 Task: Organize a travel photography portfolio for capturing adventure sports and activities.
Action: Mouse pressed left at (954, 405)
Screenshot: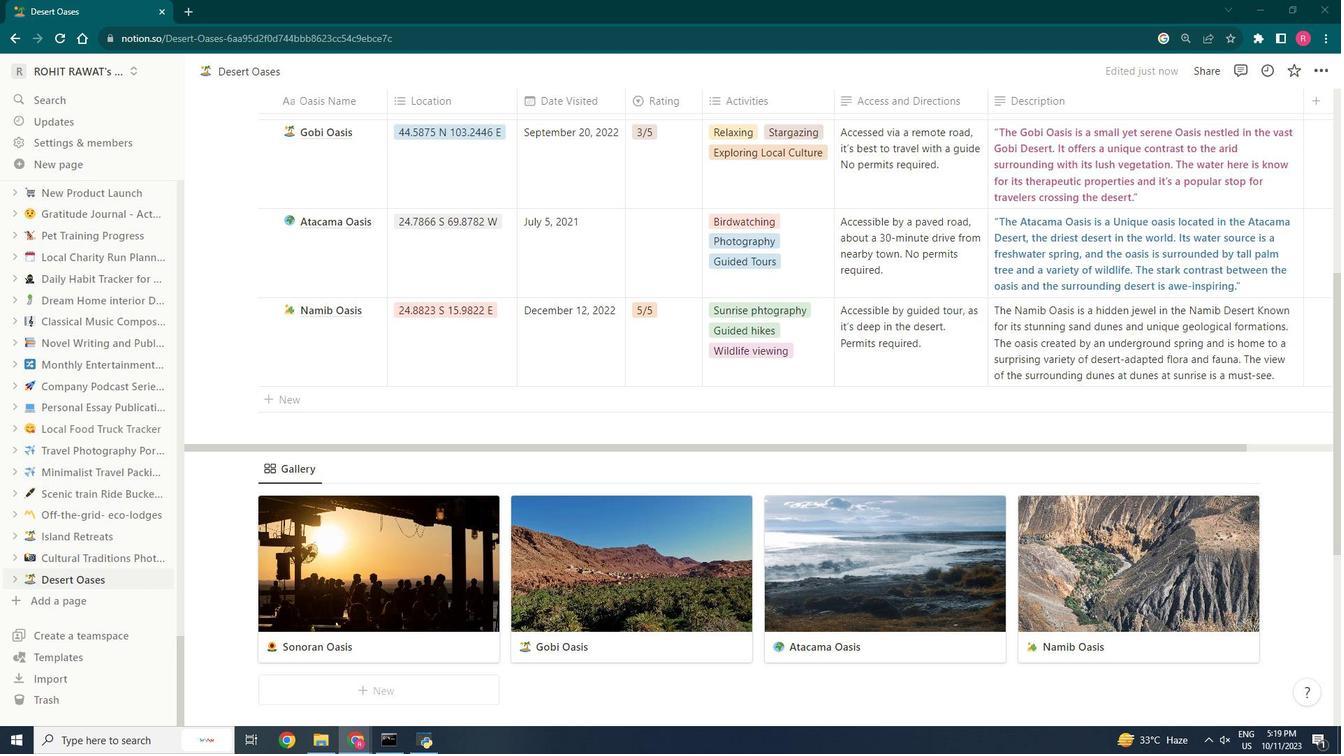 
Action: Mouse moved to (954, 405)
Screenshot: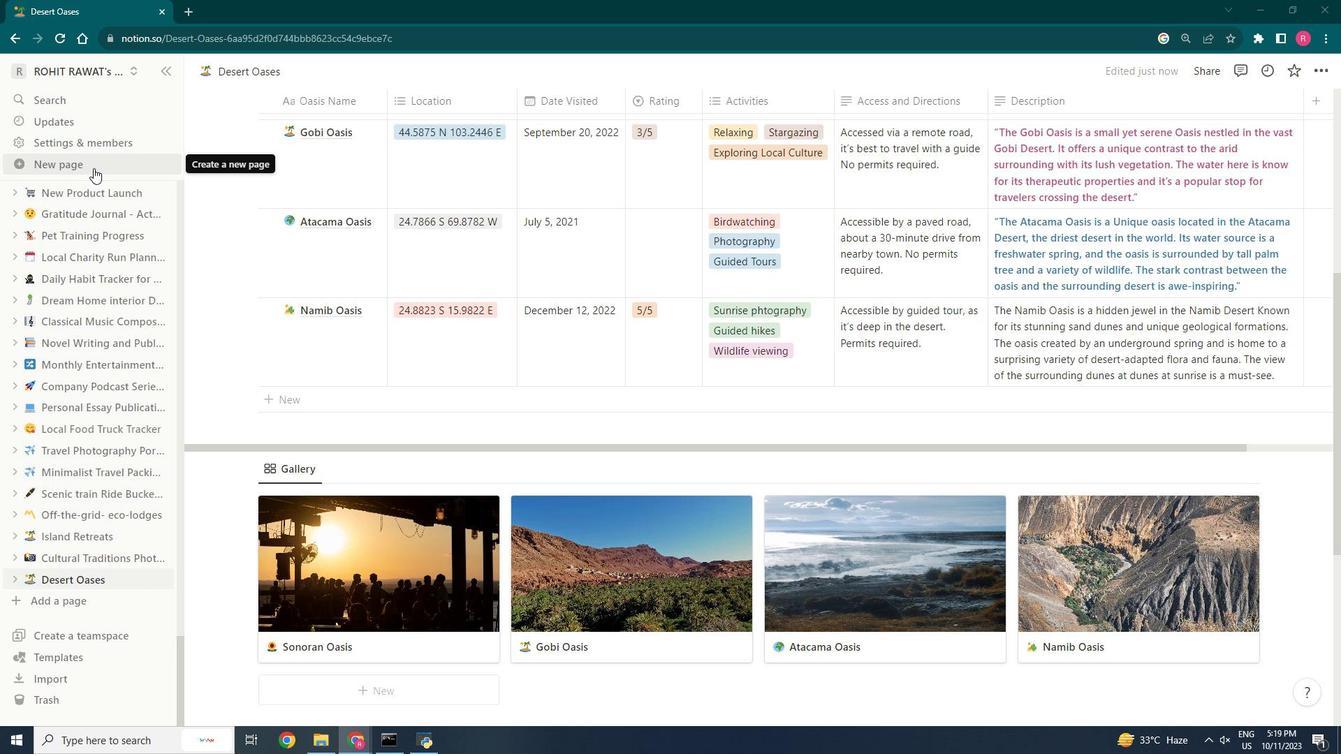 
Action: Mouse pressed left at (954, 405)
Screenshot: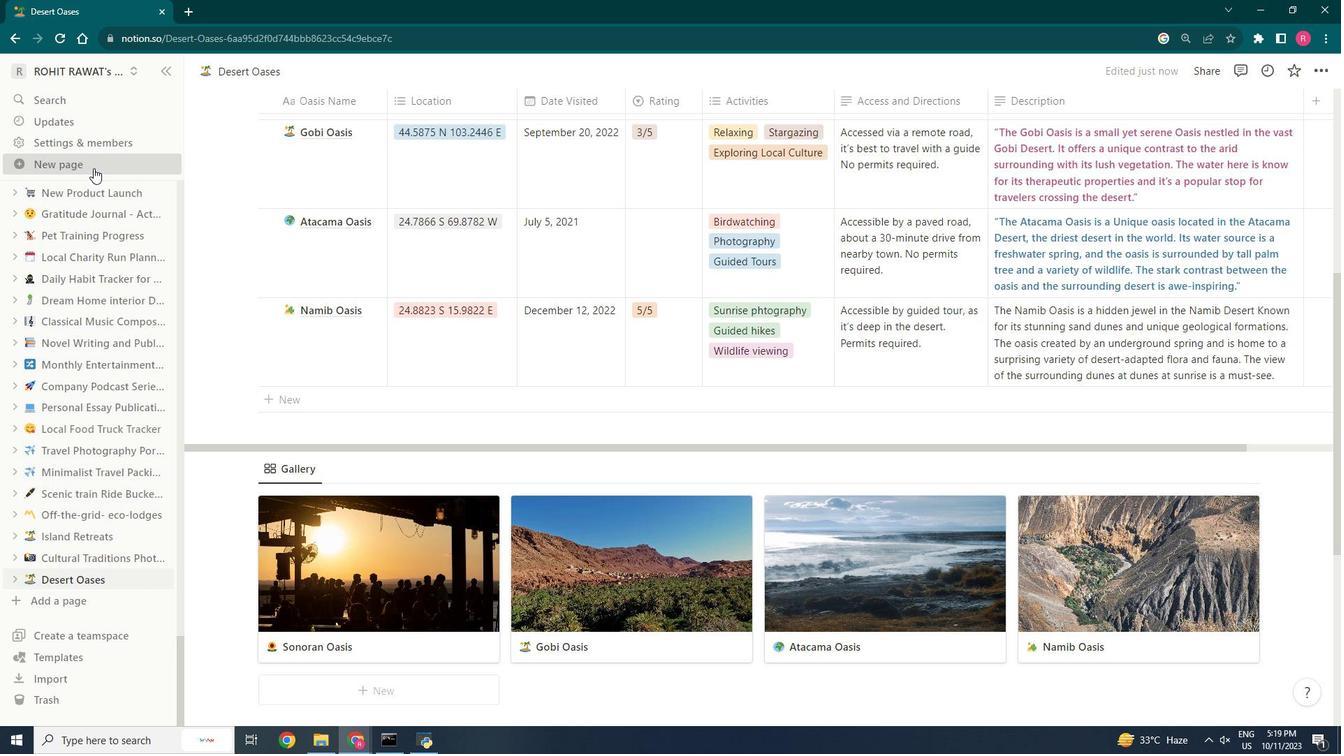 
Action: Mouse moved to (955, 405)
Screenshot: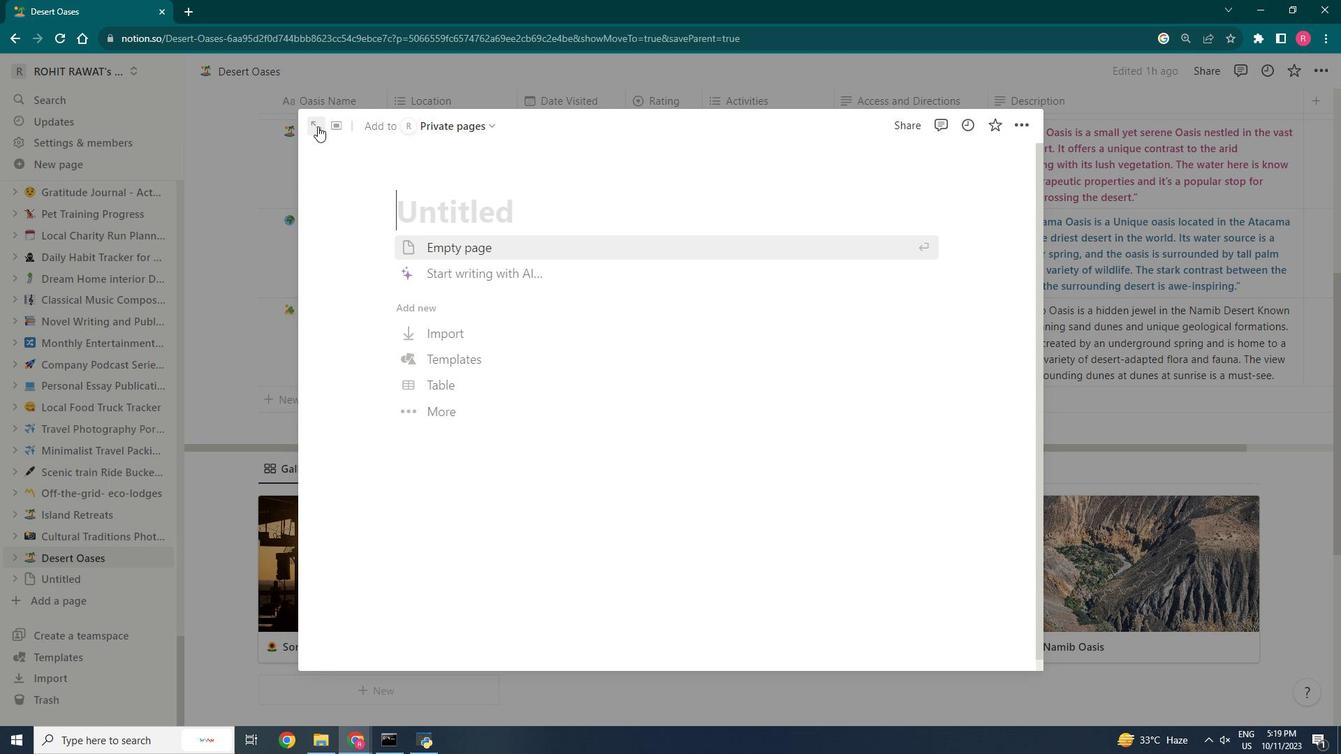 
Action: Mouse pressed left at (955, 405)
Screenshot: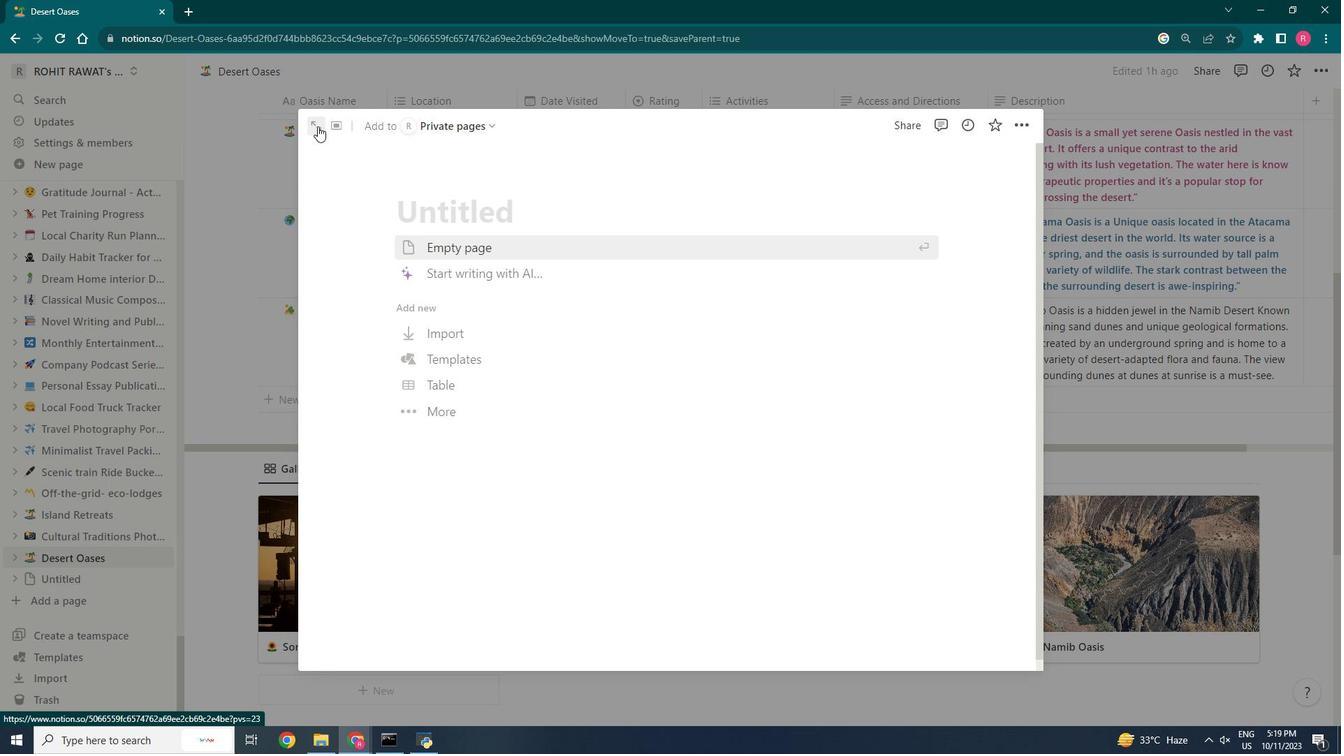 
Action: Mouse moved to (958, 405)
Screenshot: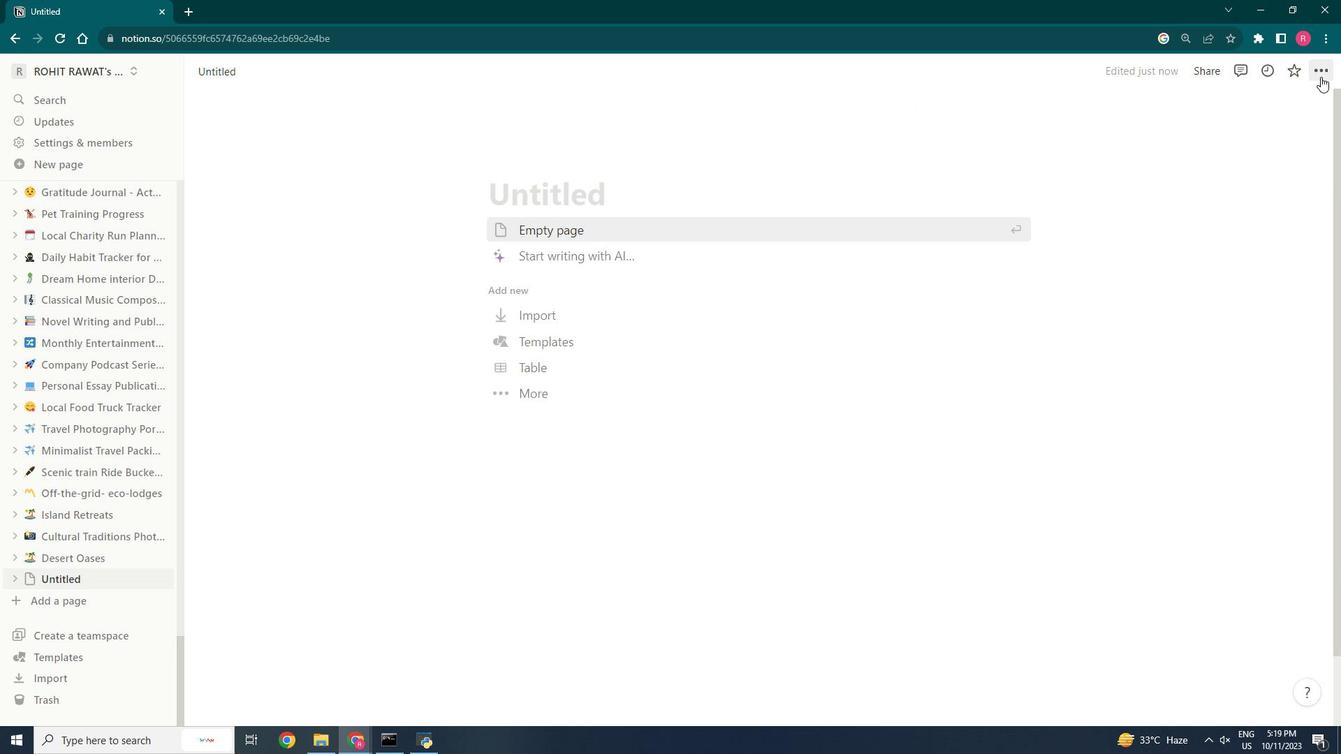 
Action: Mouse pressed left at (958, 405)
Screenshot: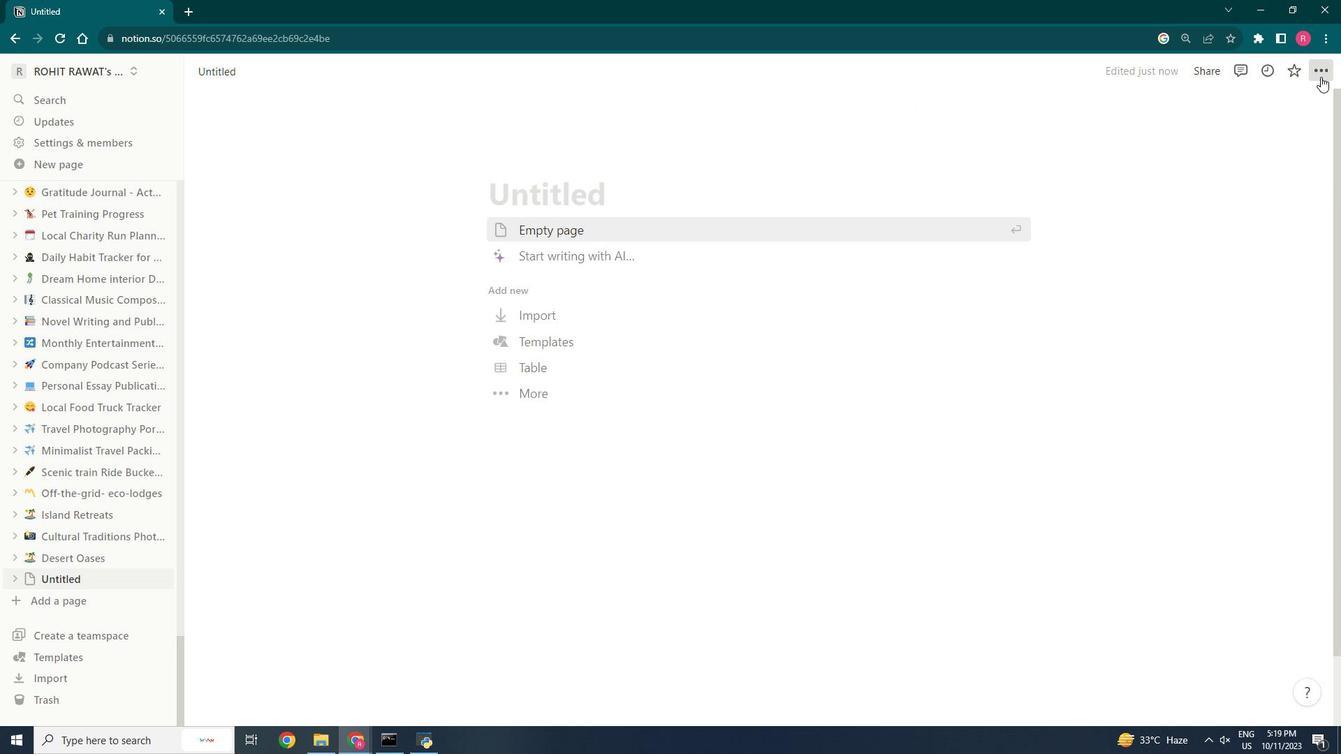 
Action: Mouse moved to (958, 405)
Screenshot: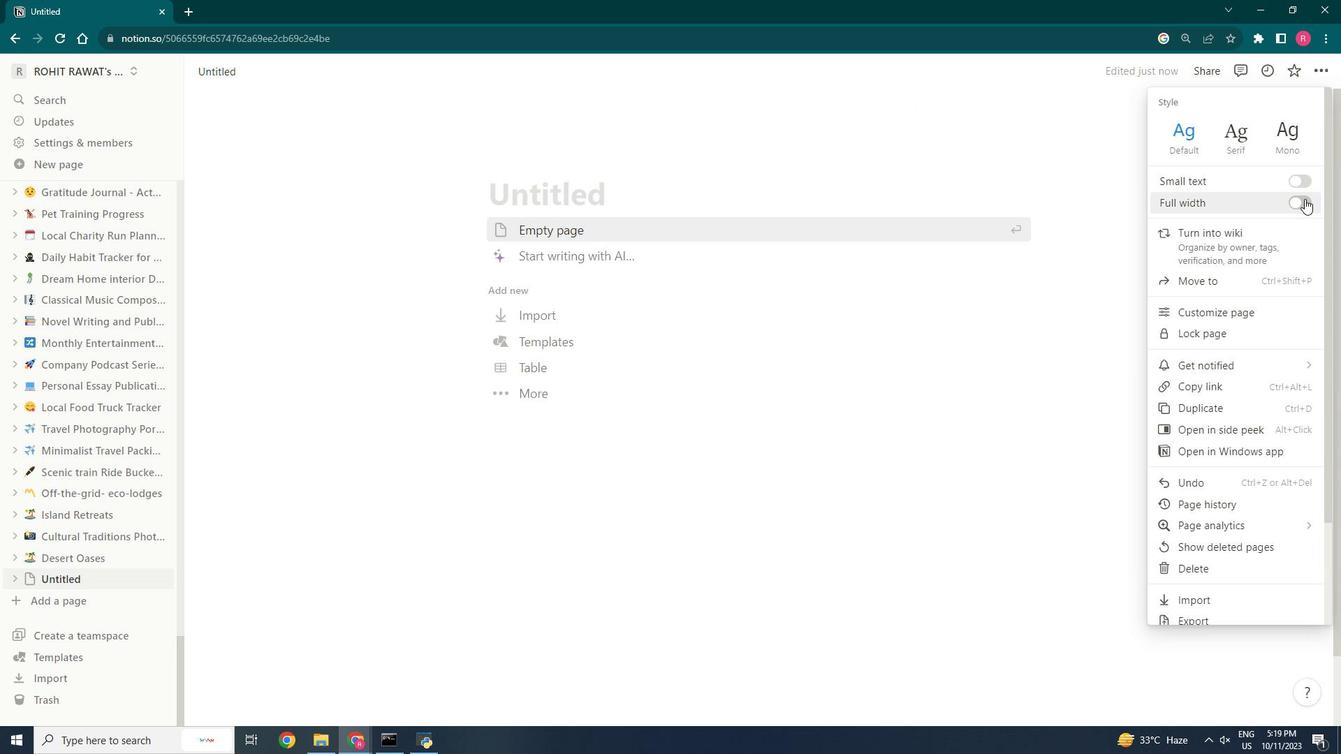 
Action: Mouse pressed left at (958, 405)
Screenshot: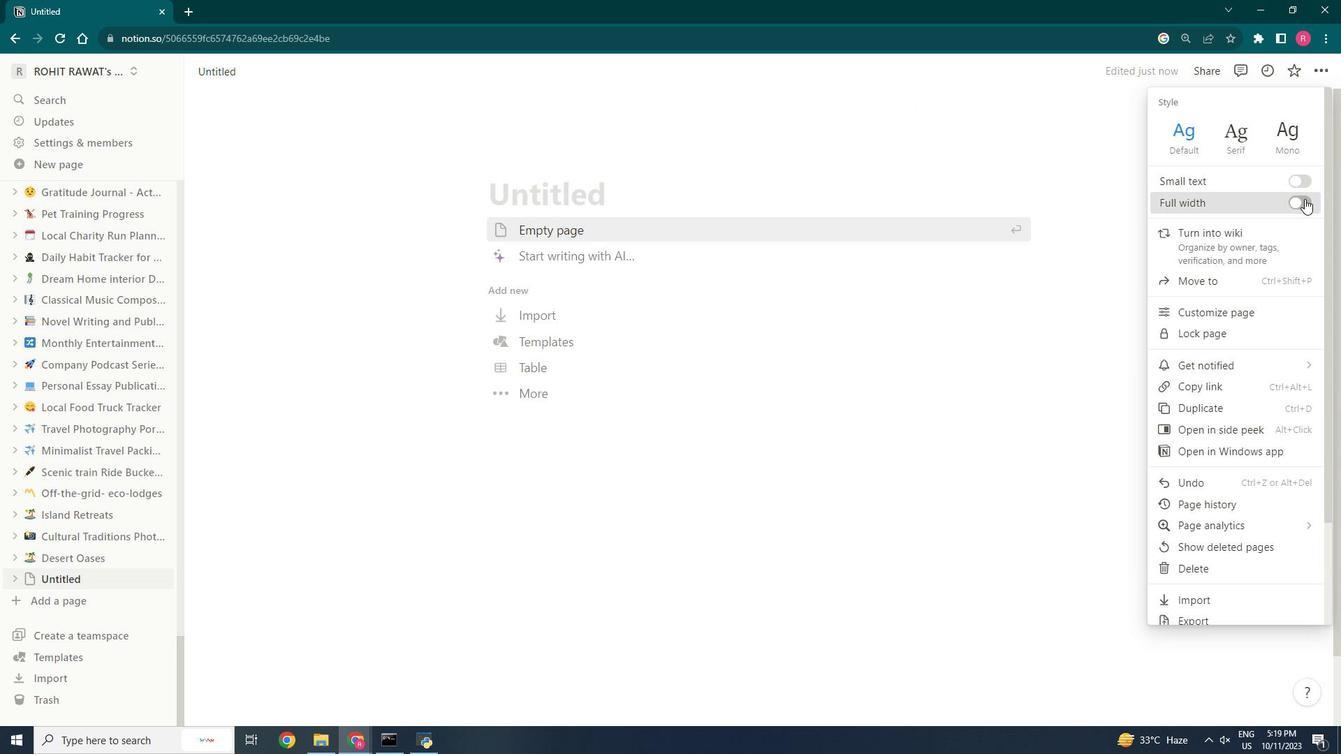 
Action: Mouse moved to (955, 405)
Screenshot: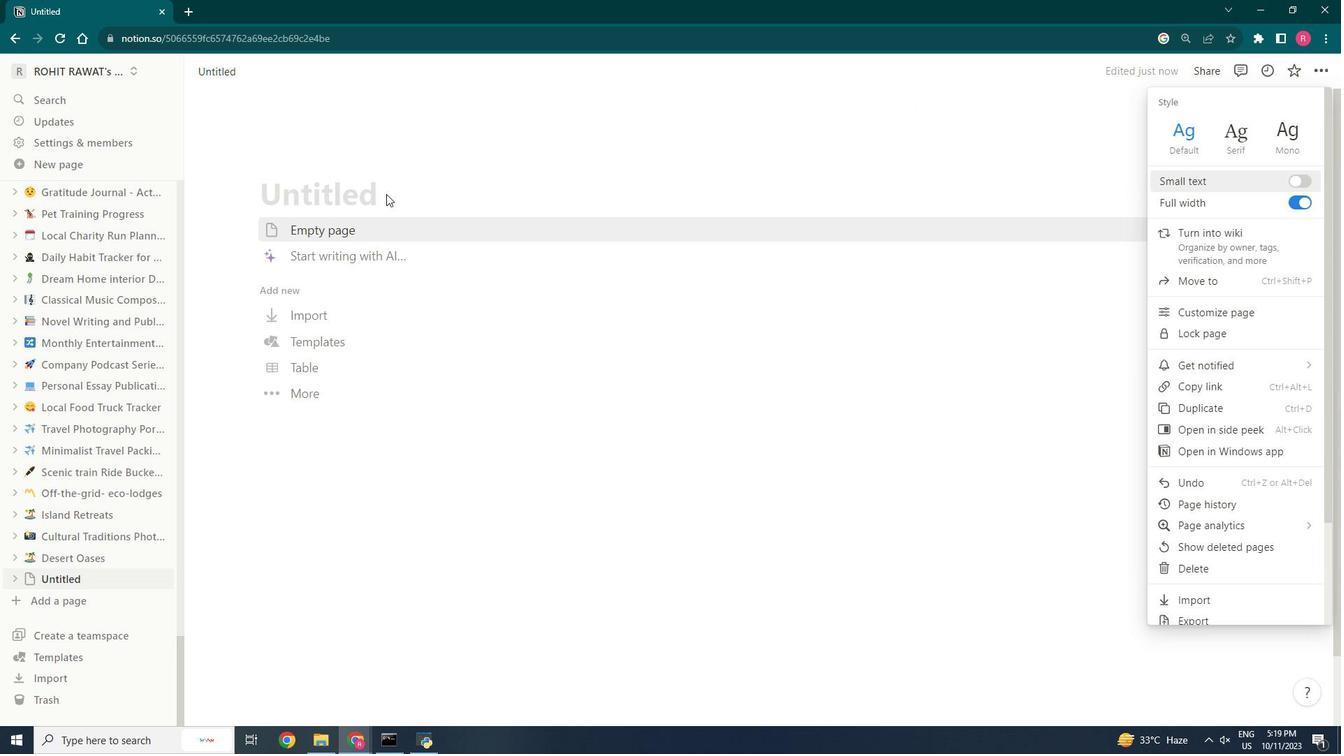 
Action: Mouse pressed left at (955, 405)
Screenshot: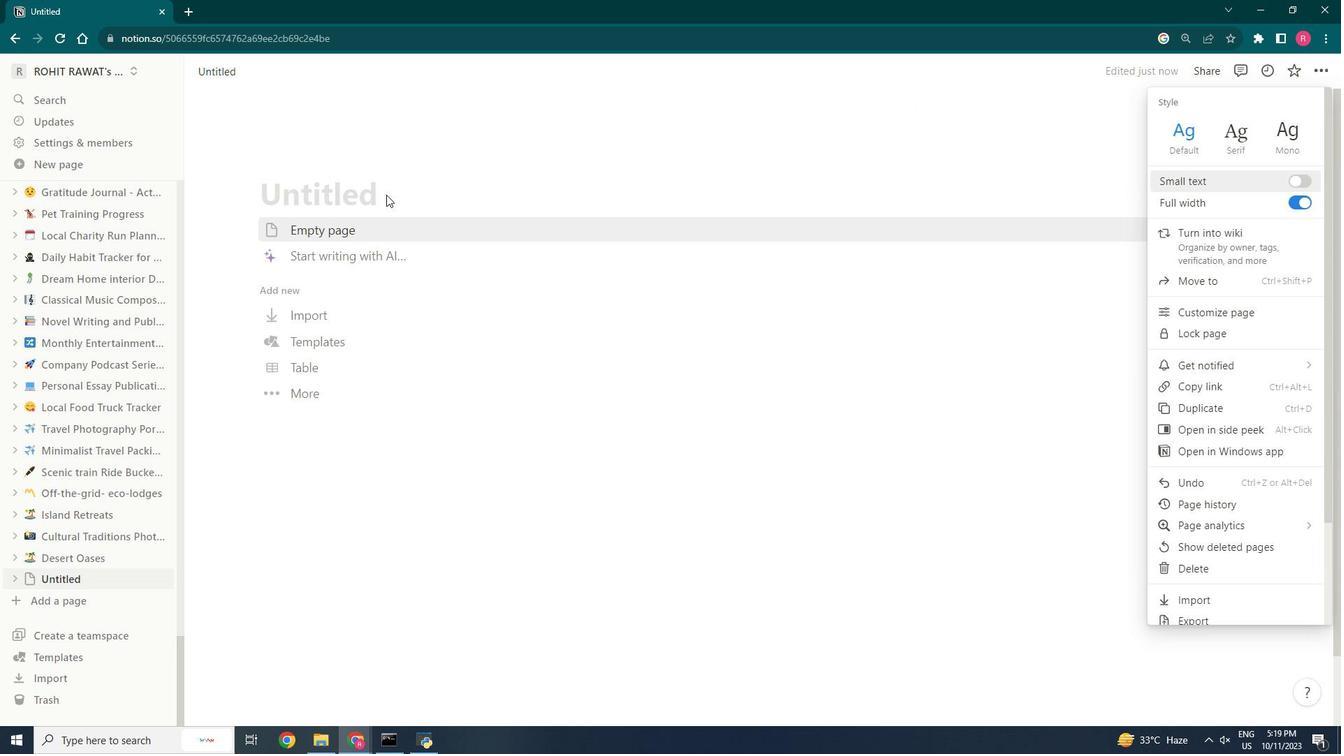 
Action: Mouse moved to (953, 405)
Screenshot: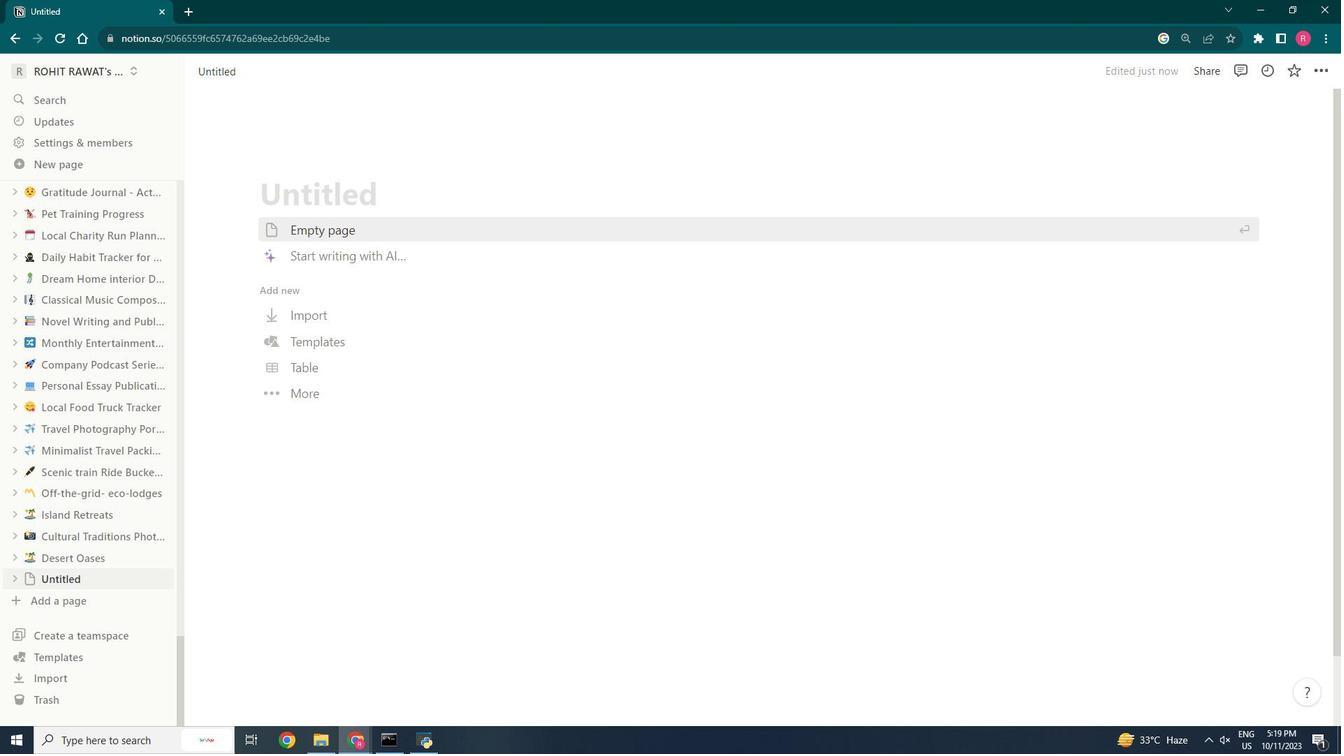 
Action: Mouse scrolled (953, 405) with delta (0, 0)
Screenshot: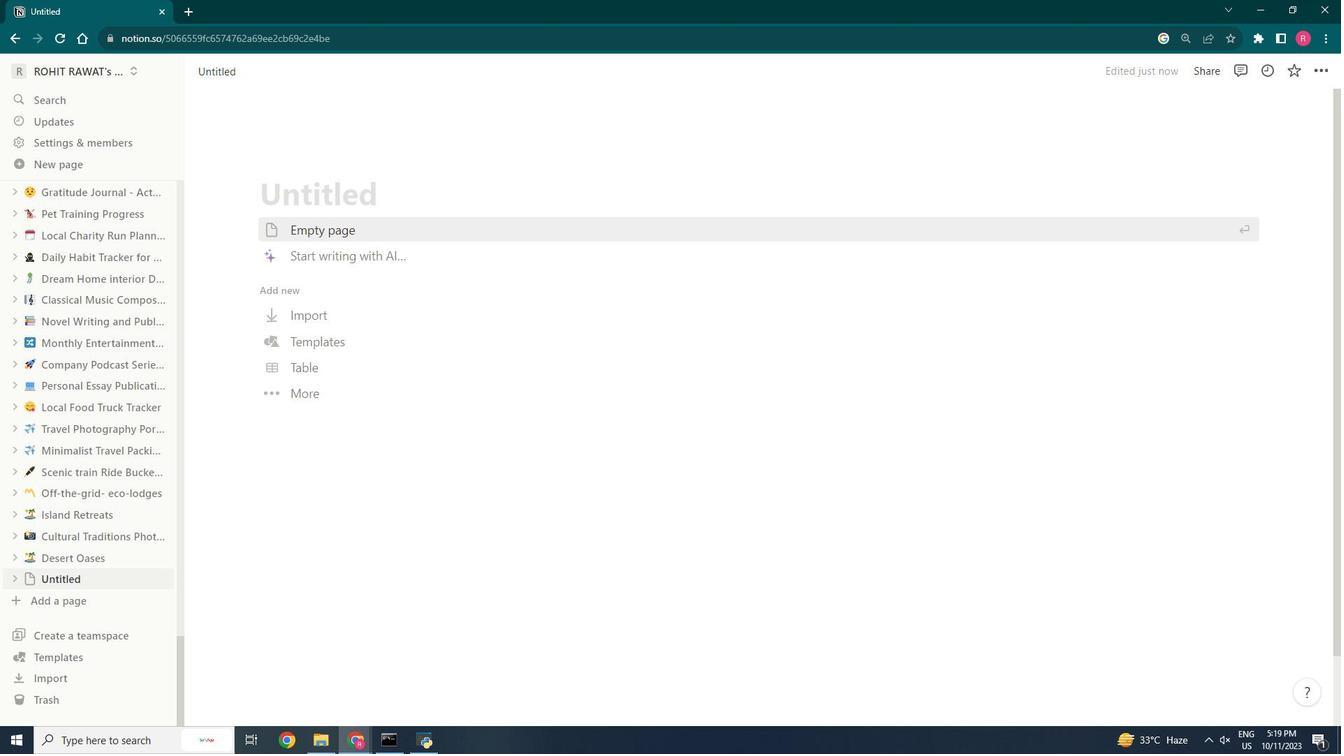 
Action: Mouse moved to (953, 405)
Screenshot: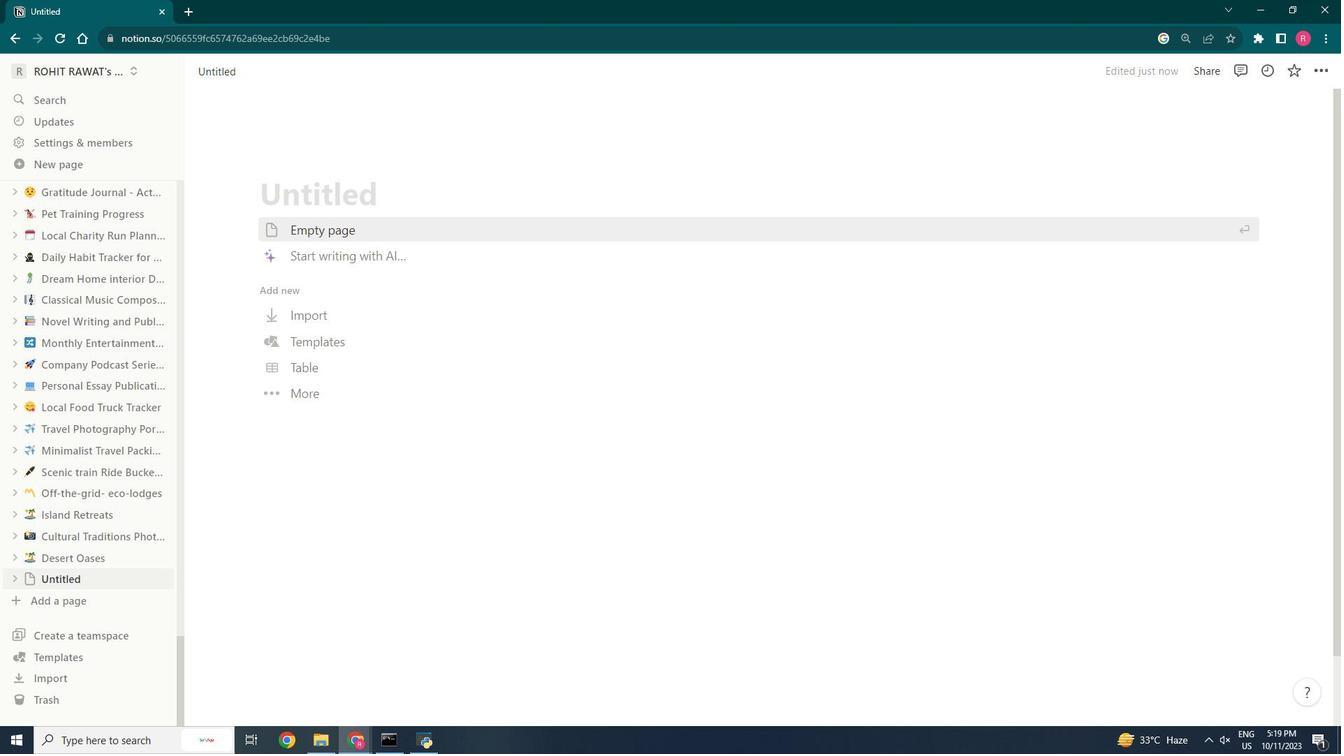 
Action: Mouse scrolled (953, 405) with delta (0, 0)
Screenshot: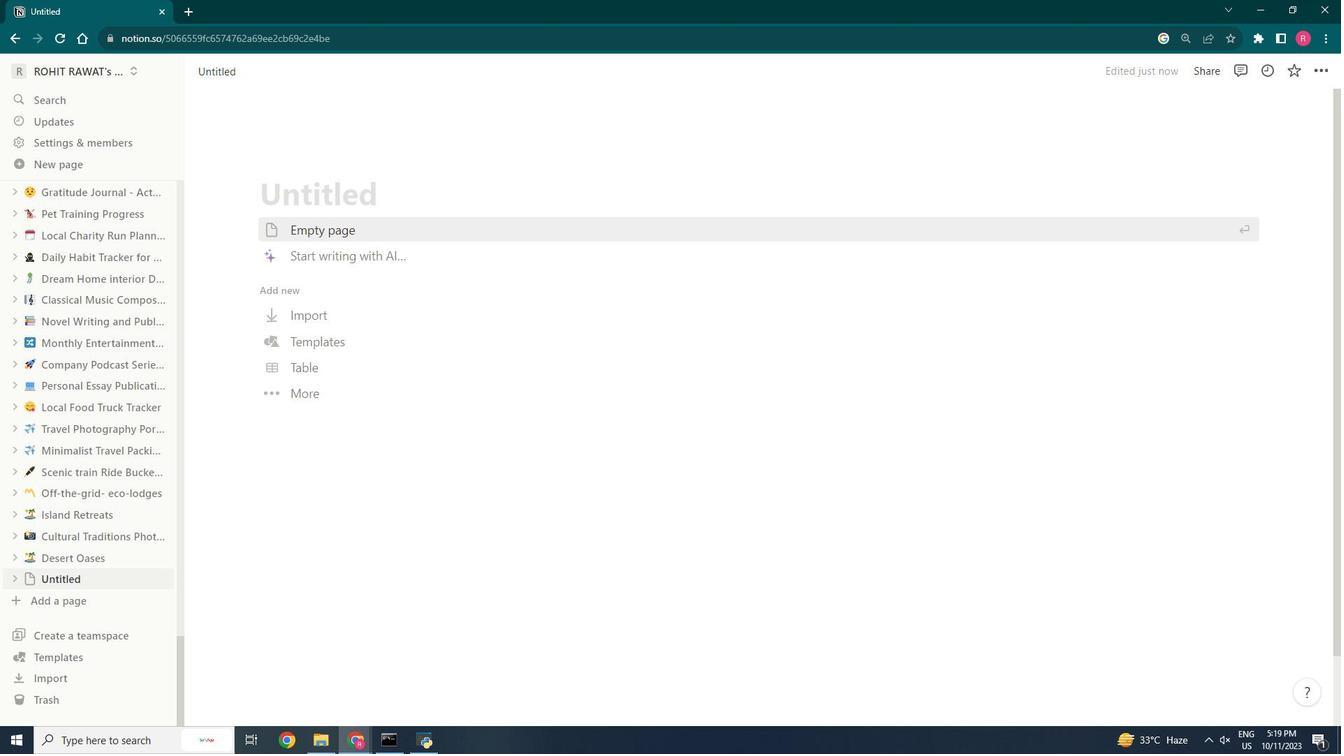 
Action: Mouse scrolled (953, 405) with delta (0, 0)
Screenshot: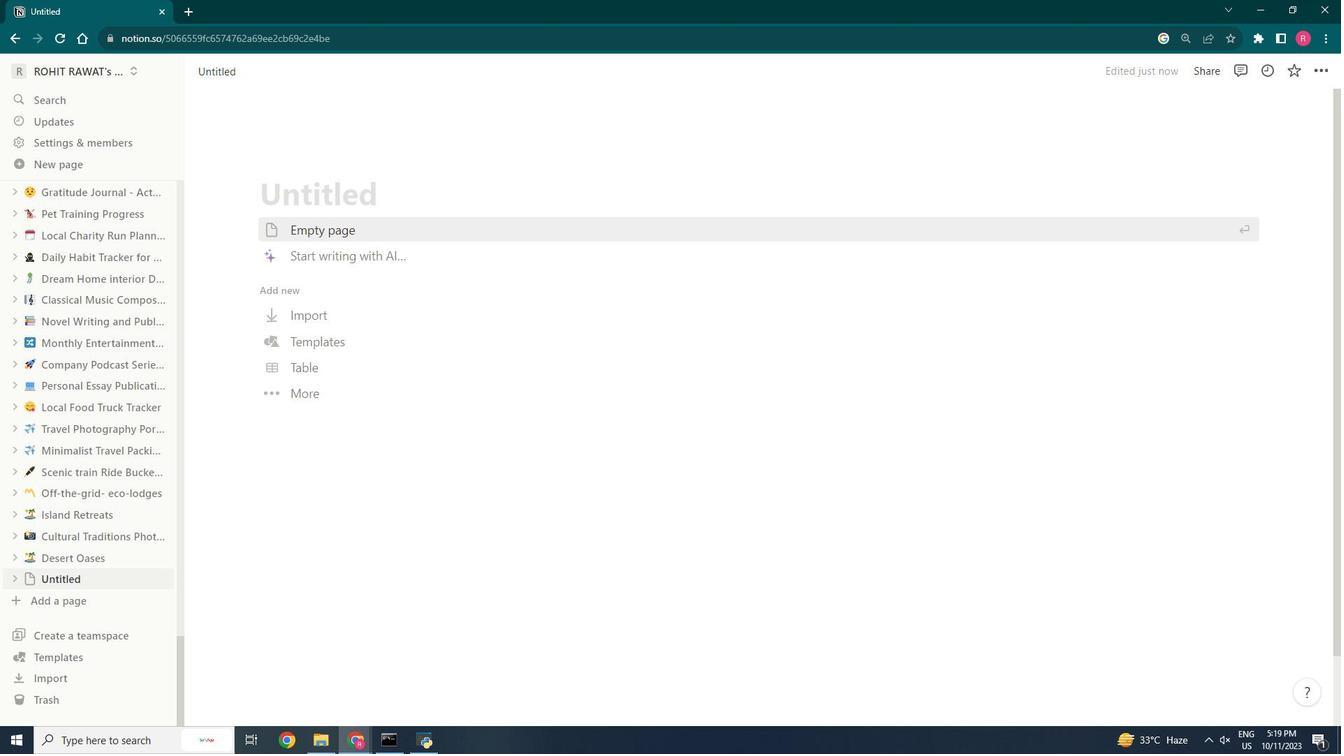 
Action: Mouse scrolled (953, 405) with delta (0, 0)
Screenshot: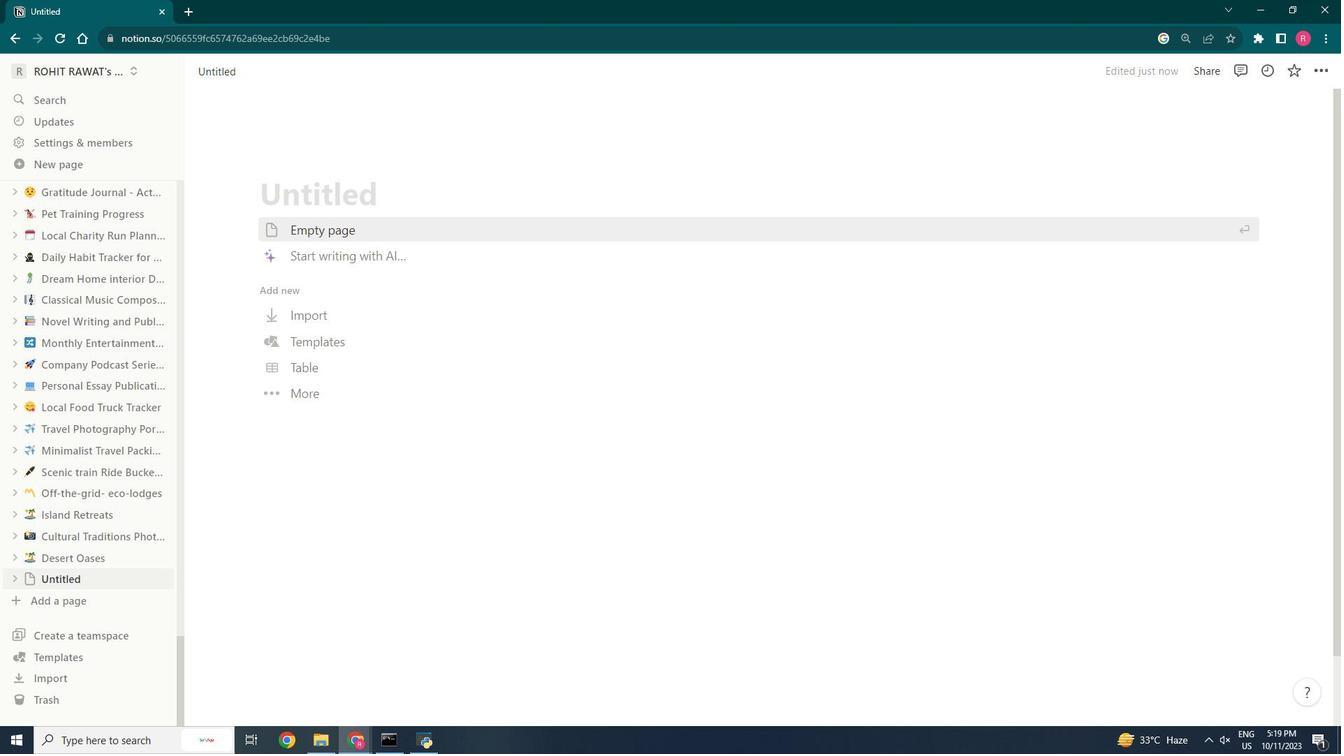 
Action: Mouse scrolled (953, 405) with delta (0, 0)
Screenshot: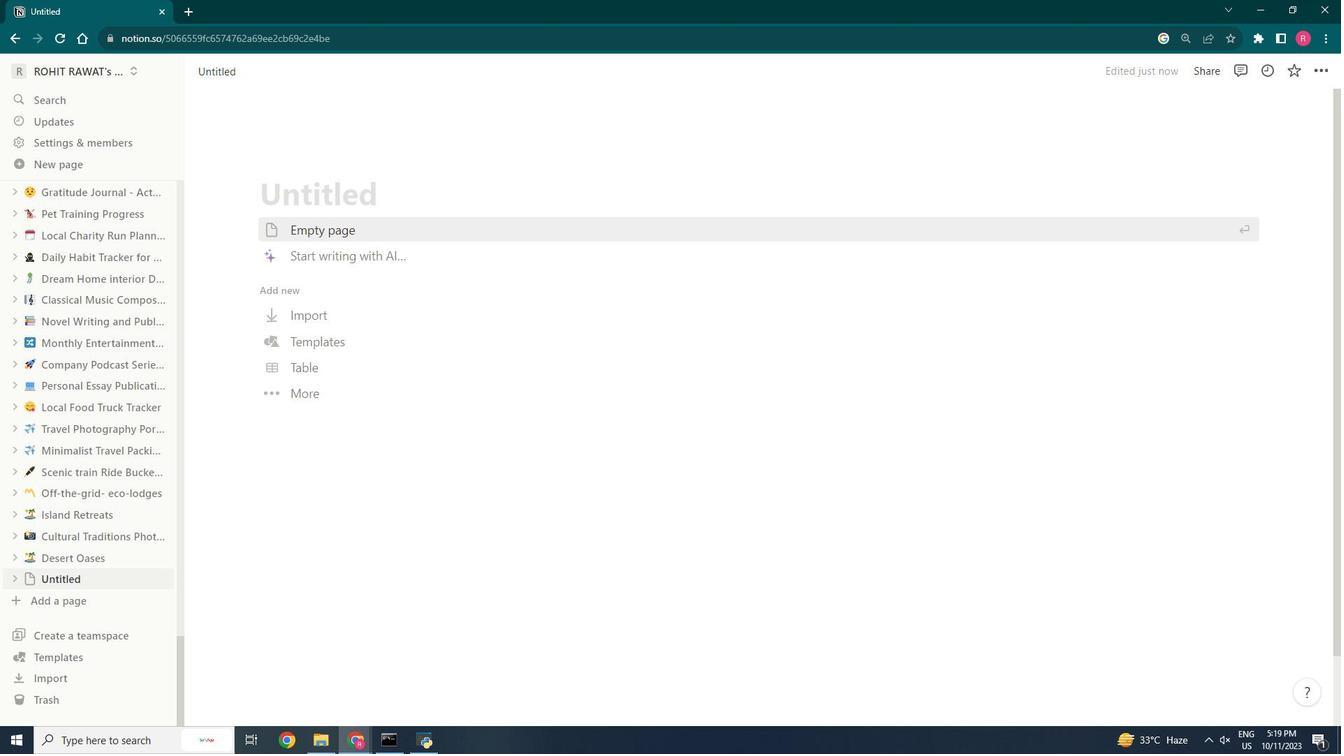 
Action: Mouse moved to (953, 405)
Screenshot: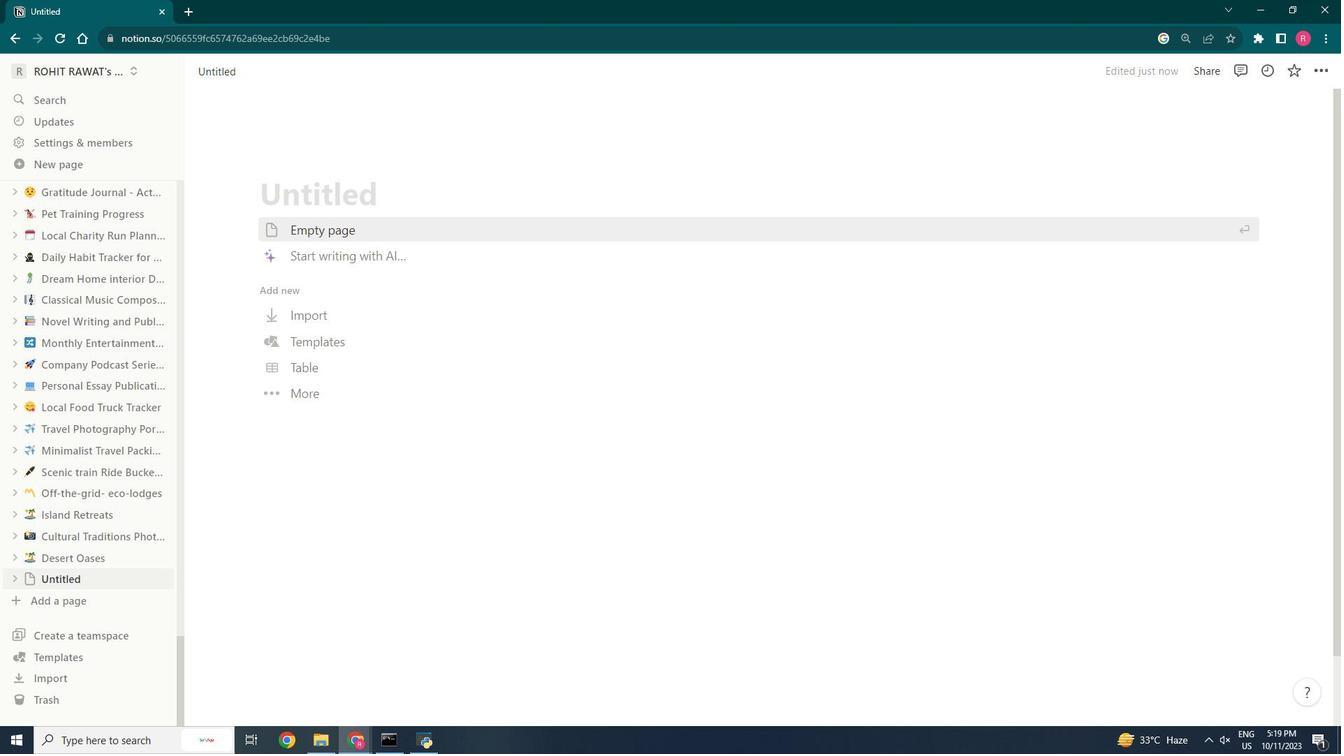 
Action: Mouse scrolled (953, 405) with delta (0, 0)
Screenshot: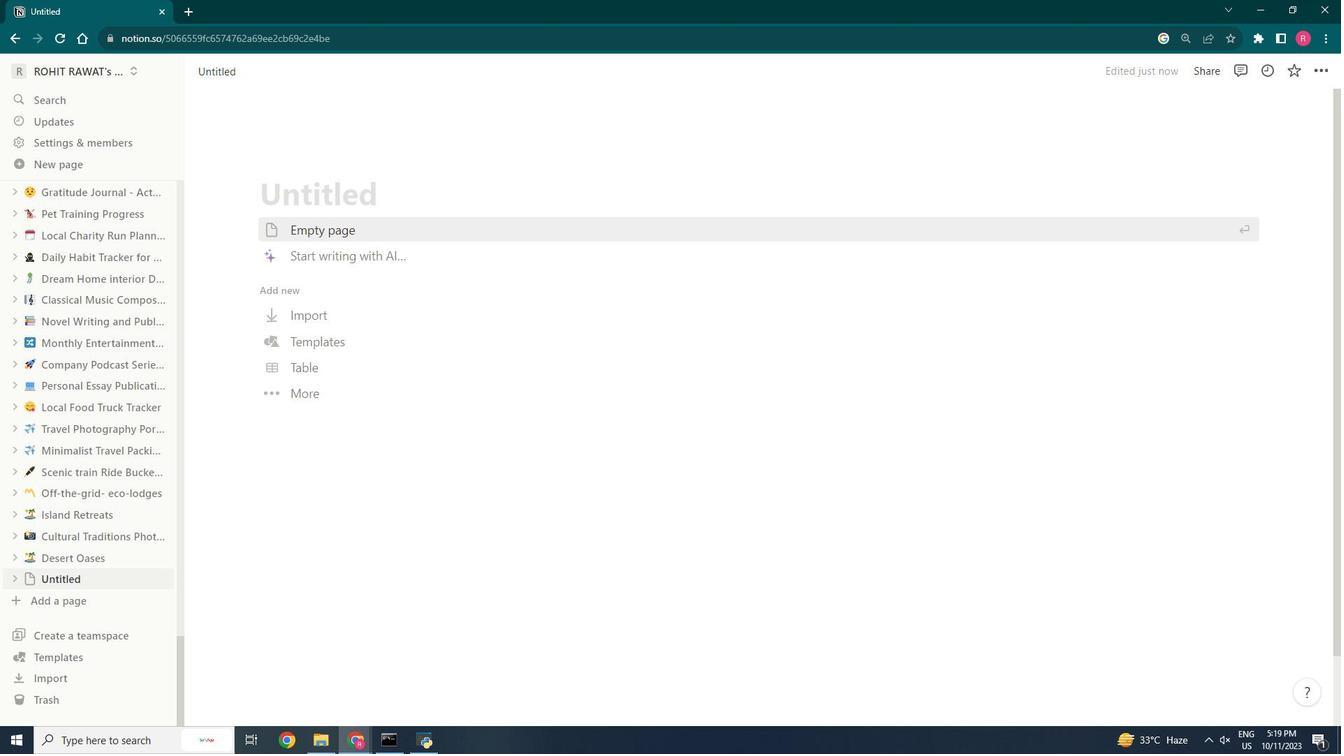 
Action: Mouse moved to (953, 405)
Screenshot: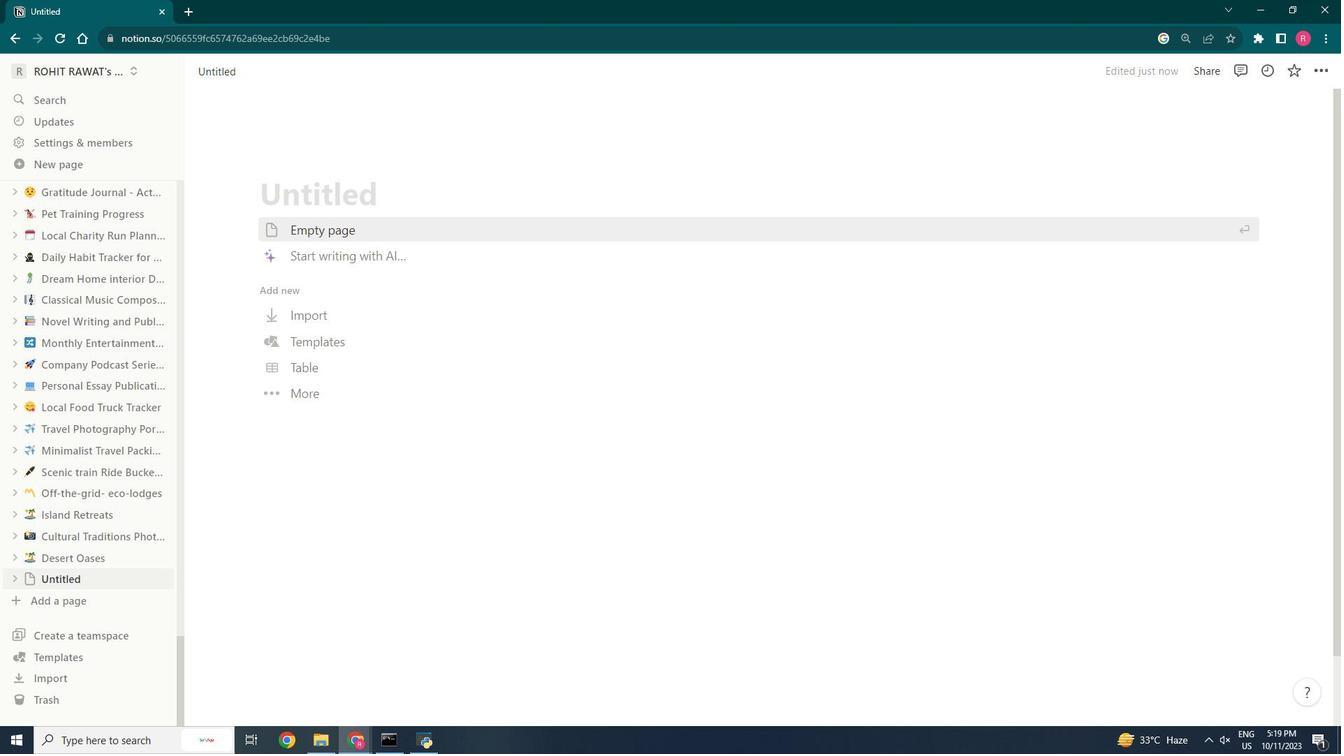 
Action: Mouse scrolled (953, 405) with delta (0, 0)
Screenshot: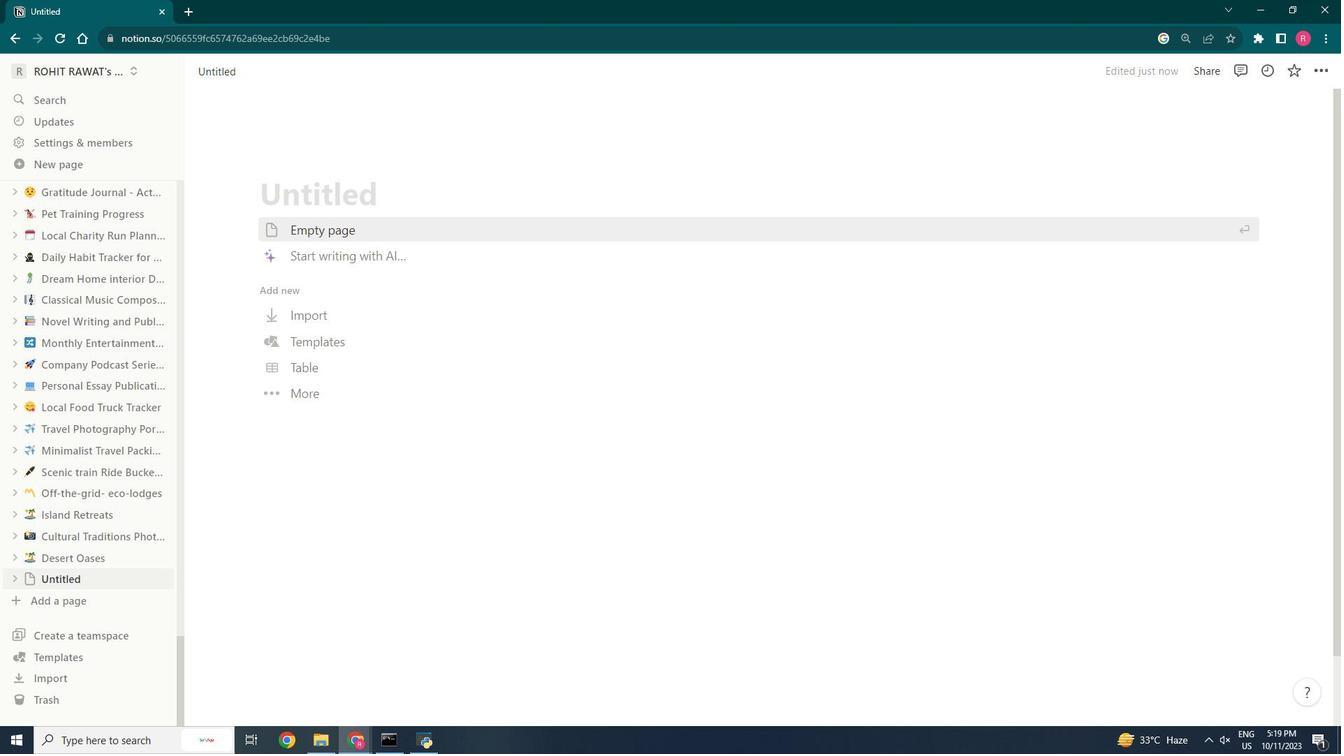 
Action: Mouse scrolled (953, 405) with delta (0, 0)
Screenshot: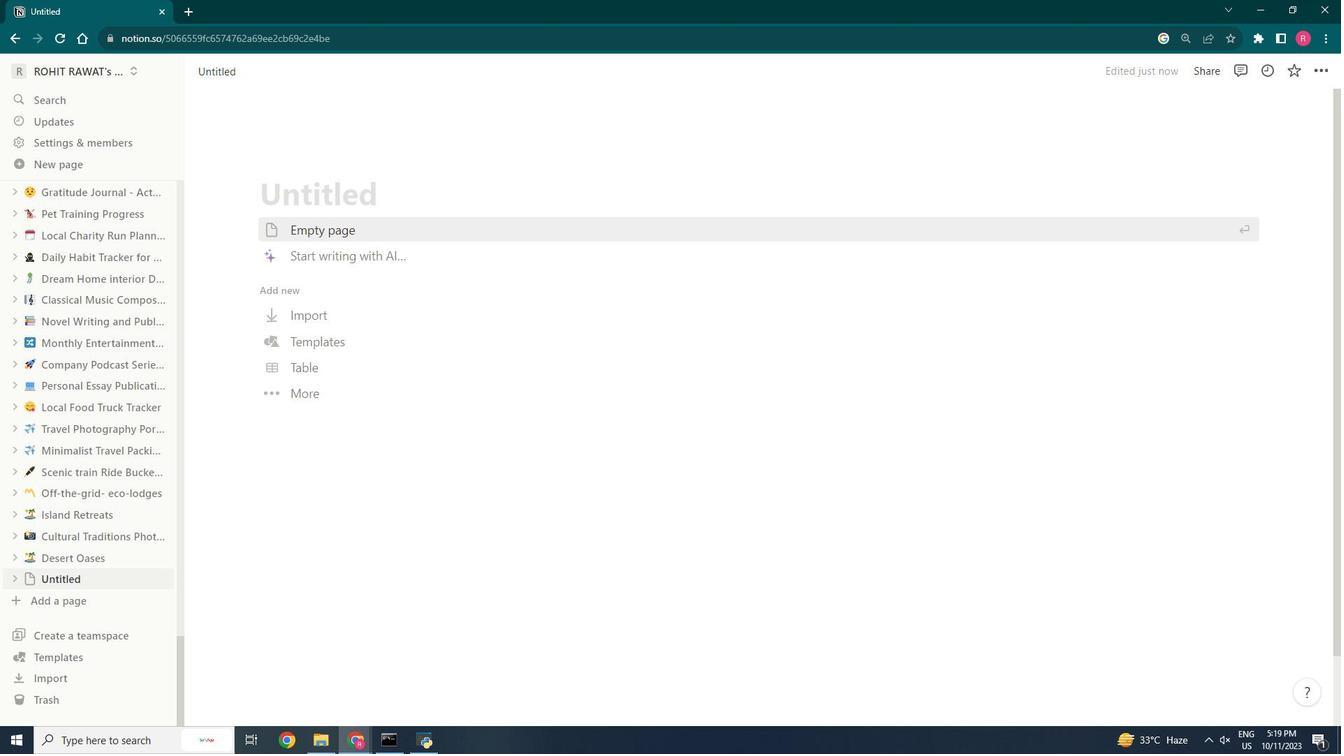 
Action: Mouse scrolled (953, 405) with delta (0, 0)
Screenshot: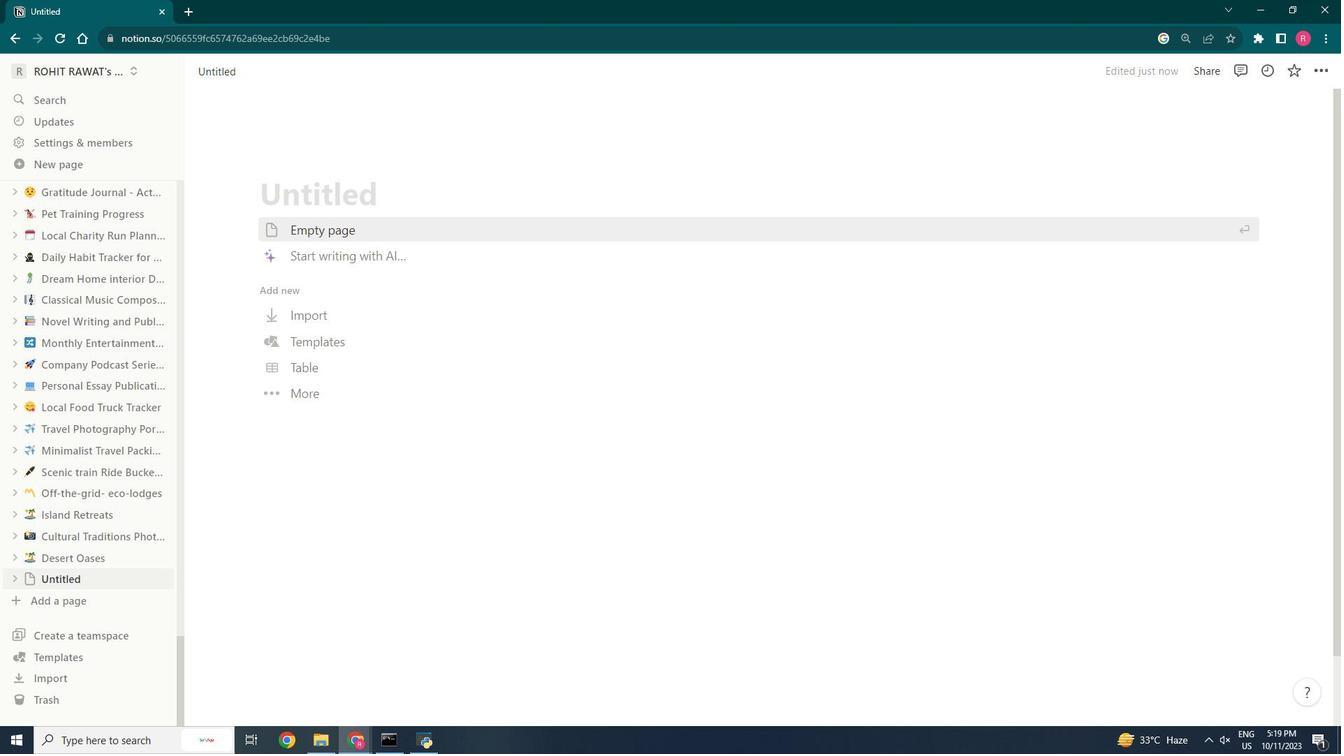 
Action: Mouse scrolled (953, 405) with delta (0, 0)
Screenshot: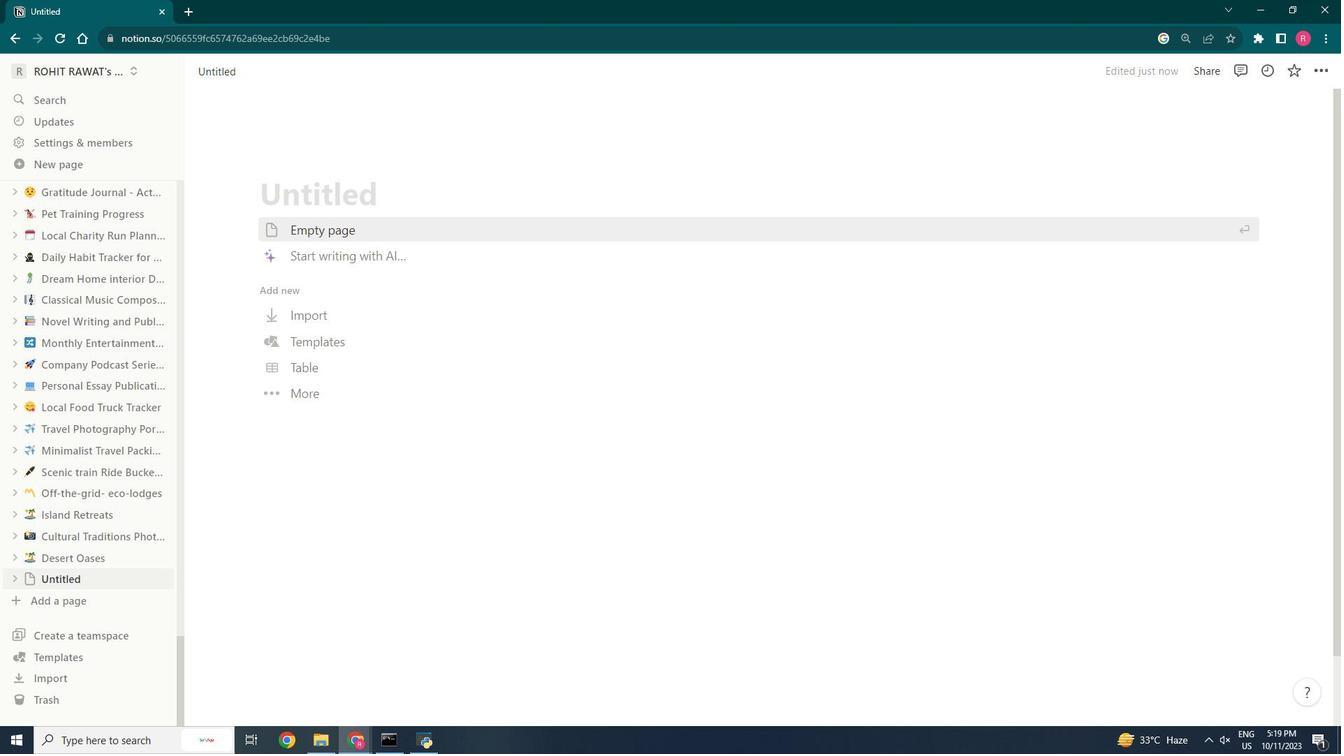
Action: Mouse scrolled (953, 405) with delta (0, 0)
Screenshot: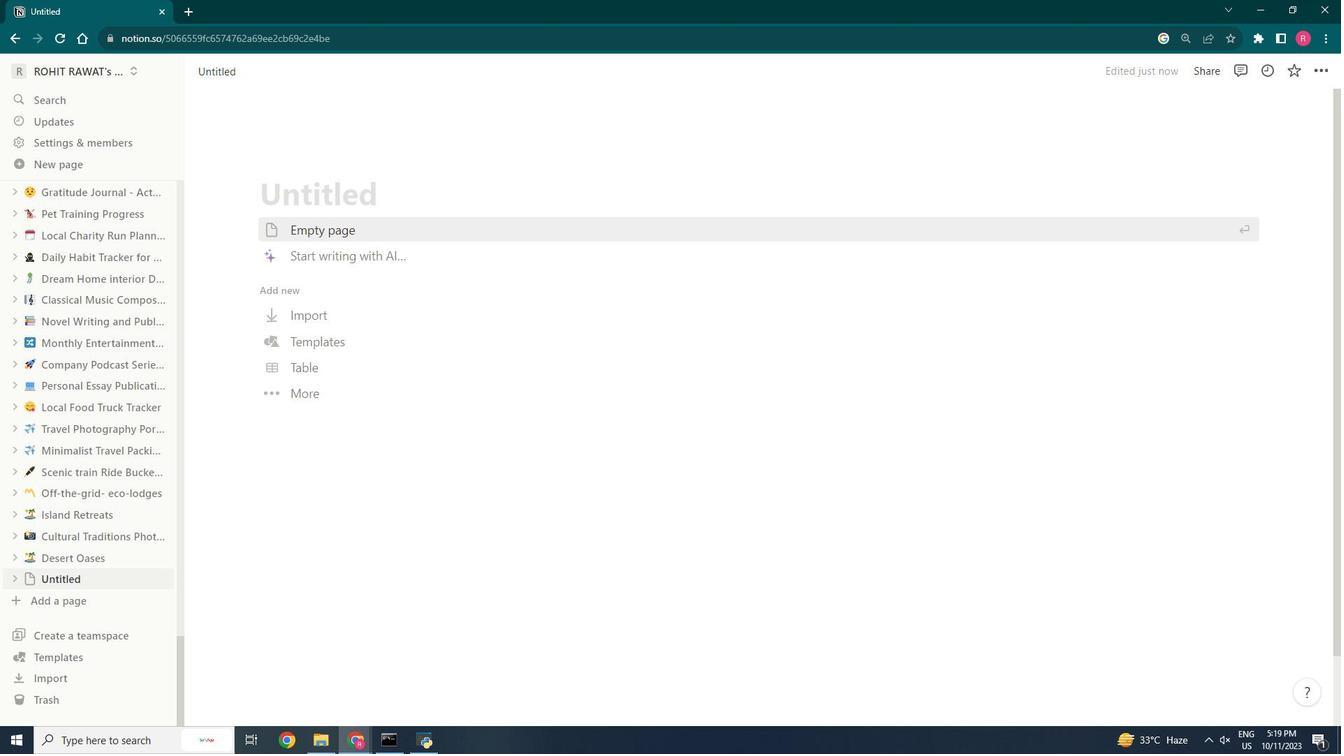 
Action: Mouse scrolled (953, 405) with delta (0, 0)
Screenshot: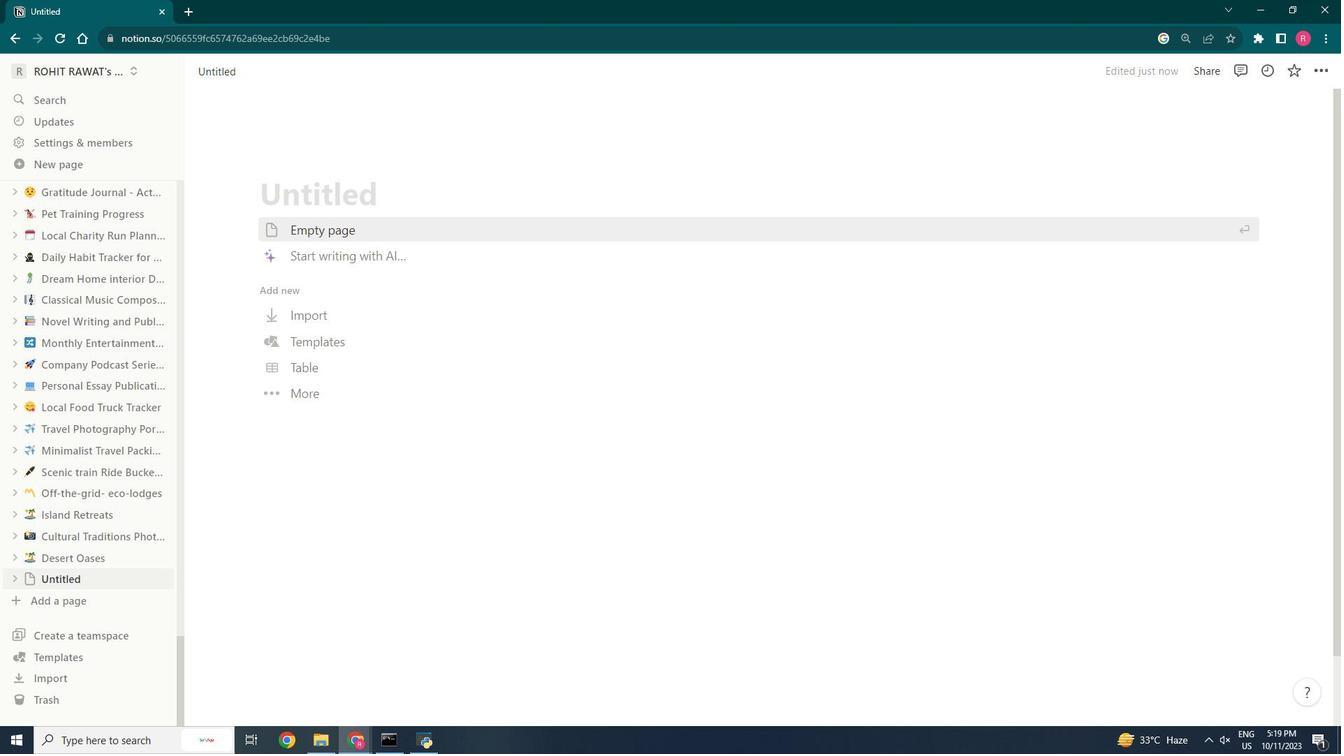 
Action: Mouse scrolled (953, 405) with delta (0, 0)
Screenshot: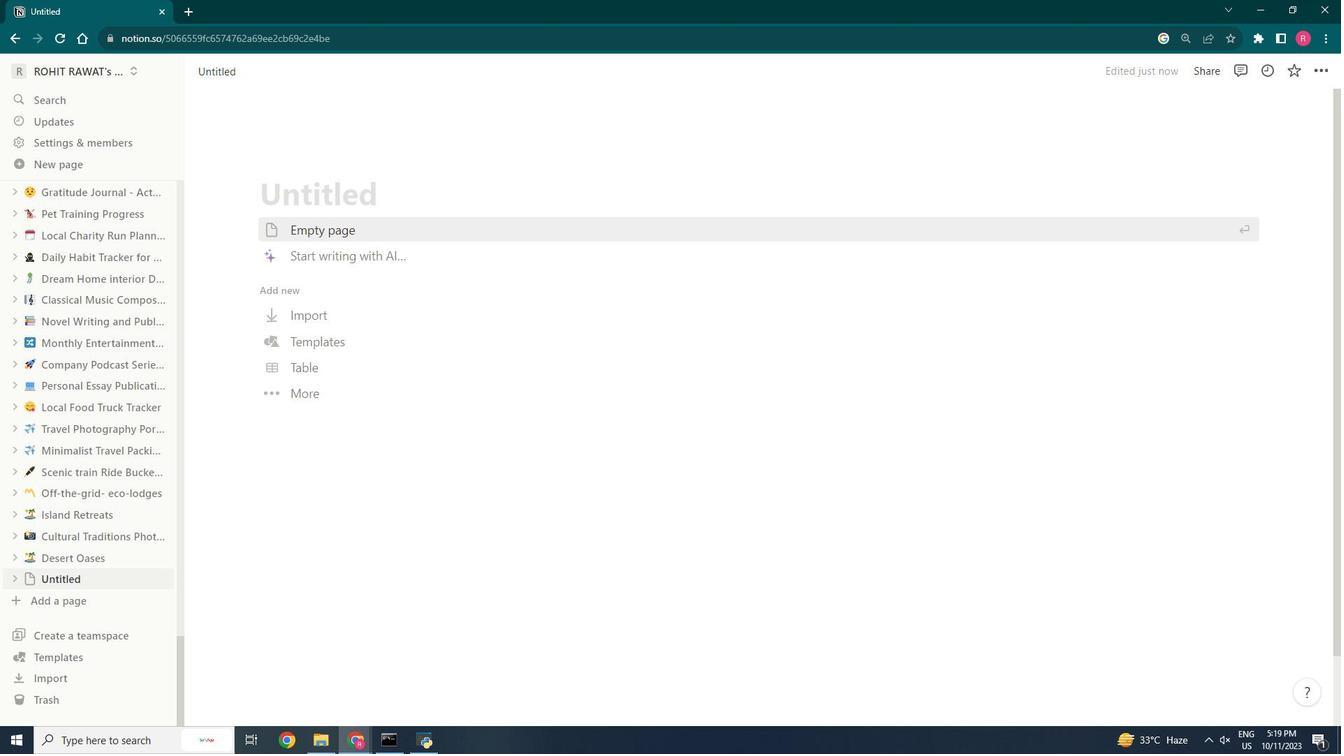 
Action: Mouse scrolled (953, 405) with delta (0, 0)
Screenshot: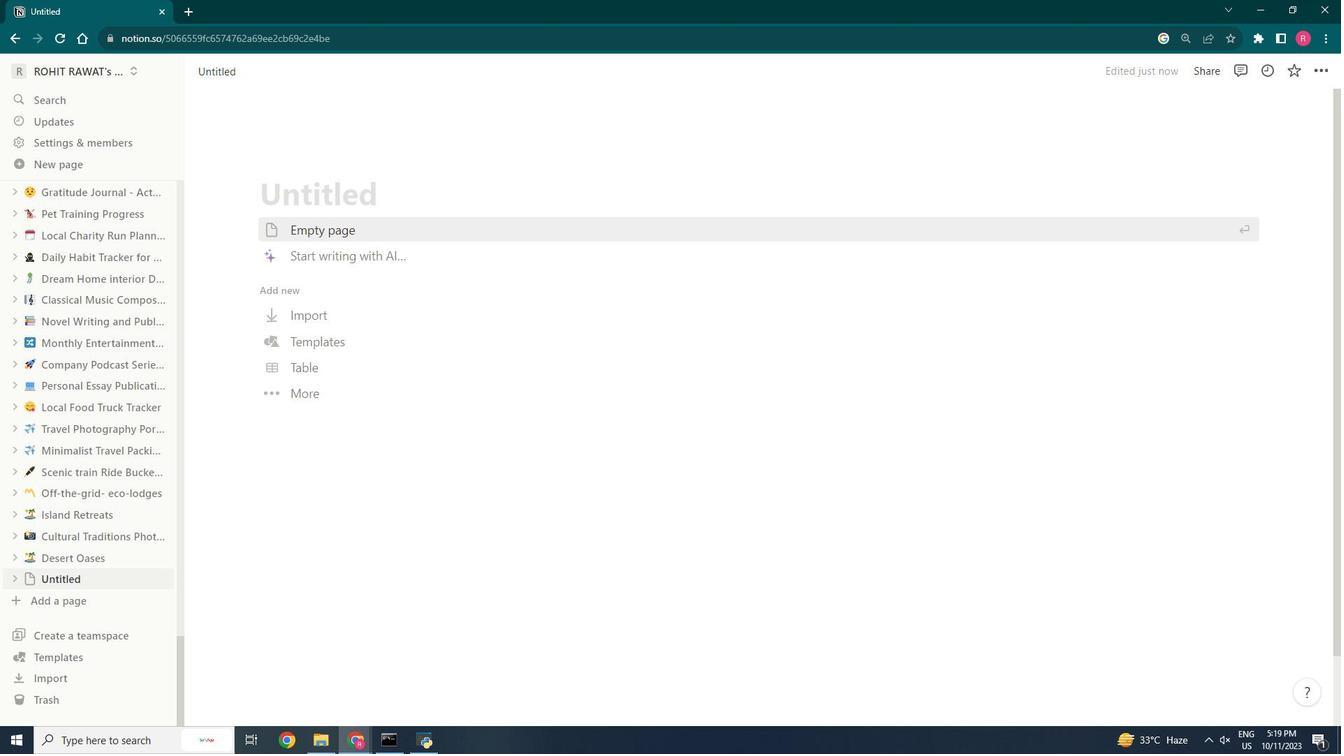 
Action: Mouse scrolled (953, 405) with delta (0, 0)
Screenshot: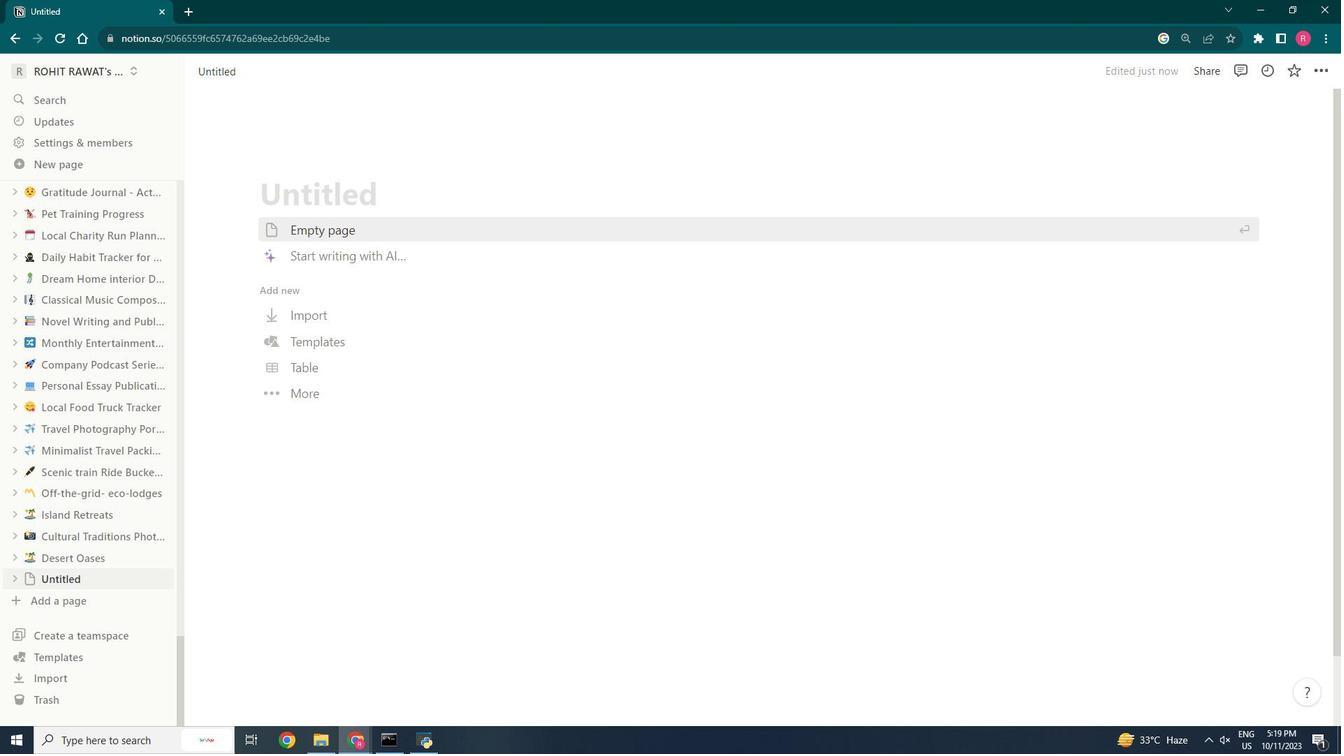 
Action: Mouse scrolled (953, 405) with delta (0, 0)
Screenshot: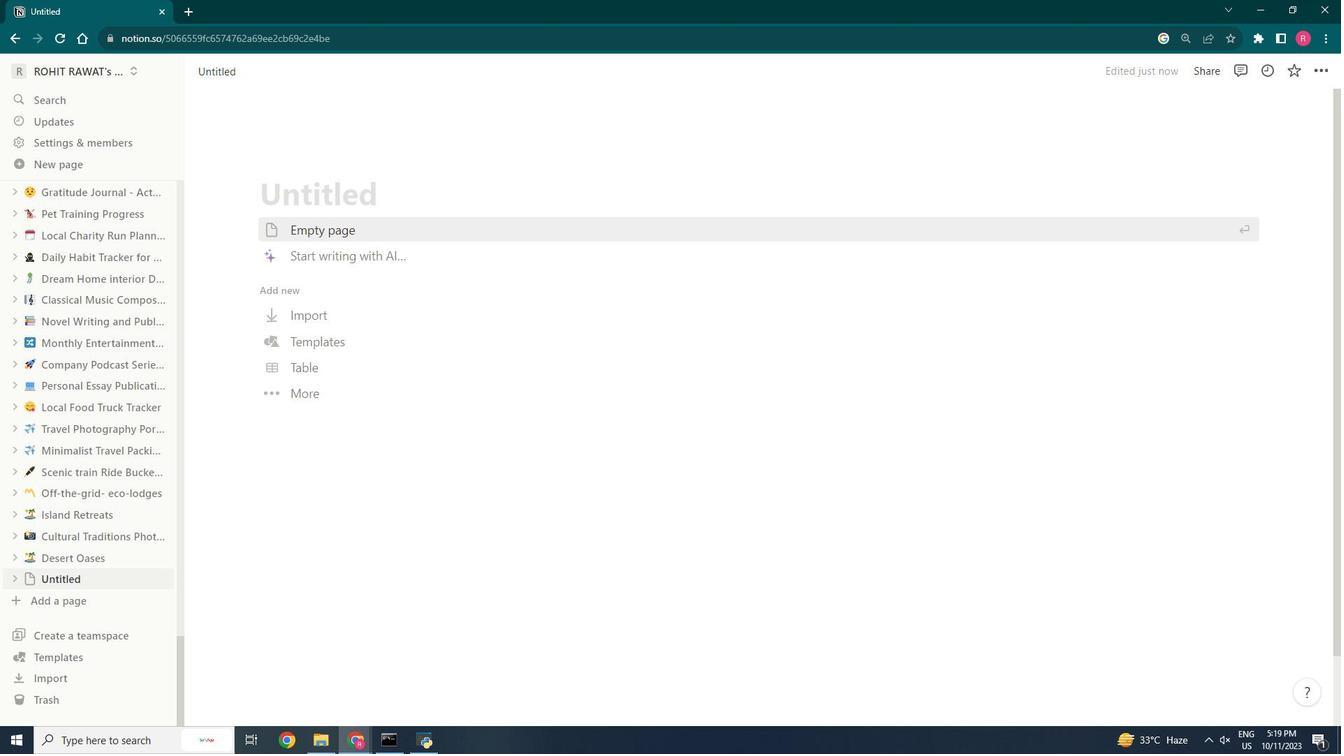 
Action: Mouse scrolled (953, 405) with delta (0, 0)
Screenshot: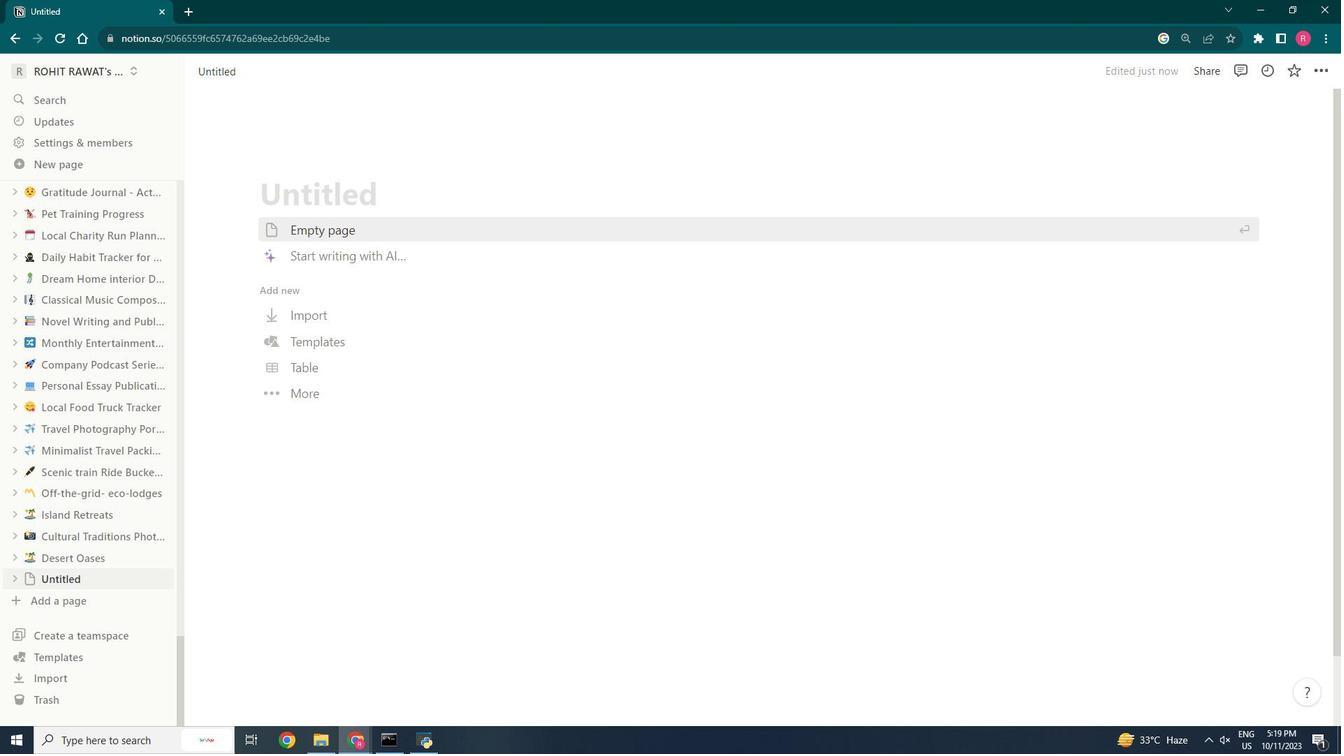 
Action: Mouse scrolled (953, 405) with delta (0, 0)
Screenshot: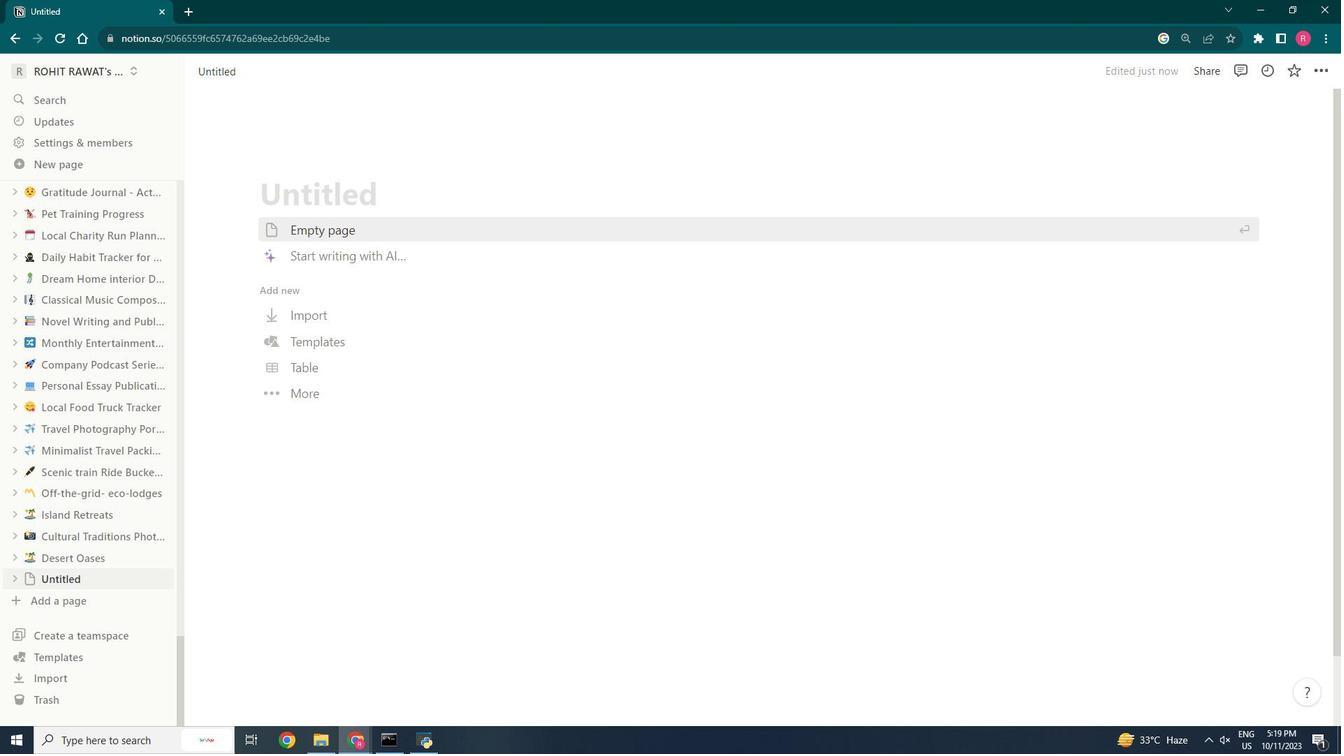 
Action: Mouse scrolled (953, 405) with delta (0, 0)
Screenshot: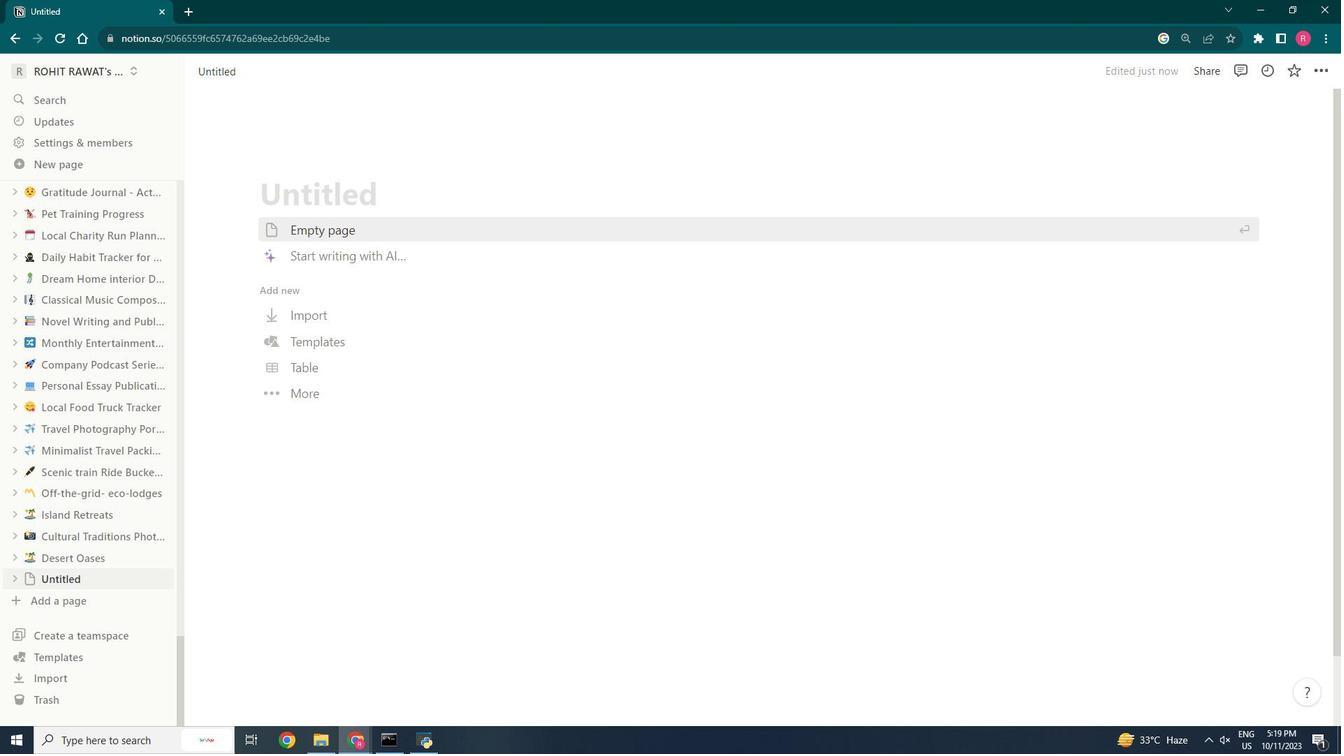 
Action: Mouse scrolled (953, 405) with delta (0, 0)
Screenshot: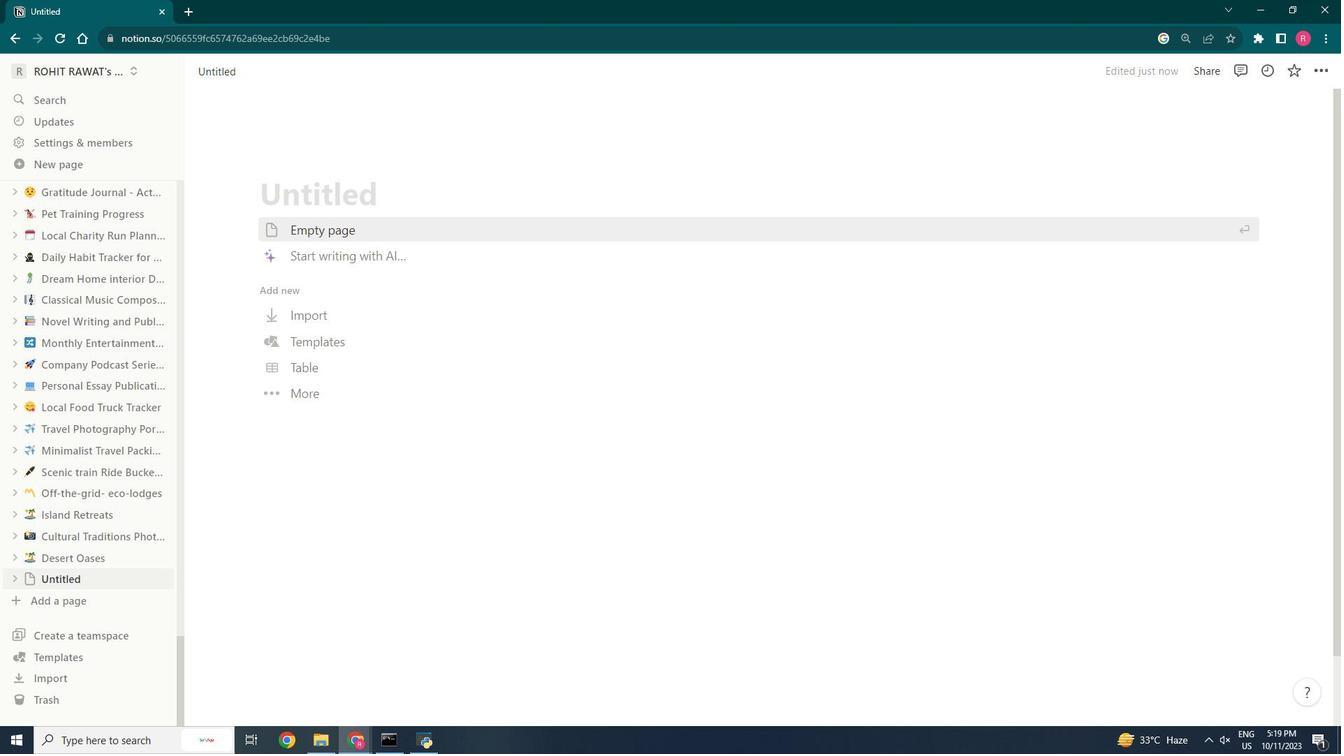 
Action: Mouse moved to (952, 405)
Screenshot: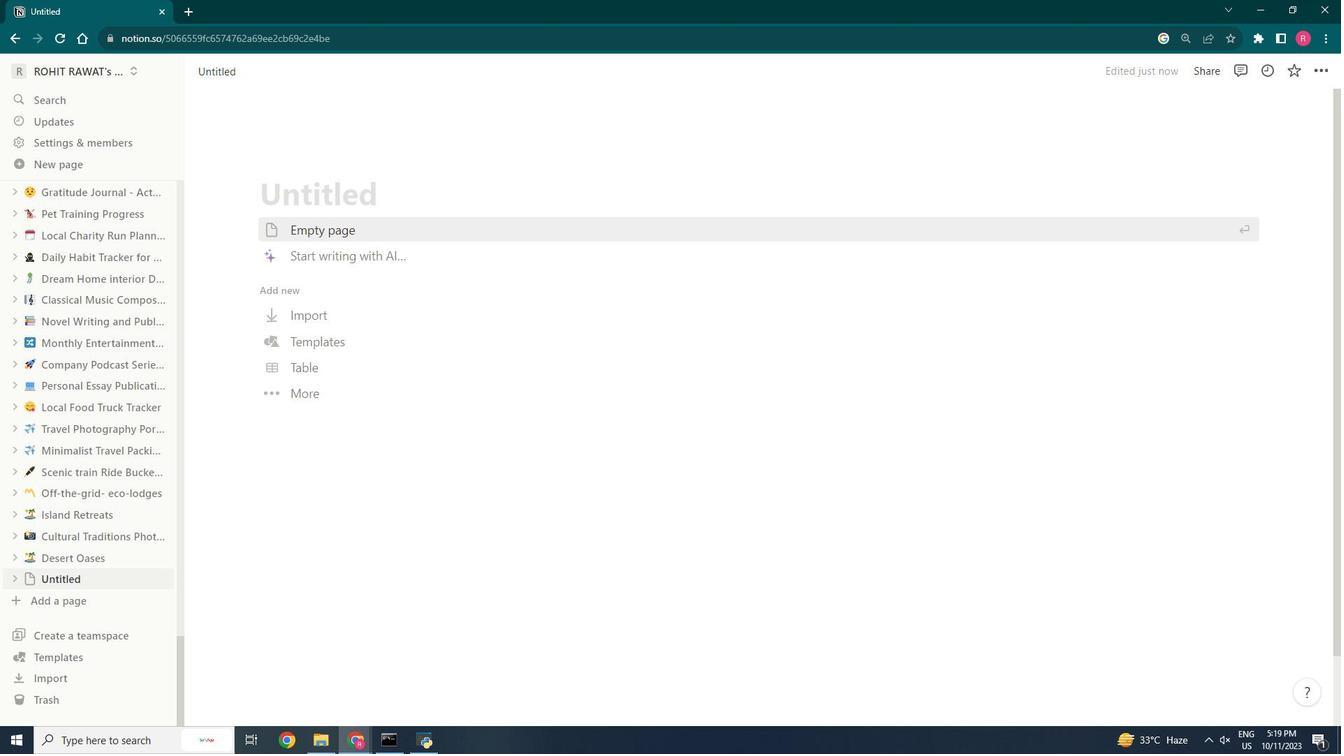 
Action: Mouse pressed left at (952, 405)
Screenshot: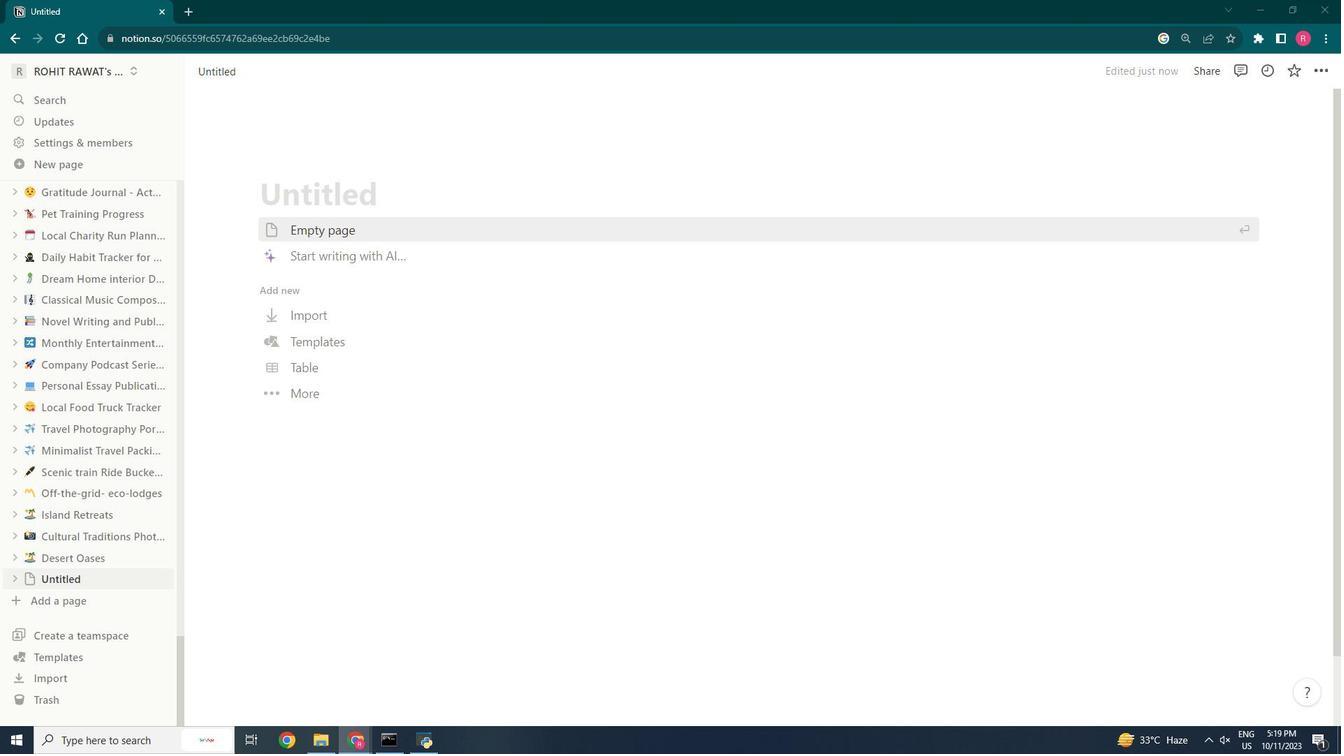 
Action: Mouse moved to (952, 405)
Screenshot: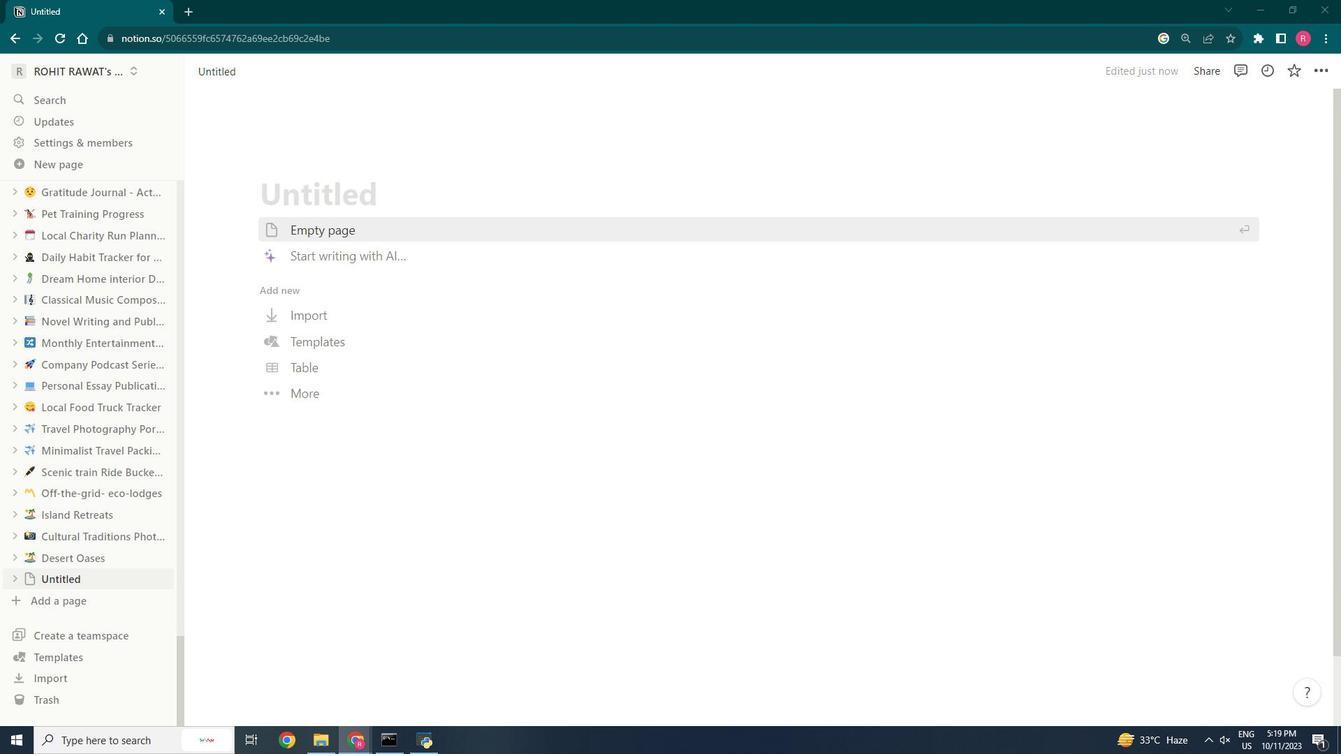 
Action: Mouse pressed left at (952, 405)
Screenshot: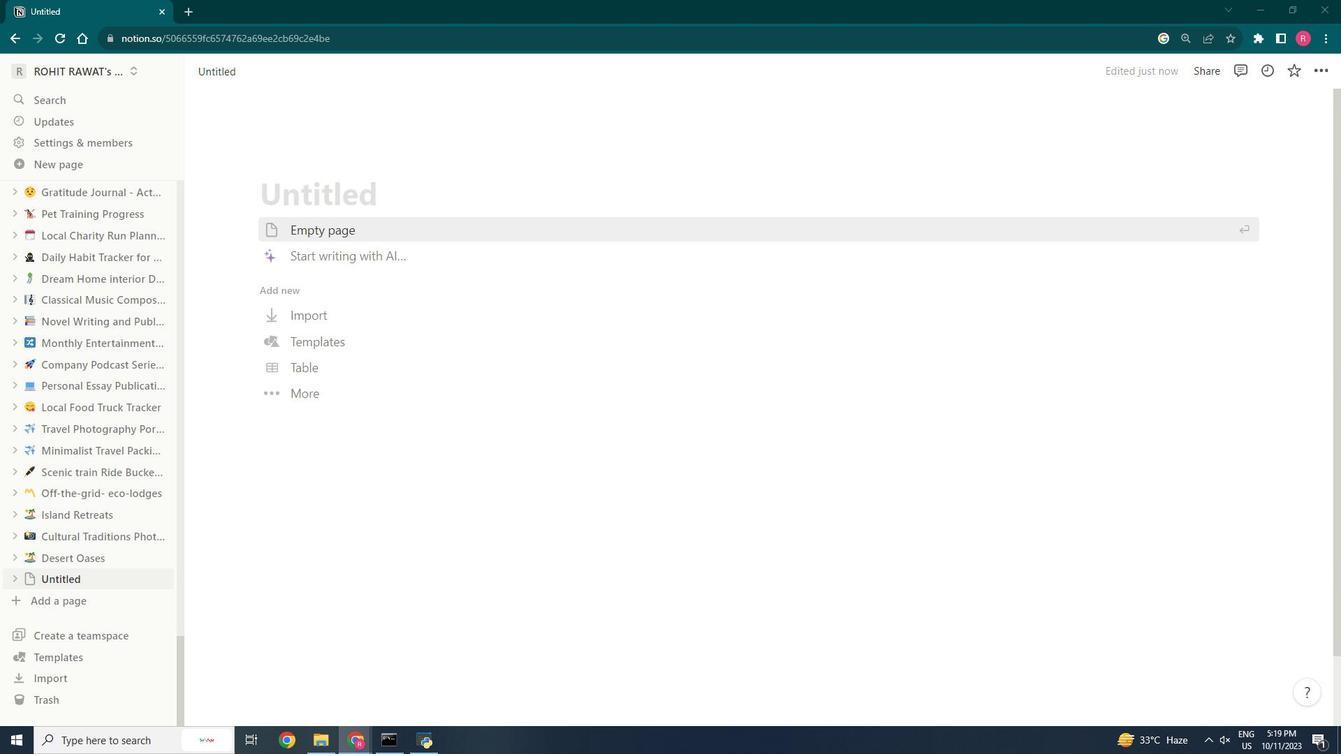 
Action: Mouse moved to (952, 405)
Screenshot: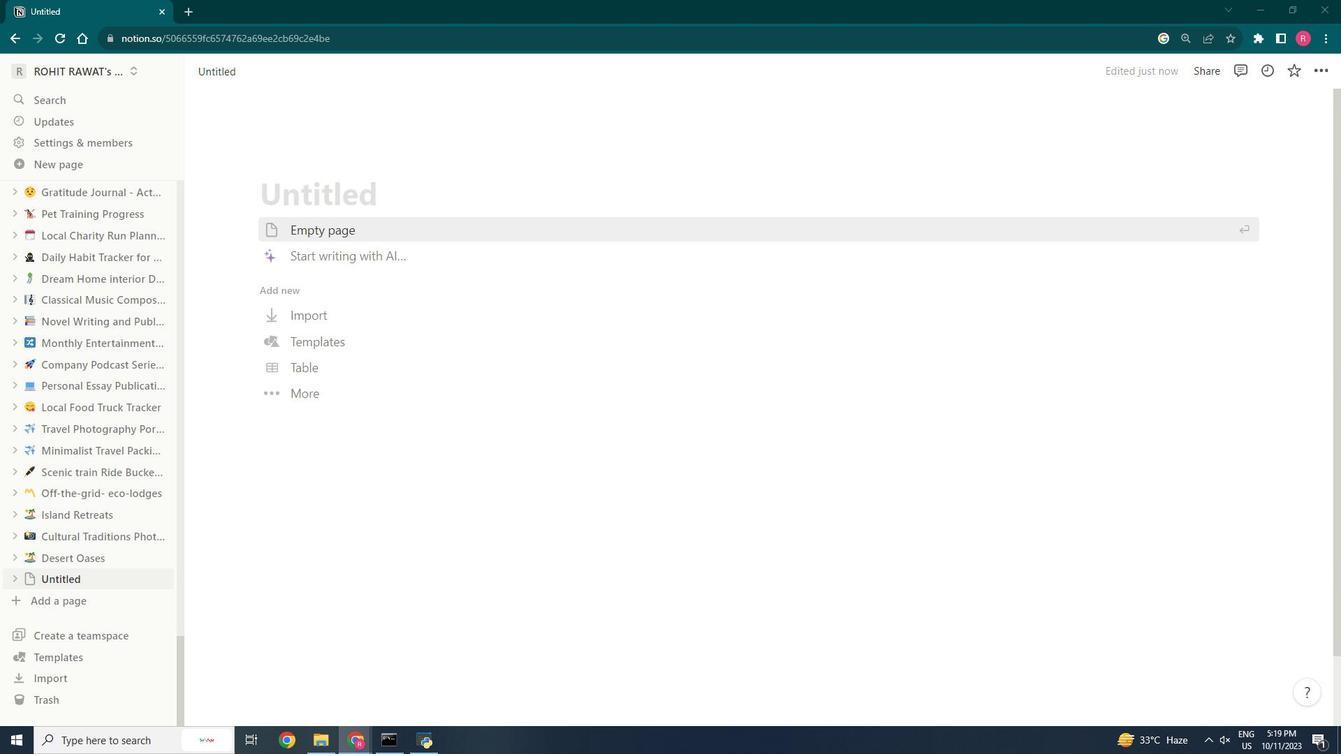 
Action: Key pressed t
Screenshot: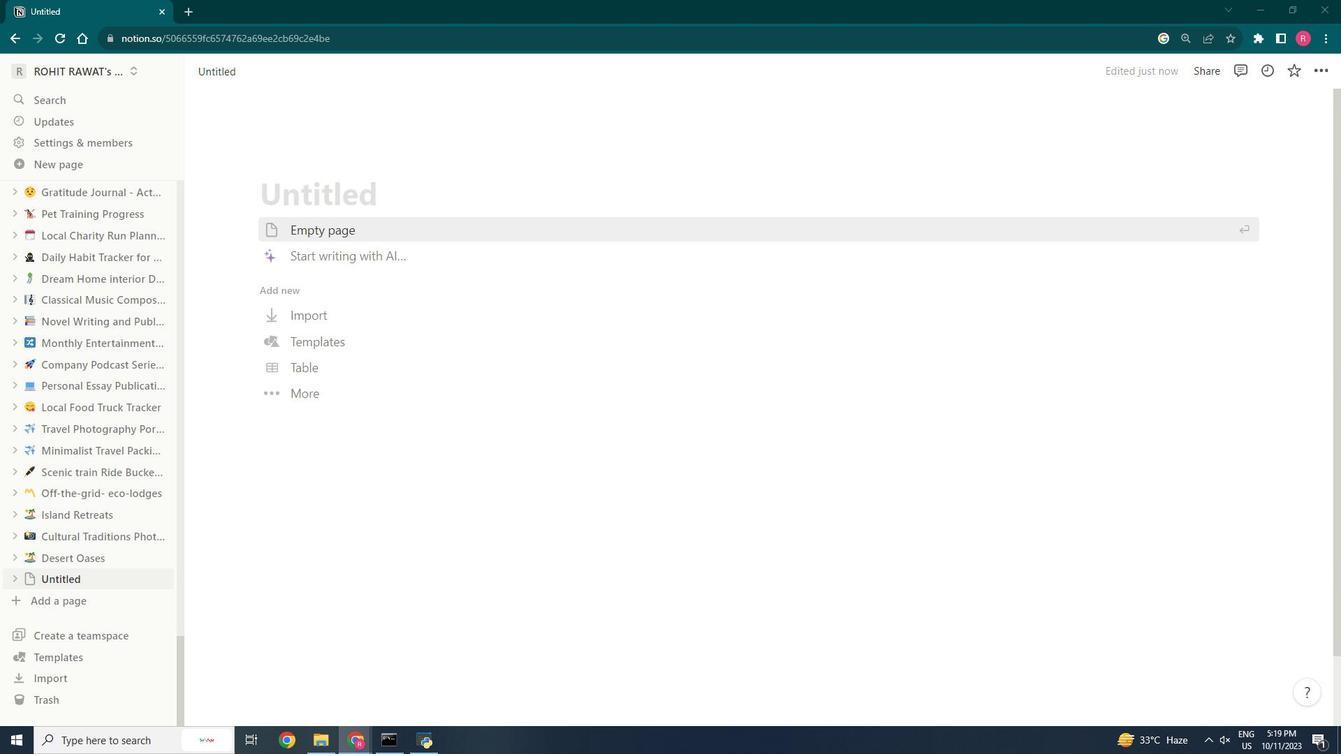 
Action: Mouse moved to (952, 405)
Screenshot: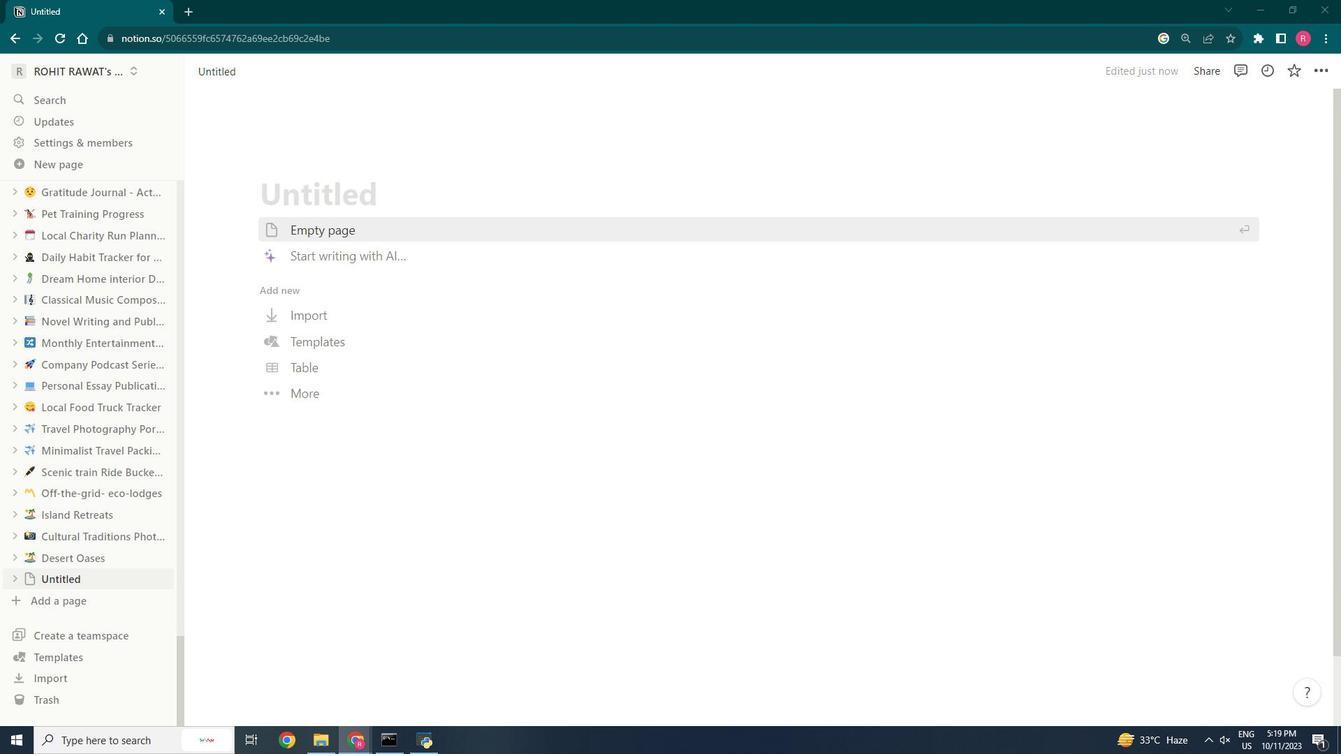 
Action: Key pressed r
Screenshot: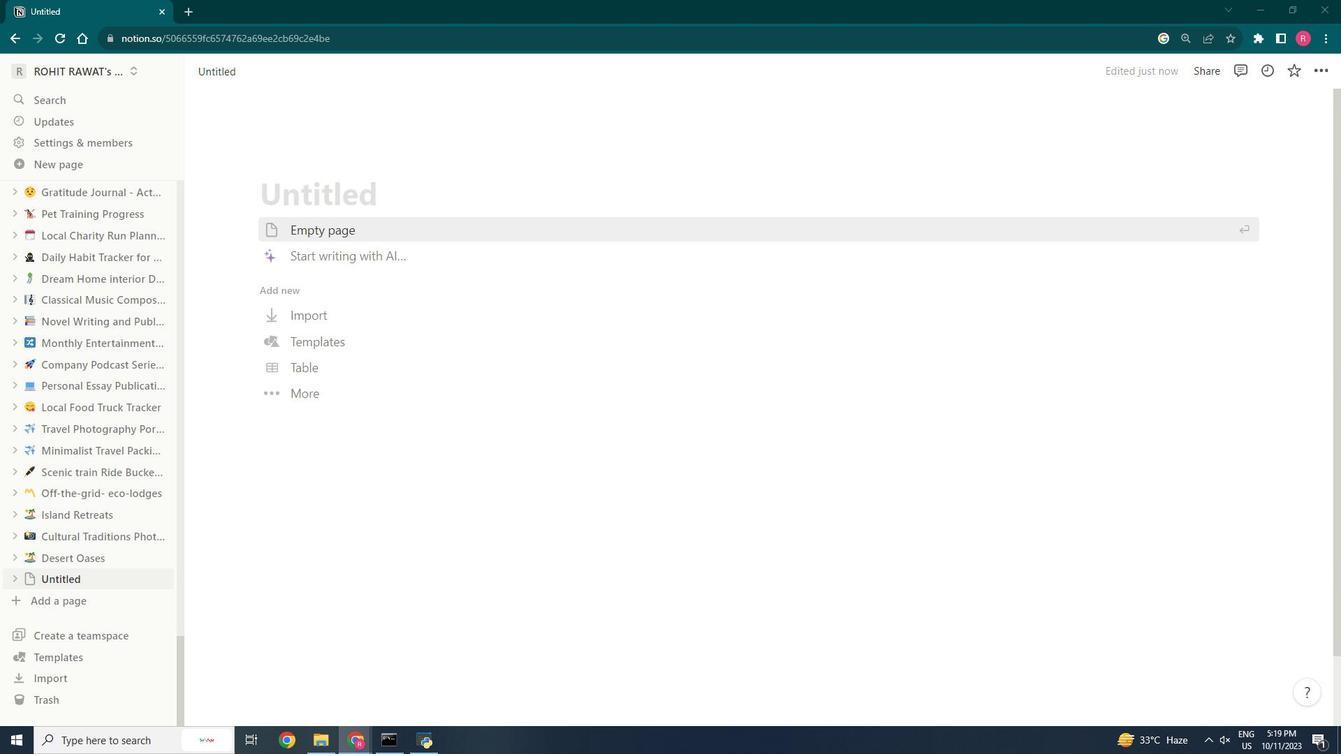 
Action: Mouse moved to (952, 405)
Screenshot: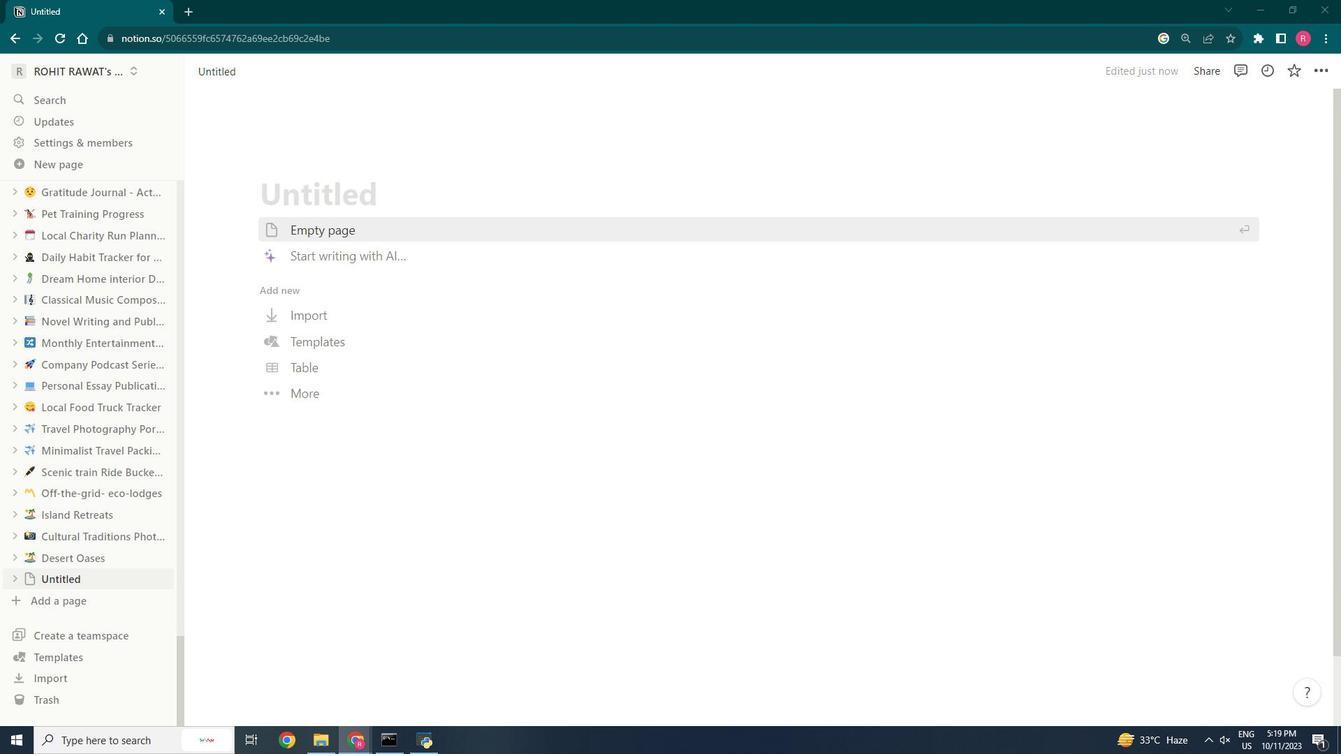 
Action: Mouse pressed left at (952, 405)
Screenshot: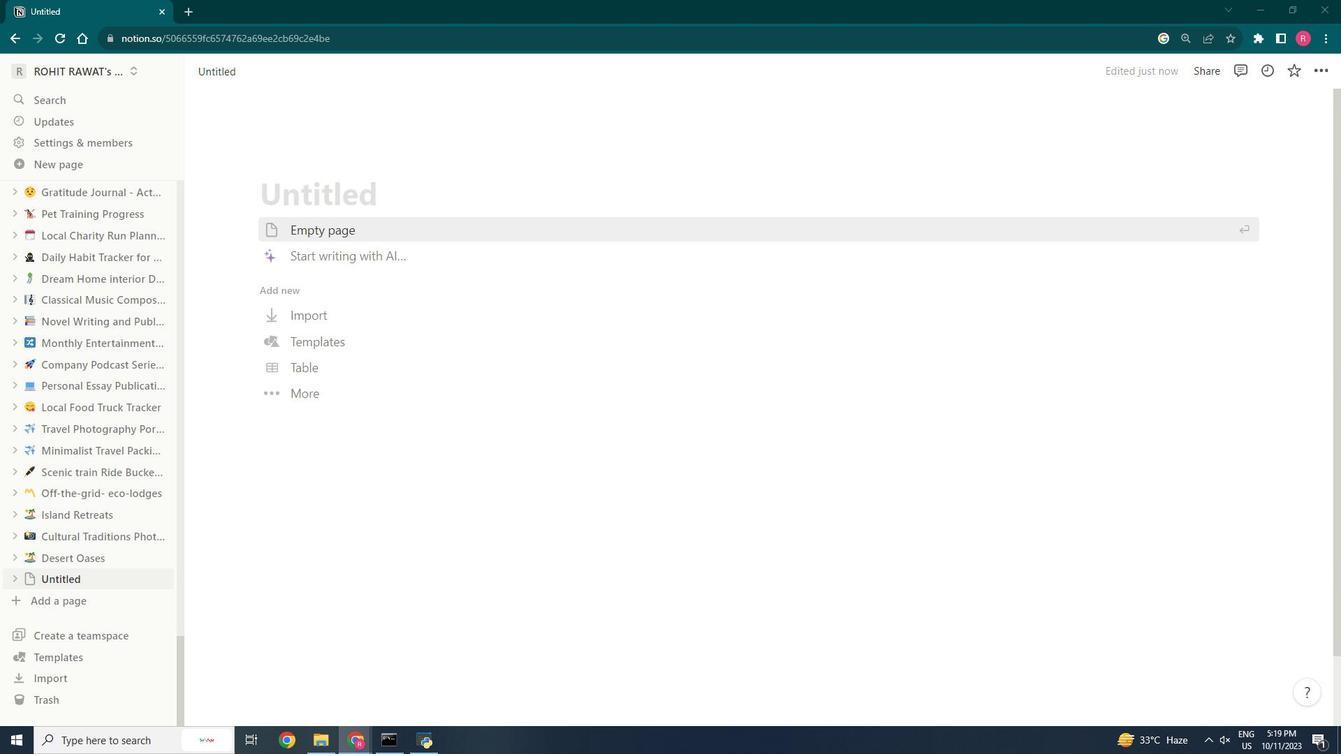 
Action: Mouse moved to (952, 405)
Screenshot: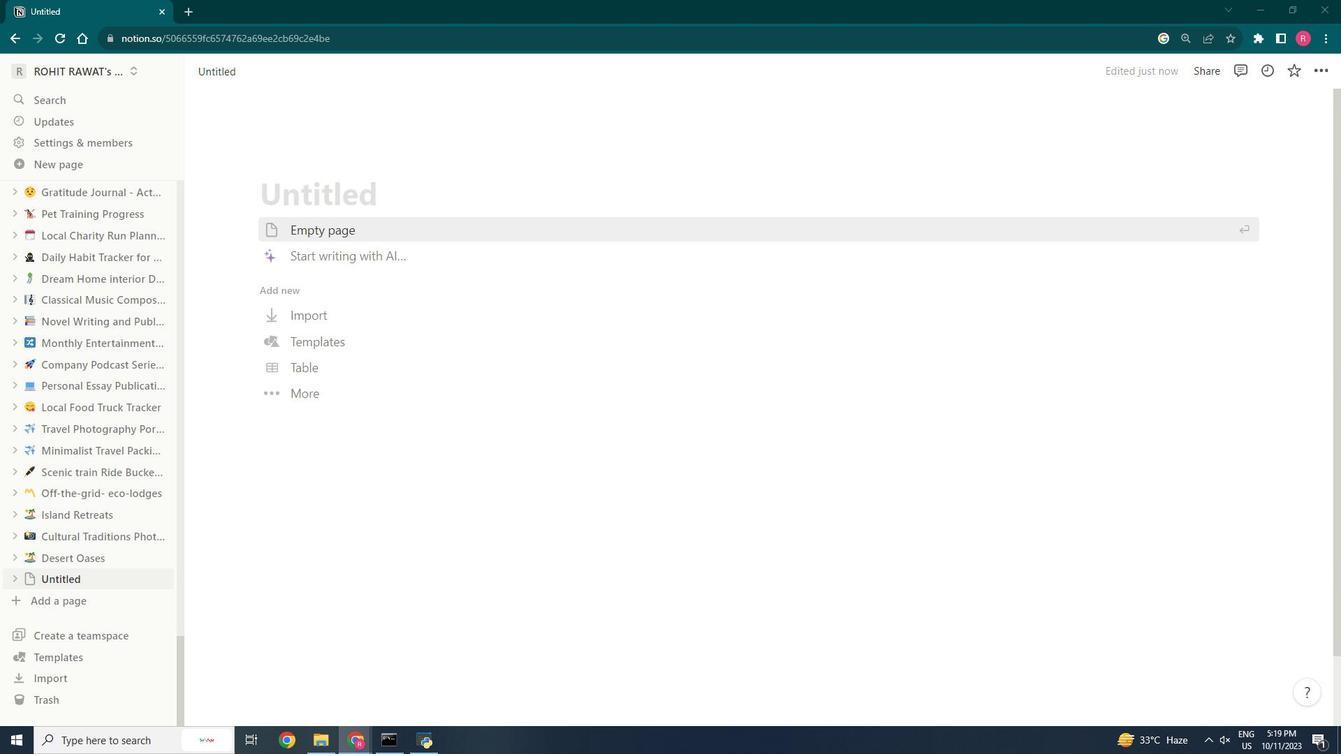
Action: Mouse pressed left at (952, 405)
Screenshot: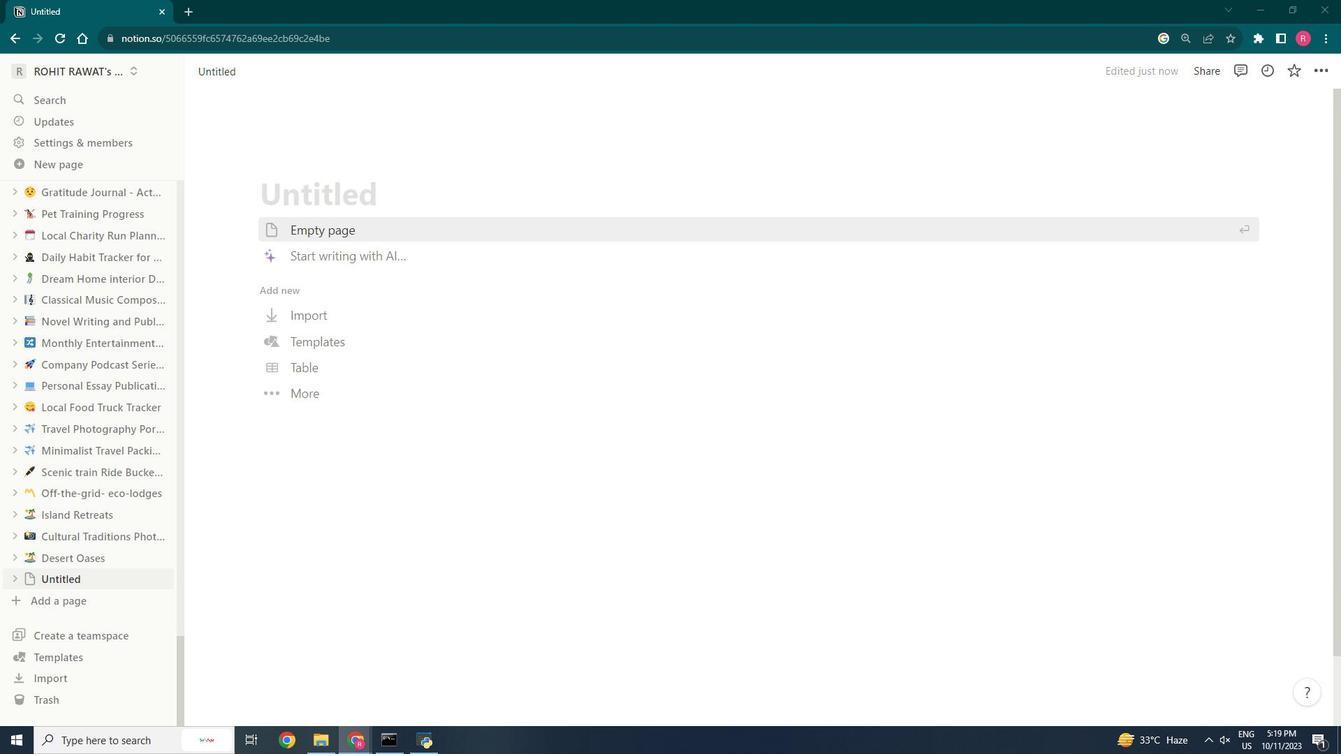 
Action: Mouse moved to (952, 405)
Screenshot: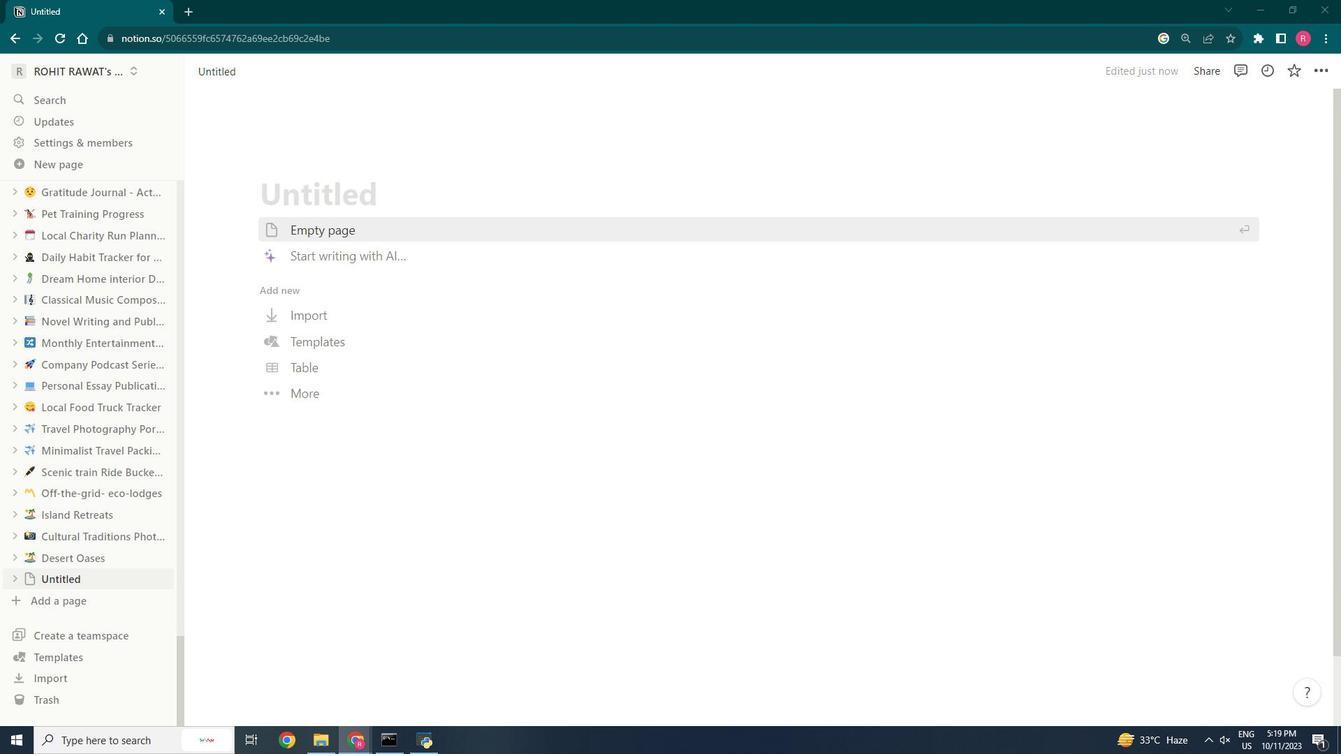 
Action: Mouse pressed left at (952, 405)
Screenshot: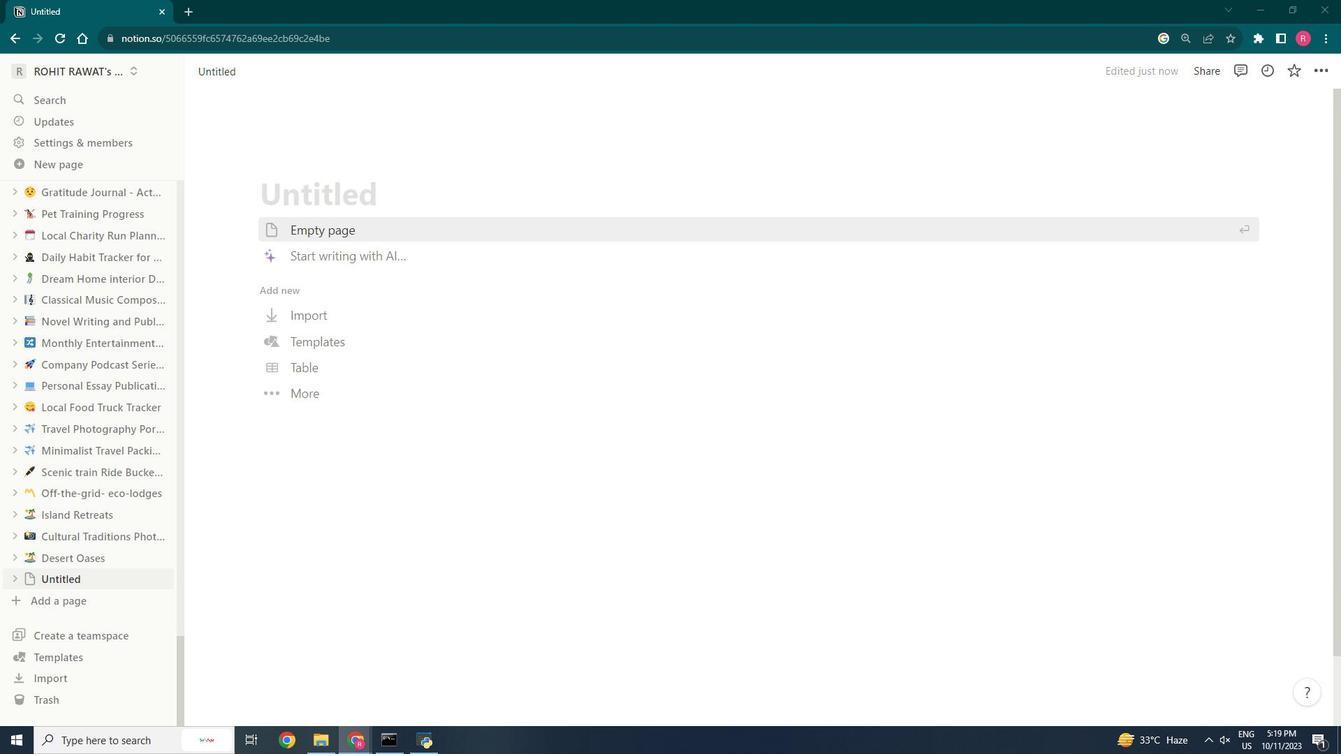 
Action: Mouse moved to (952, 405)
Screenshot: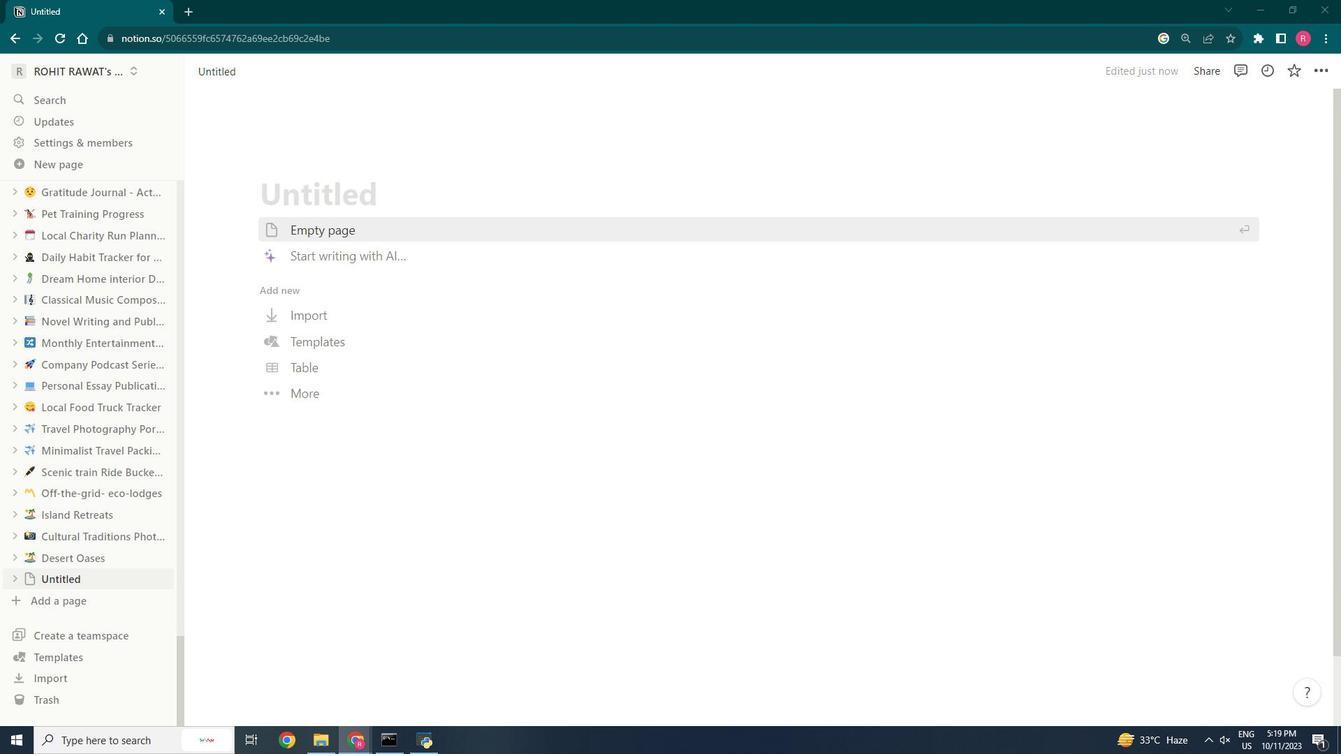 
Action: Key pressed ctrl+V
Screenshot: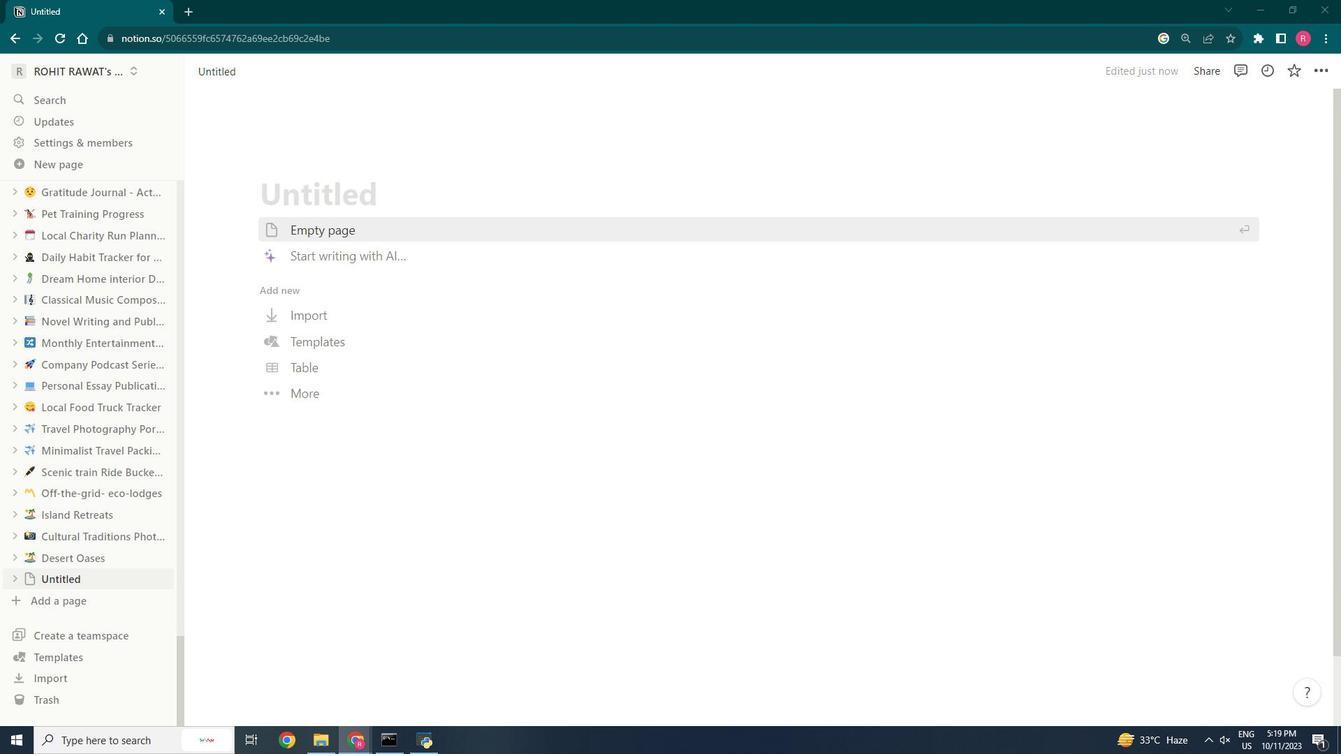 
Action: Mouse moved to (952, 405)
Screenshot: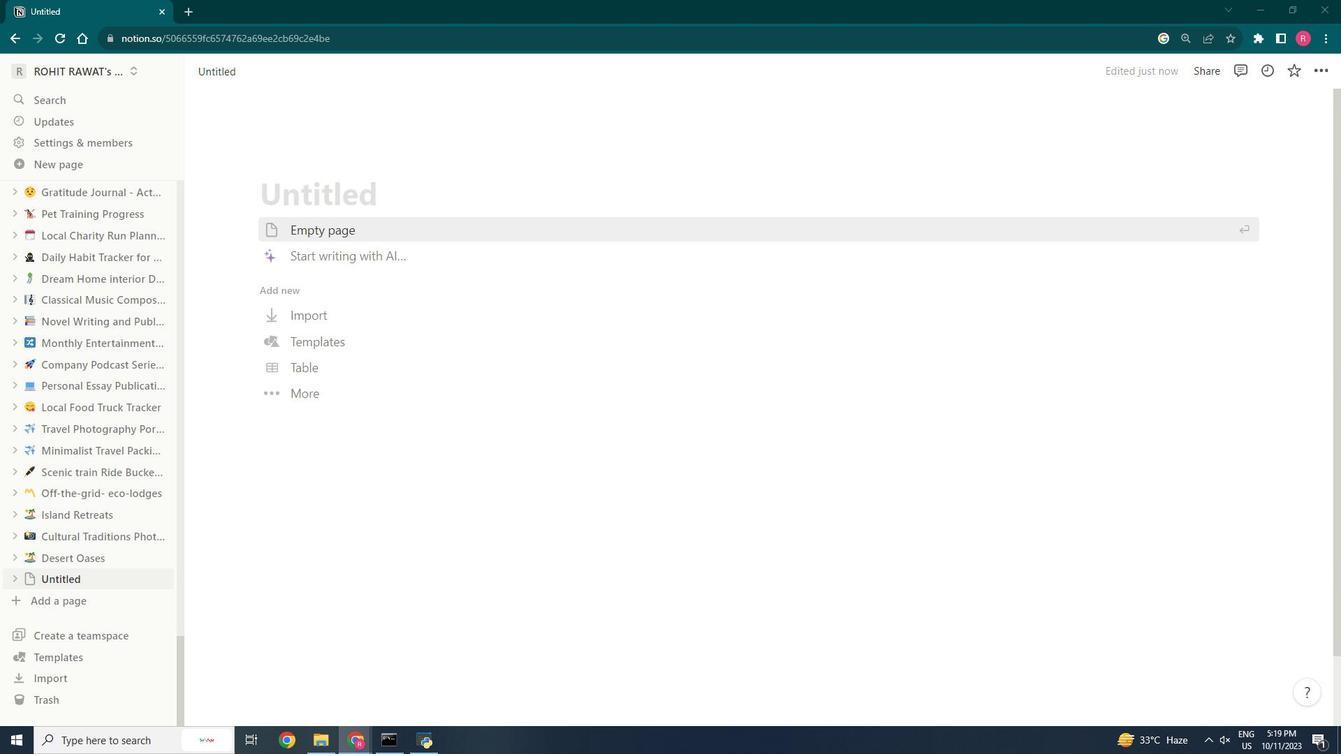 
Action: Mouse pressed left at (952, 405)
Screenshot: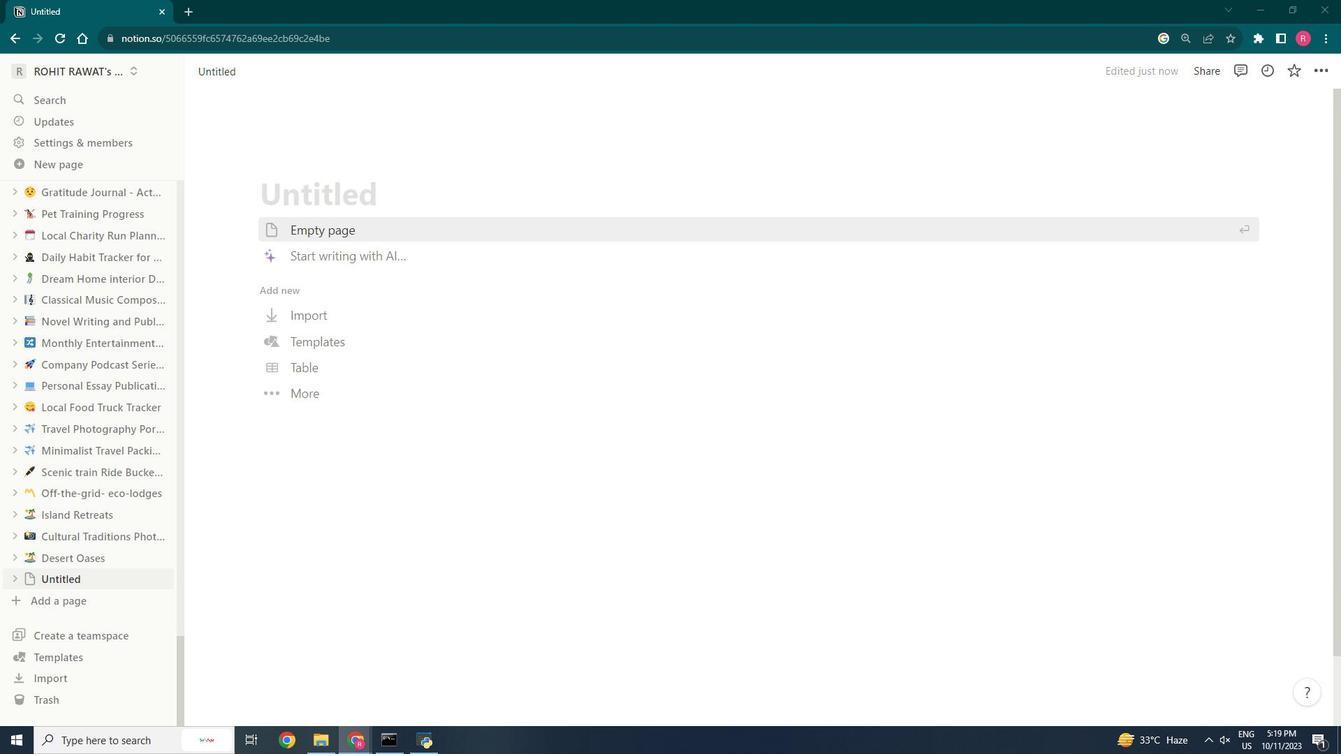 
Action: Mouse moved to (952, 405)
Screenshot: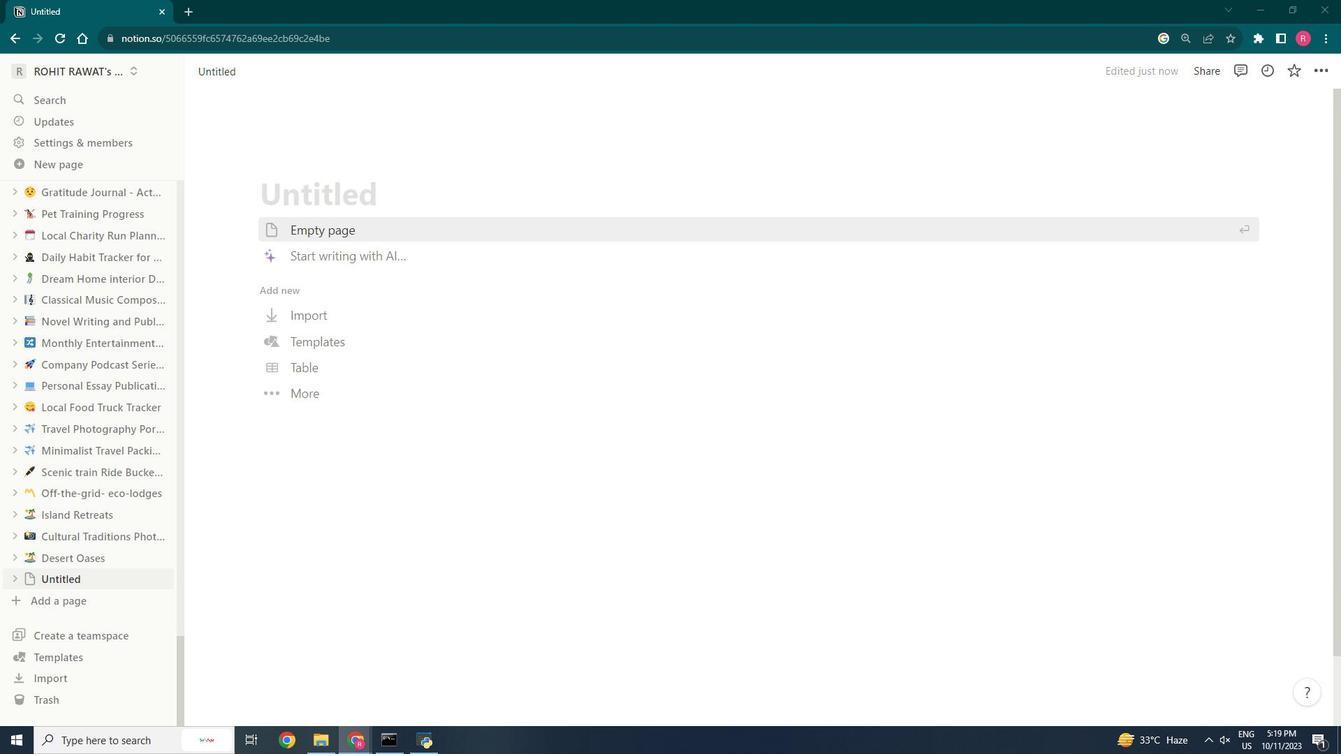 
Action: Key pressed <Key.backspace>
Screenshot: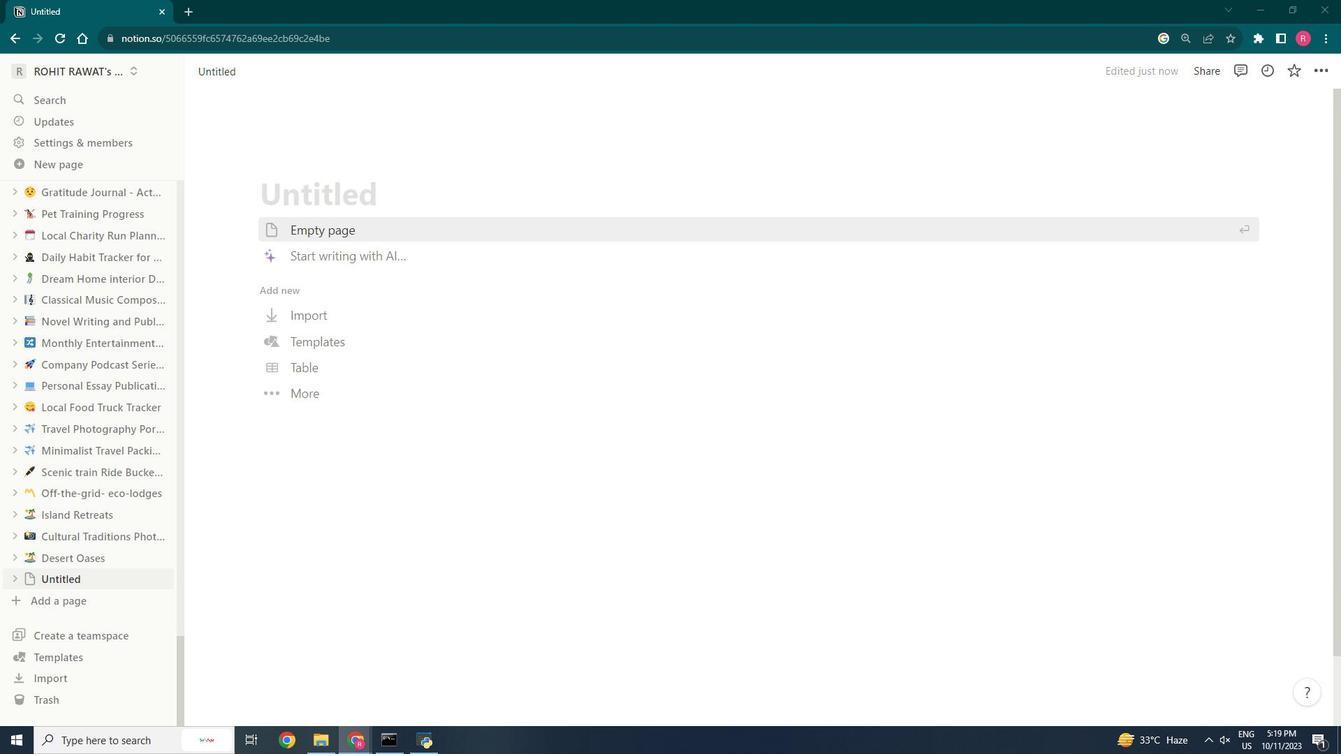 
Action: Mouse moved to (952, 405)
Screenshot: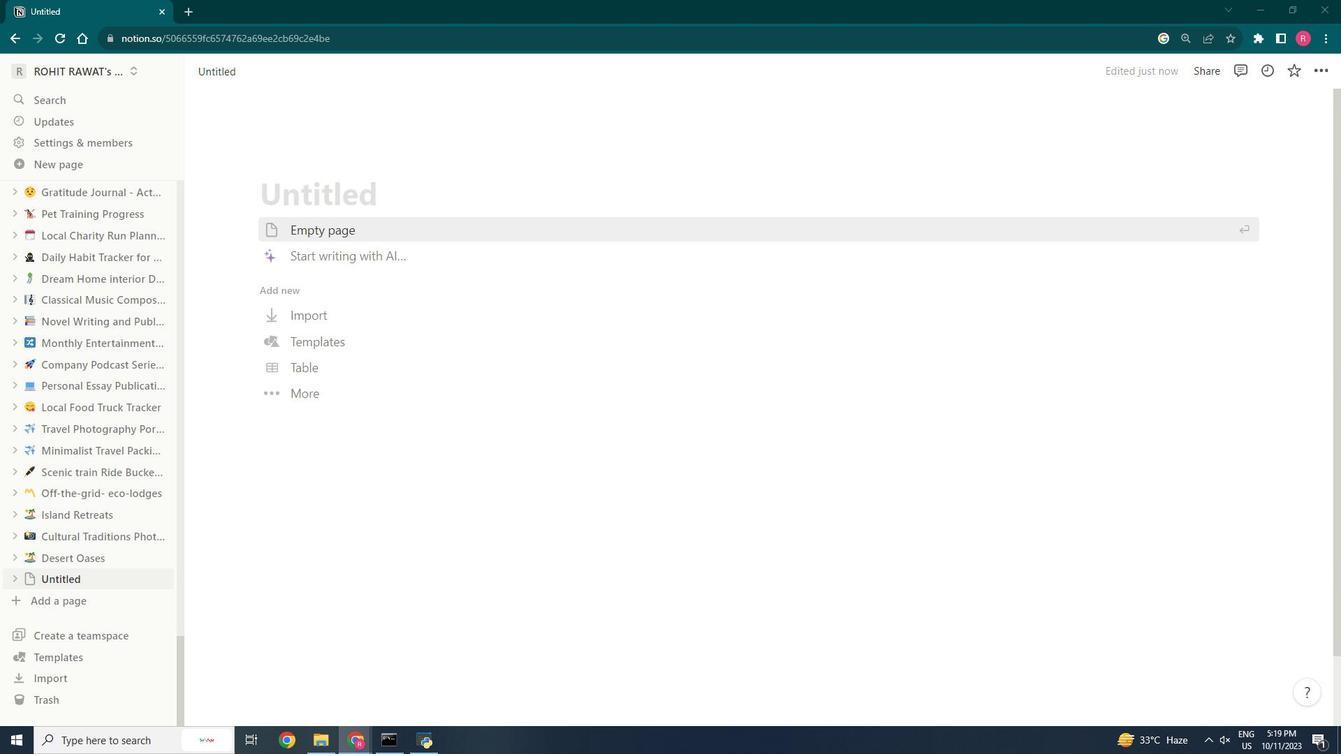 
Action: Mouse pressed left at (952, 405)
Screenshot: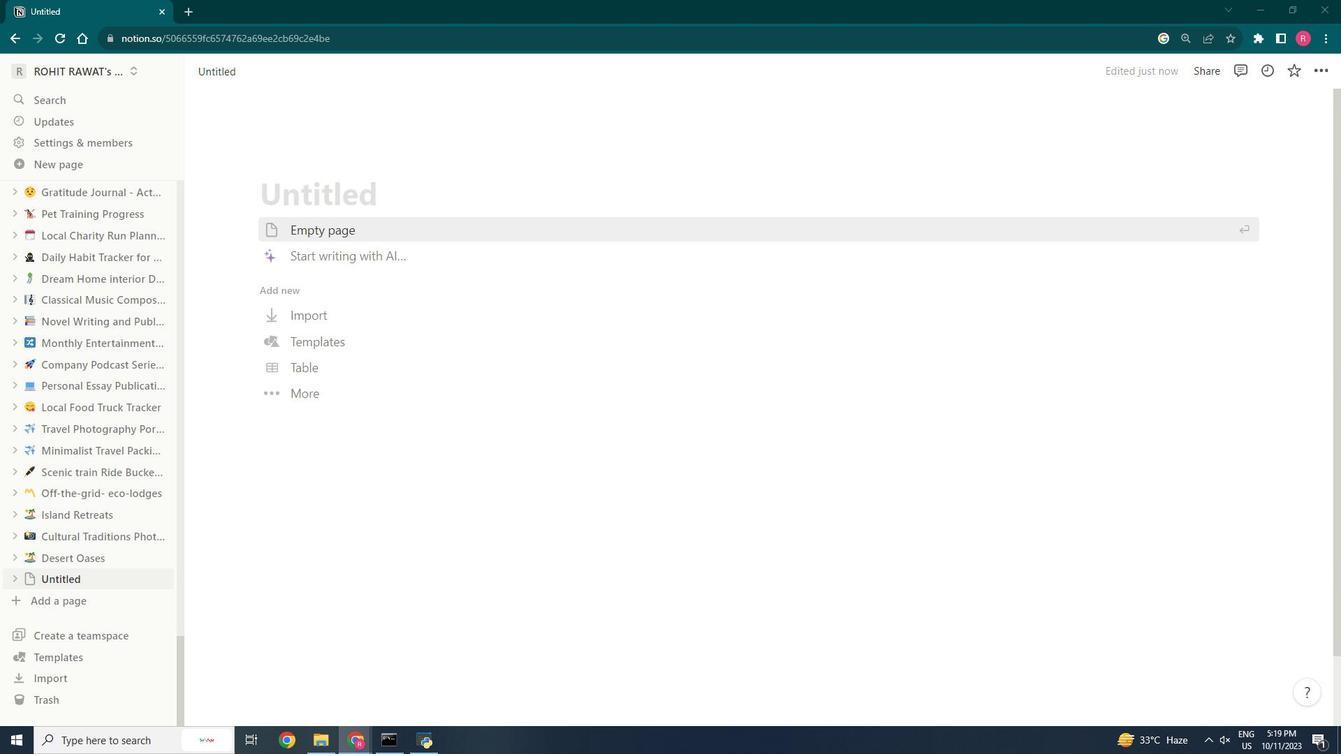
Action: Mouse moved to (954, 405)
Screenshot: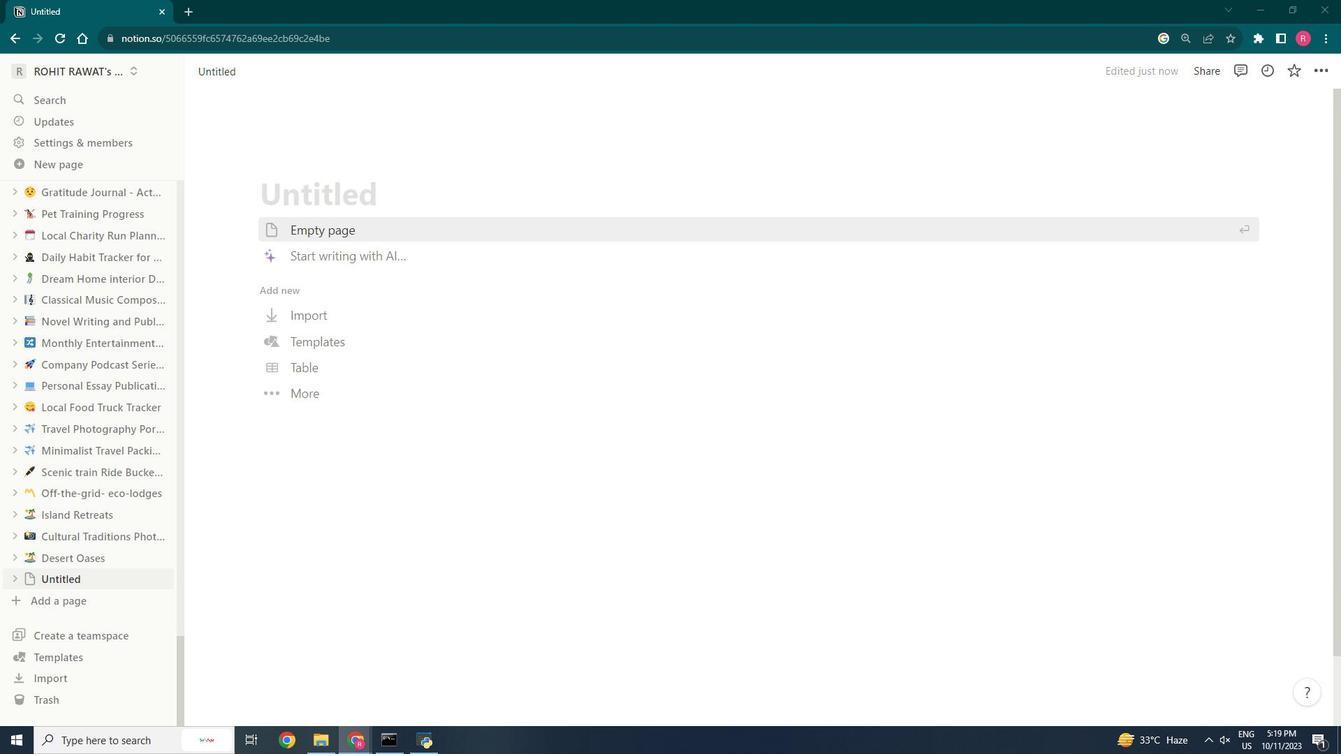 
Action: Mouse pressed left at (954, 405)
Screenshot: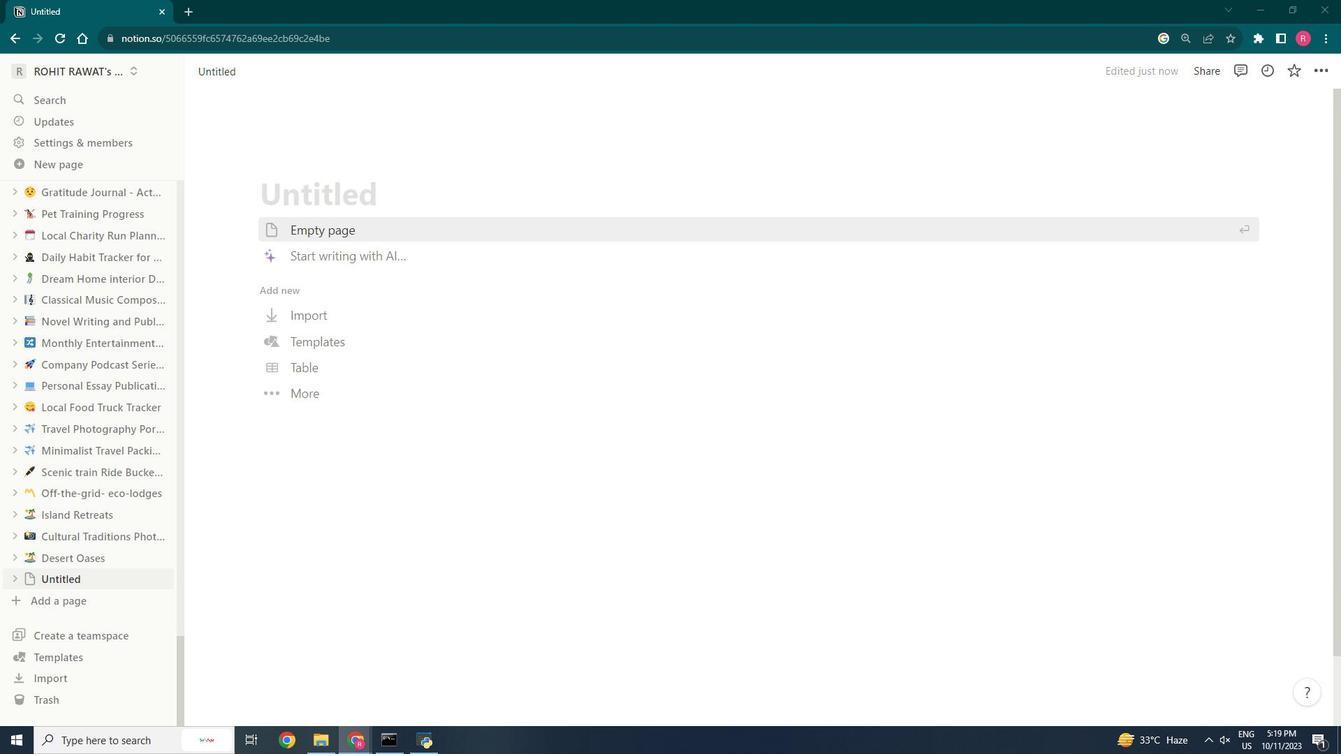 
Action: Mouse moved to (954, 405)
Screenshot: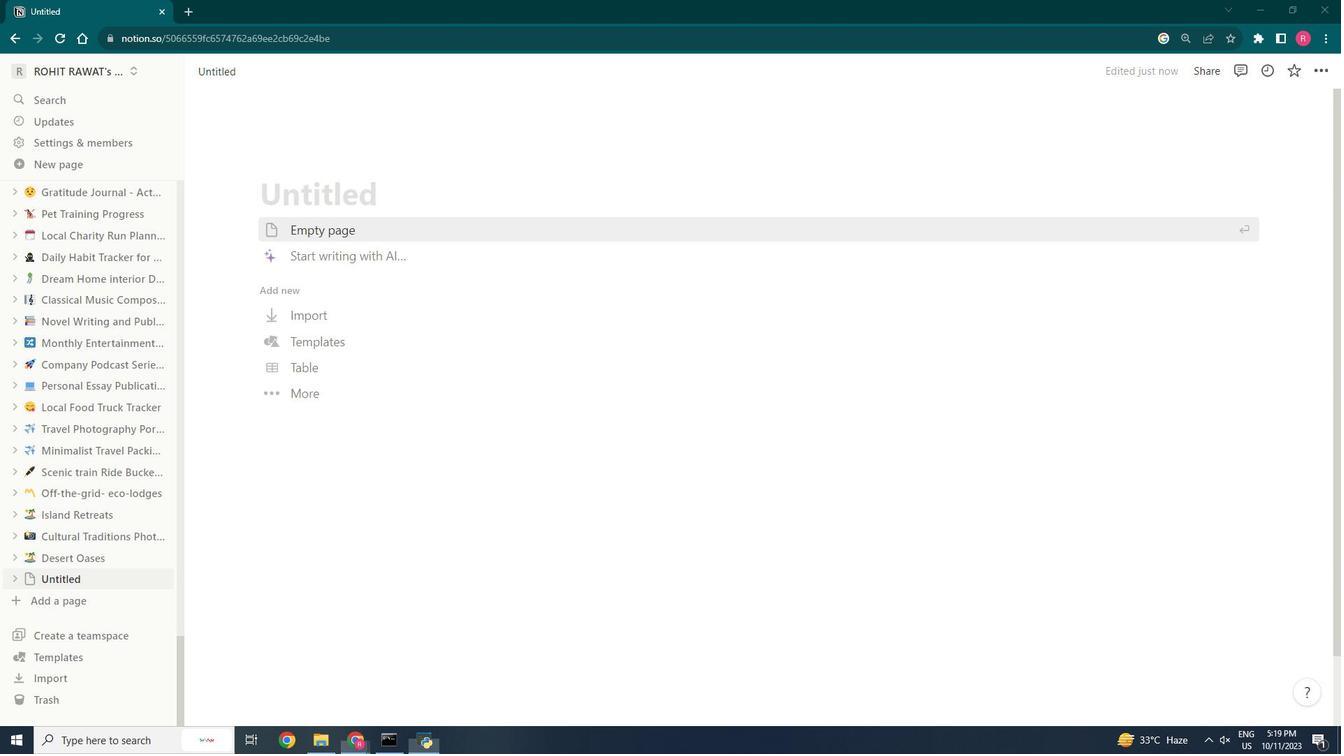 
Action: Mouse pressed left at (954, 405)
Screenshot: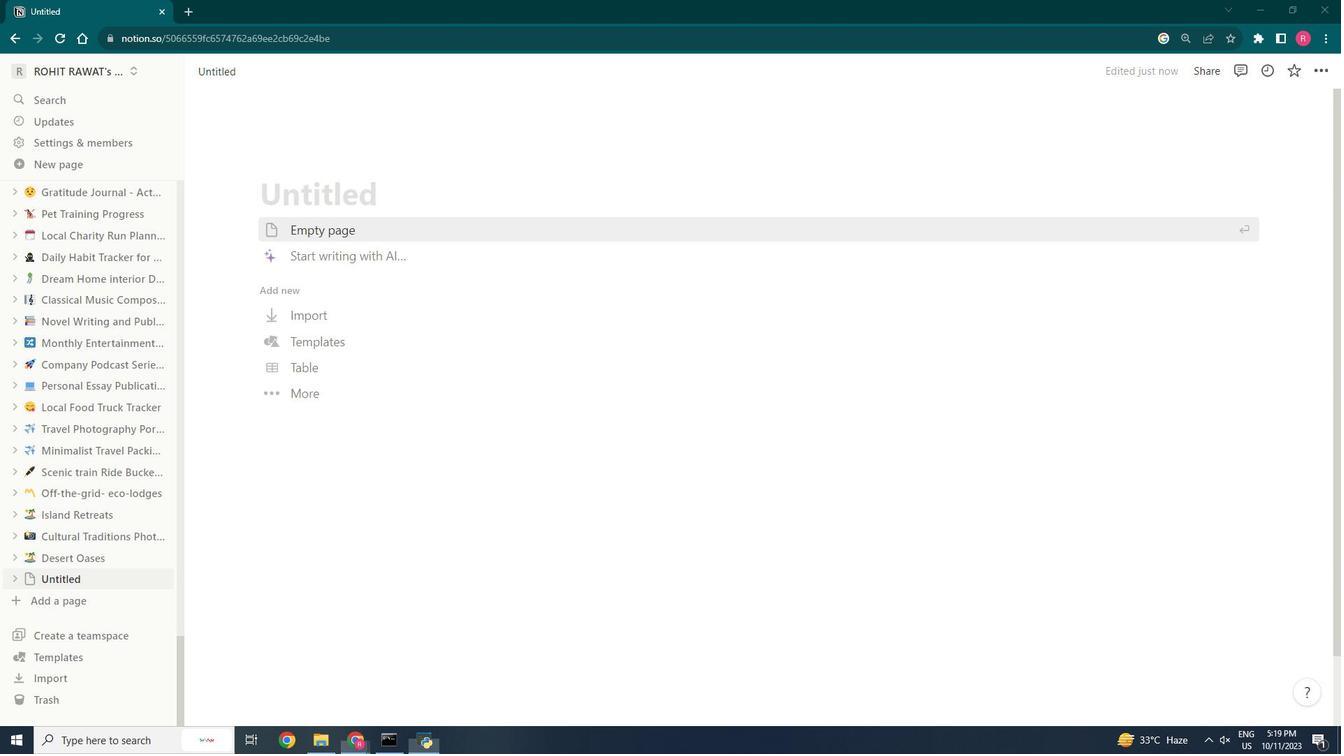 
Action: Mouse moved to (953, 405)
Screenshot: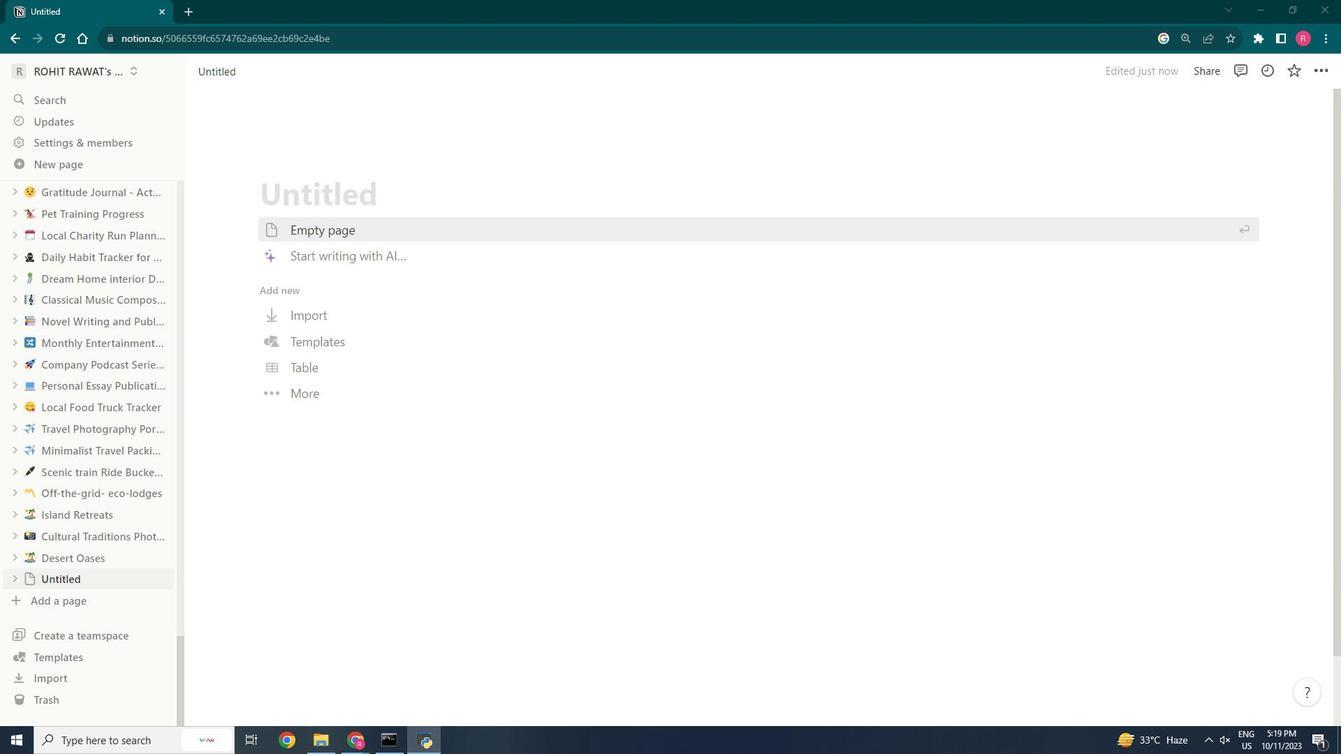 
Action: Key pressed ctrl+C
Screenshot: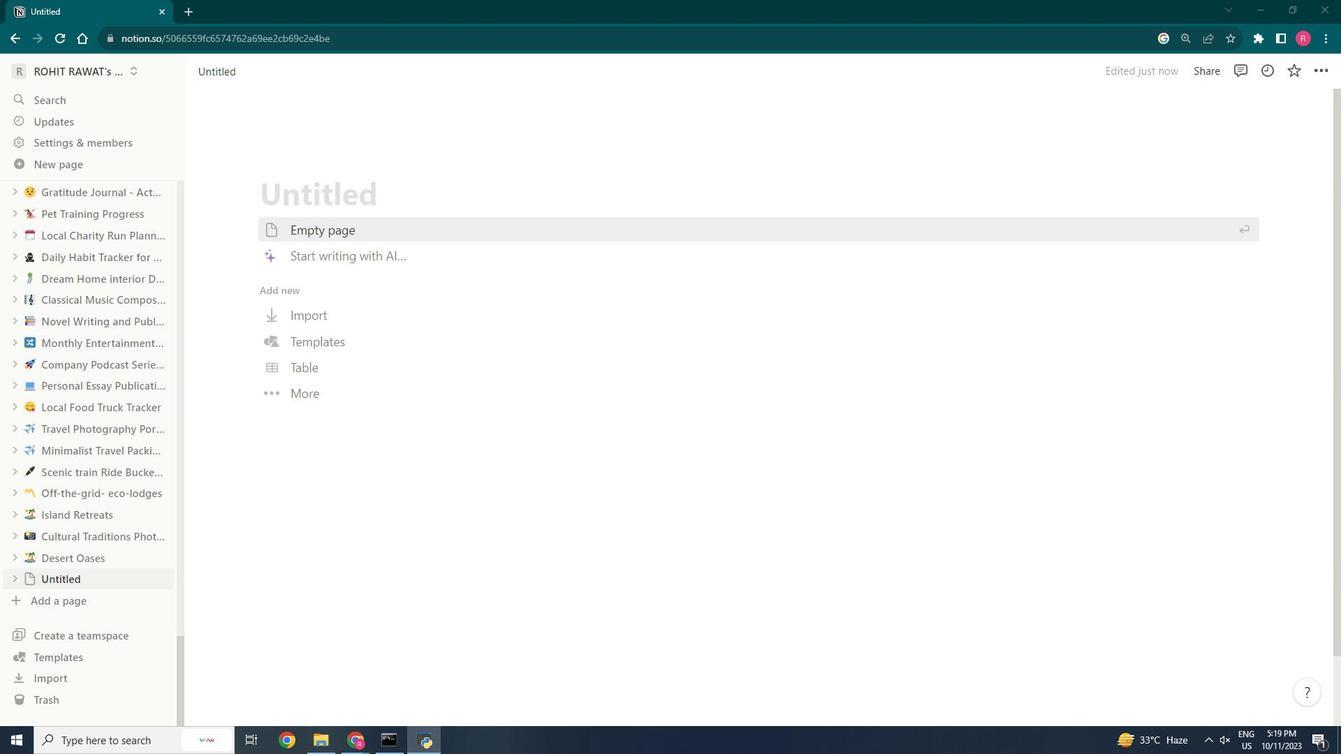 
Action: Mouse moved to (952, 405)
Screenshot: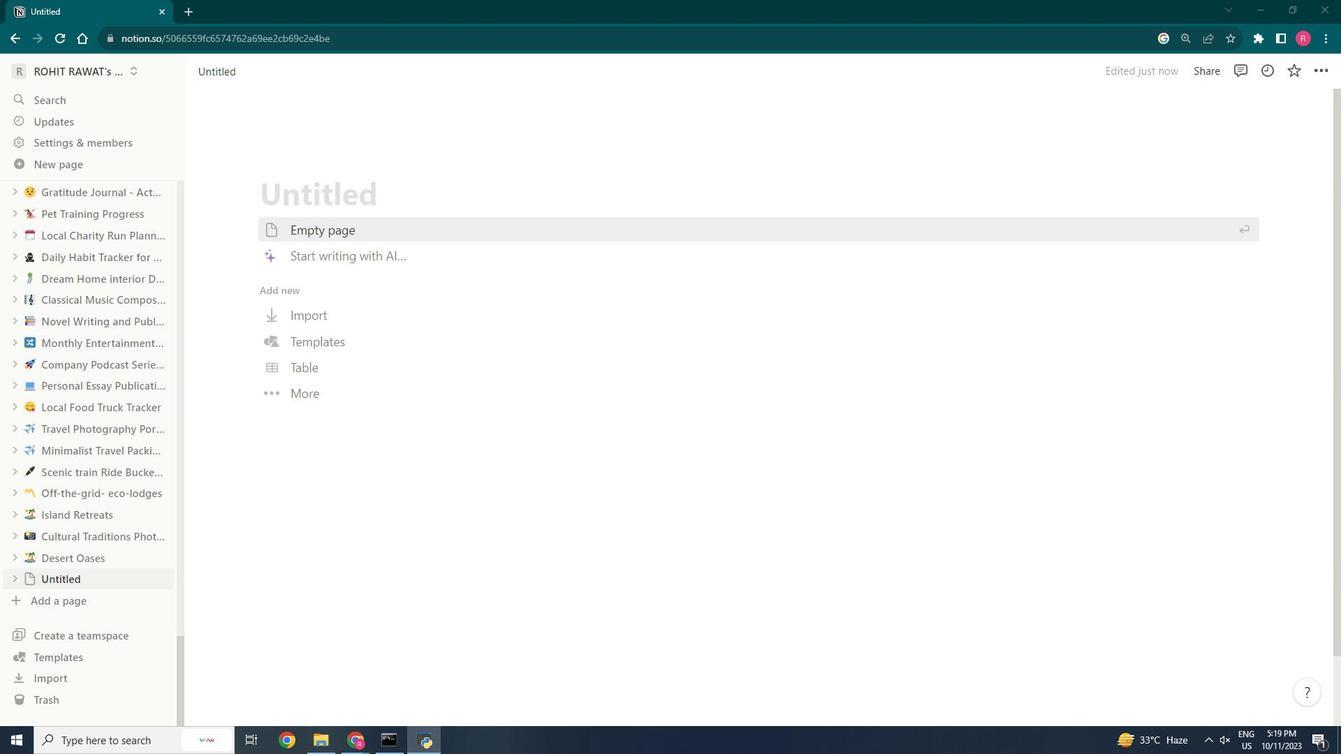 
Action: Mouse pressed left at (952, 405)
Screenshot: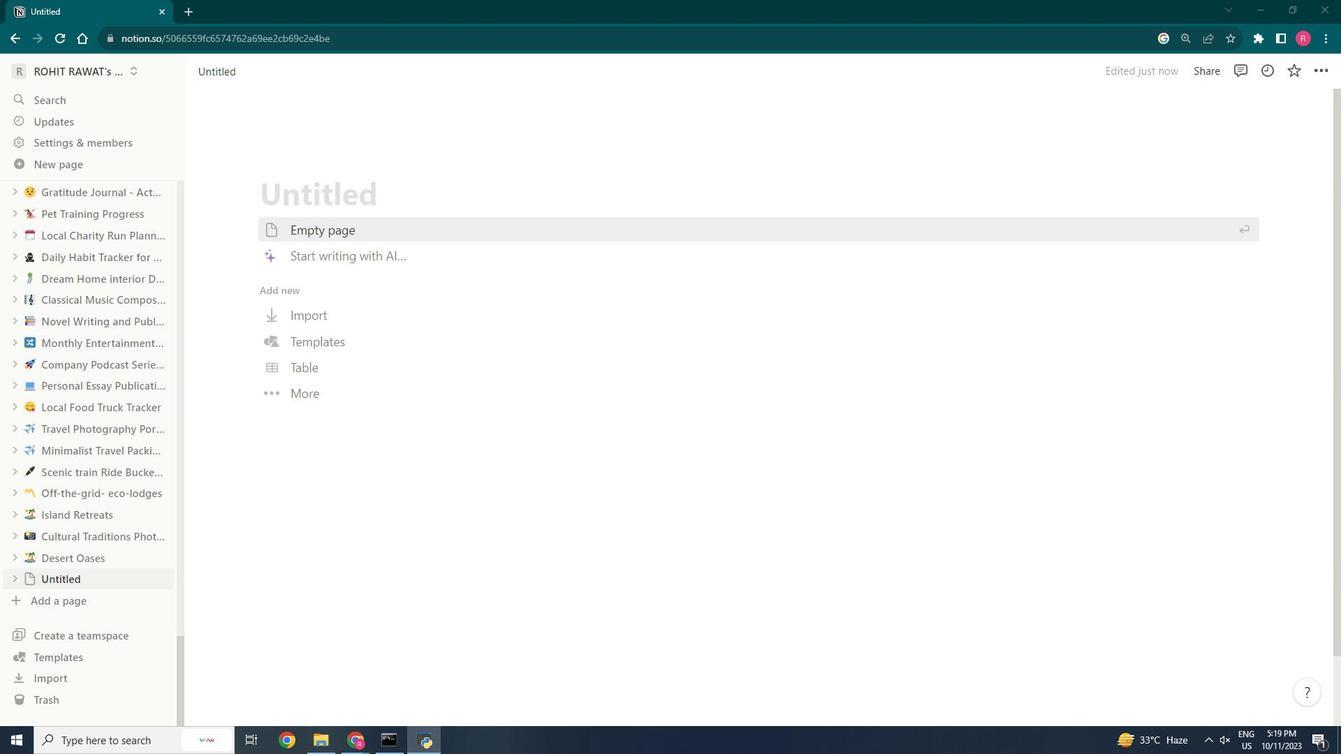 
Action: Mouse moved to (952, 405)
Screenshot: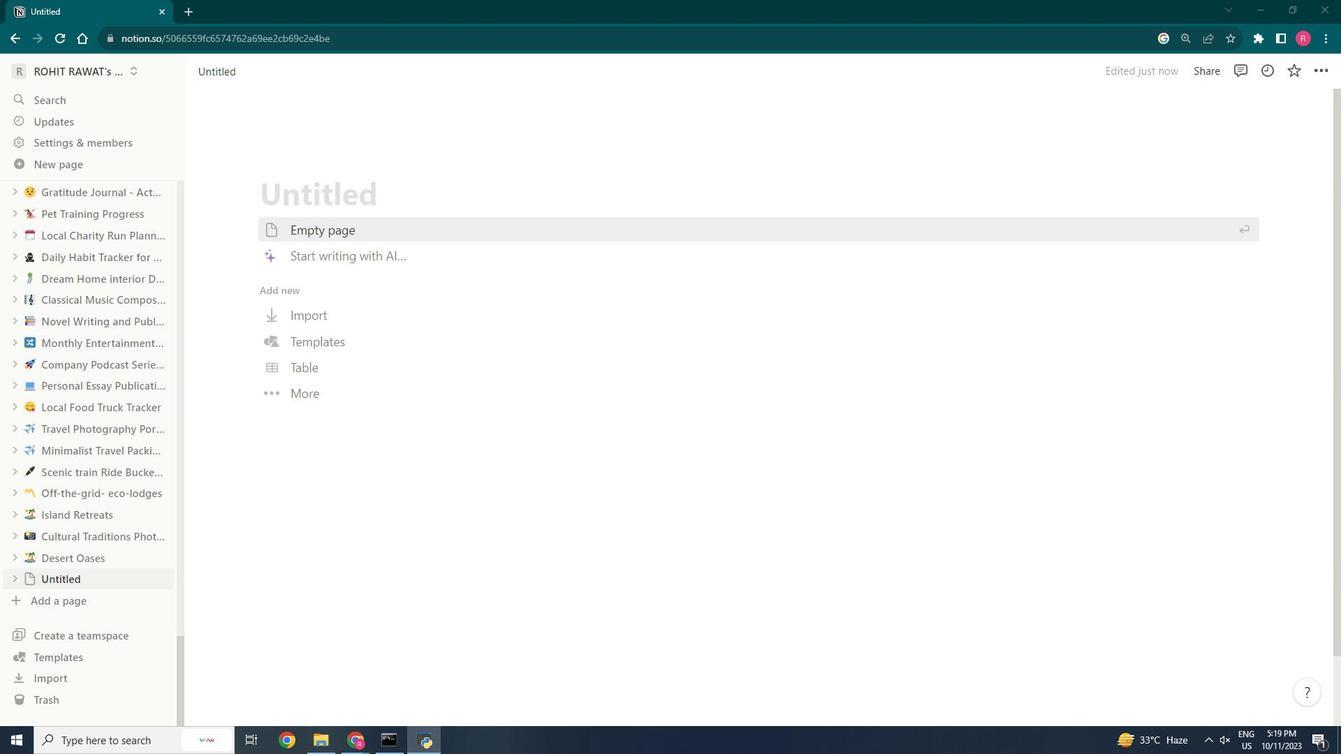 
Action: Mouse pressed left at (952, 405)
Screenshot: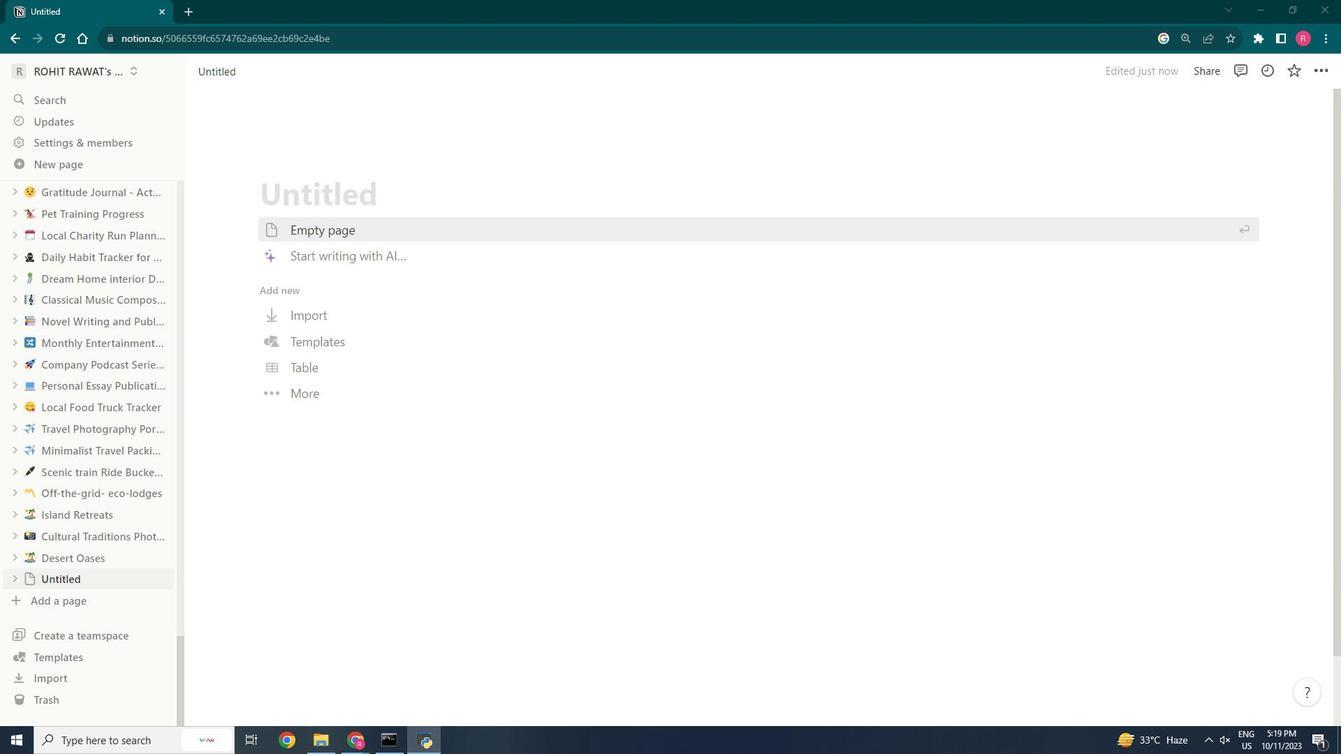 
Action: Mouse moved to (952, 405)
Screenshot: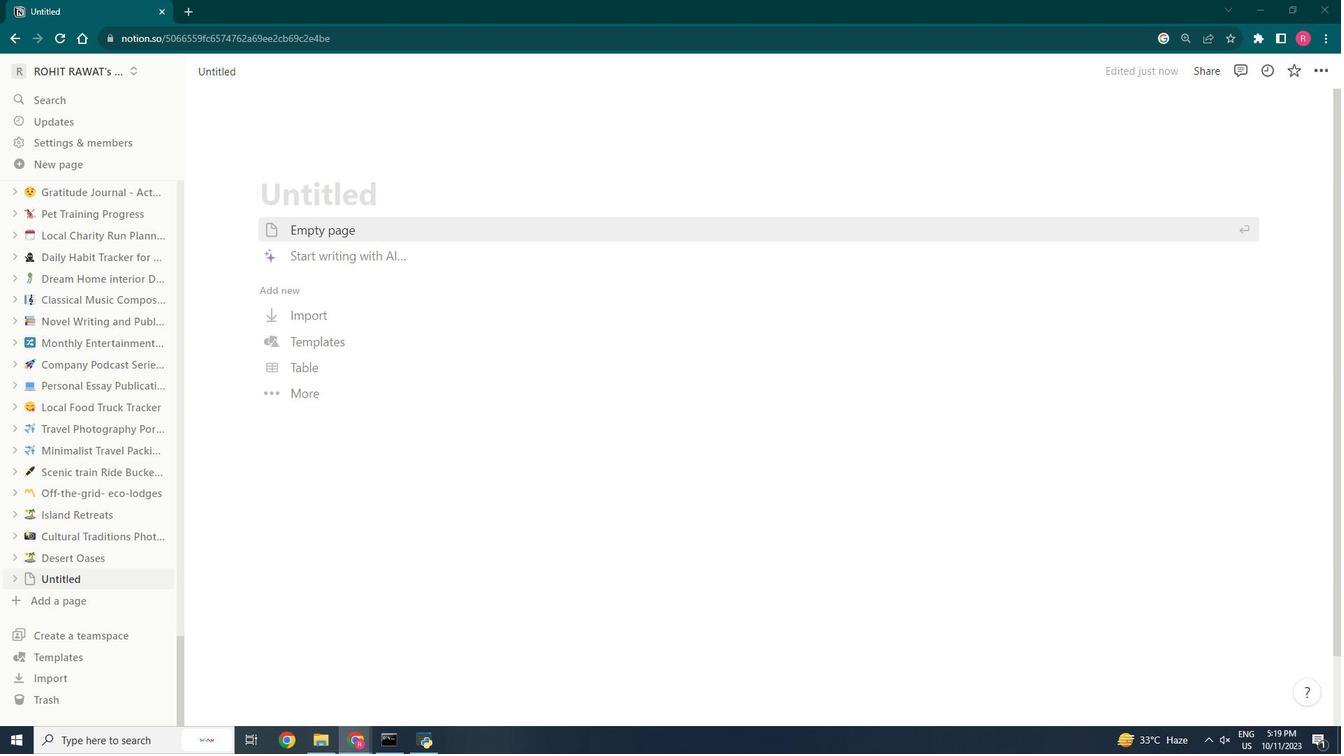 
Action: Mouse pressed left at (952, 405)
Screenshot: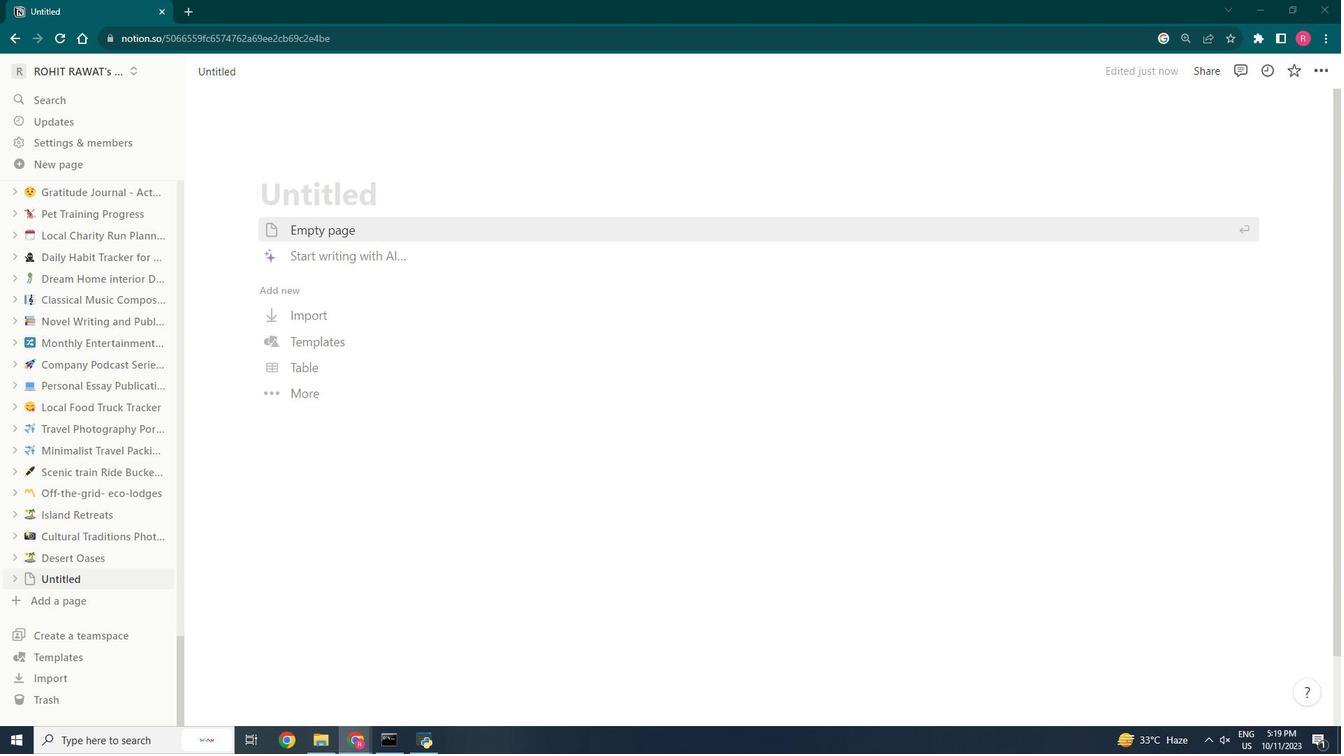 
Action: Mouse moved to (952, 405)
Screenshot: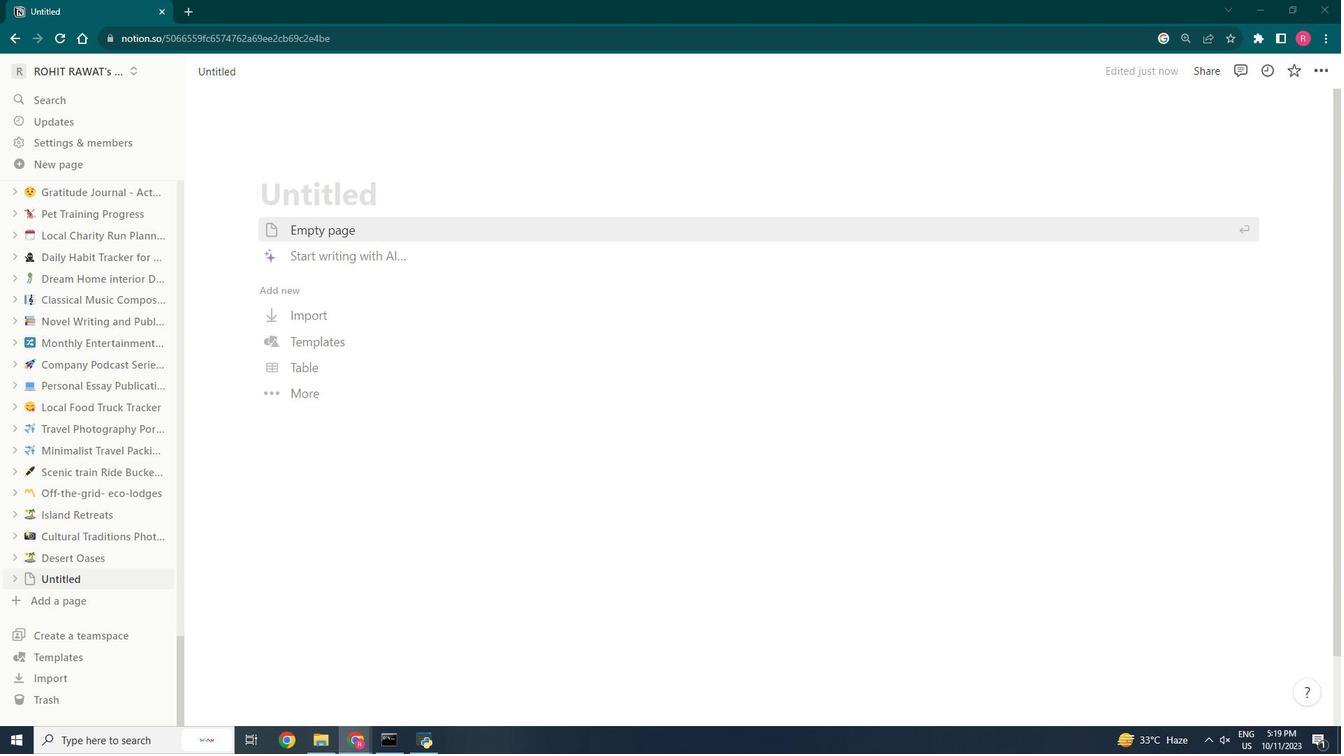 
Action: Key pressed ctrl+V
Screenshot: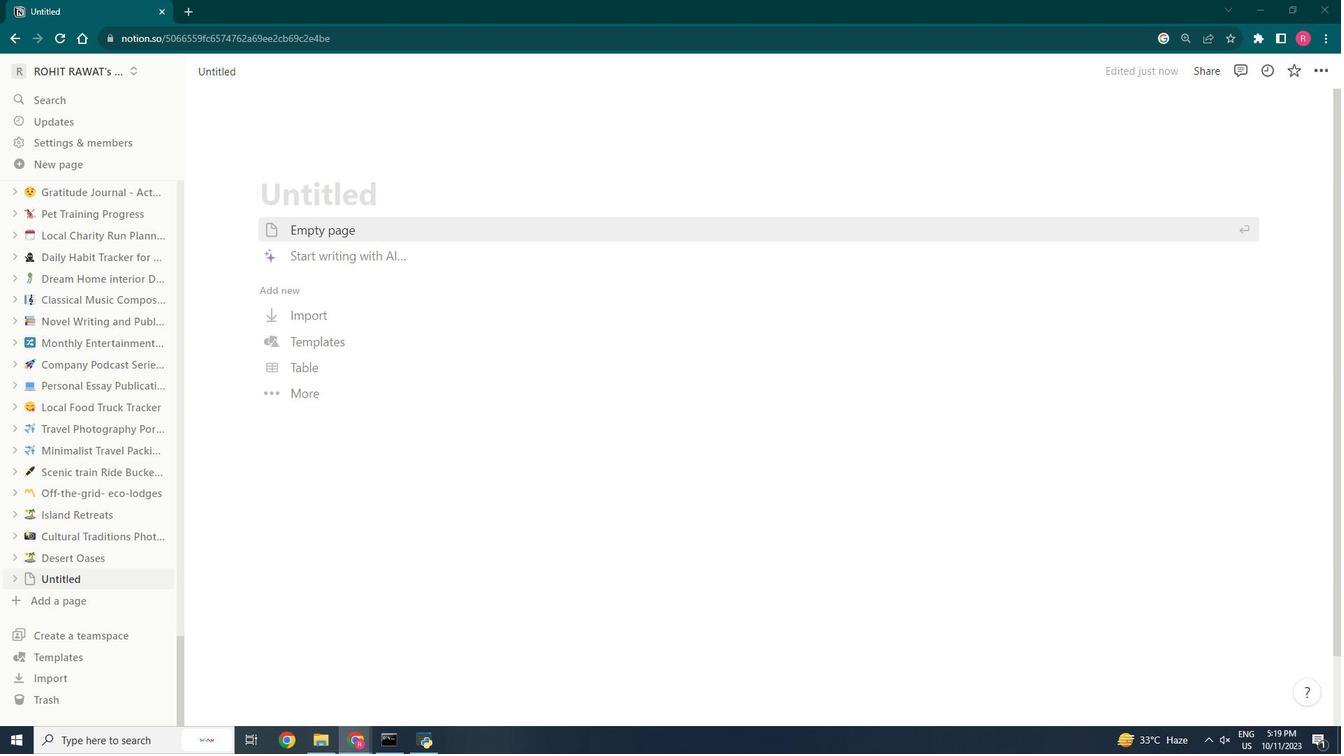 
Action: Mouse moved to (952, 405)
Screenshot: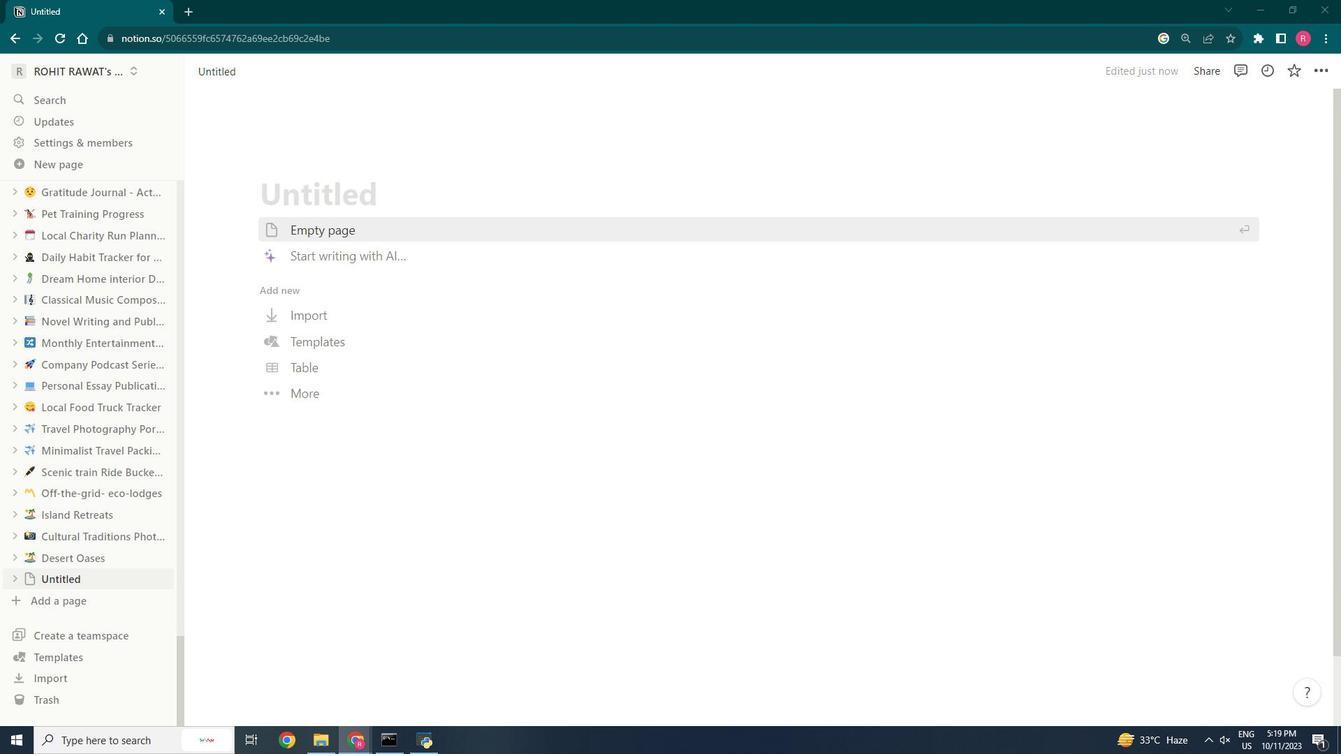 
Action: Mouse pressed left at (952, 405)
Screenshot: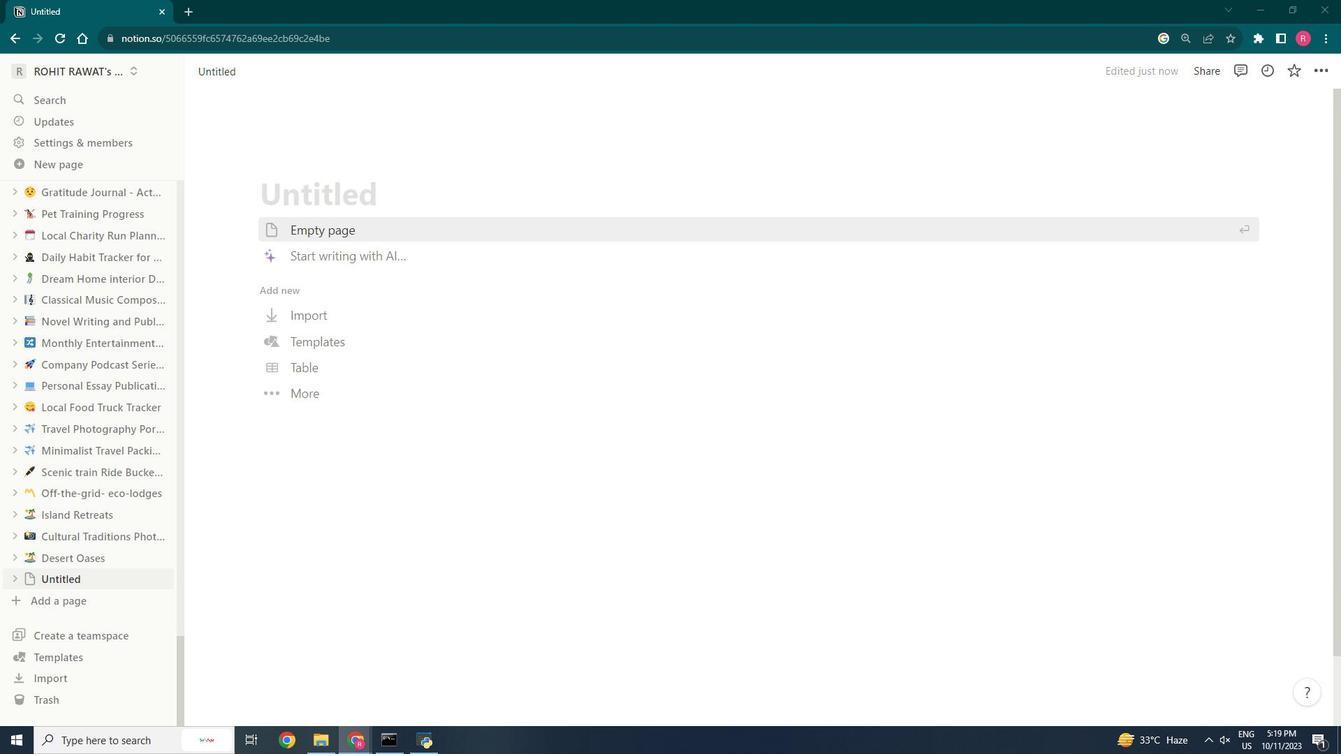 
Action: Mouse moved to (955, 405)
Screenshot: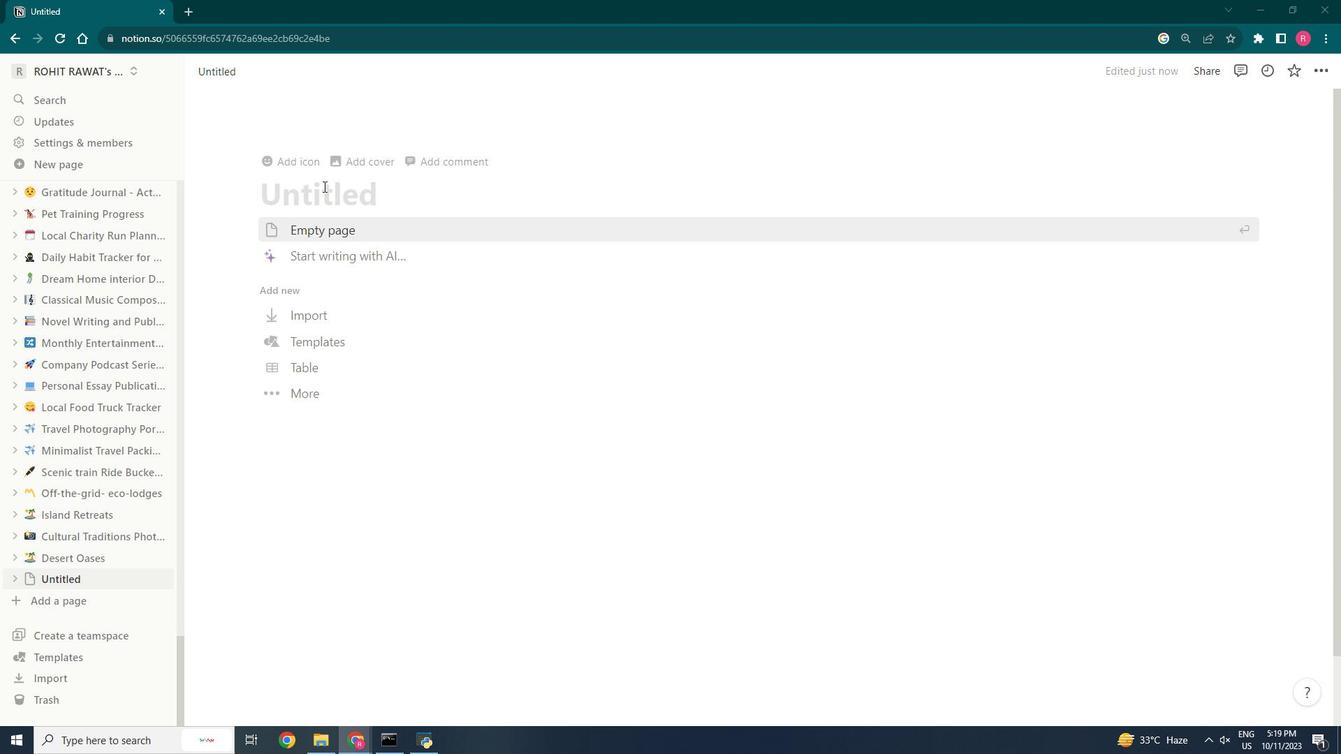 
Action: Mouse pressed left at (955, 405)
Screenshot: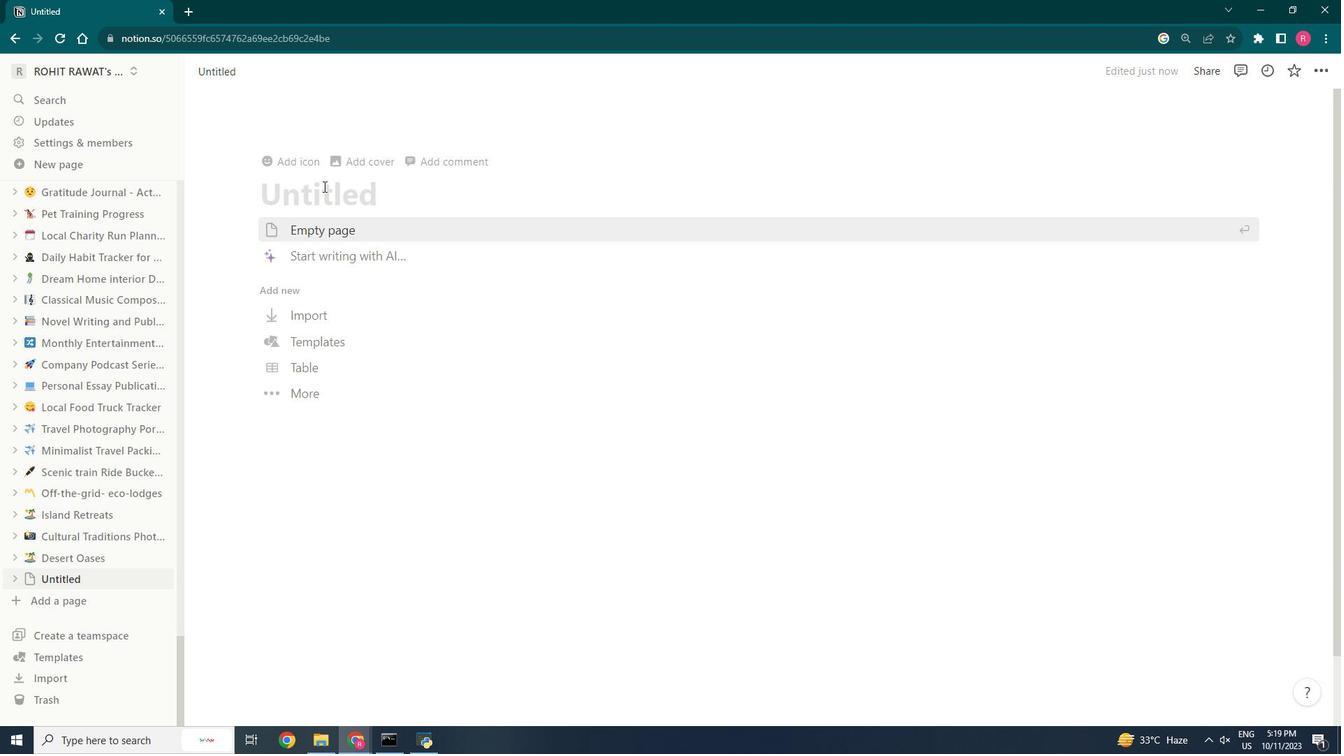 
Action: Mouse moved to (952, 405)
Screenshot: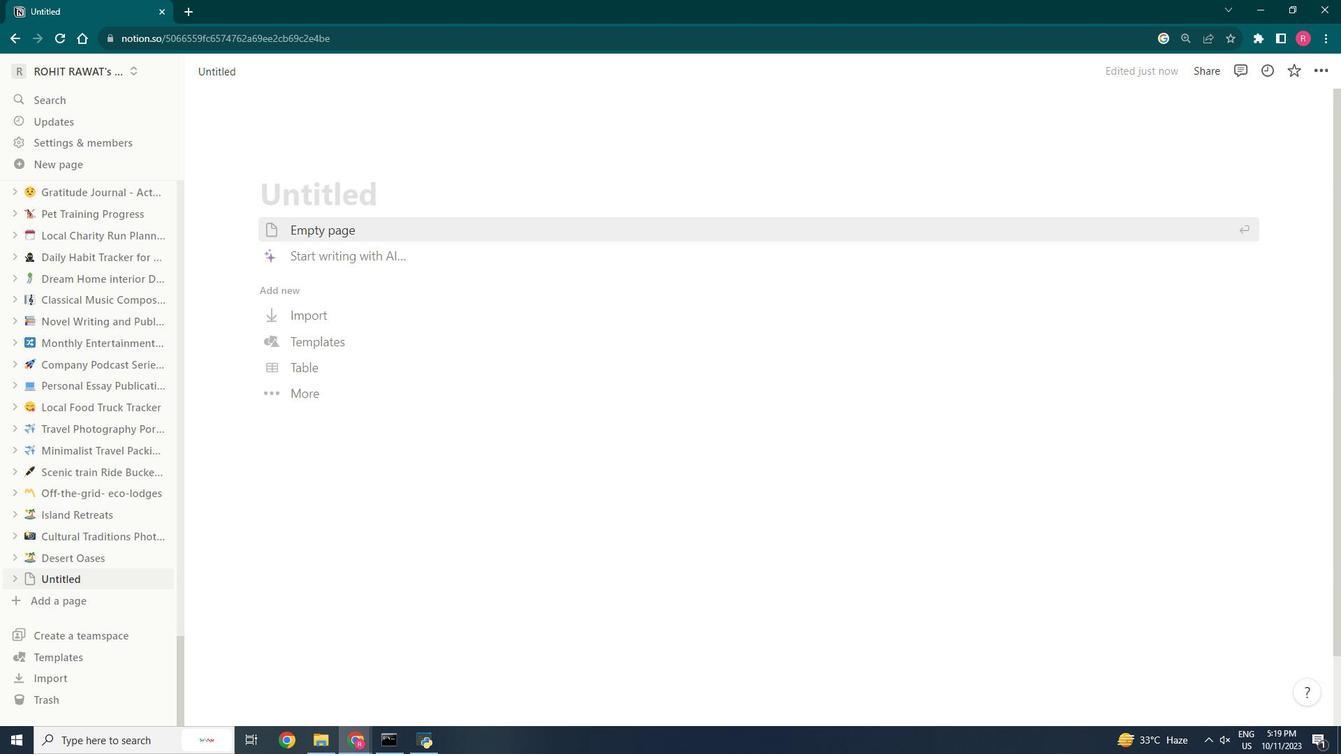 
Action: Mouse pressed left at (952, 405)
Screenshot: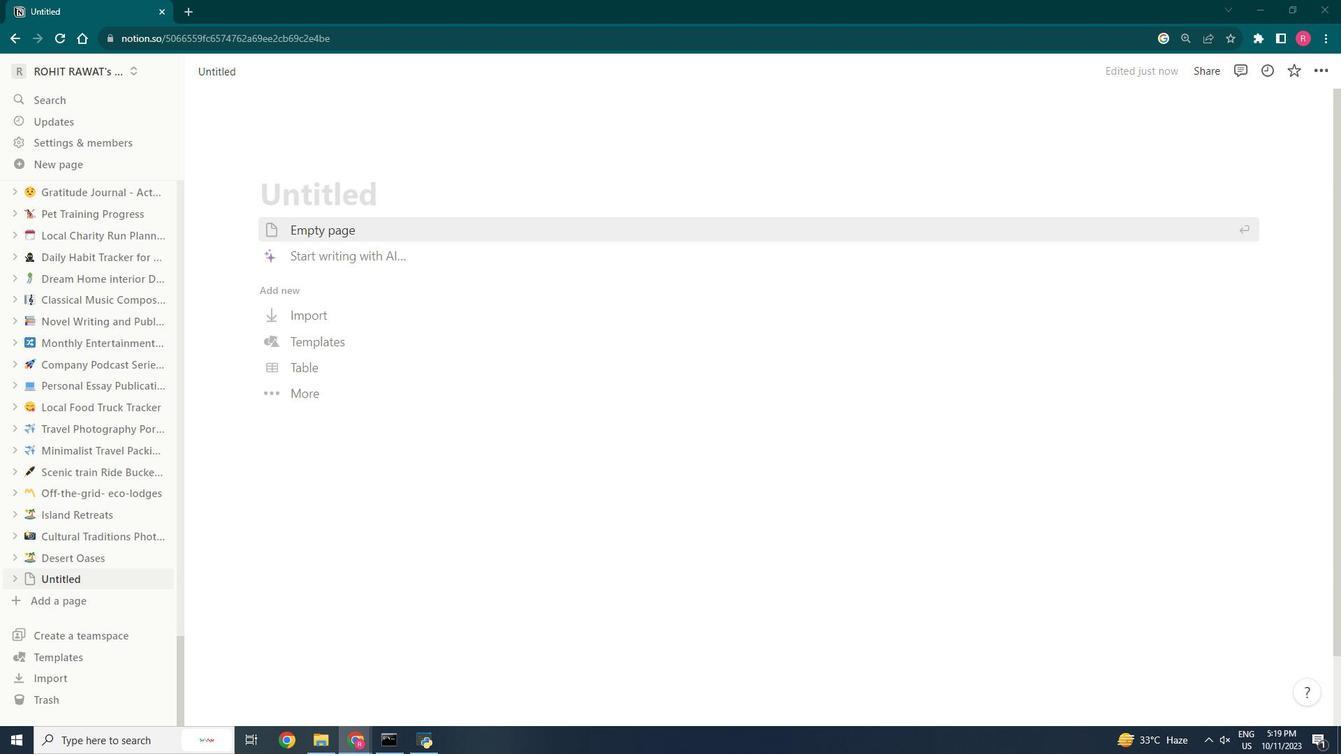 
Action: Mouse moved to (955, 405)
Screenshot: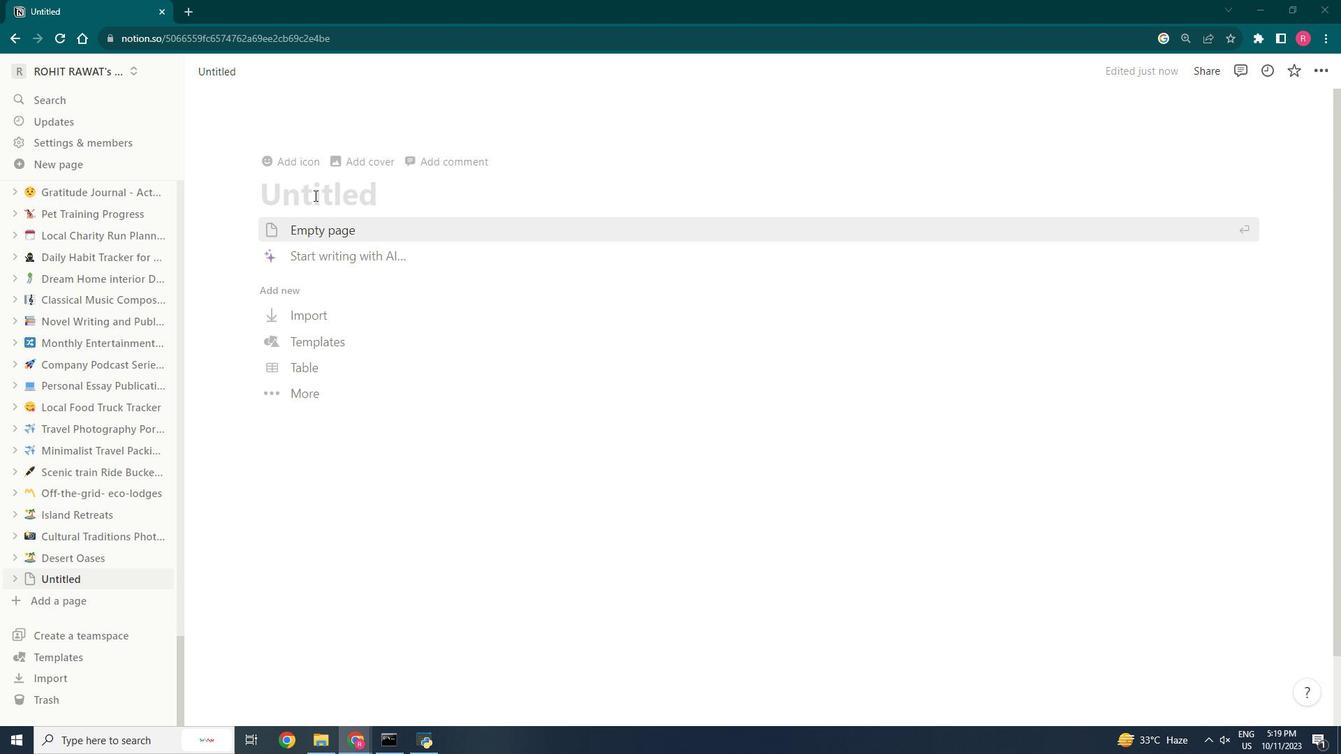 
Action: Mouse pressed left at (955, 405)
Screenshot: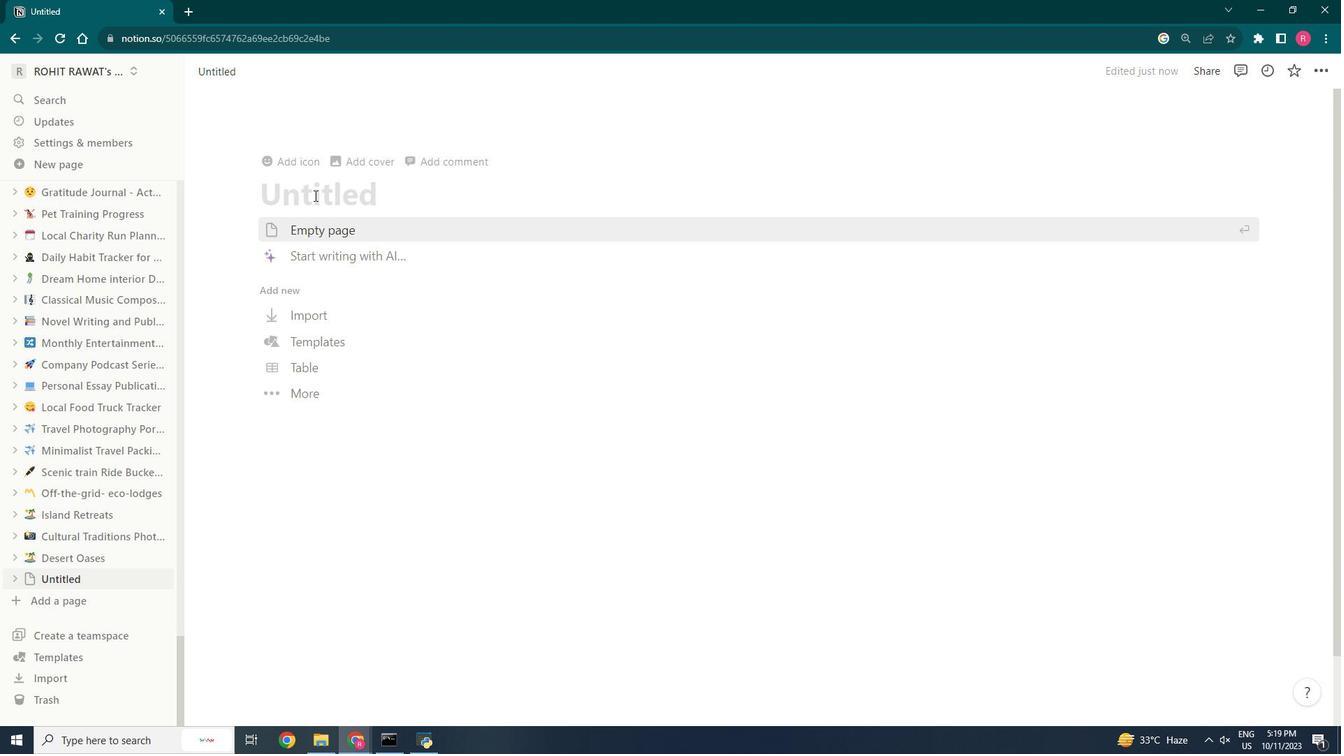 
Action: Mouse moved to (955, 405)
Screenshot: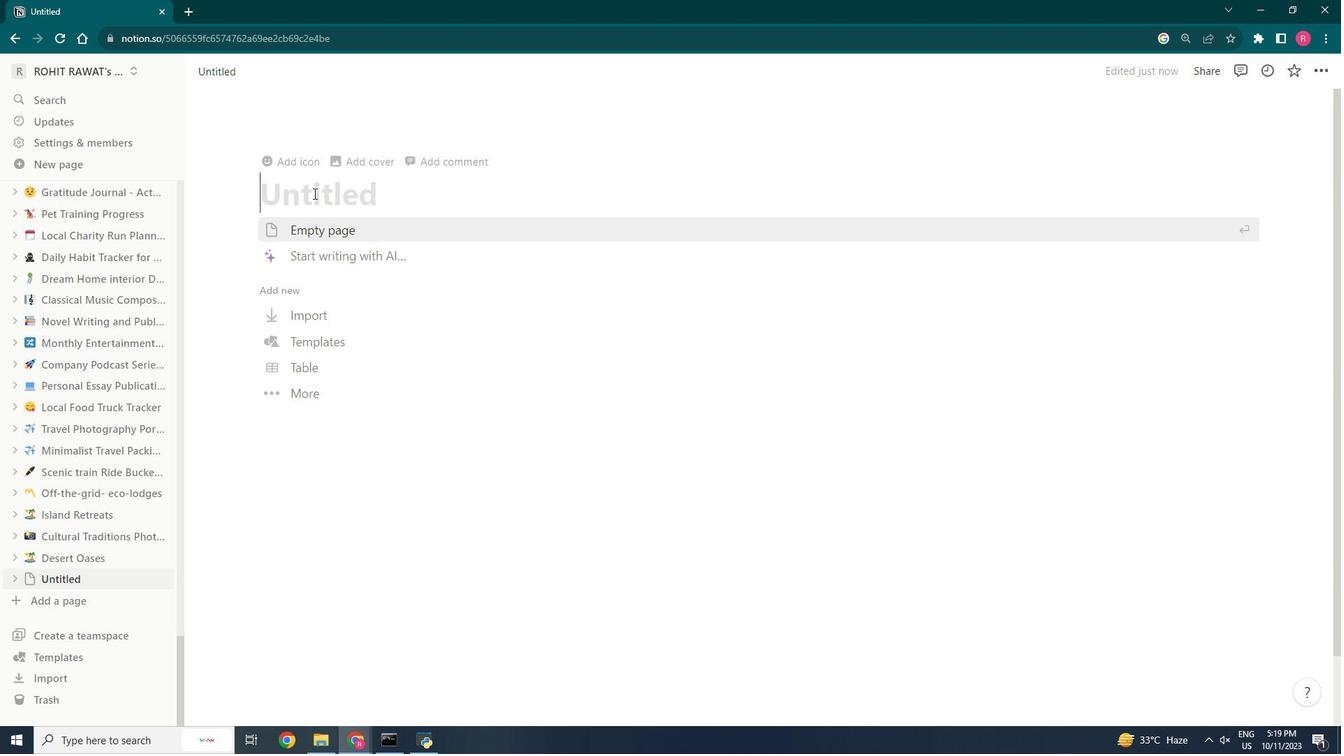 
Action: Key pressed <Key.shift><Key.shift><Key.shift><Key.shift><Key.shift><Key.shift><Key.shift><Key.shift><Key.shift><Key.shift><Key.shift><Key.shift><Key.shift><Key.shift><Key.shift><Key.shift><Key.shift><Key.shift><Key.shift><Key.shift><Key.shift><Key.shift><Key.shift><Key.shift><Key.shift><Key.shift><Key.shift><Key.shift><Key.shift><Key.shift><Key.shift><Key.shift><Key.shift><Key.shift><Key.shift><Key.shift><Key.shift><Key.shift><Key.shift><Key.shift><Key.shift><Key.shift><Key.shift><Key.shift><Key.shift><Key.shift><Key.shift><Key.shift><Key.shift><Key.shift><Key.shift><Key.shift><Key.shift><Key.shift><Key.shift>Travel<Key.space><Key.shift>Photography<Key.space><Key.shift><Key.shift><Key.shift><Key.shift><Key.shift><Key.shift><Key.shift><Key.shift><Key.shift><Key.shift><Key.shift><Key.shift><Key.shift><Key.shift><Key.shift><Key.shift><Key.shift><Key.shift><Key.shift>Portfolio<Key.space><Key.backspace><Key.backspace><Key.backspace><Key.backspace><Key.backspace><Key.backspace><Key.backspace><Key.backspace><Key.backspace><Key.backspace><Key.backspace><Key.backspace><Key.backspace><Key.backspace><Key.backspace><Key.backspace><Key.backspace><Key.backspace><Key.backspace><Key.backspace><Key.backspace><Key.backspace><Key.backspace><Key.backspace><Key.backspace><Key.backspace><Key.backspace><Key.backspace><Key.backspace><Key.backspace><Key.backspace><Key.backspace><Key.shift>Adventure<Key.space><Key.shift>Sports<Key.space>and<Key.space><Key.shift><Key.shift>Activir<Key.backspace>es
Screenshot: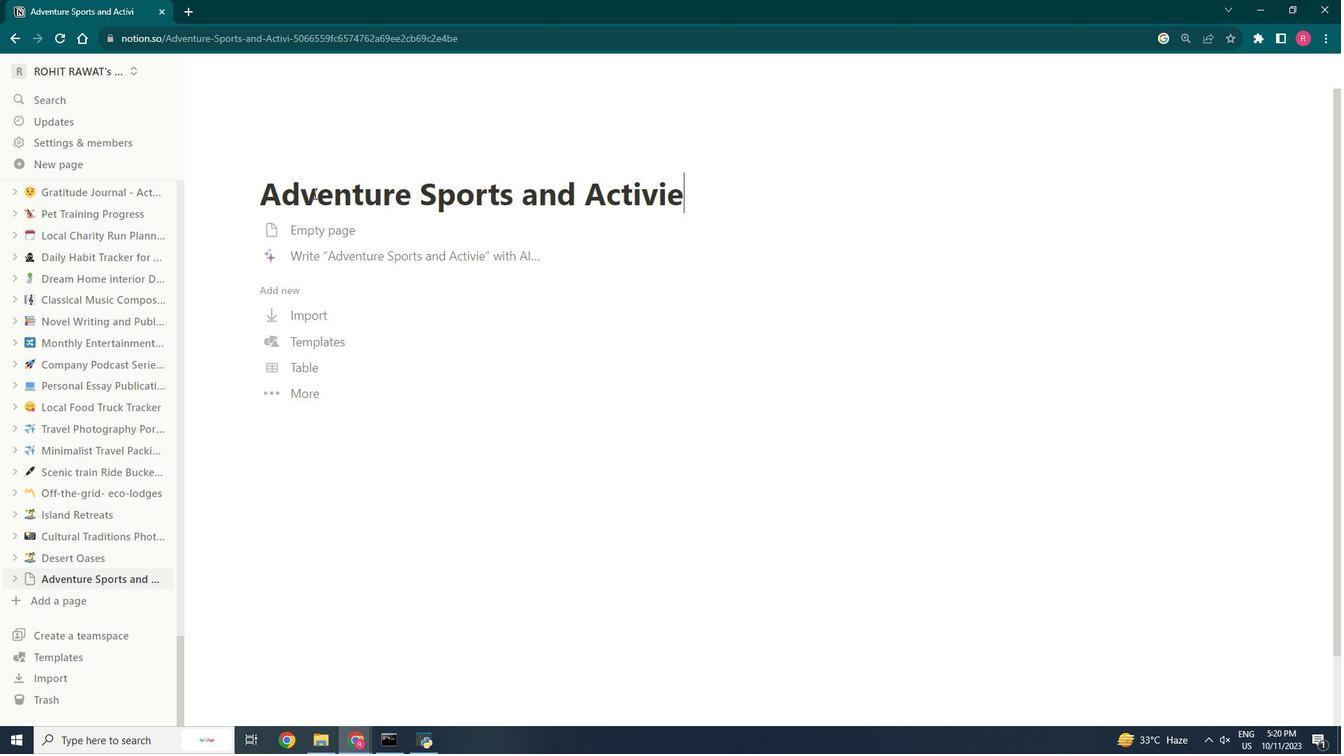 
Action: Mouse moved to (955, 405)
Screenshot: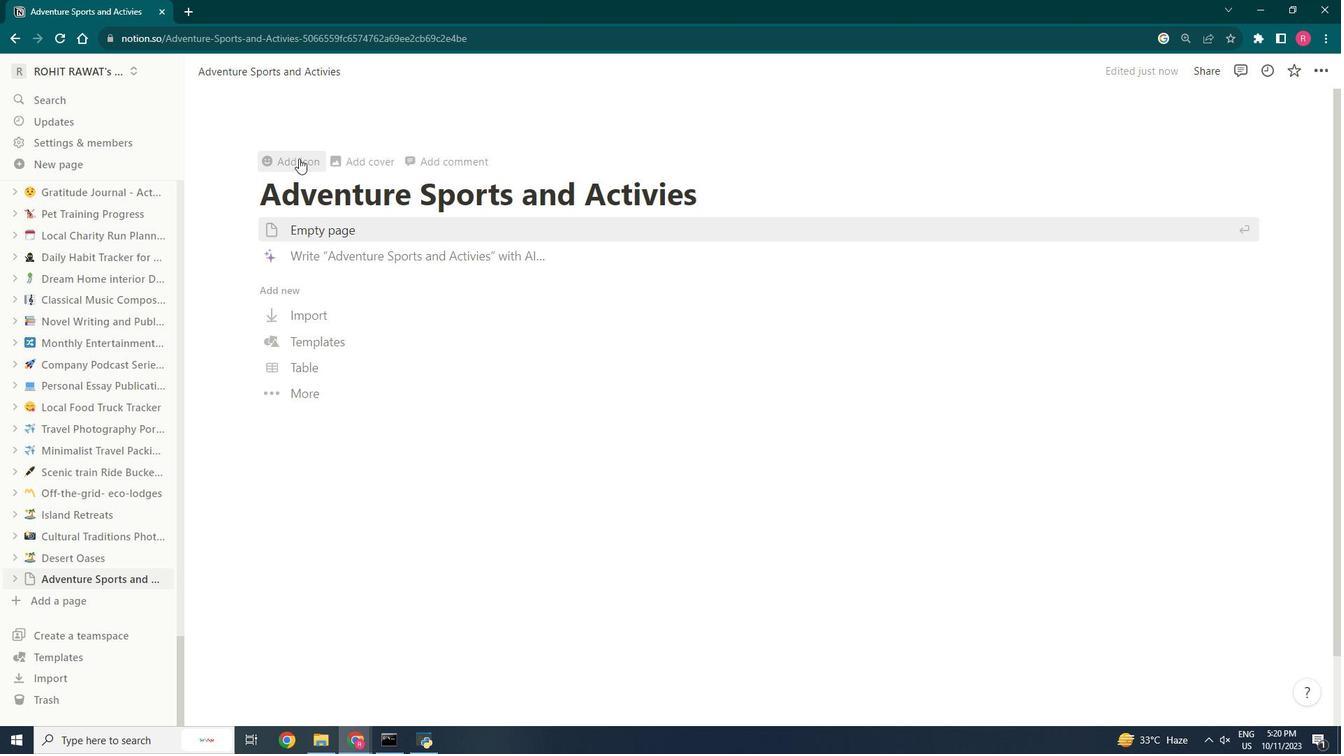 
Action: Mouse pressed left at (955, 405)
Screenshot: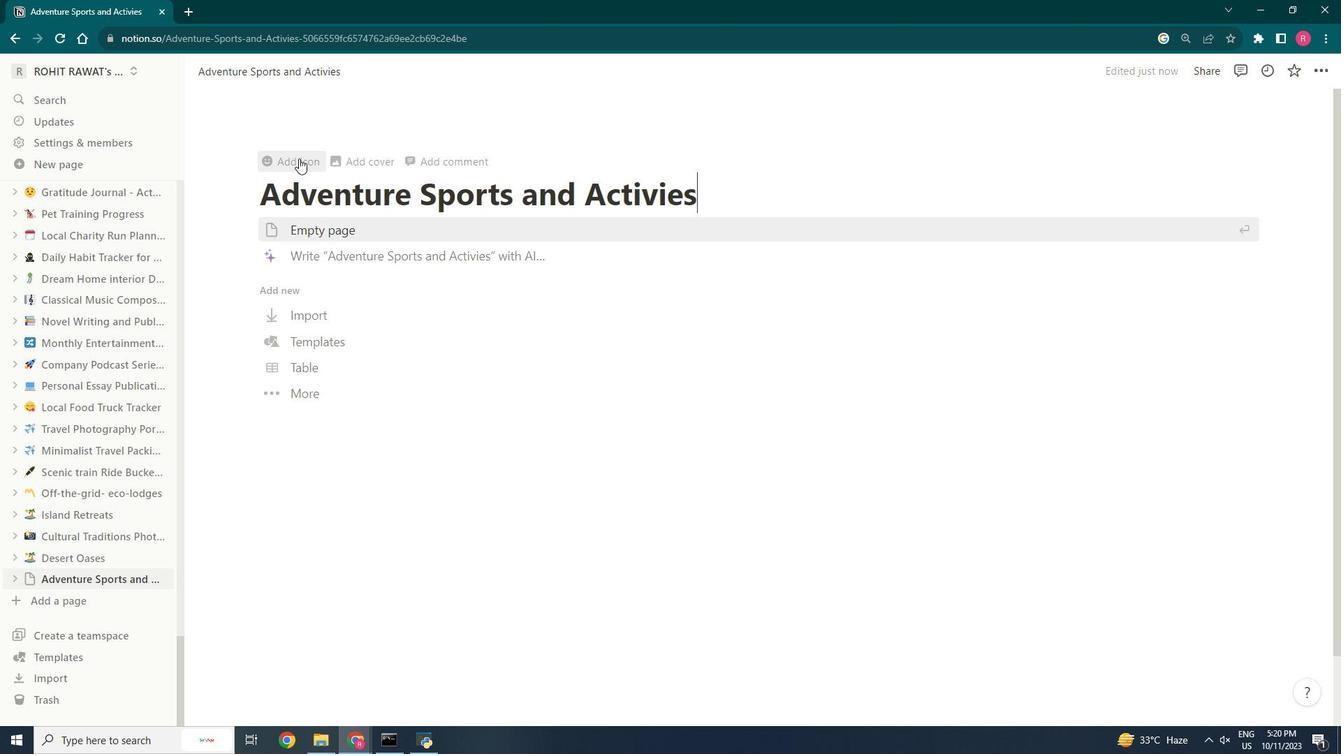 
Action: Mouse moved to (952, 405)
Screenshot: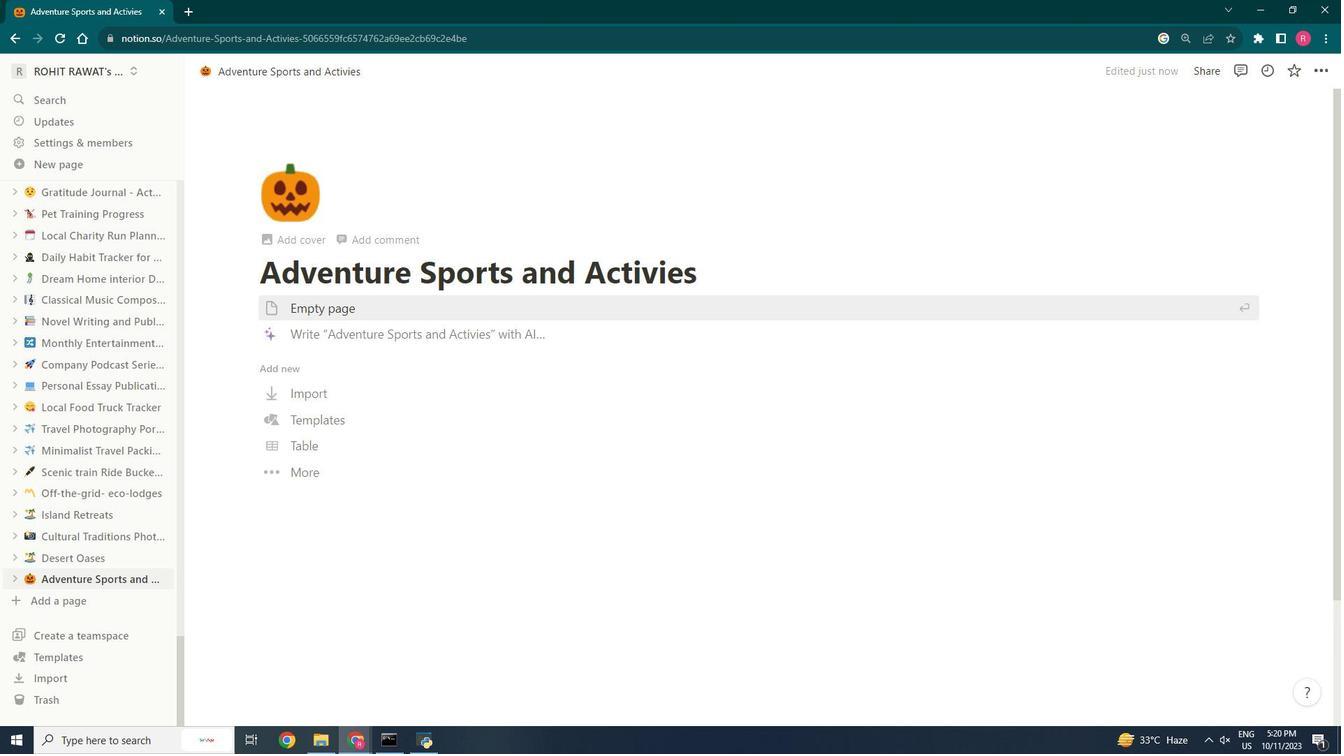 
Action: Mouse pressed left at (952, 405)
Screenshot: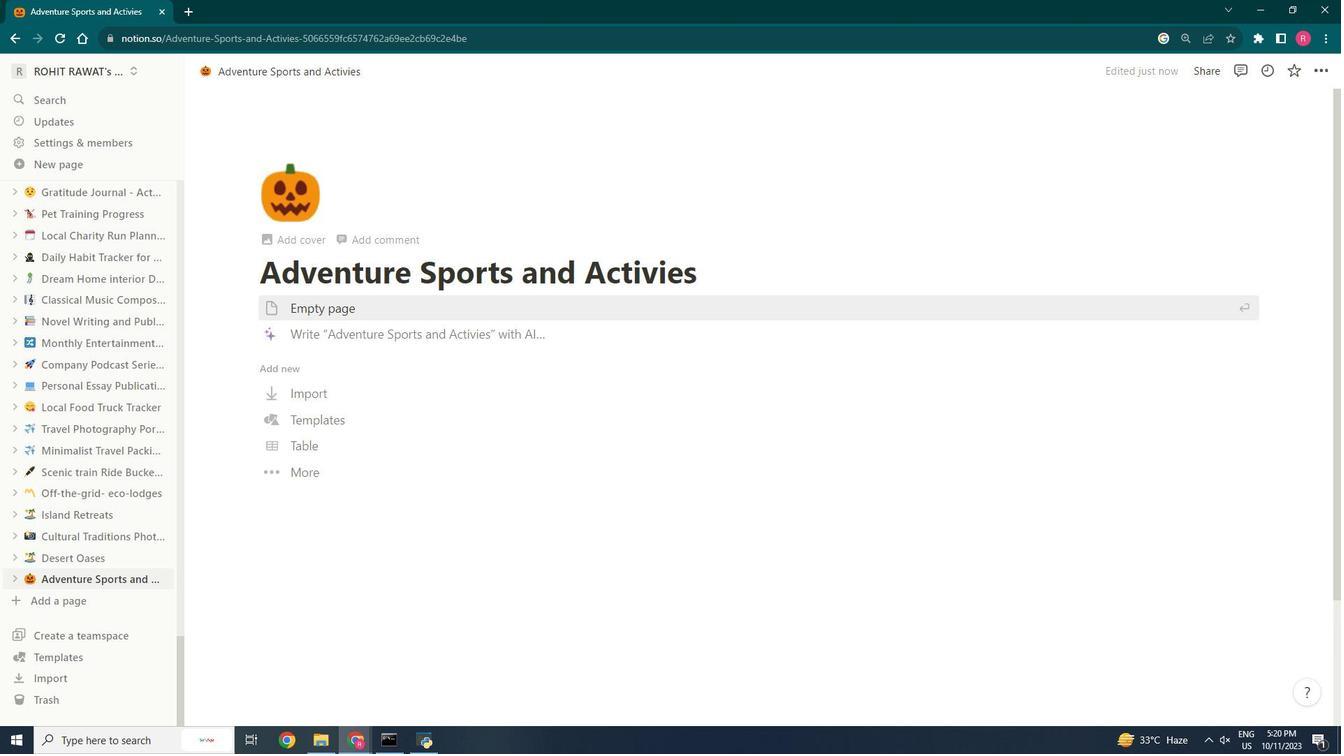 
Action: Mouse moved to (952, 405)
Screenshot: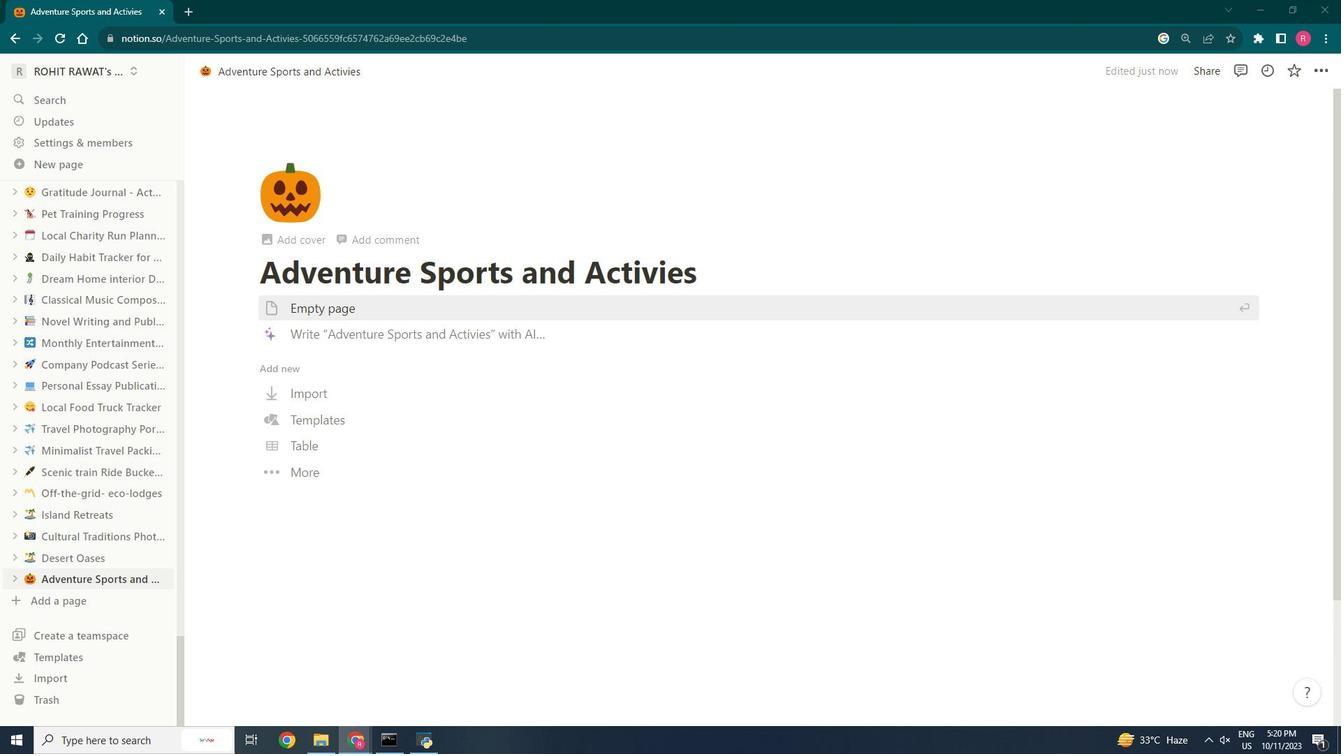 
Action: Mouse pressed left at (952, 405)
Screenshot: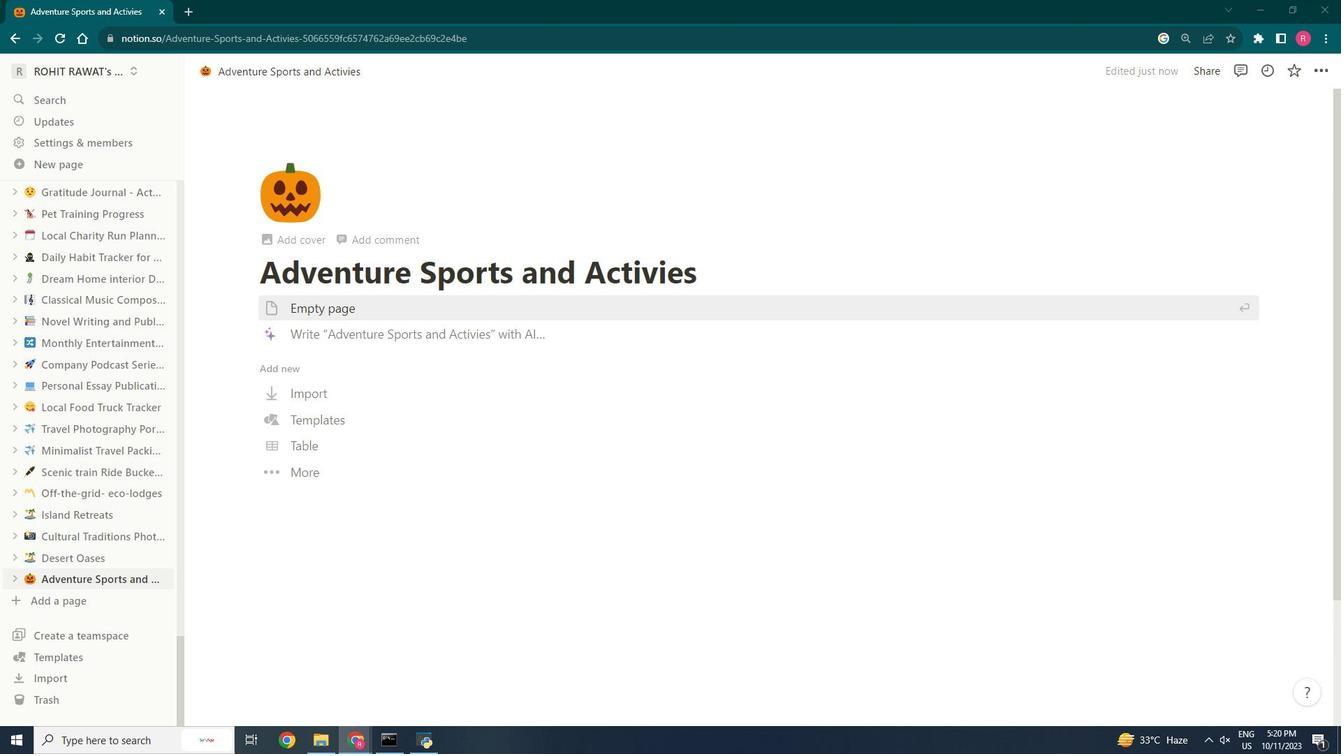 
Action: Mouse moved to (952, 405)
Screenshot: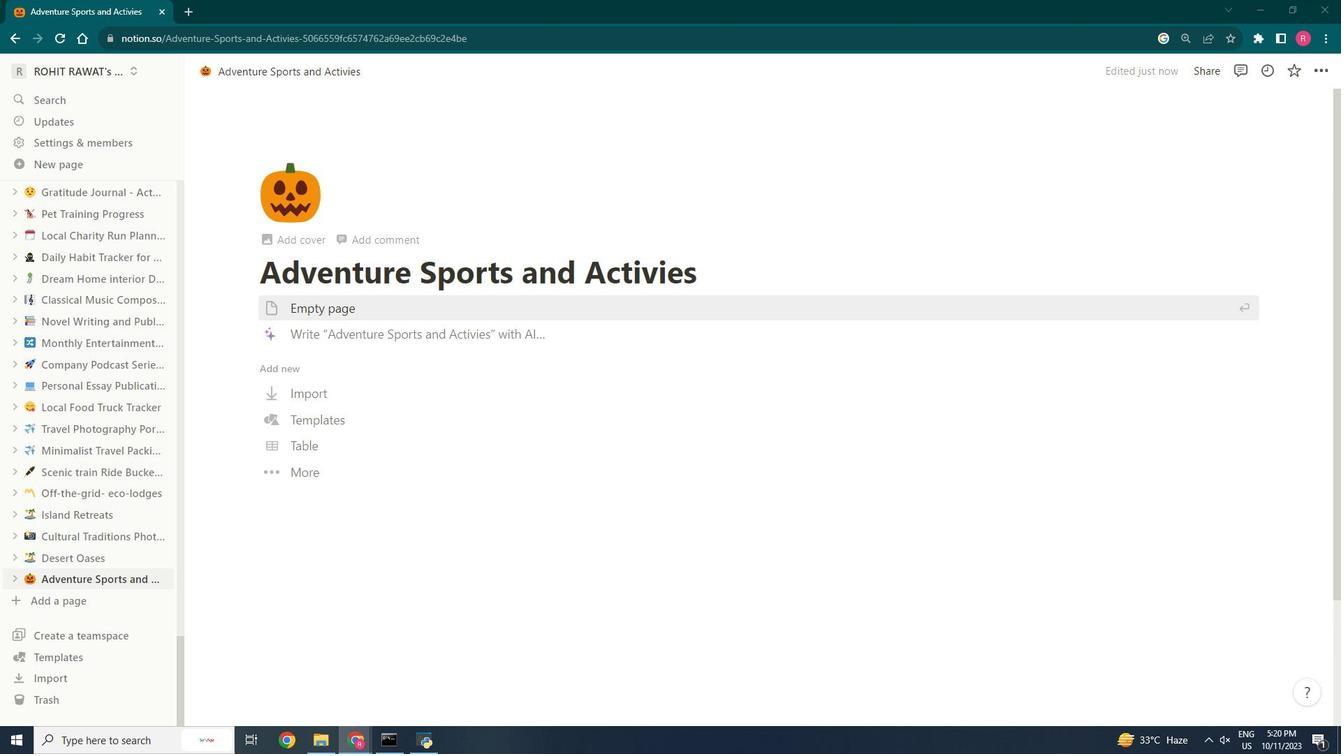 
Action: Mouse pressed left at (952, 405)
Screenshot: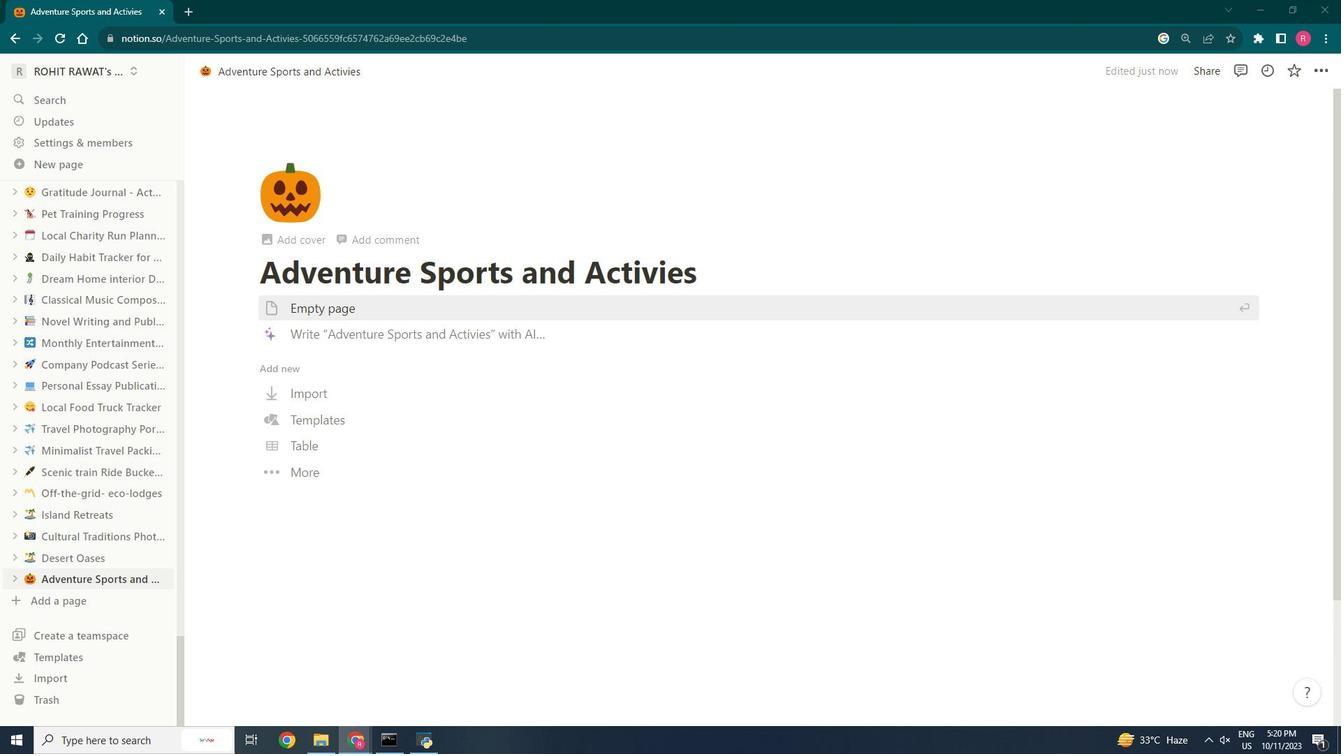 
Action: Mouse moved to (952, 405)
Screenshot: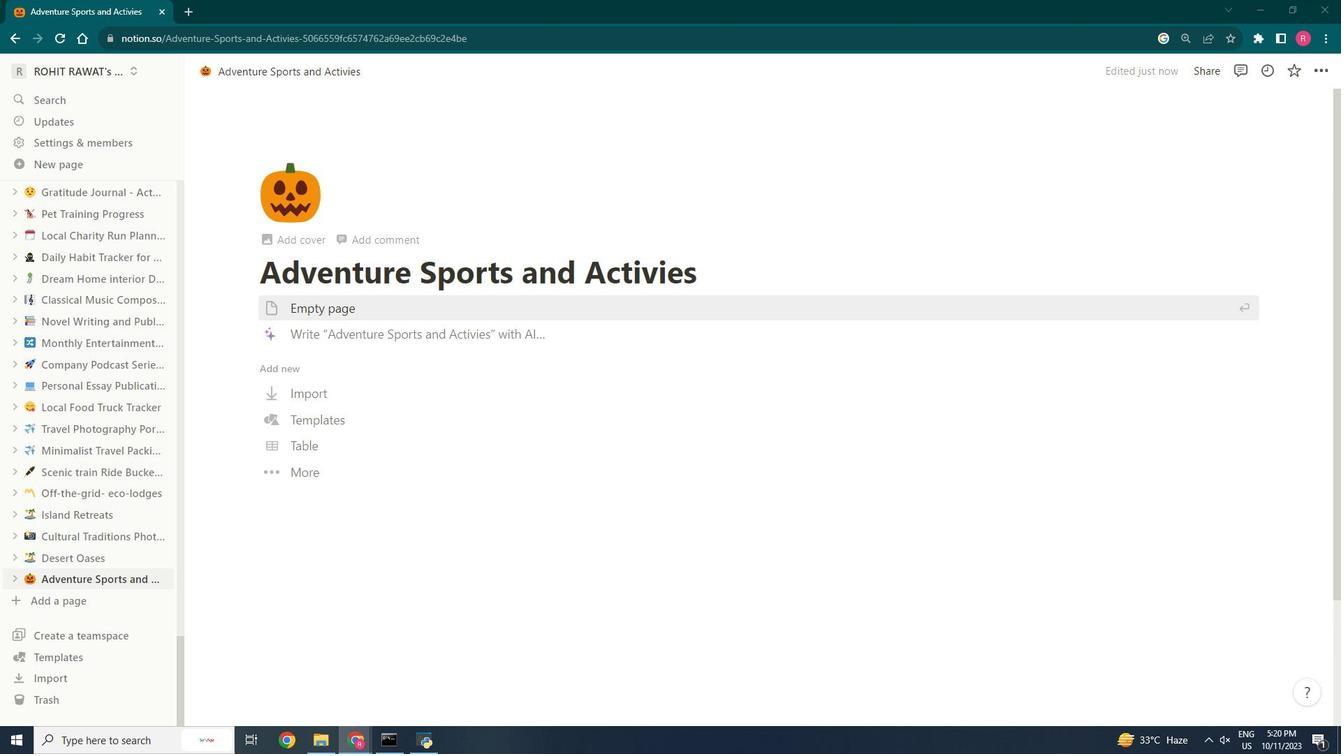 
Action: Key pressed ctrl+C
Screenshot: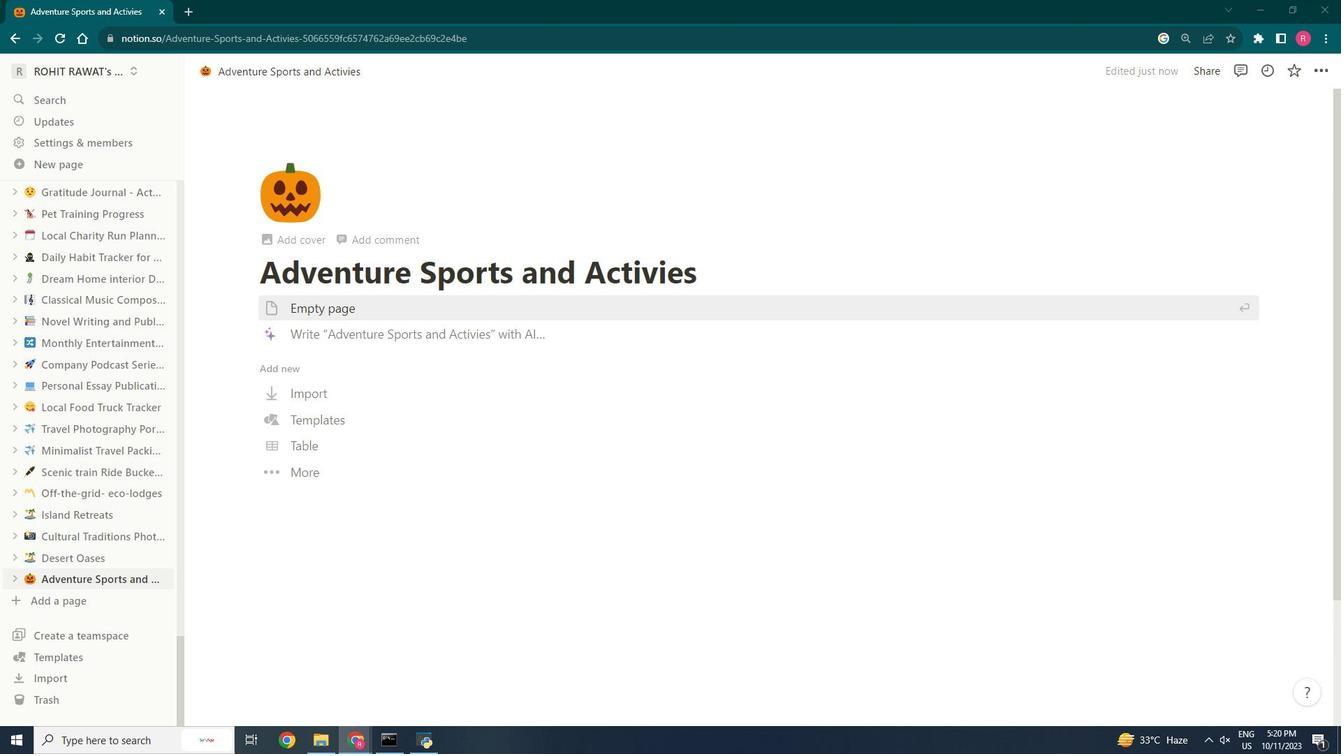 
Action: Mouse moved to (952, 405)
Screenshot: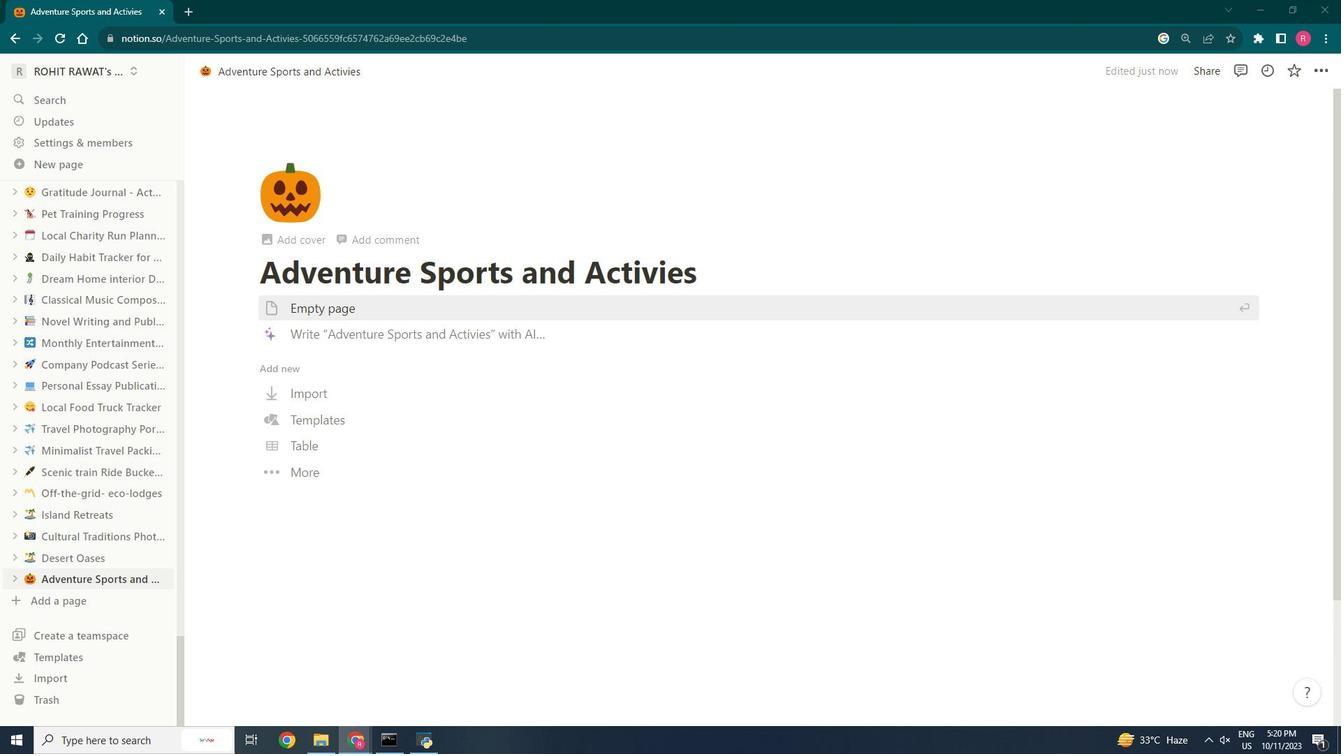 
Action: Mouse pressed left at (952, 405)
Screenshot: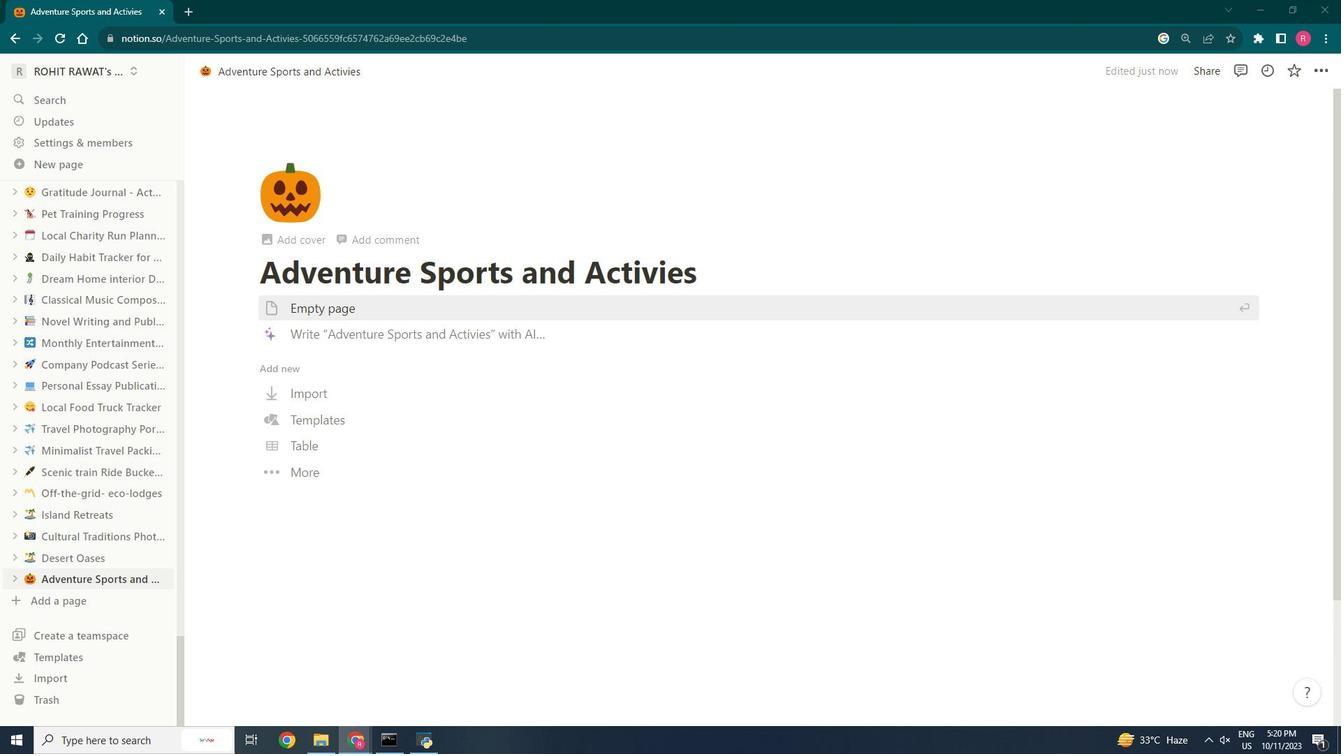 
Action: Mouse moved to (952, 405)
Screenshot: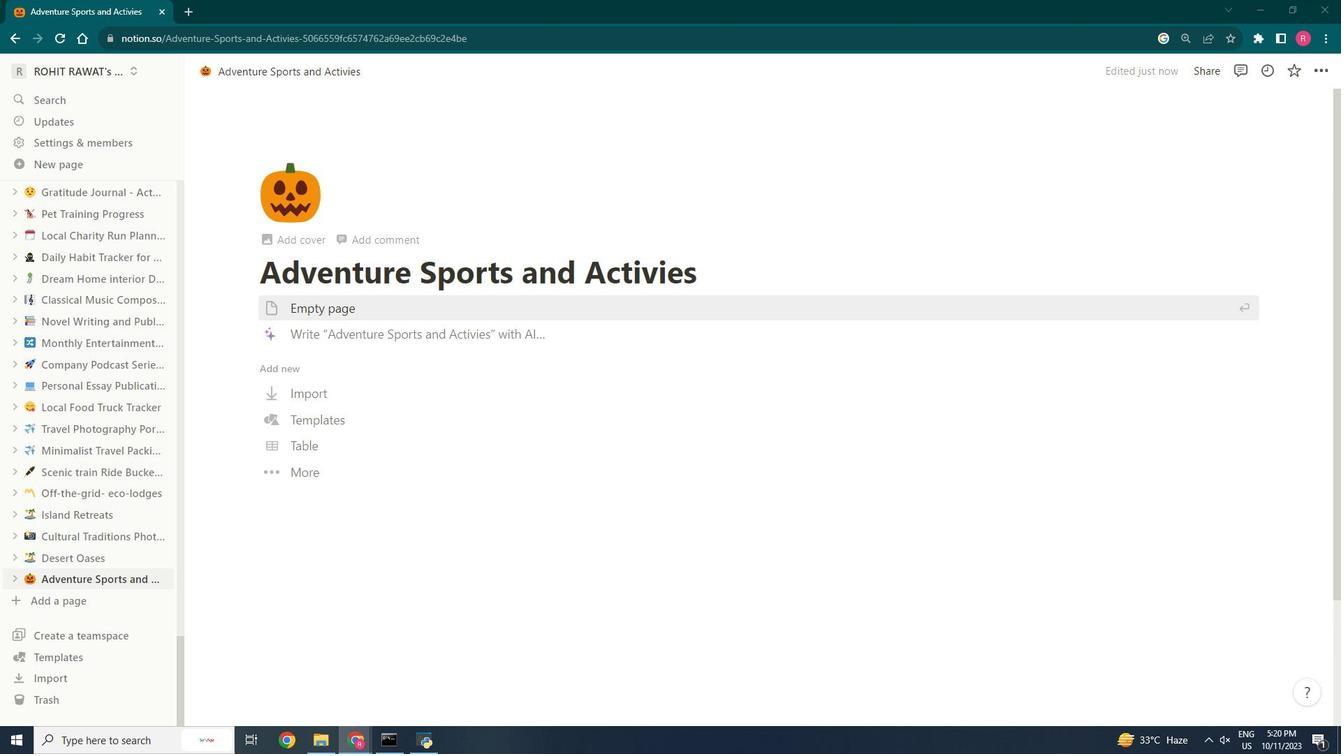
Action: Mouse pressed left at (952, 405)
Screenshot: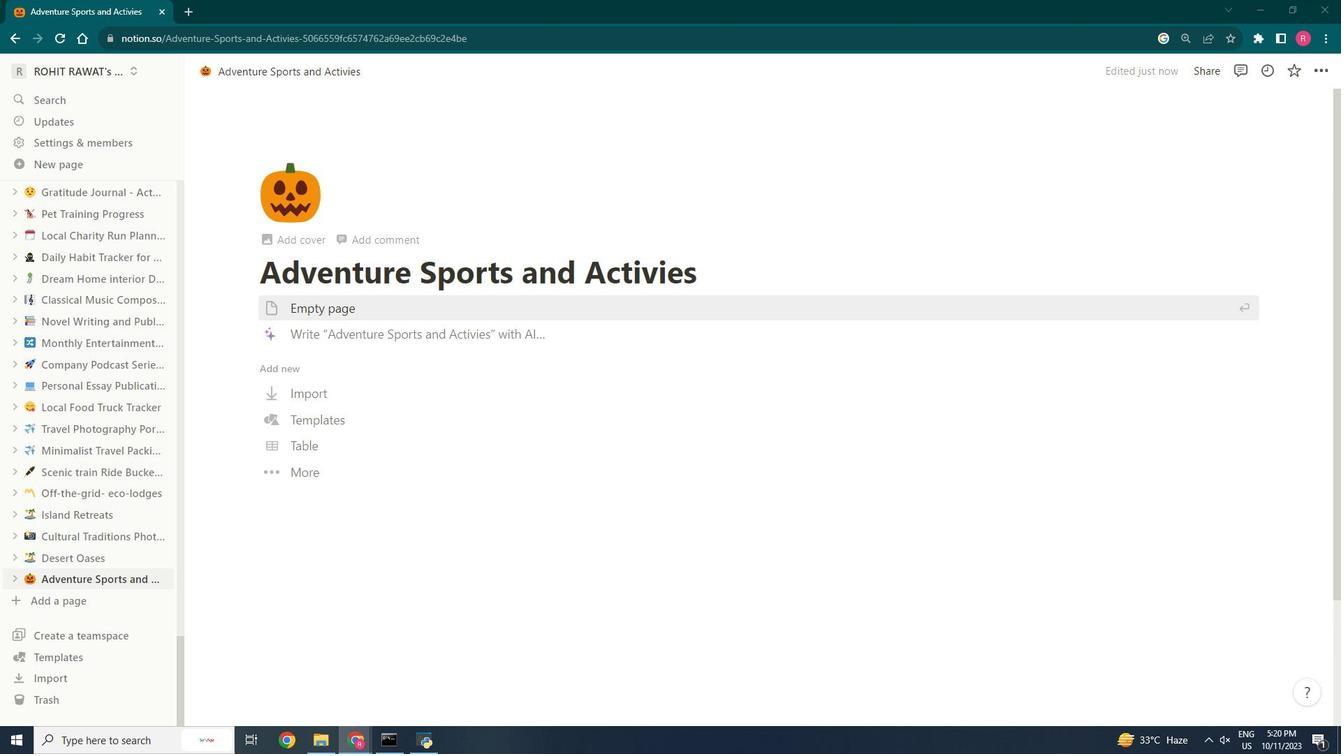 
Action: Mouse moved to (952, 405)
Screenshot: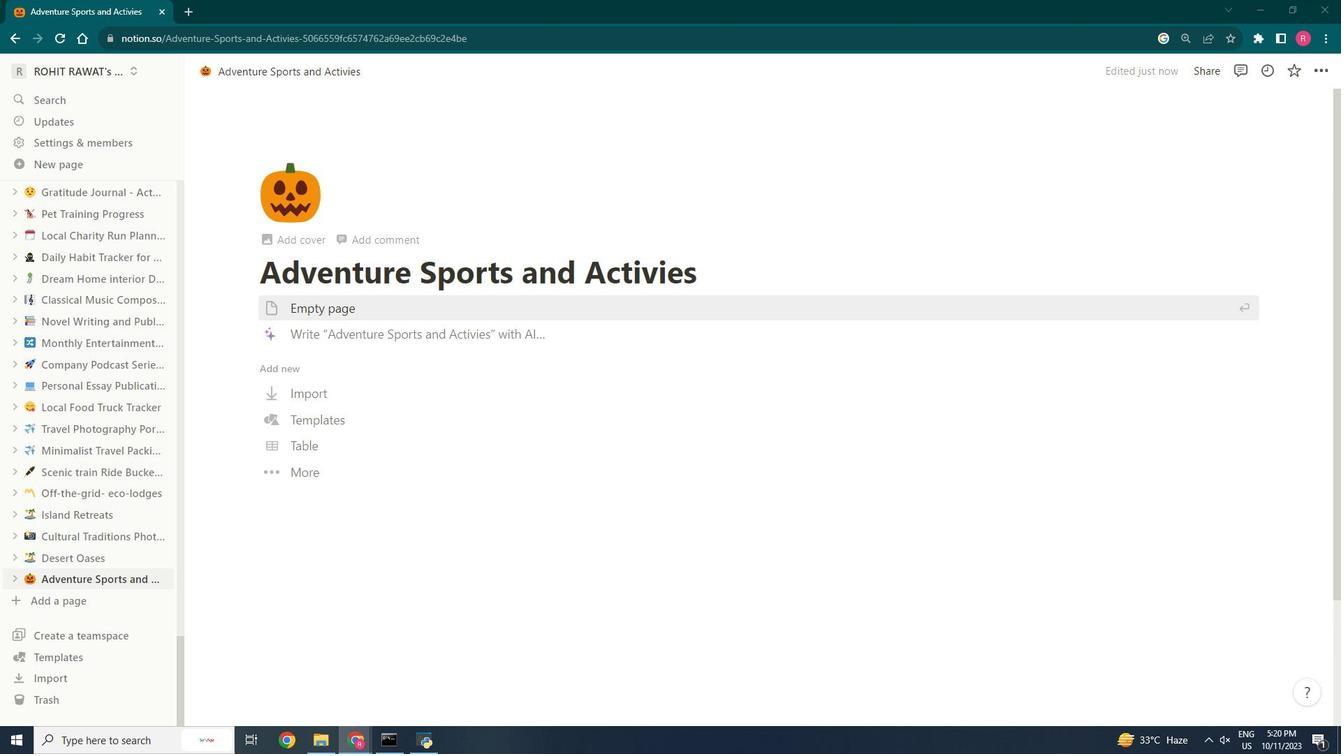 
Action: Key pressed ctrl+V<Key.space>notion<Key.space>e<Key.backspace>t
Screenshot: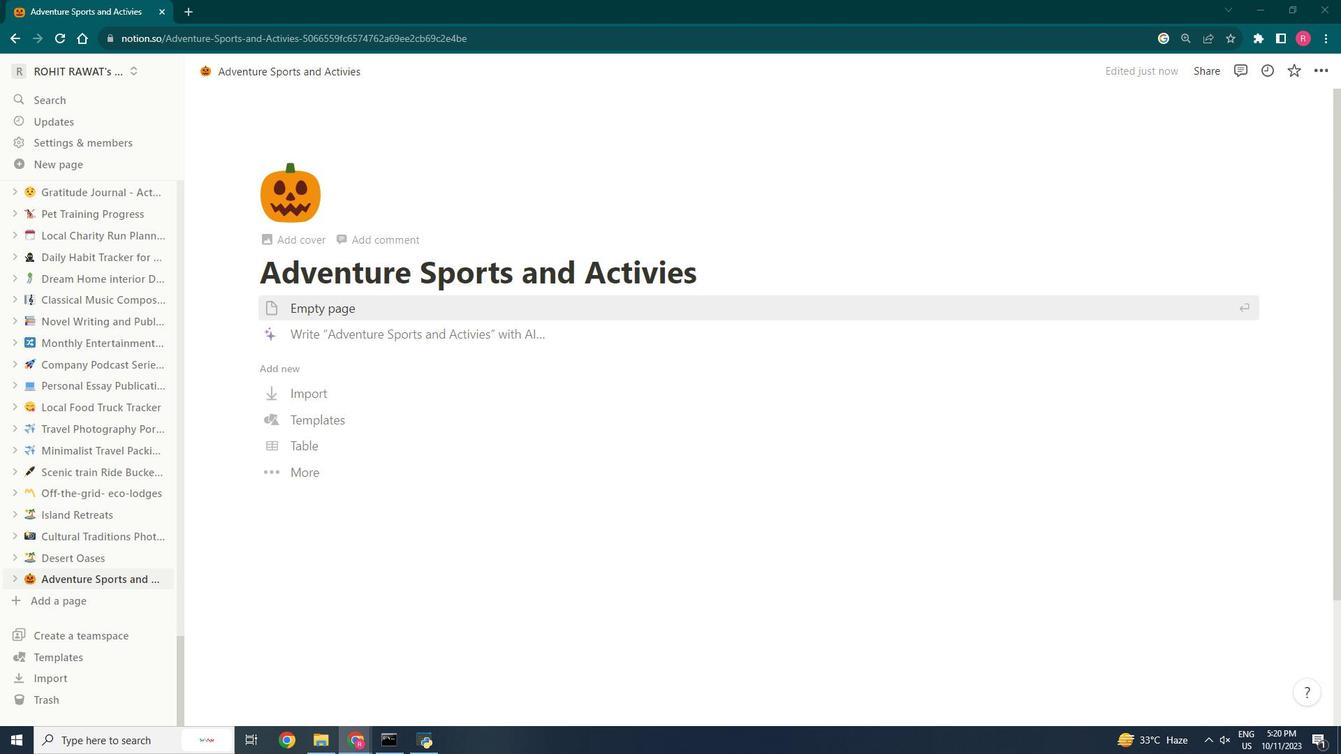 
Action: Mouse moved to (953, 405)
Screenshot: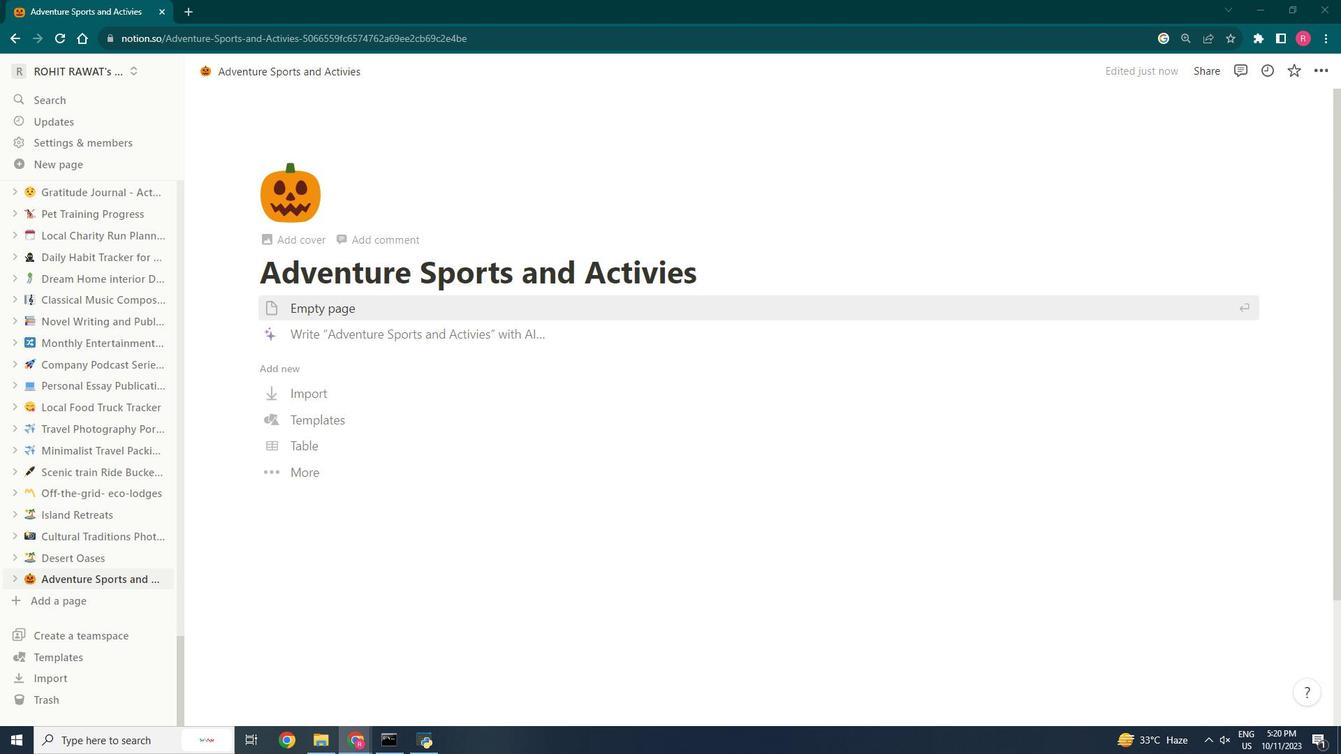 
Action: Mouse pressed left at (953, 405)
Screenshot: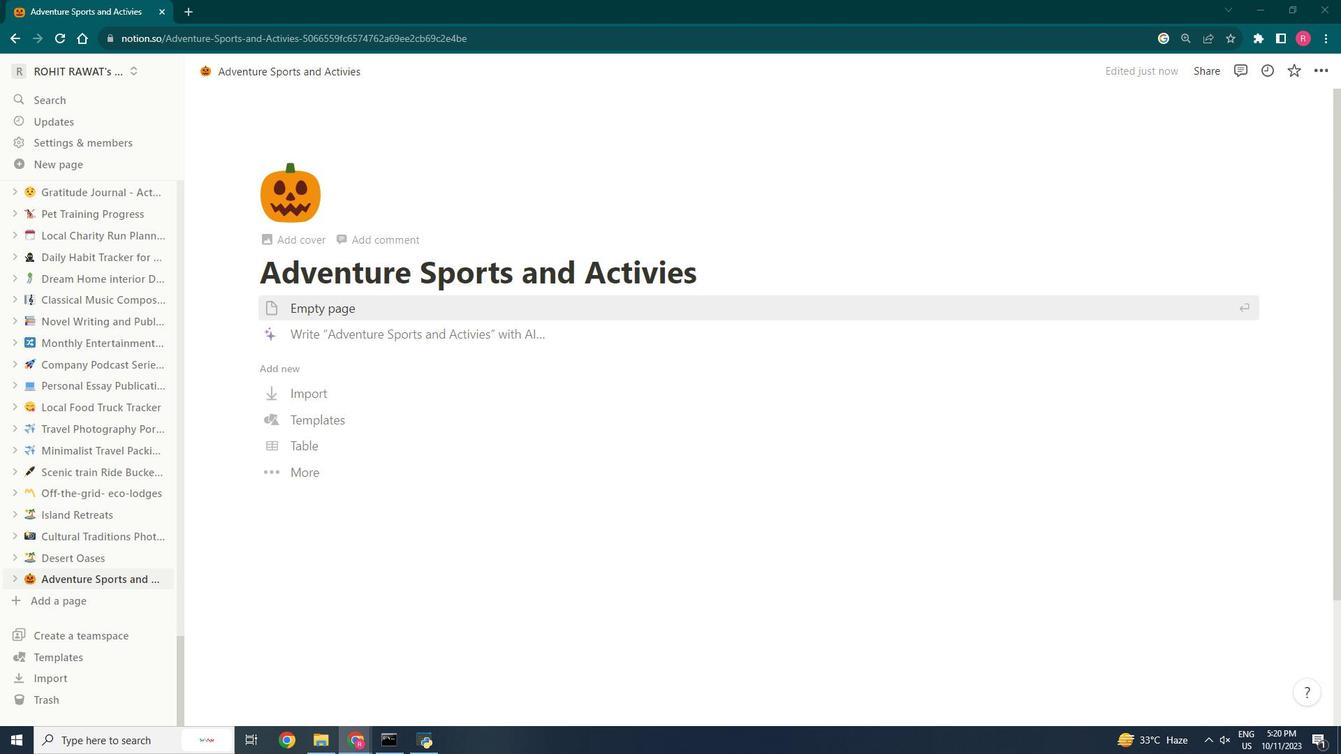 
Action: Mouse moved to (952, 405)
Screenshot: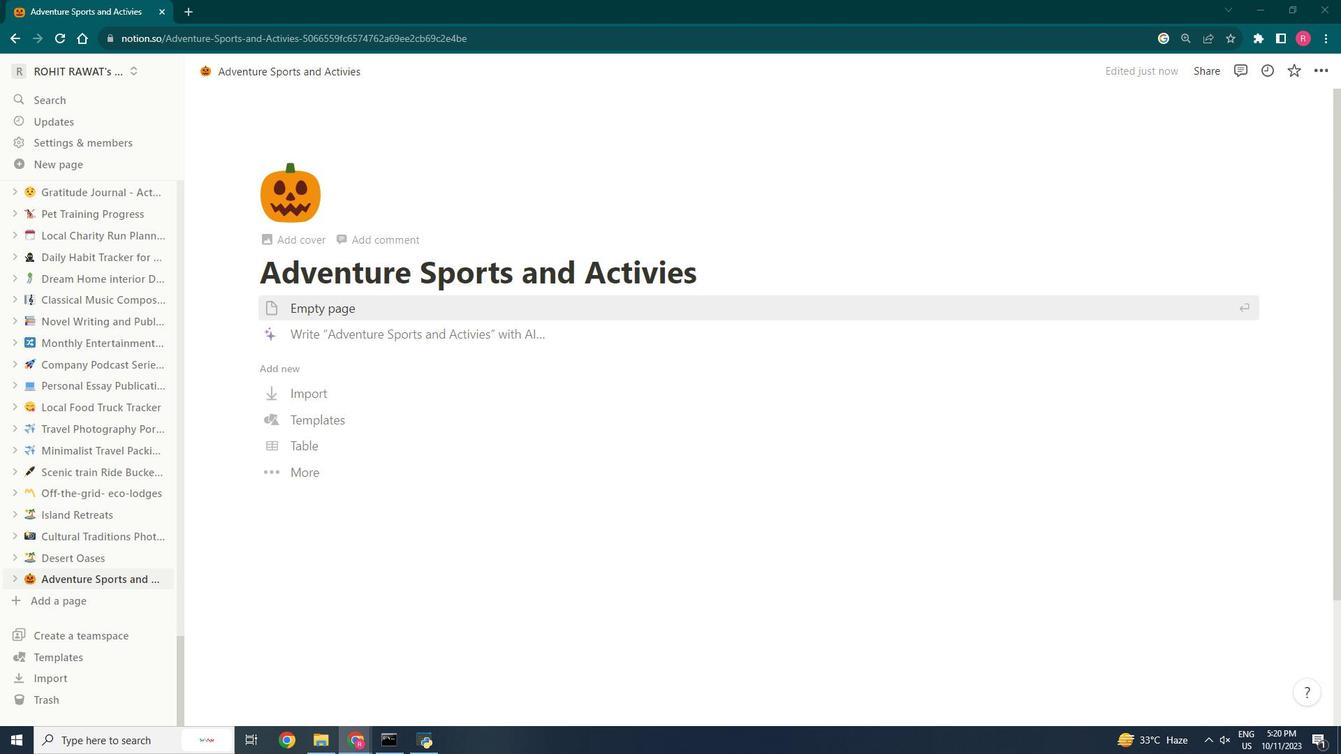 
Action: Mouse pressed left at (952, 405)
Screenshot: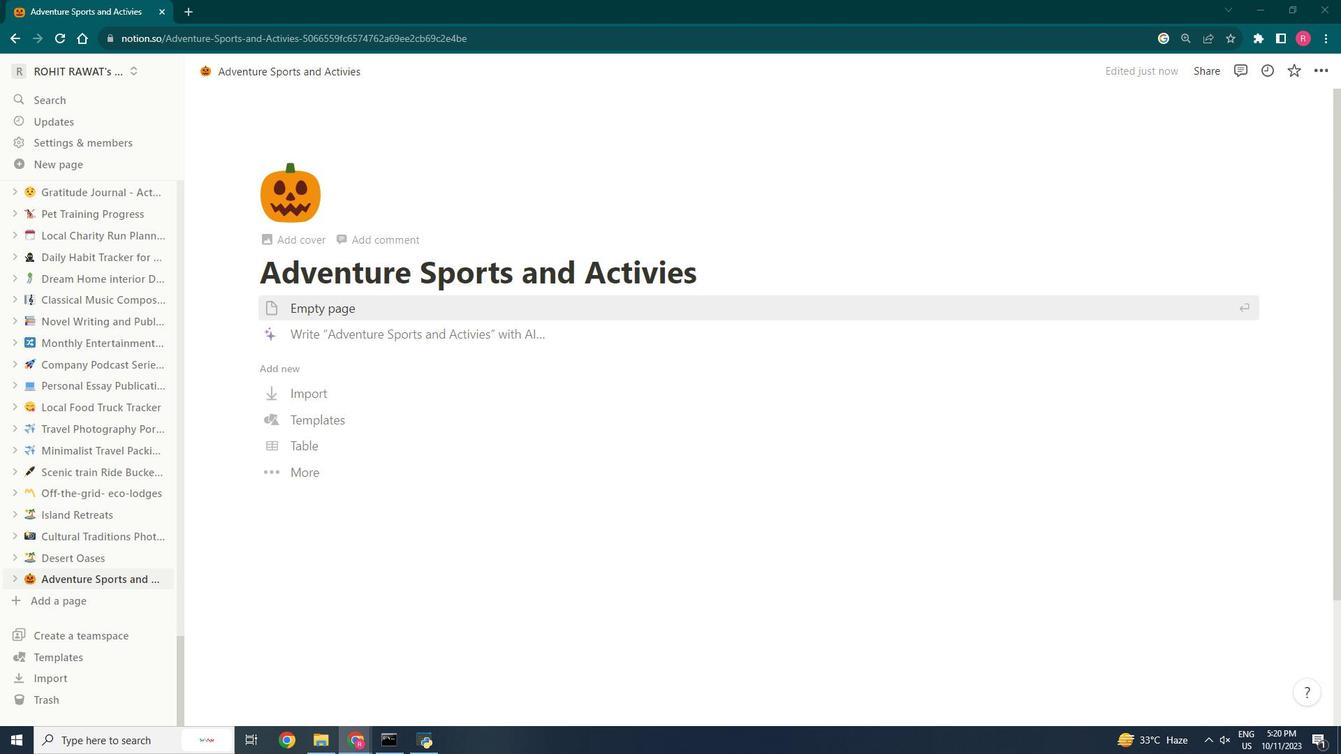 
Action: Mouse moved to (952, 405)
Screenshot: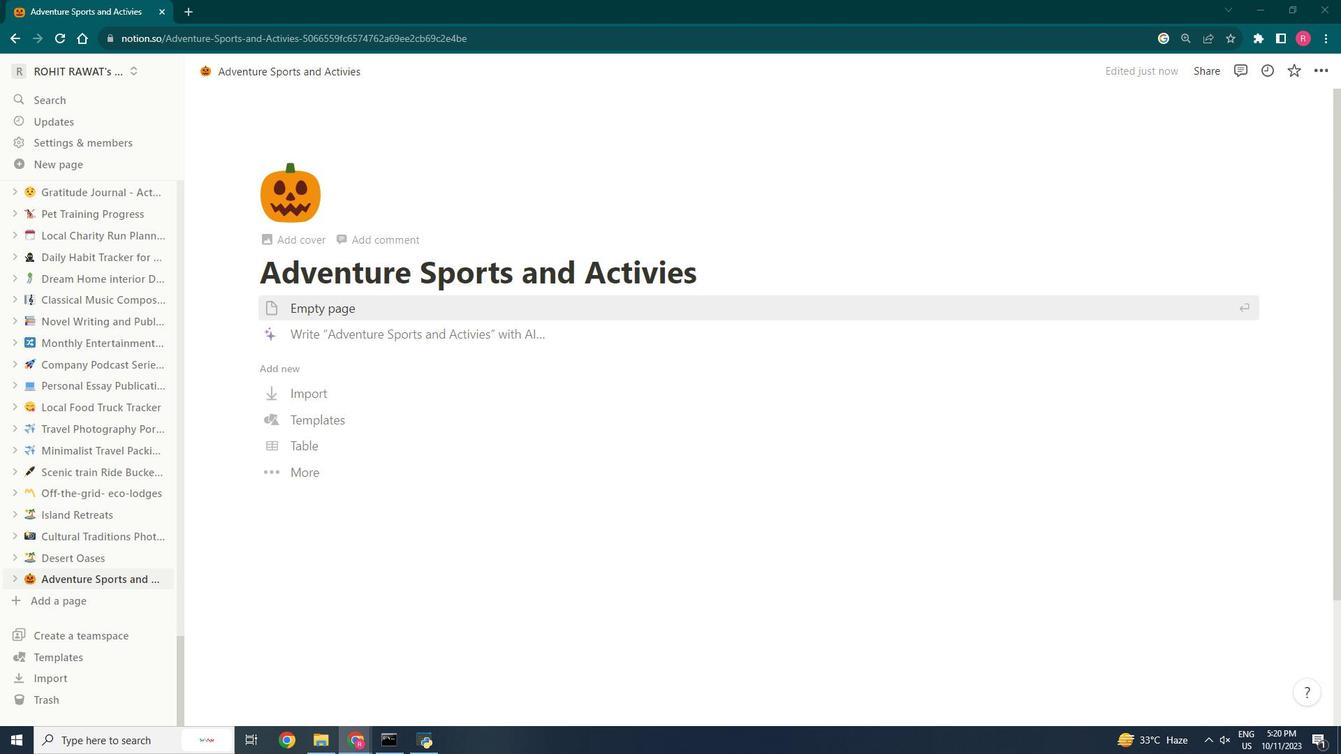 
Action: Mouse scrolled (952, 405) with delta (0, 0)
Screenshot: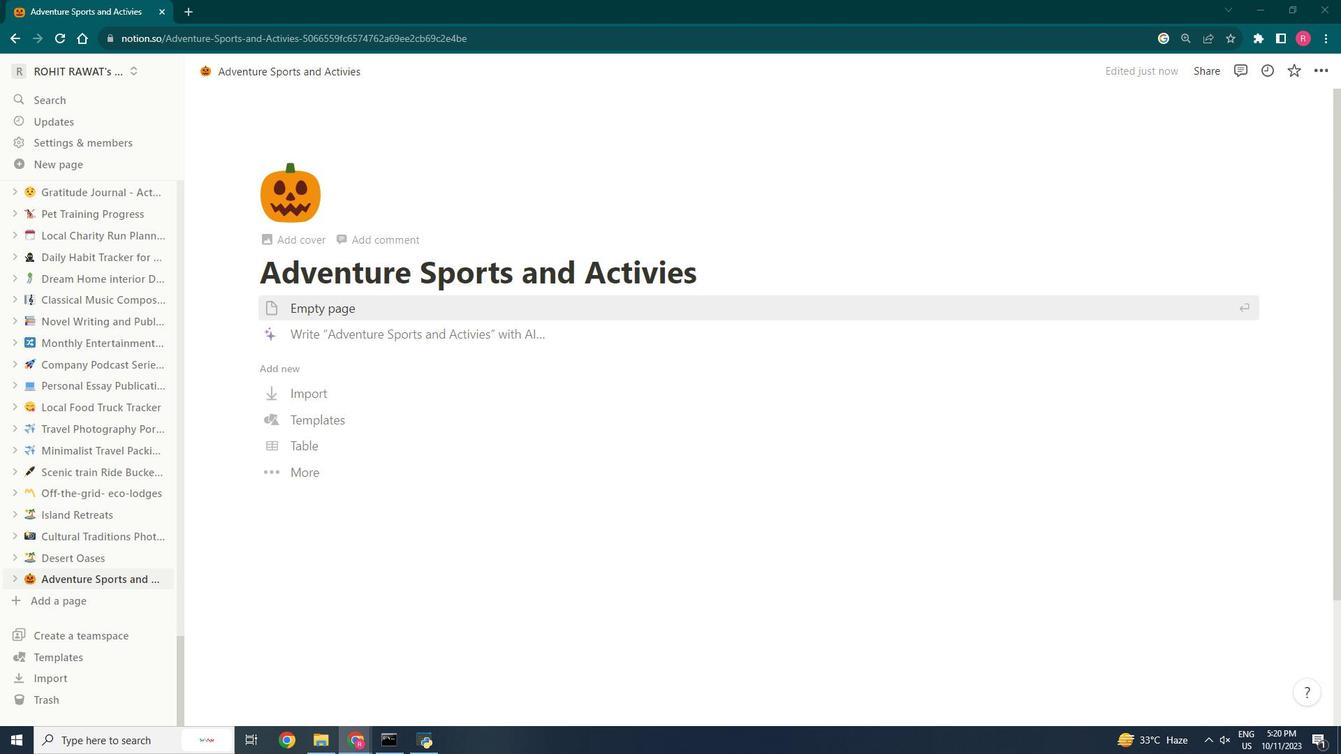 
Action: Mouse moved to (952, 405)
Screenshot: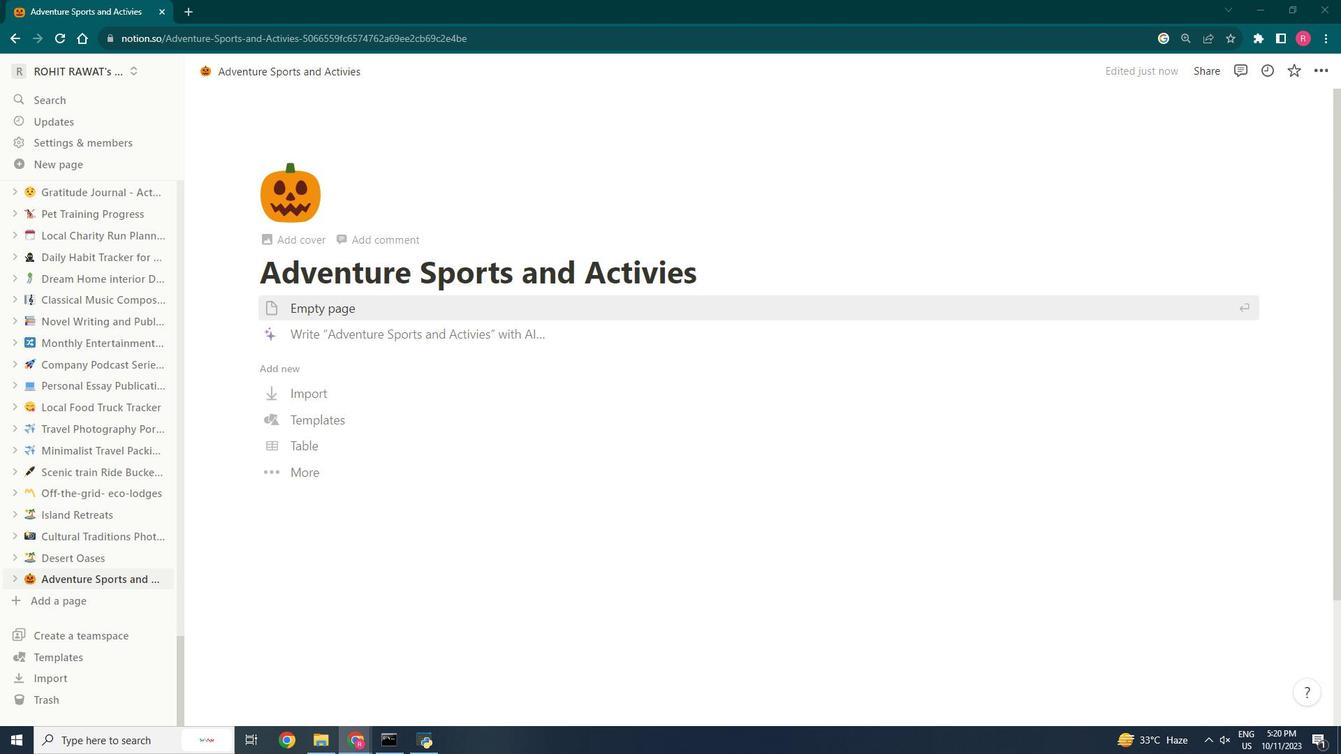 
Action: Mouse scrolled (952, 405) with delta (0, 0)
Screenshot: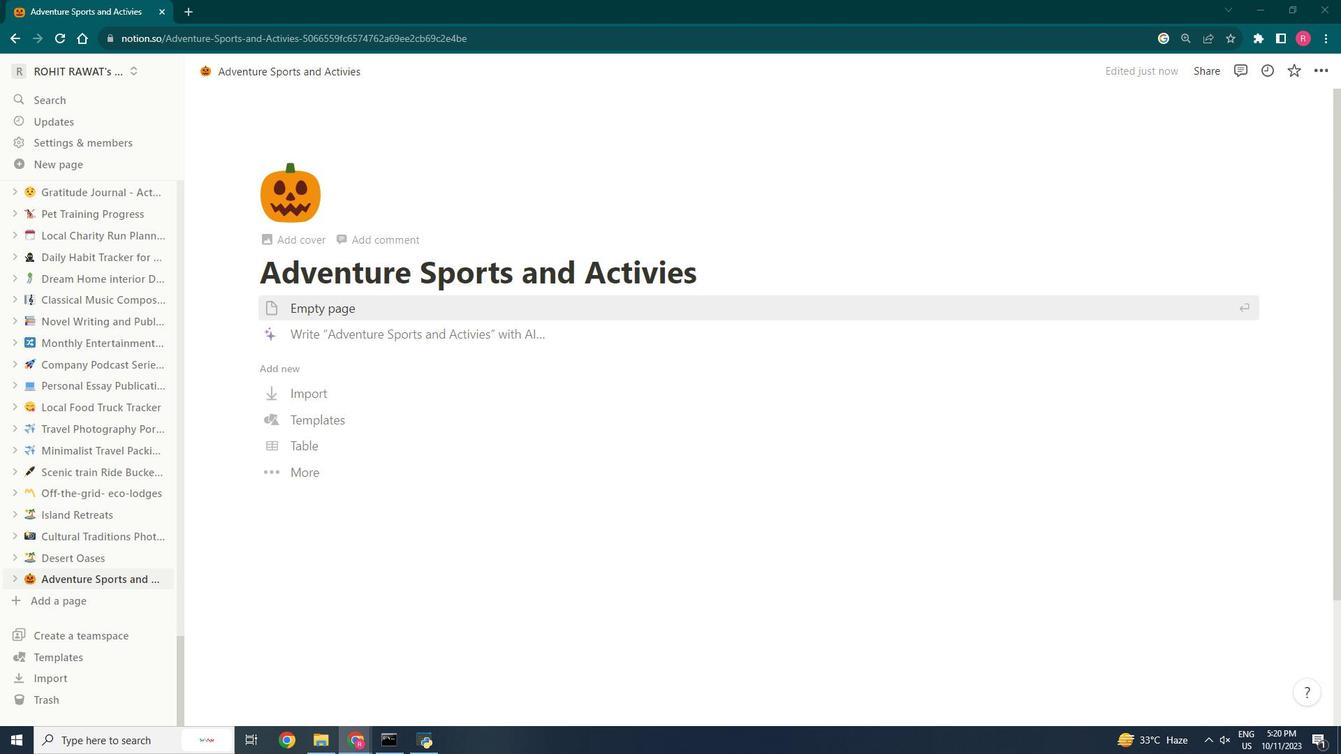 
Action: Mouse moved to (952, 405)
Screenshot: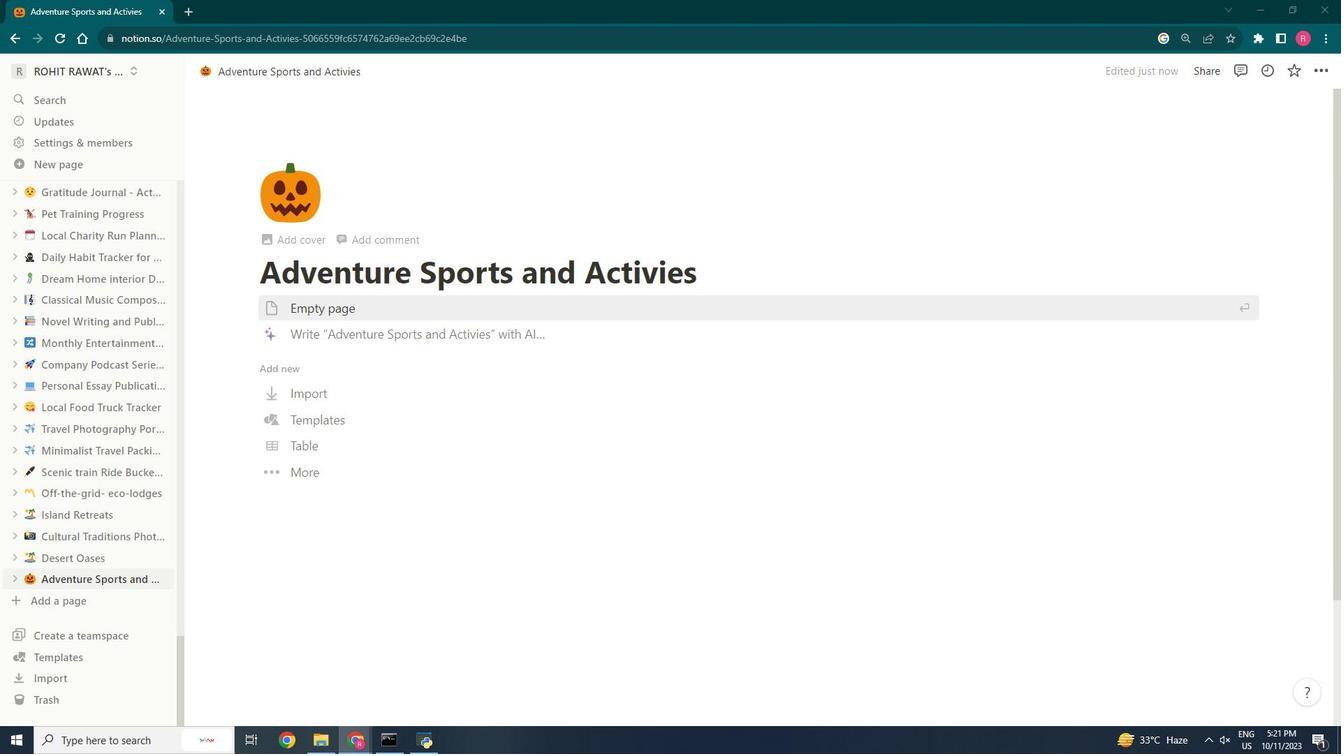 
Action: Mouse scrolled (952, 405) with delta (0, 0)
Screenshot: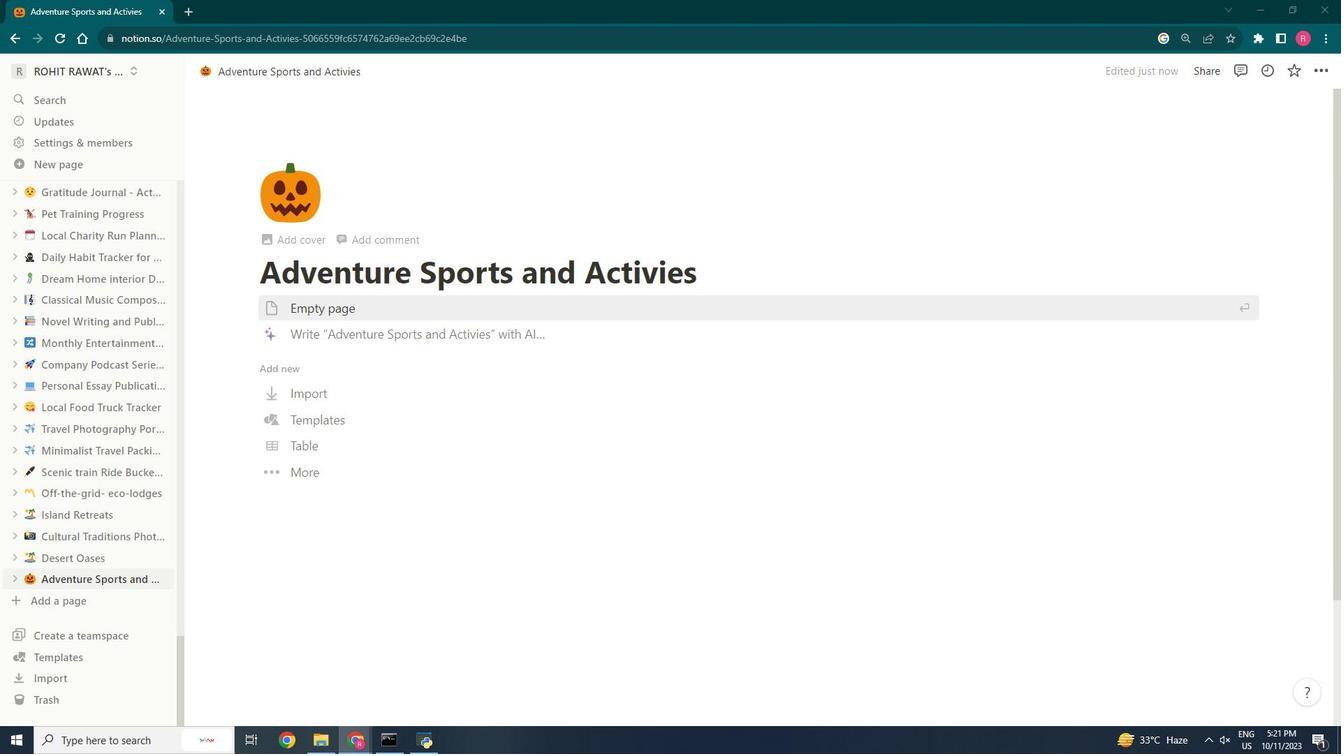 
Action: Mouse scrolled (952, 405) with delta (0, 0)
Screenshot: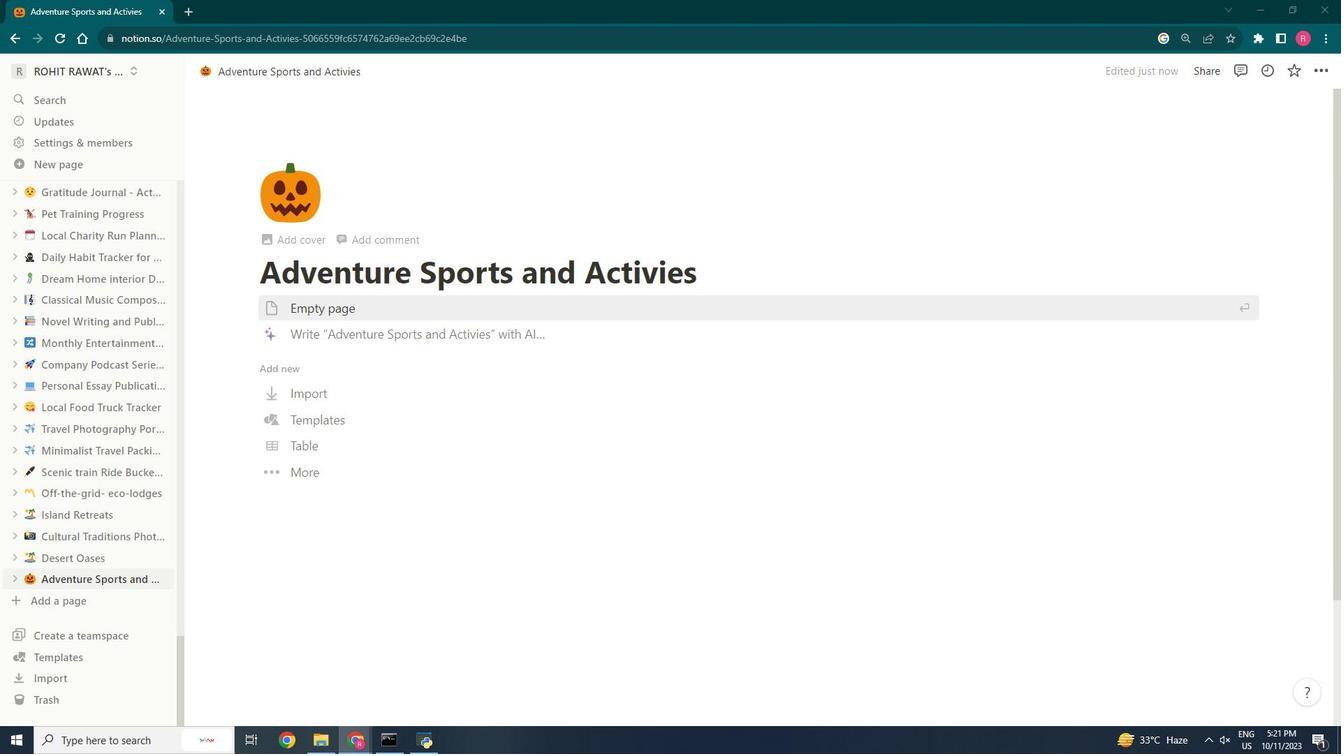 
Action: Mouse scrolled (952, 405) with delta (0, 0)
Screenshot: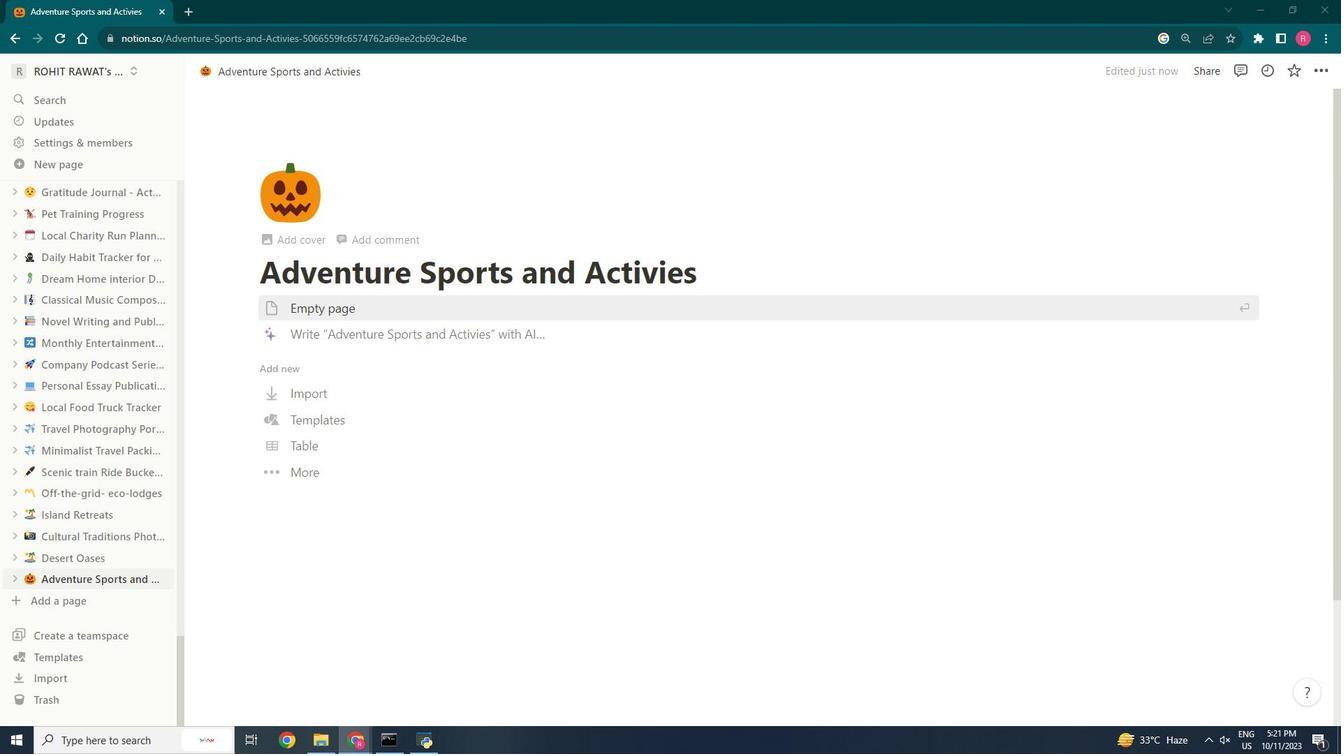 
Action: Mouse scrolled (952, 405) with delta (0, 0)
Screenshot: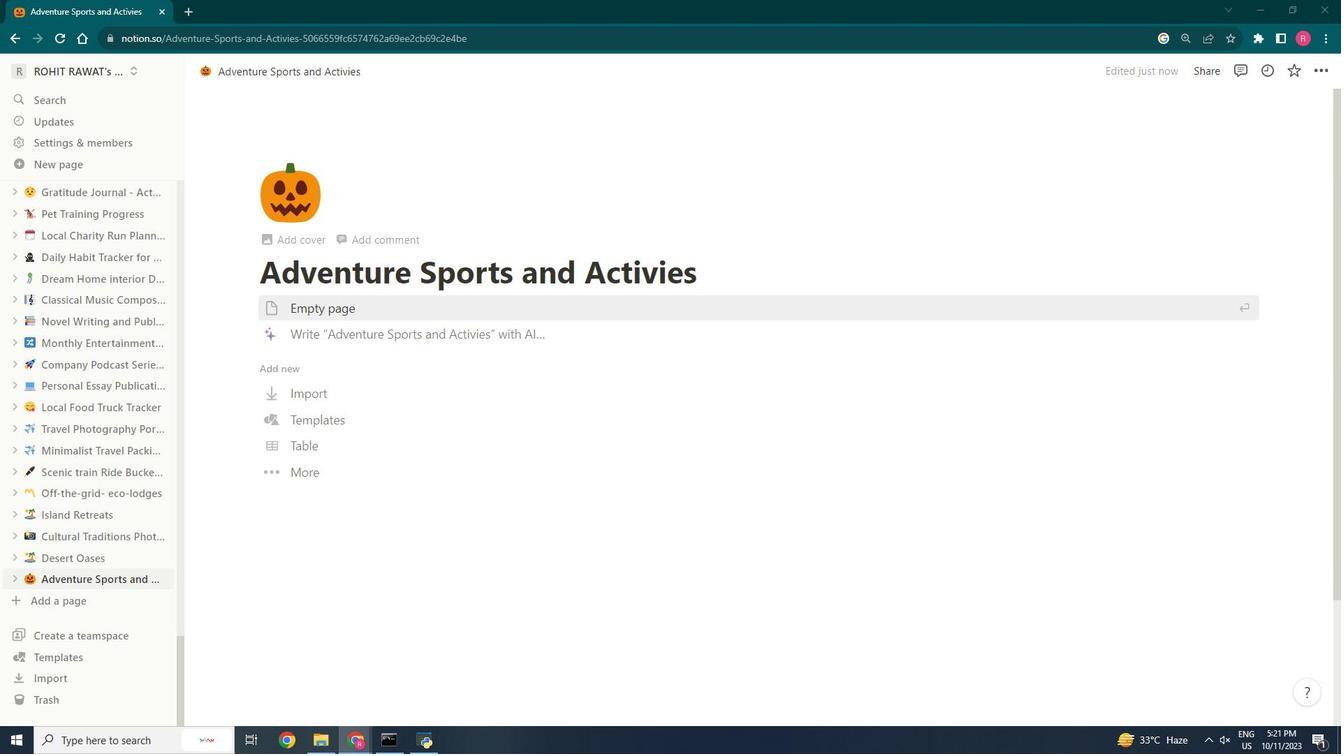 
Action: Mouse scrolled (952, 405) with delta (0, 0)
Screenshot: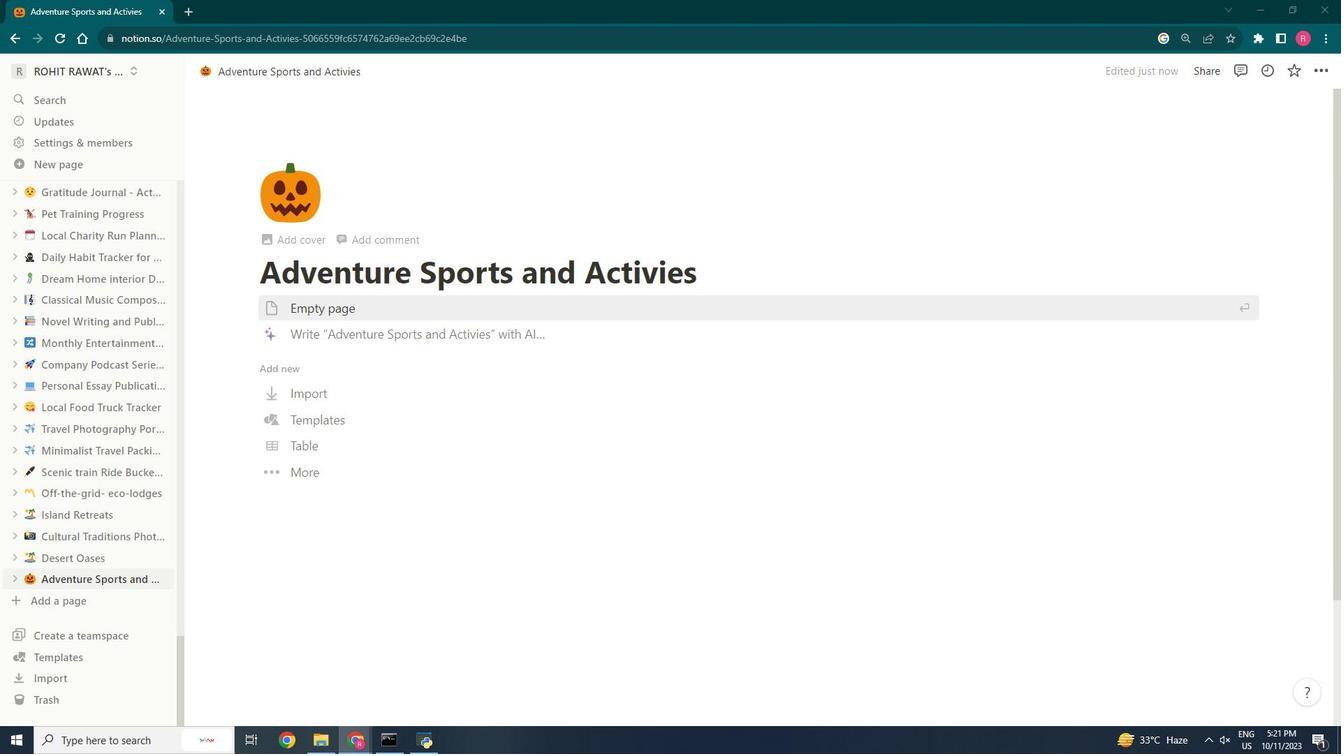
Action: Mouse scrolled (952, 405) with delta (0, 0)
Screenshot: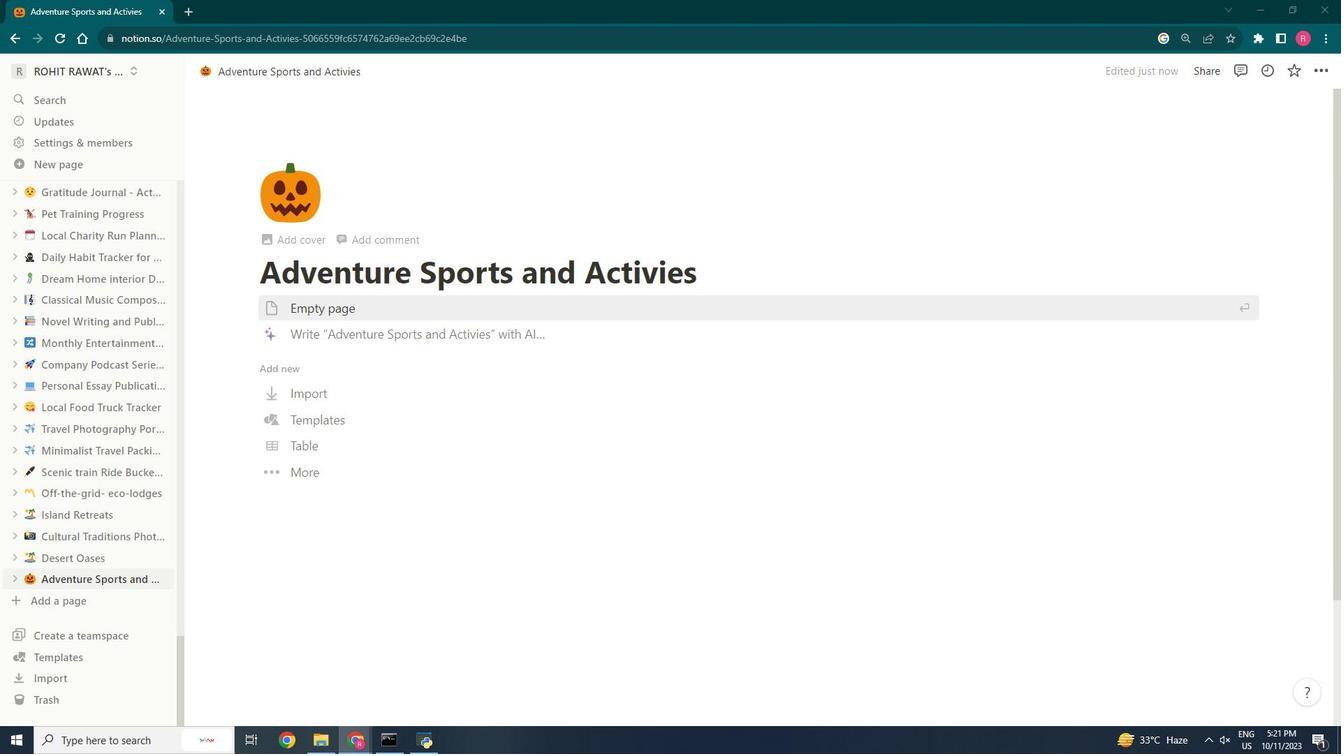 
Action: Mouse scrolled (952, 405) with delta (0, 0)
Screenshot: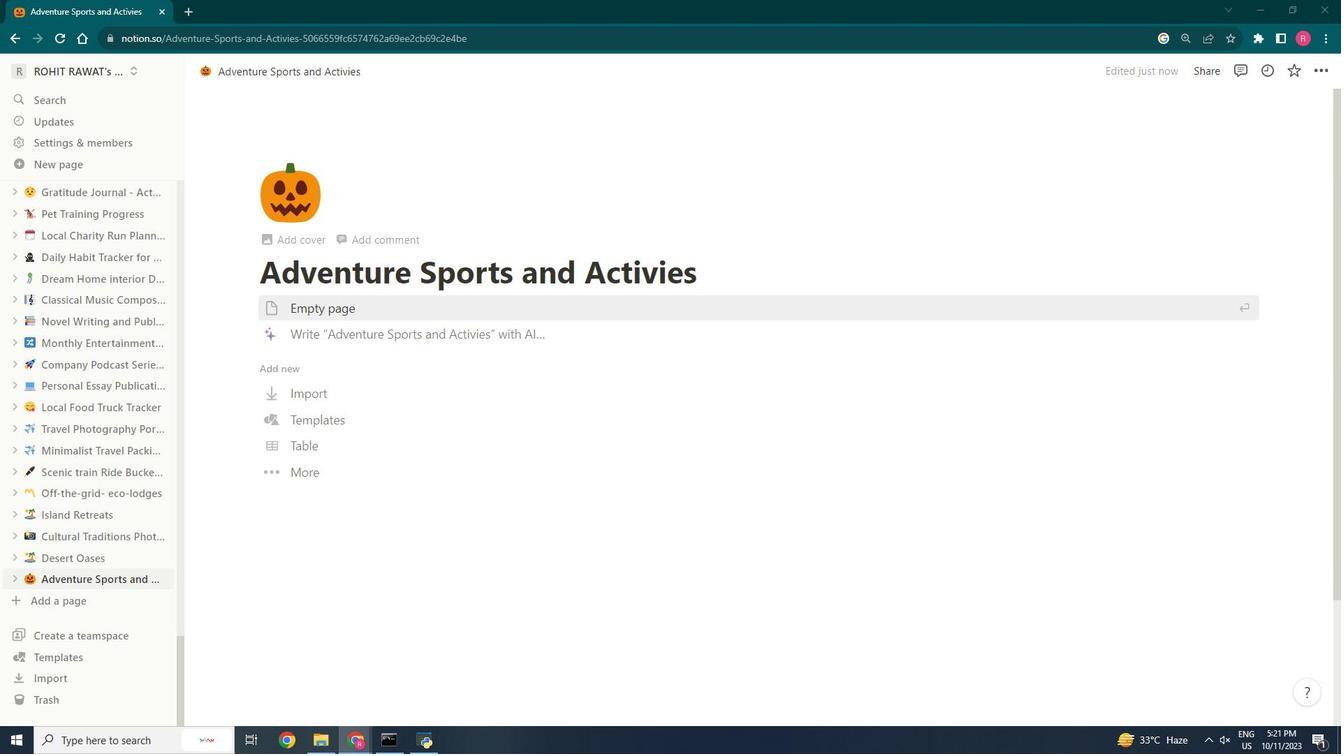 
Action: Mouse scrolled (952, 405) with delta (0, 0)
Screenshot: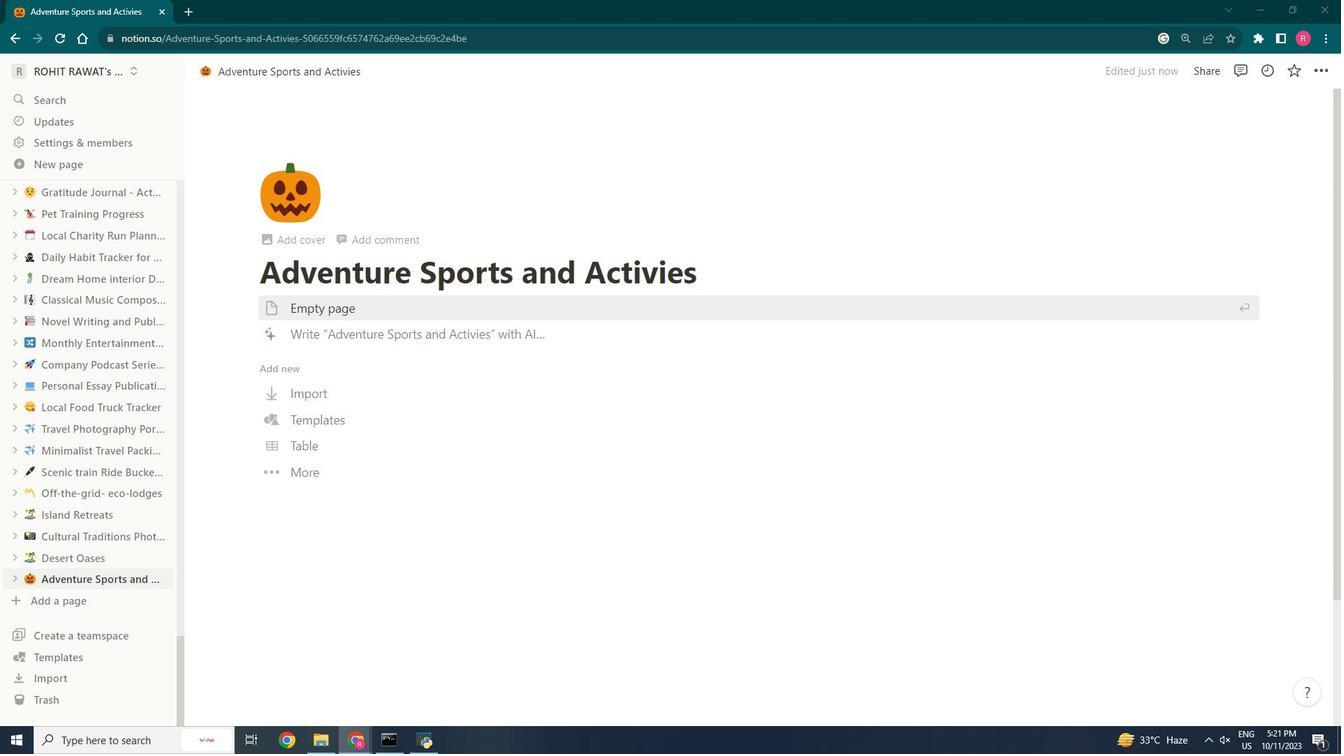 
Action: Mouse scrolled (952, 405) with delta (0, 0)
Screenshot: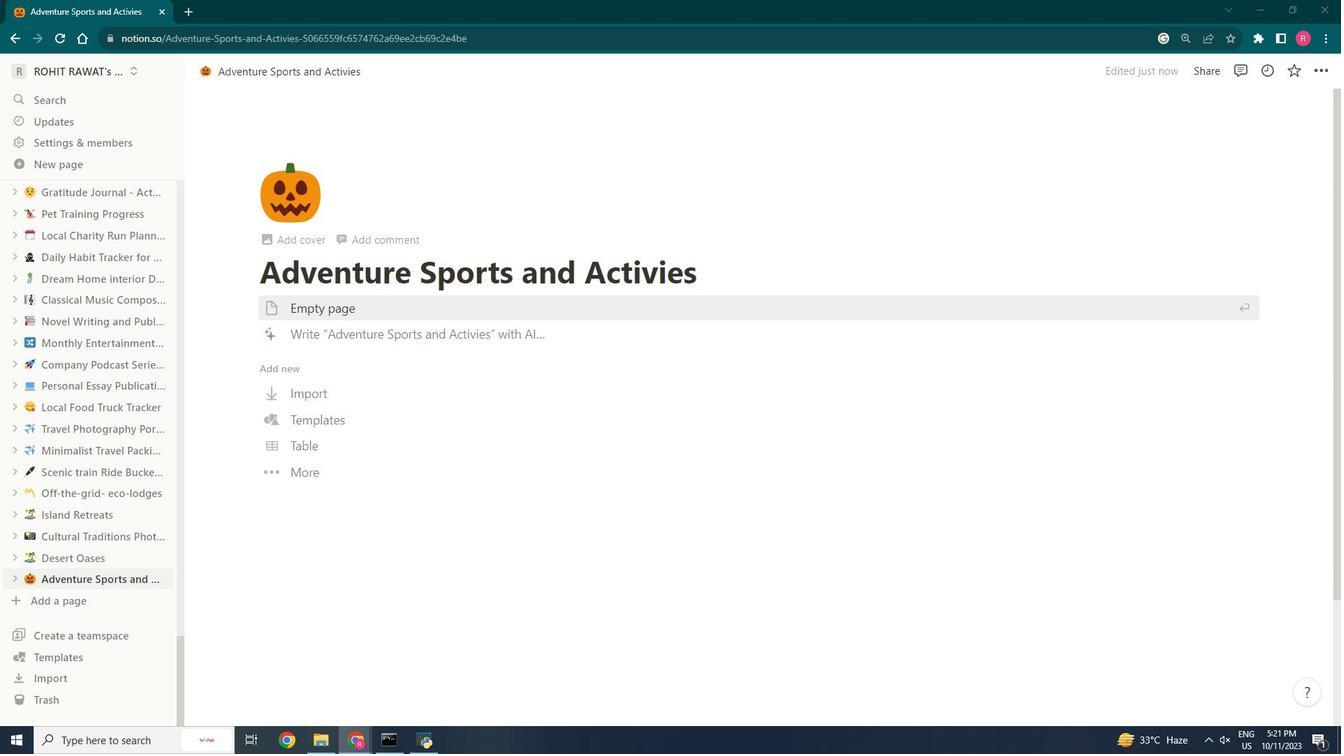 
Action: Mouse scrolled (952, 405) with delta (0, 0)
Screenshot: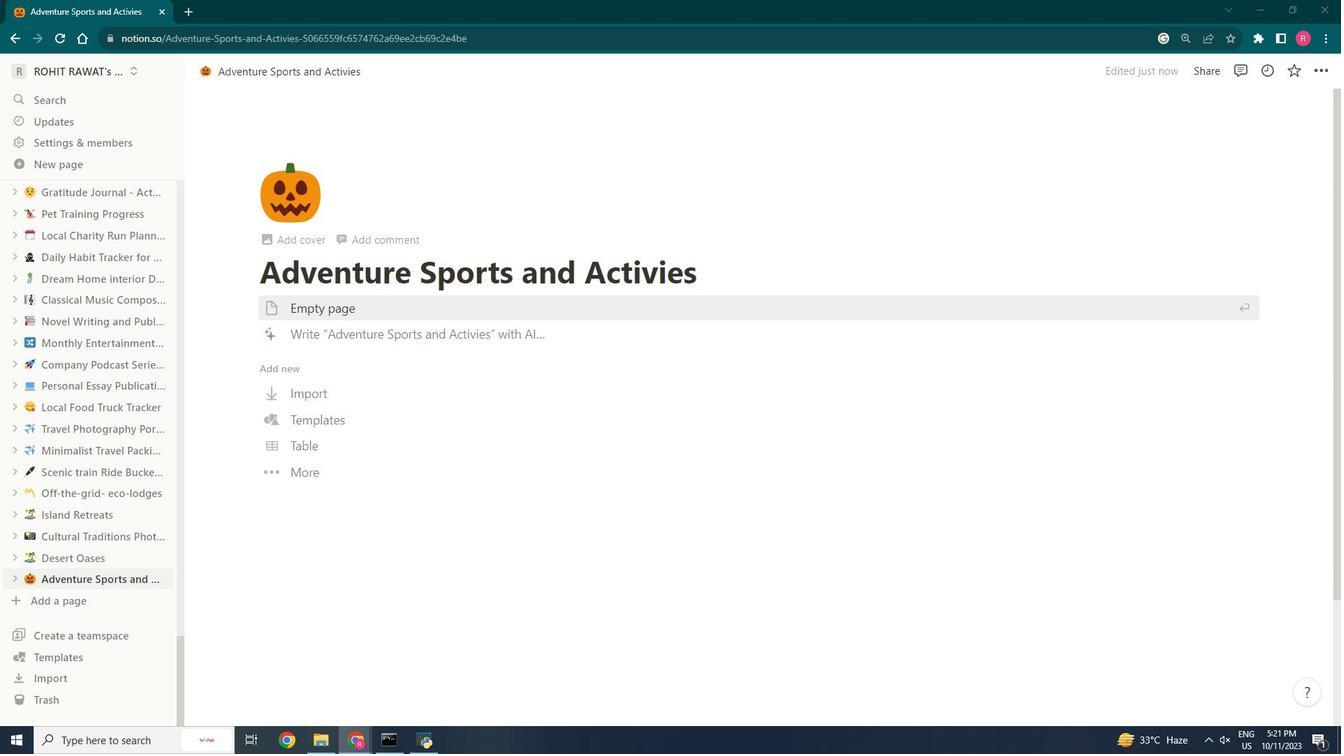 
Action: Mouse scrolled (952, 405) with delta (0, 0)
Screenshot: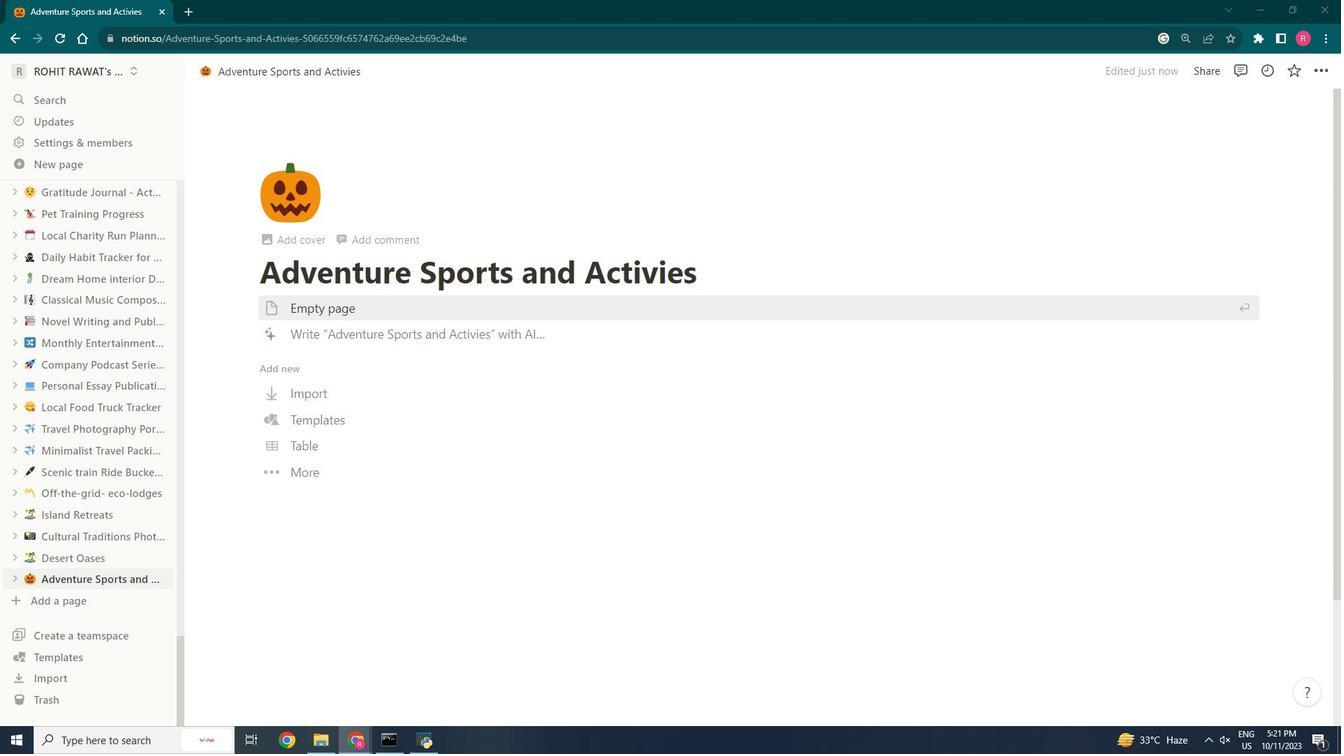 
Action: Mouse moved to (952, 405)
Screenshot: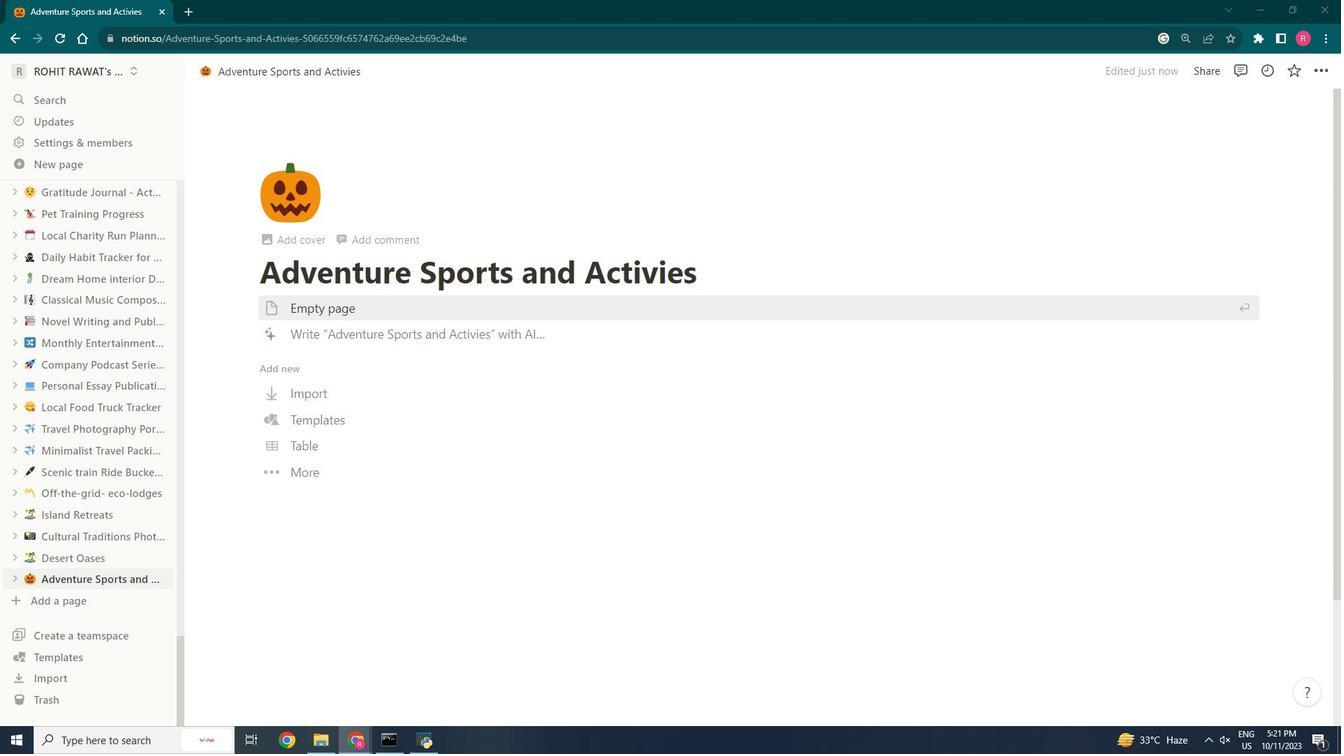 
Action: Mouse pressed left at (952, 405)
Screenshot: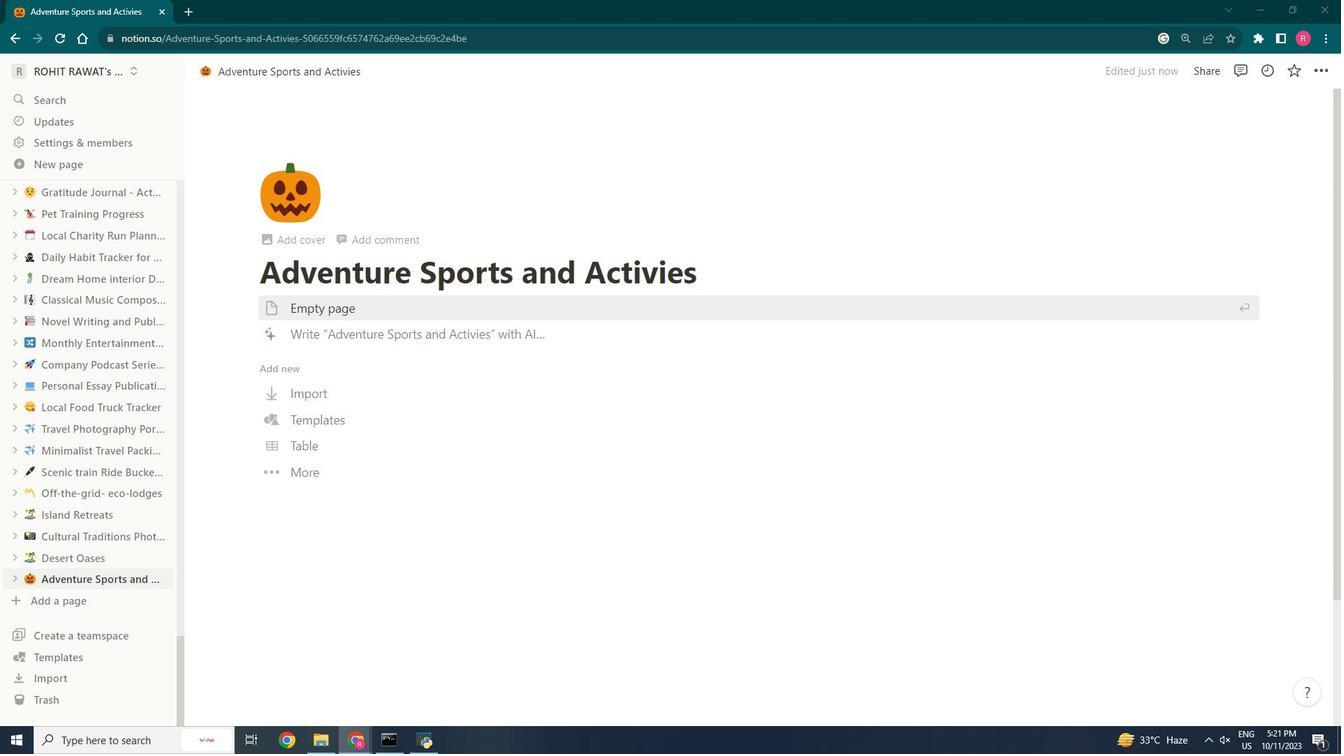 
Action: Mouse moved to (952, 405)
Screenshot: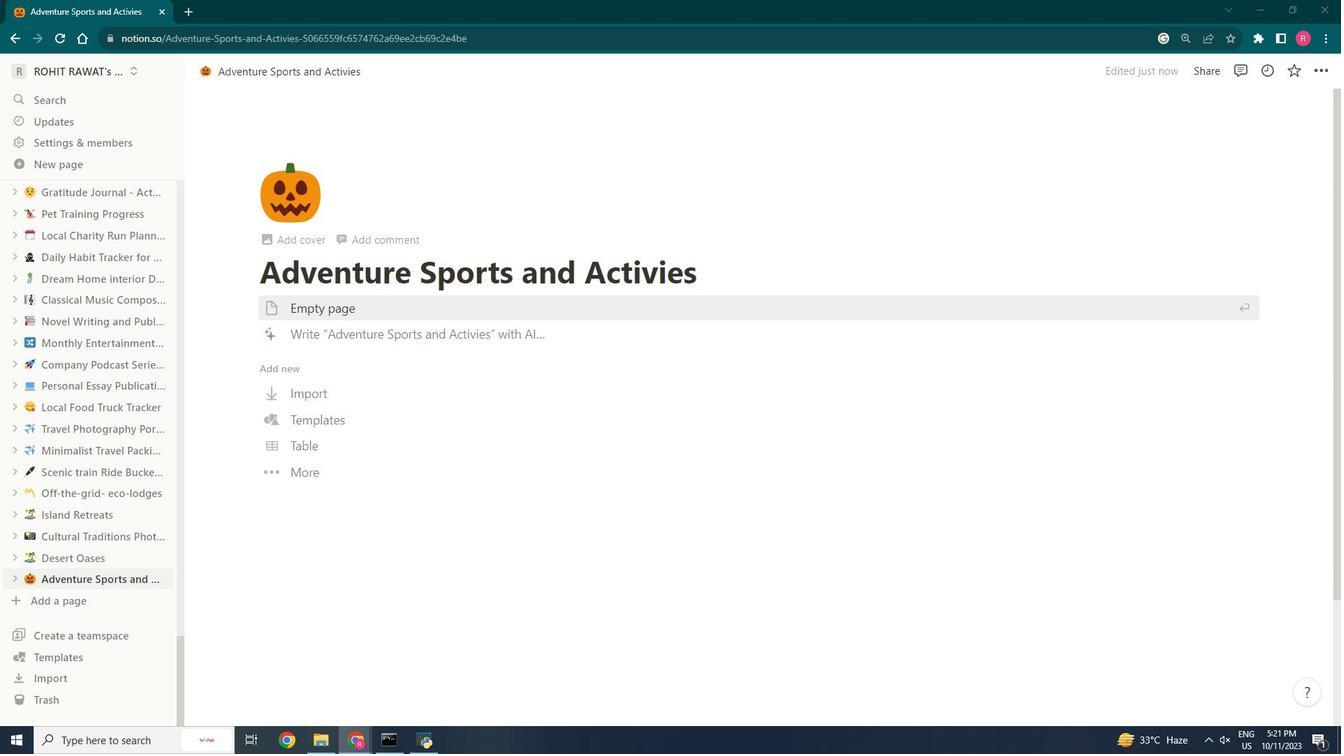 
Action: Mouse scrolled (952, 405) with delta (0, 0)
Screenshot: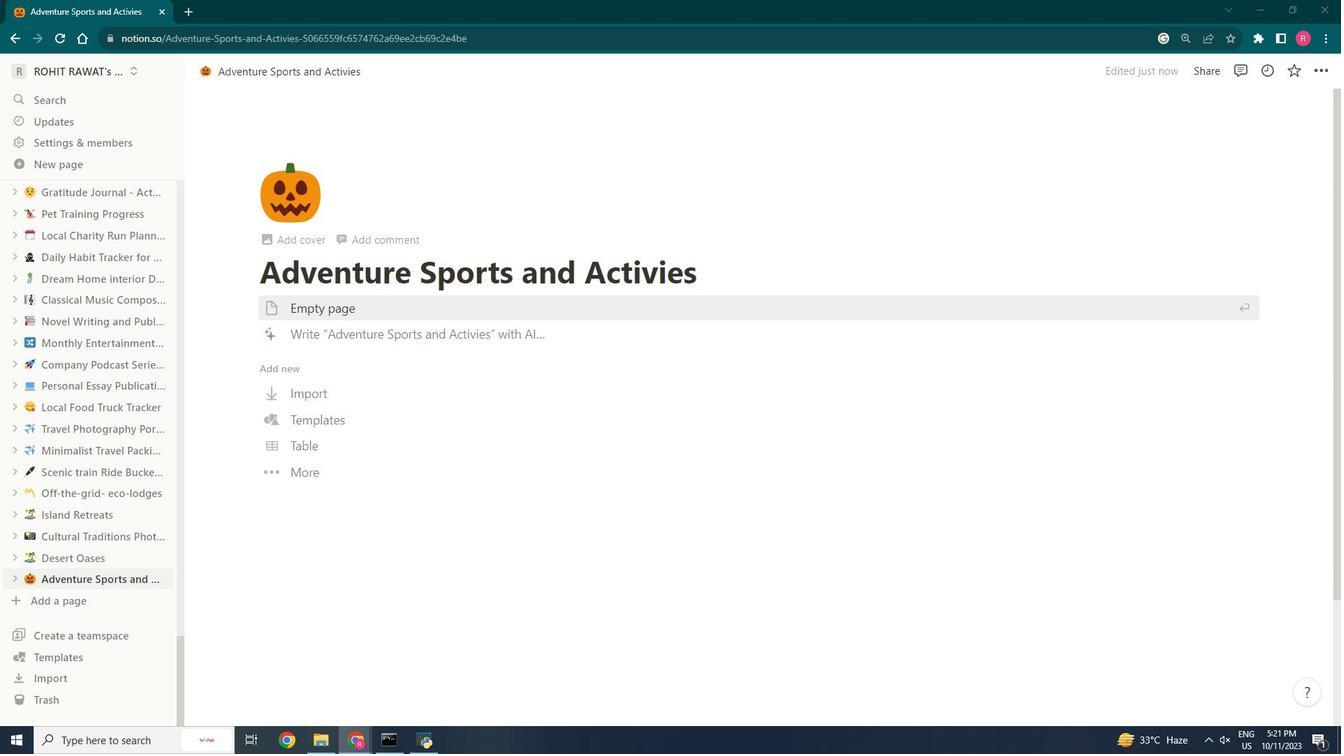 
Action: Mouse moved to (952, 405)
Screenshot: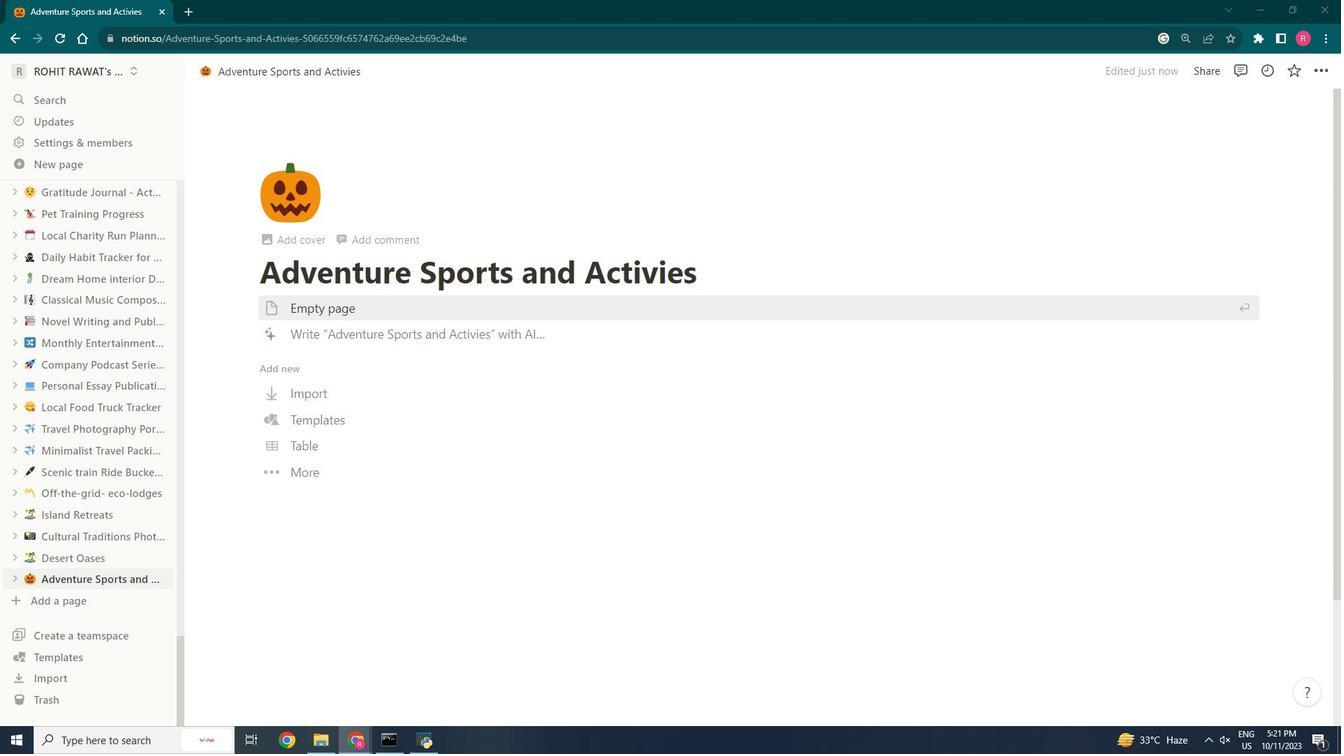 
Action: Mouse pressed left at (952, 405)
Screenshot: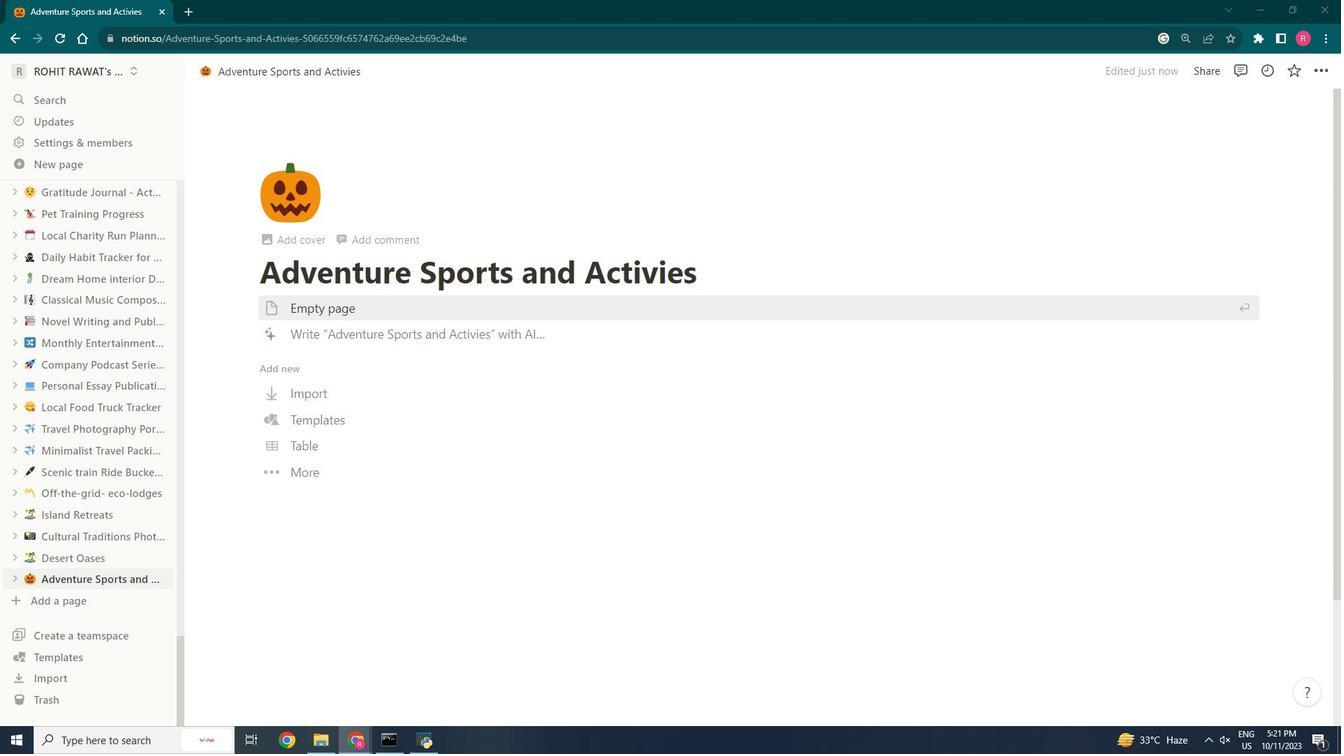 
Action: Mouse moved to (952, 405)
Screenshot: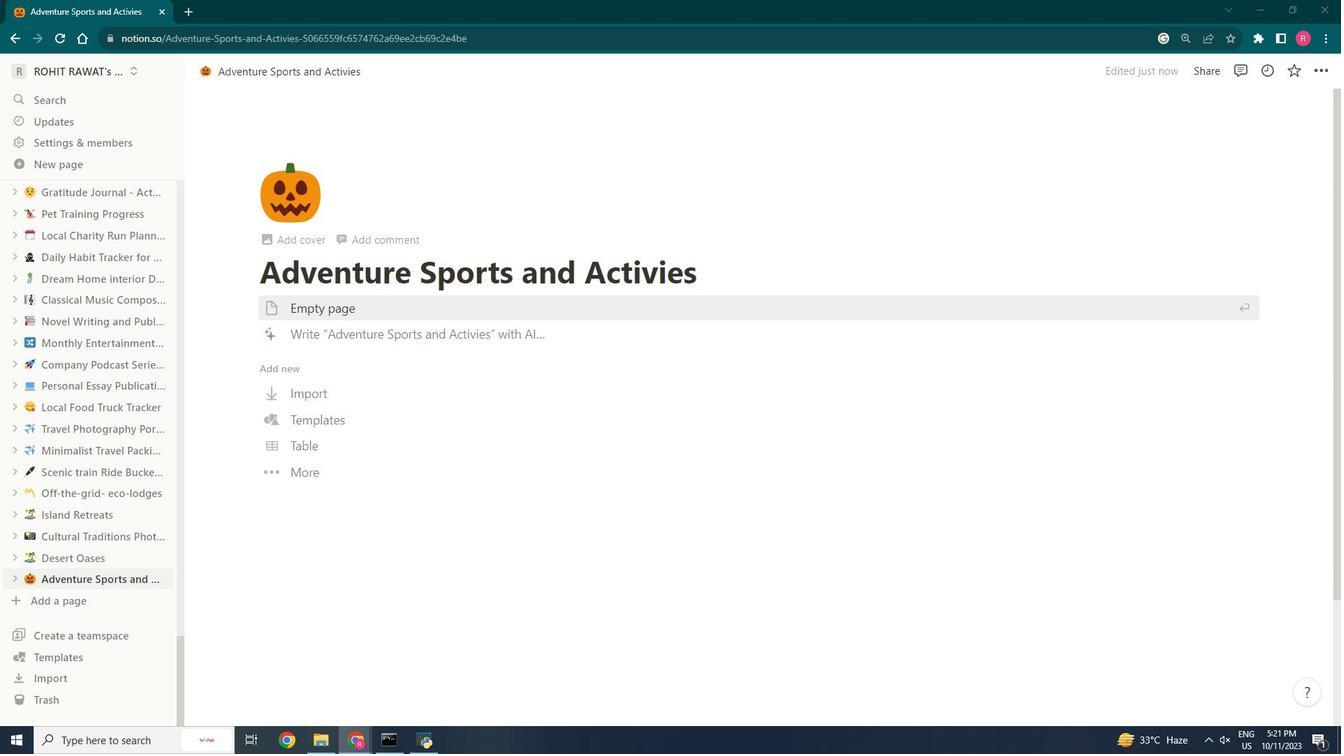 
Action: Mouse scrolled (952, 405) with delta (0, 0)
Screenshot: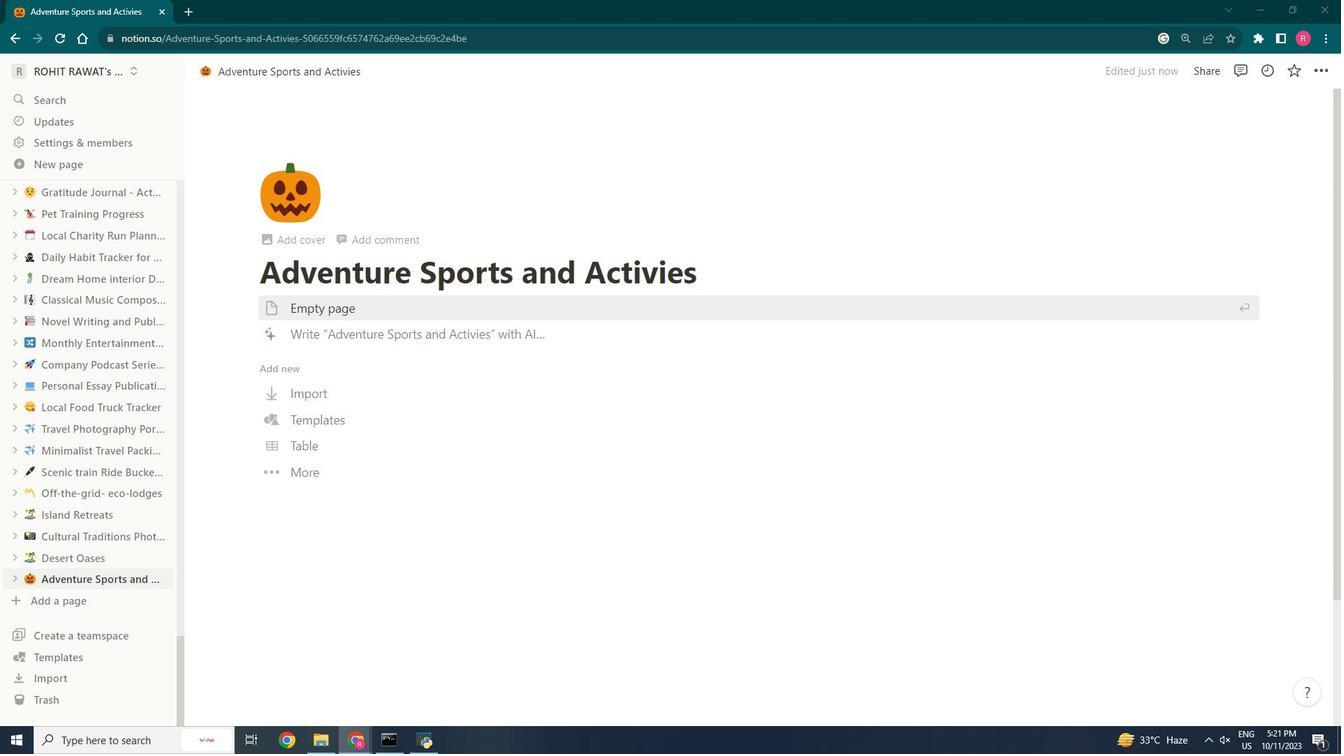 
Action: Mouse scrolled (952, 405) with delta (0, 0)
Screenshot: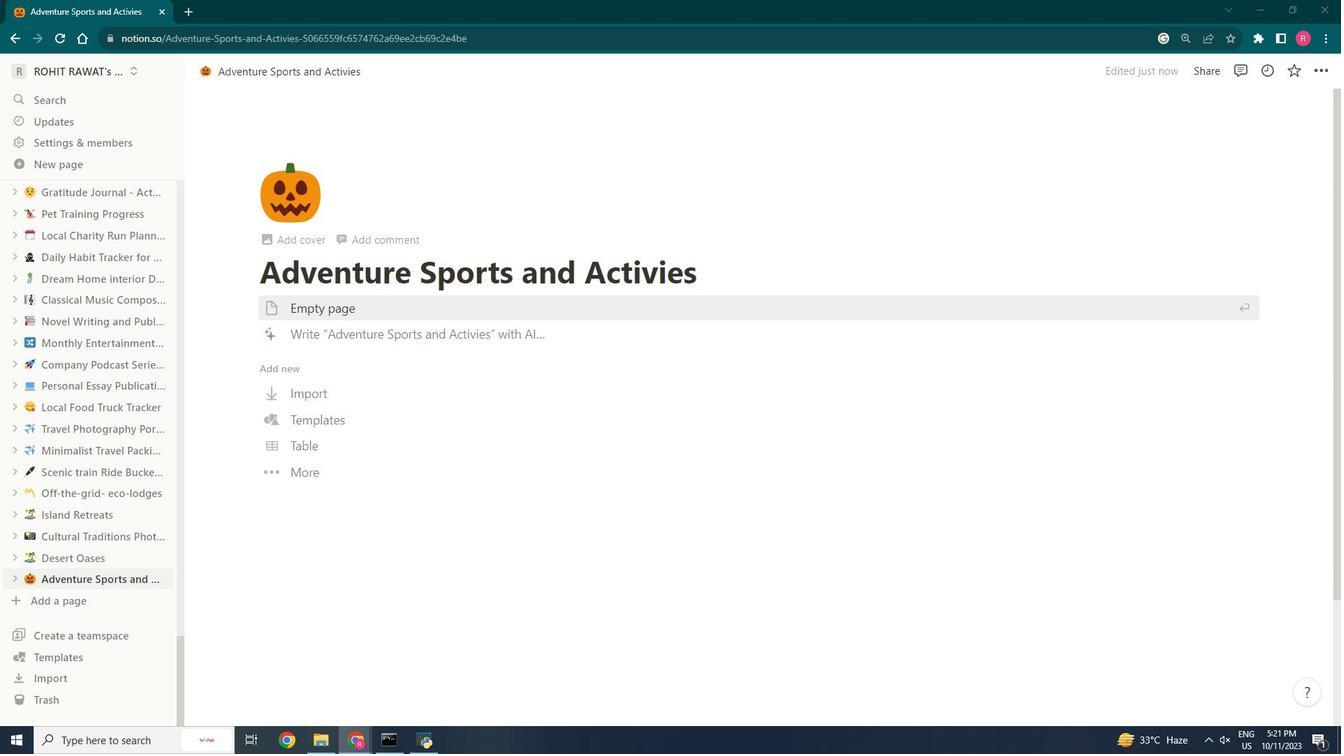 
Action: Mouse scrolled (952, 405) with delta (0, 0)
Screenshot: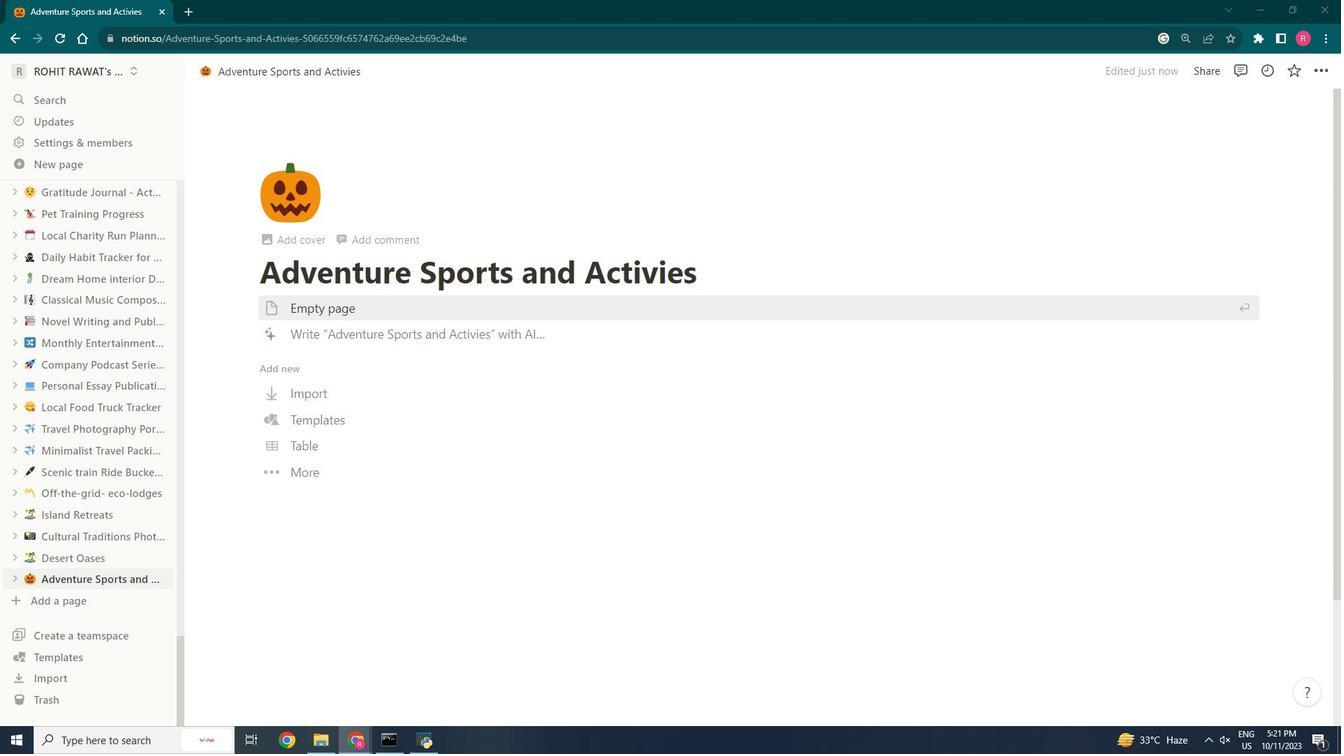 
Action: Mouse scrolled (952, 405) with delta (0, 0)
Screenshot: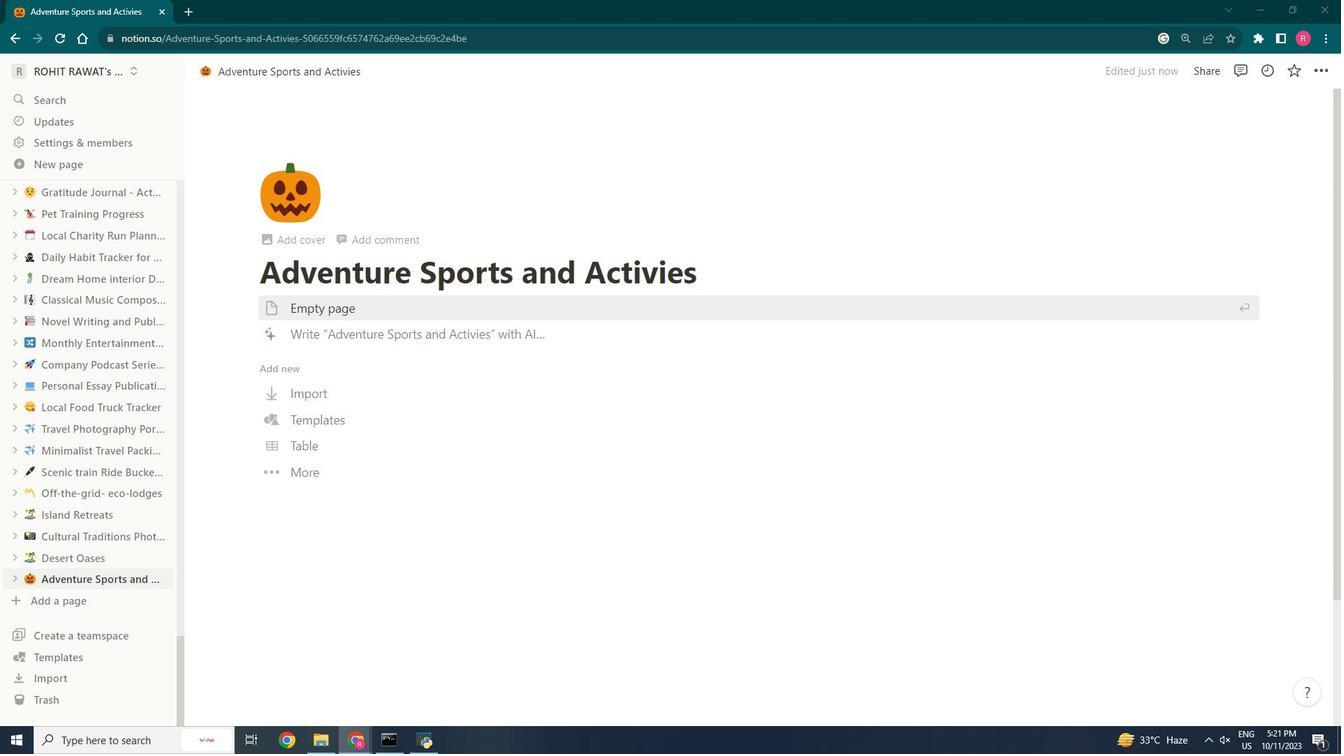
Action: Mouse scrolled (952, 405) with delta (0, 0)
Screenshot: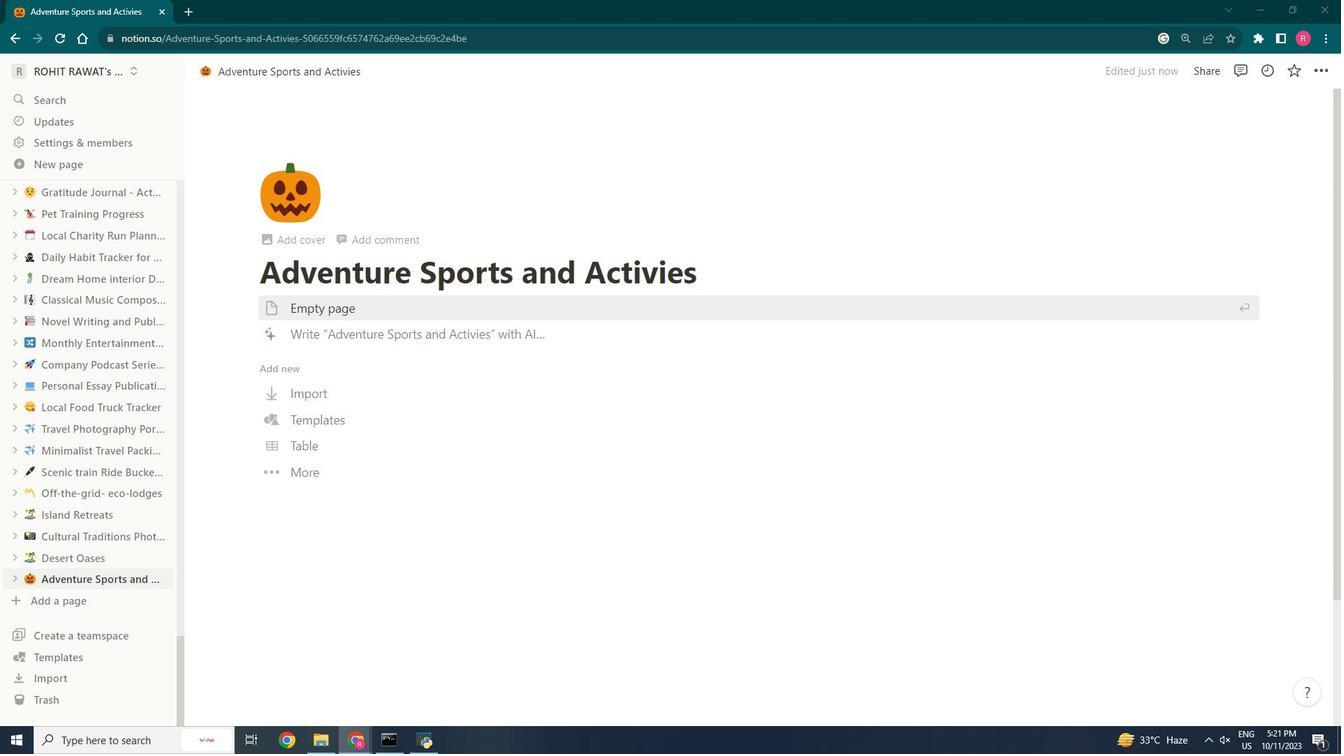 
Action: Mouse scrolled (952, 405) with delta (0, 0)
Screenshot: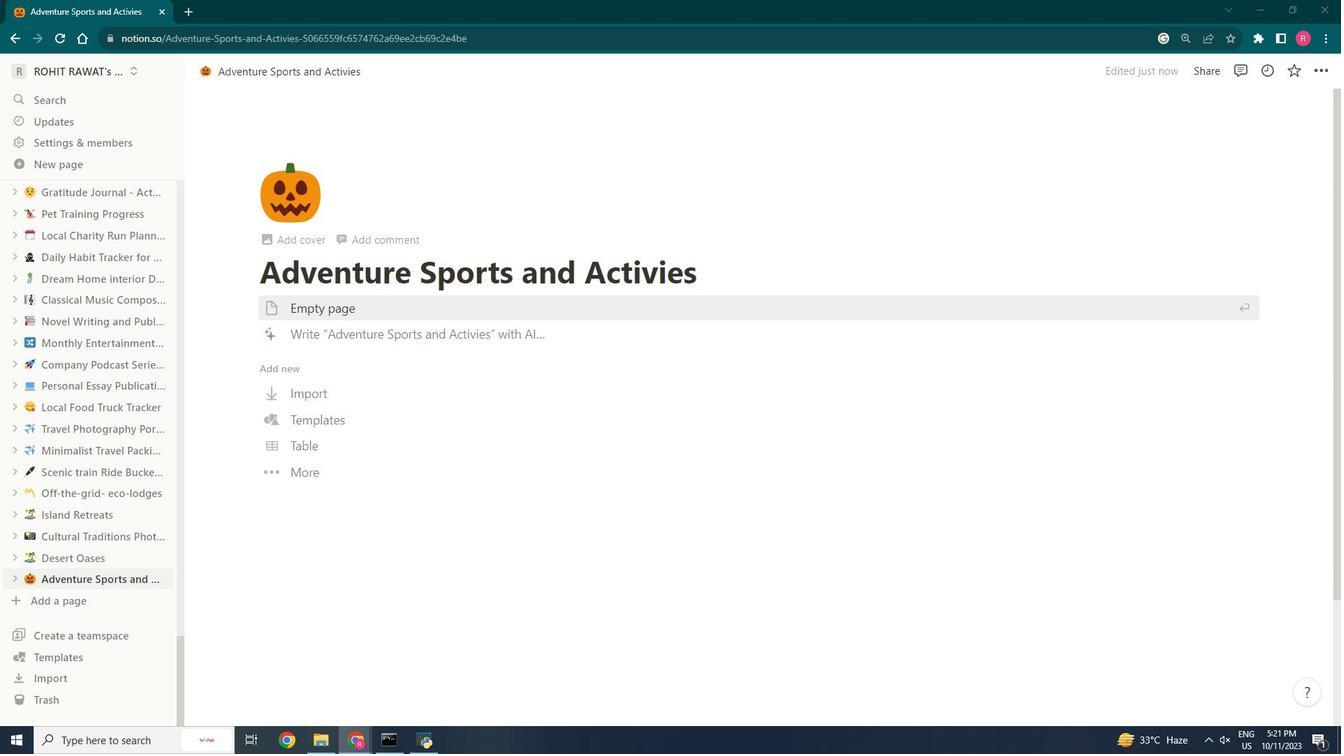 
Action: Mouse scrolled (952, 405) with delta (0, 0)
Screenshot: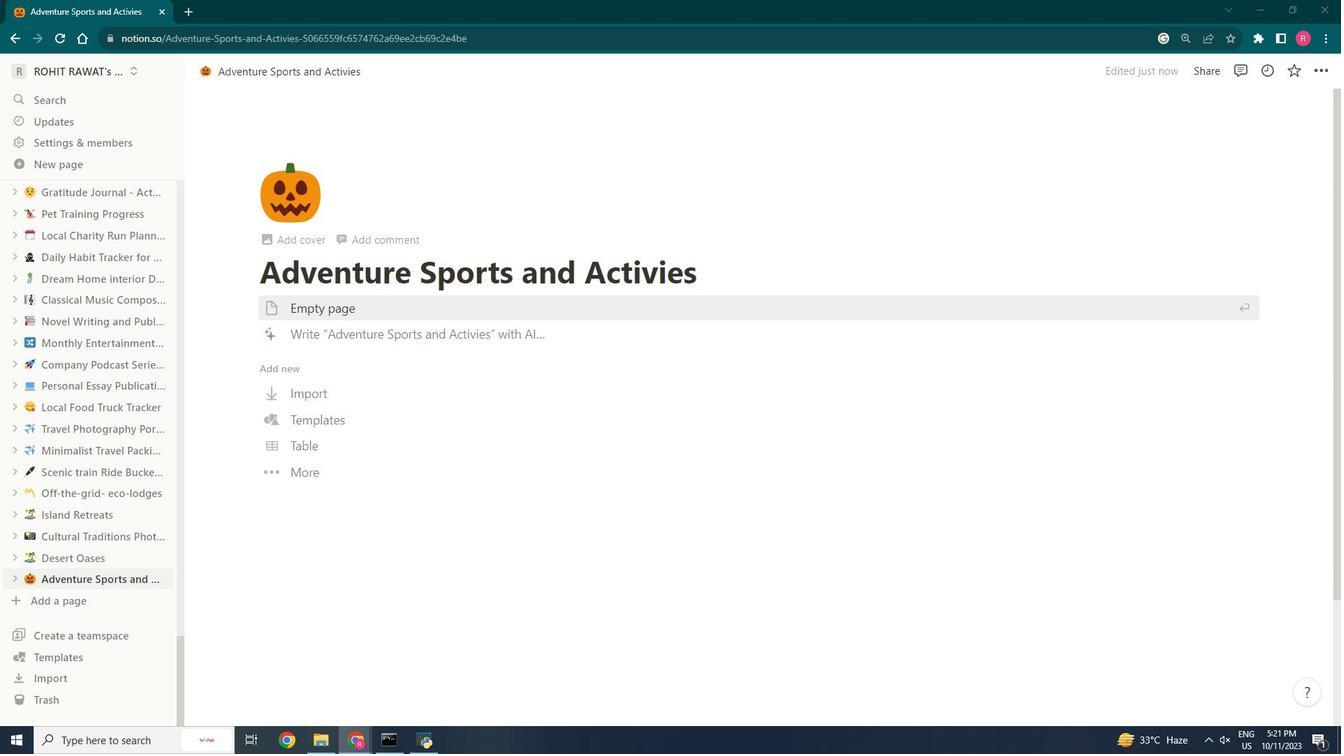 
Action: Mouse scrolled (952, 405) with delta (0, 0)
Screenshot: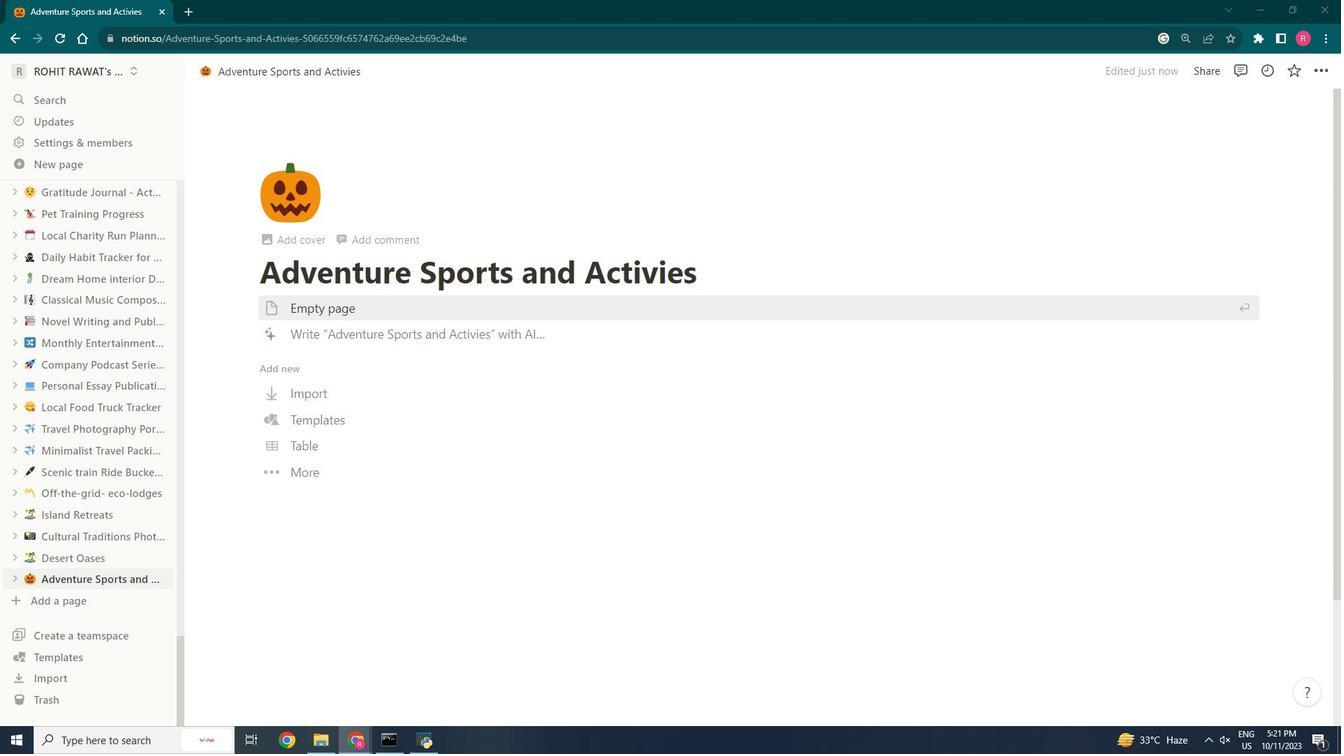 
Action: Mouse scrolled (952, 405) with delta (0, 0)
Screenshot: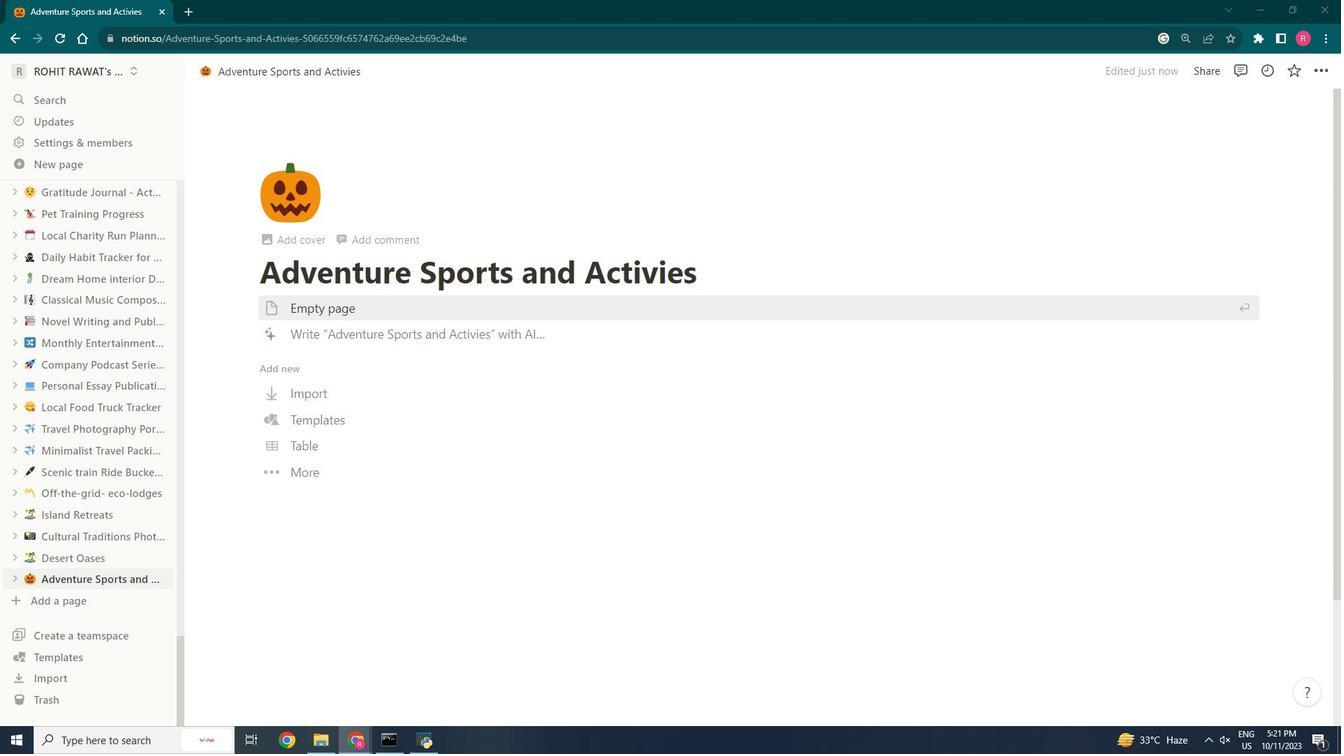 
Action: Mouse scrolled (952, 405) with delta (0, 0)
Screenshot: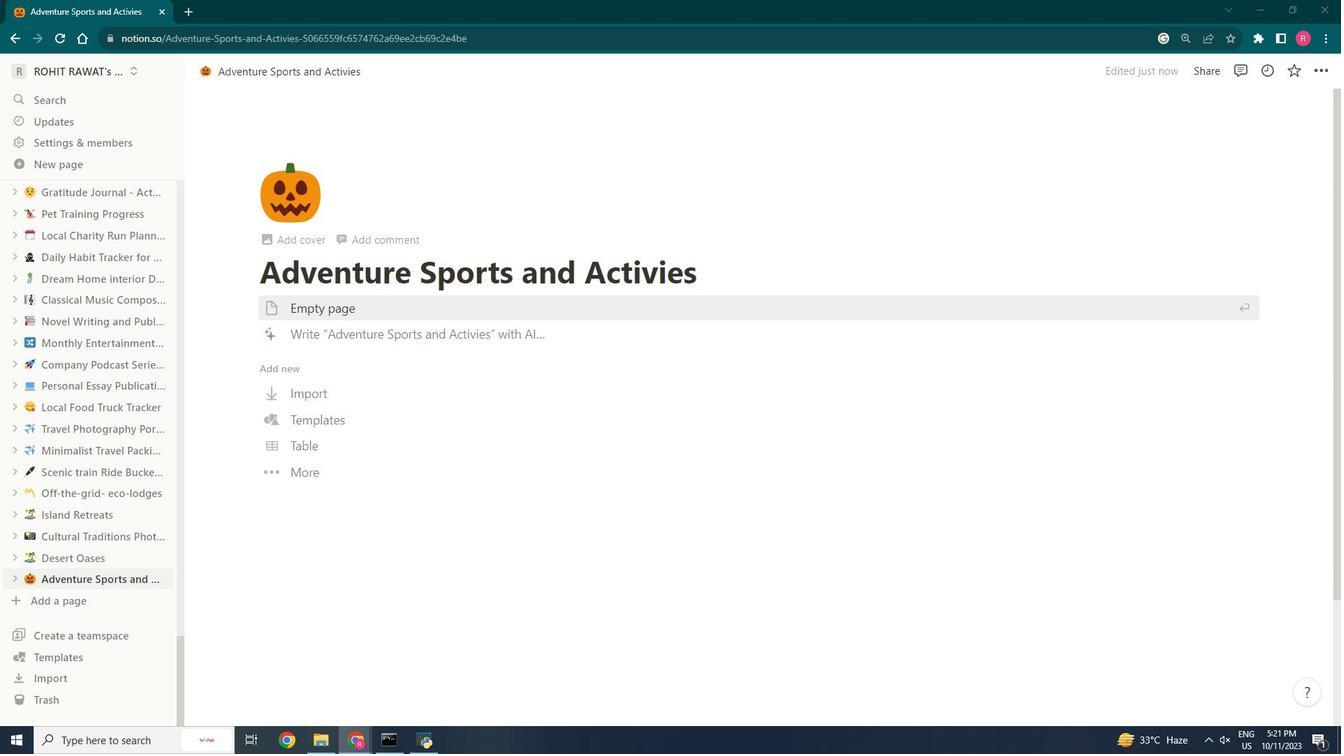 
Action: Mouse scrolled (952, 405) with delta (0, 0)
Screenshot: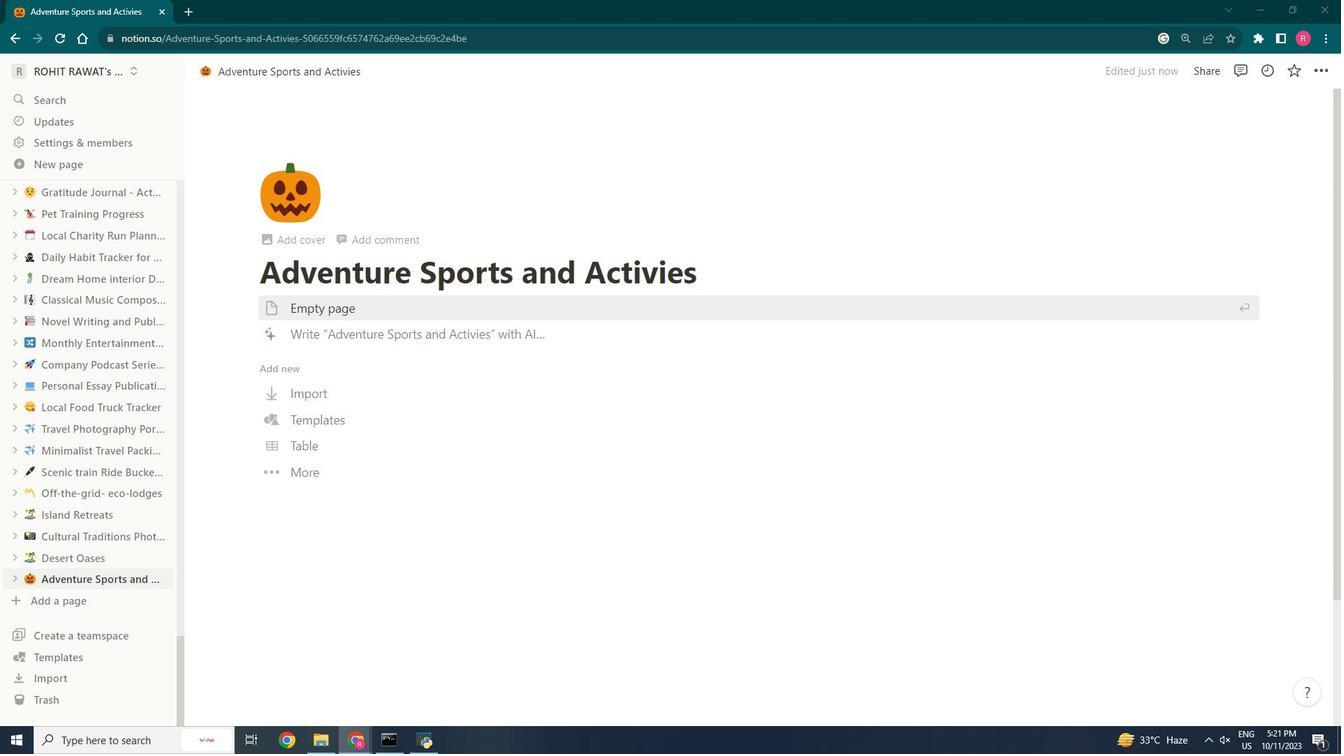
Action: Mouse scrolled (952, 405) with delta (0, 0)
Screenshot: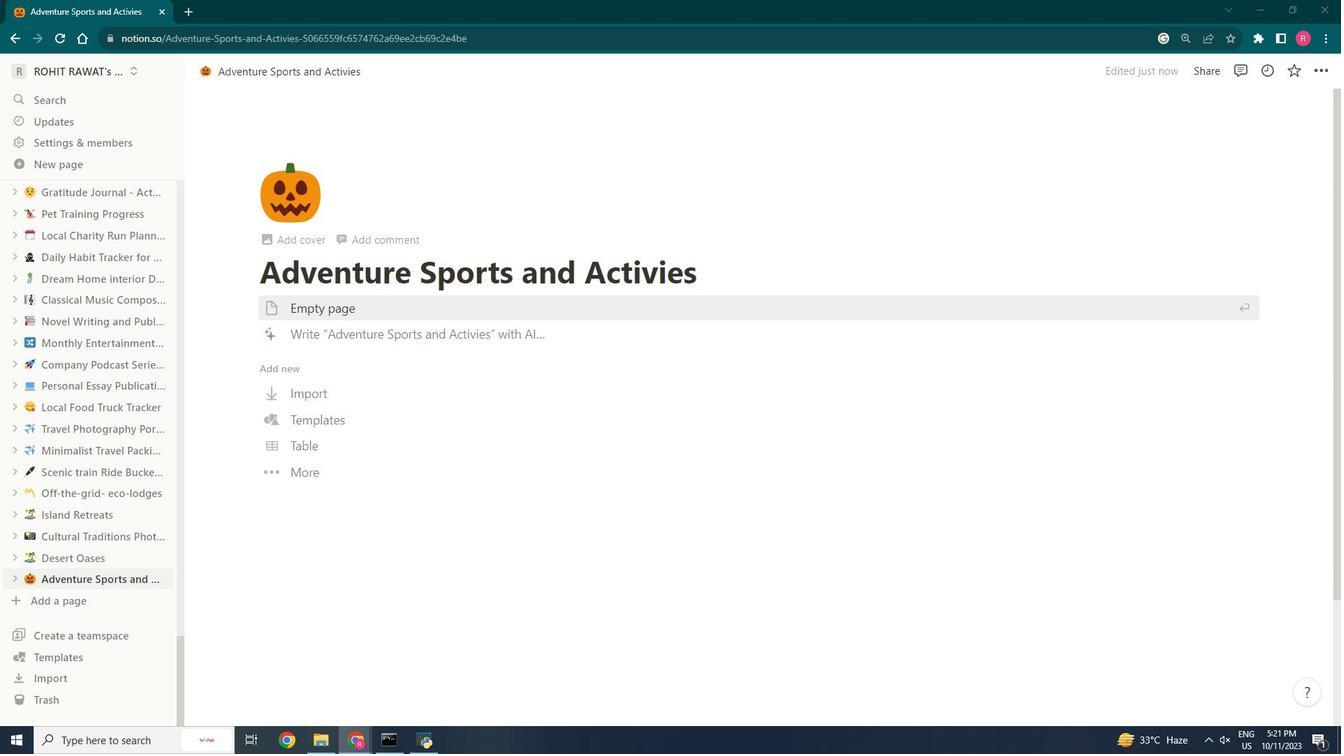 
Action: Mouse scrolled (952, 405) with delta (0, 0)
Screenshot: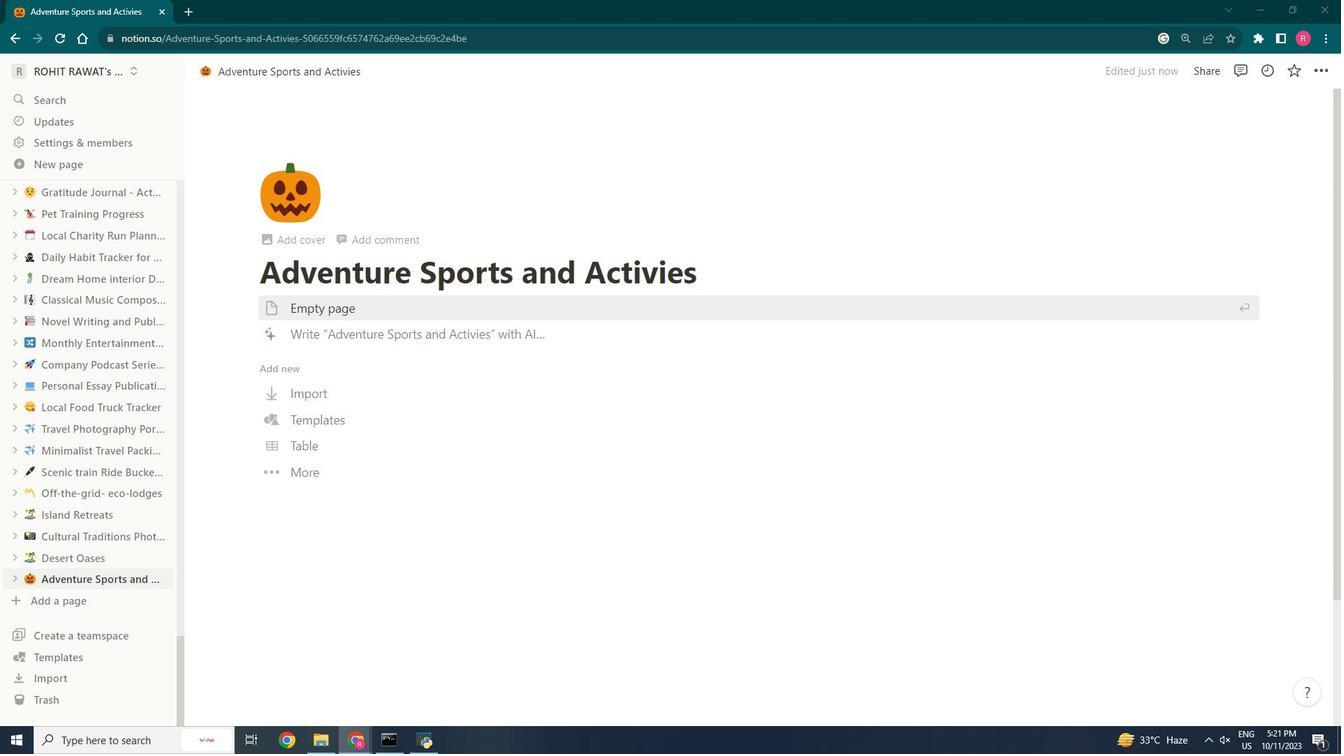 
Action: Mouse scrolled (952, 405) with delta (0, 0)
Screenshot: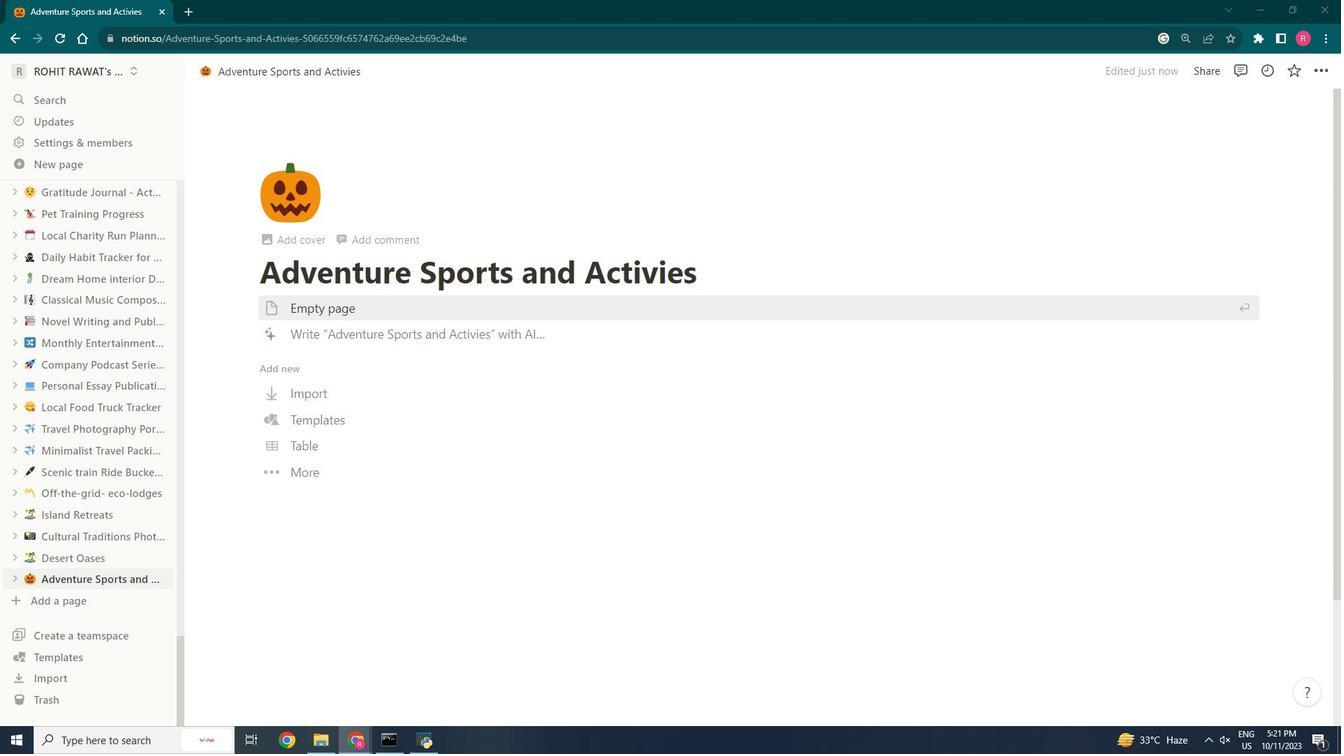 
Action: Mouse scrolled (952, 405) with delta (0, 0)
Screenshot: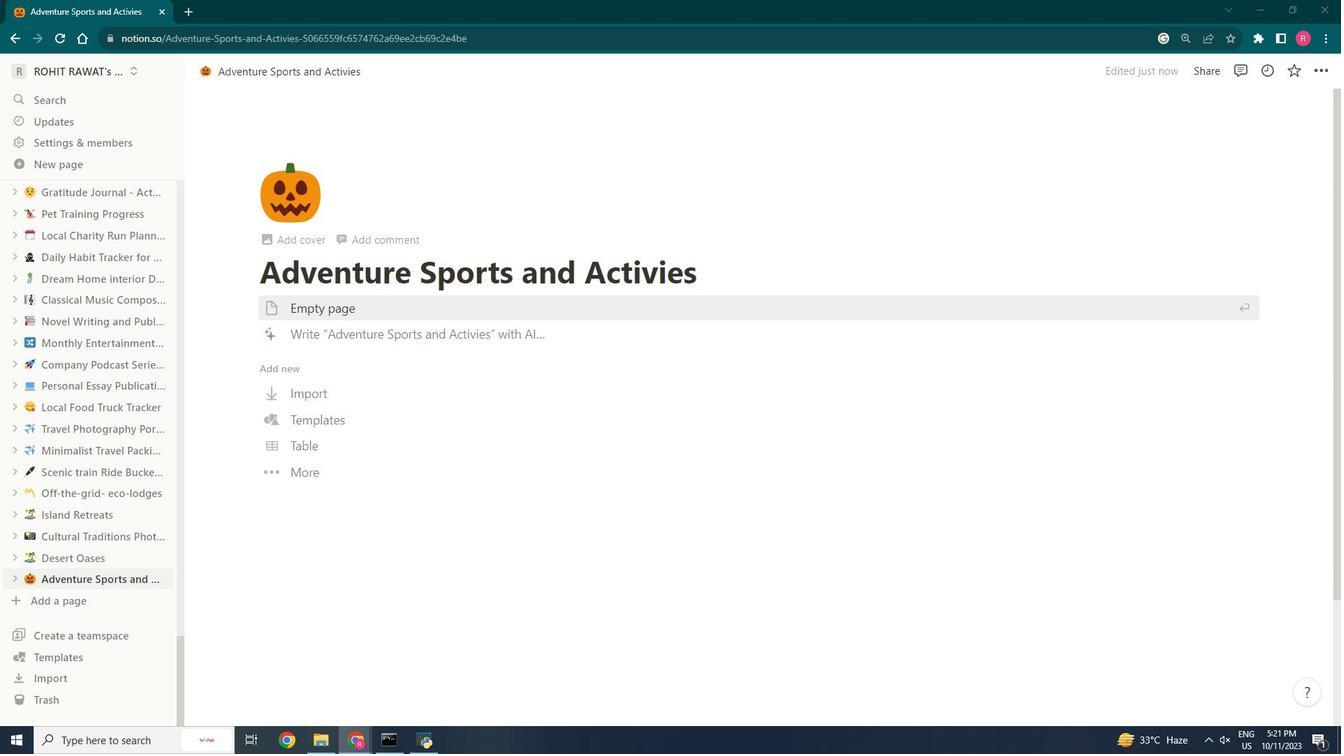 
Action: Mouse scrolled (952, 405) with delta (0, 0)
Screenshot: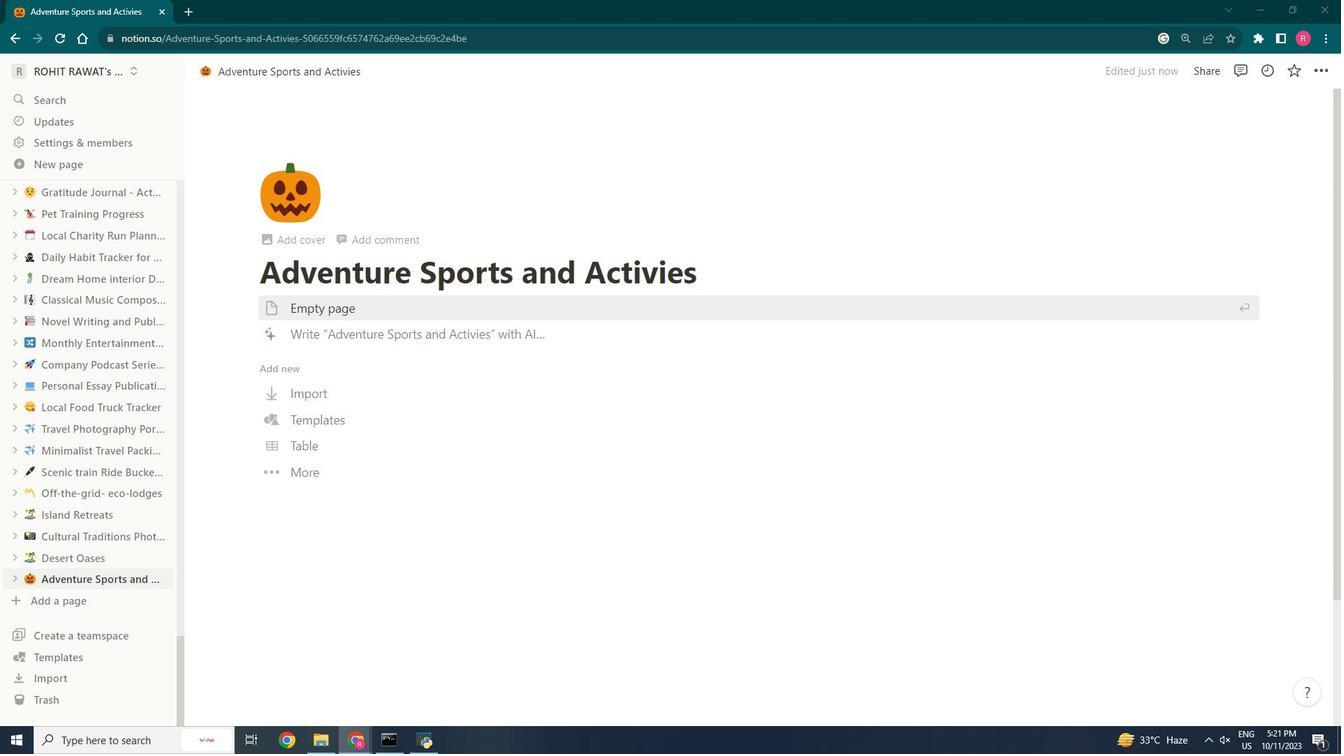 
Action: Mouse moved to (952, 405)
Screenshot: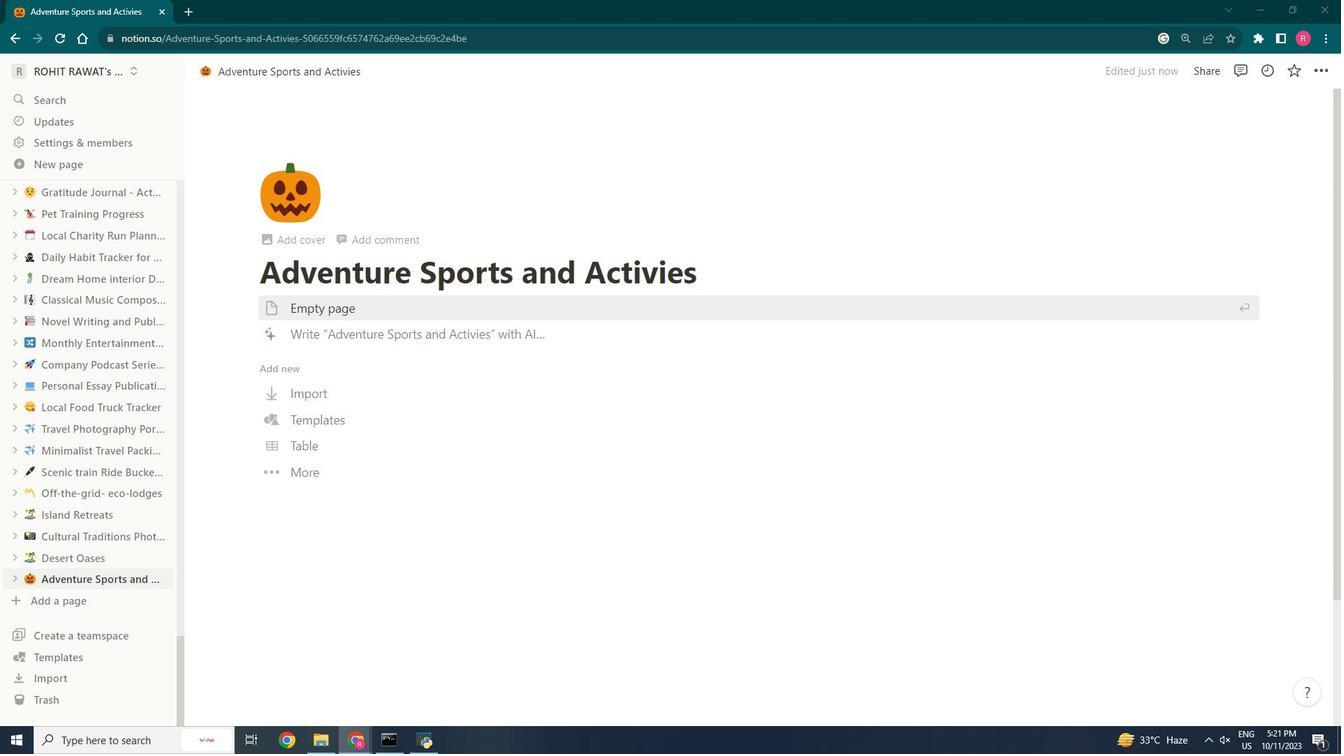 
Action: Mouse pressed left at (952, 405)
Screenshot: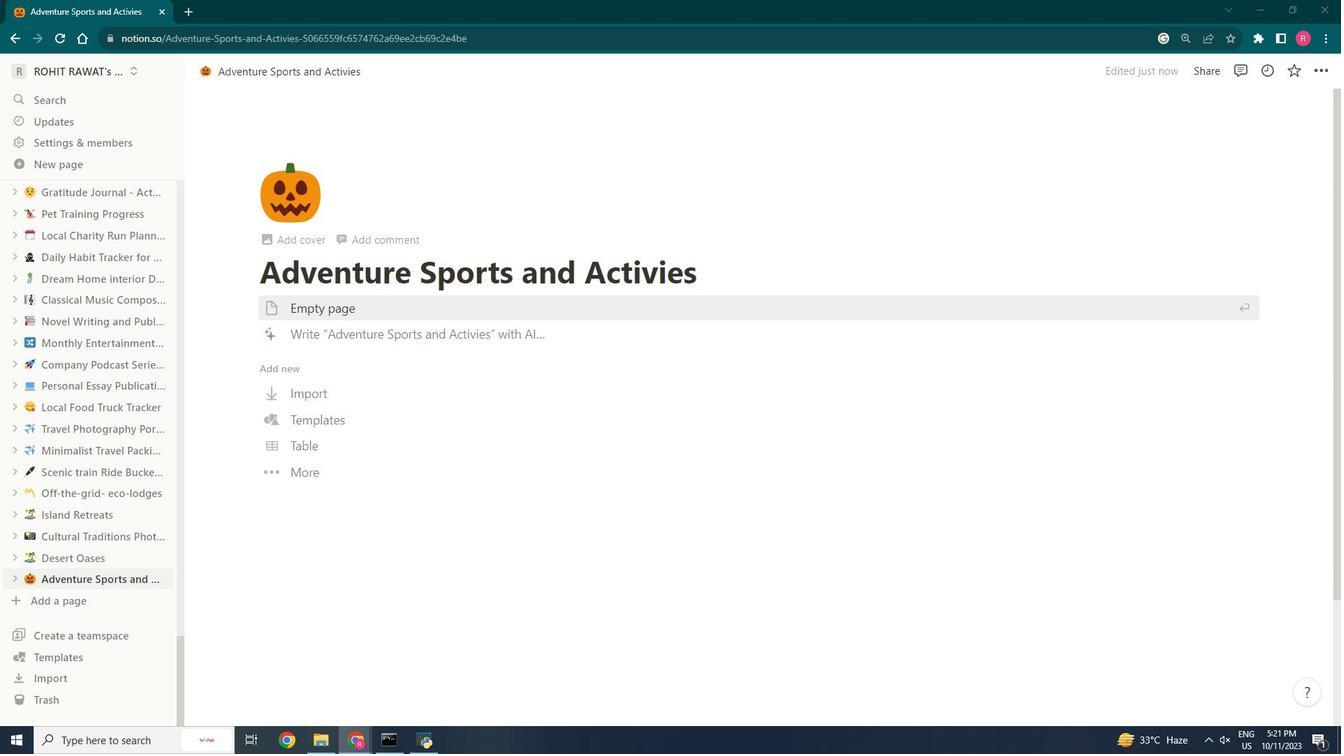 
Action: Mouse moved to (952, 405)
Screenshot: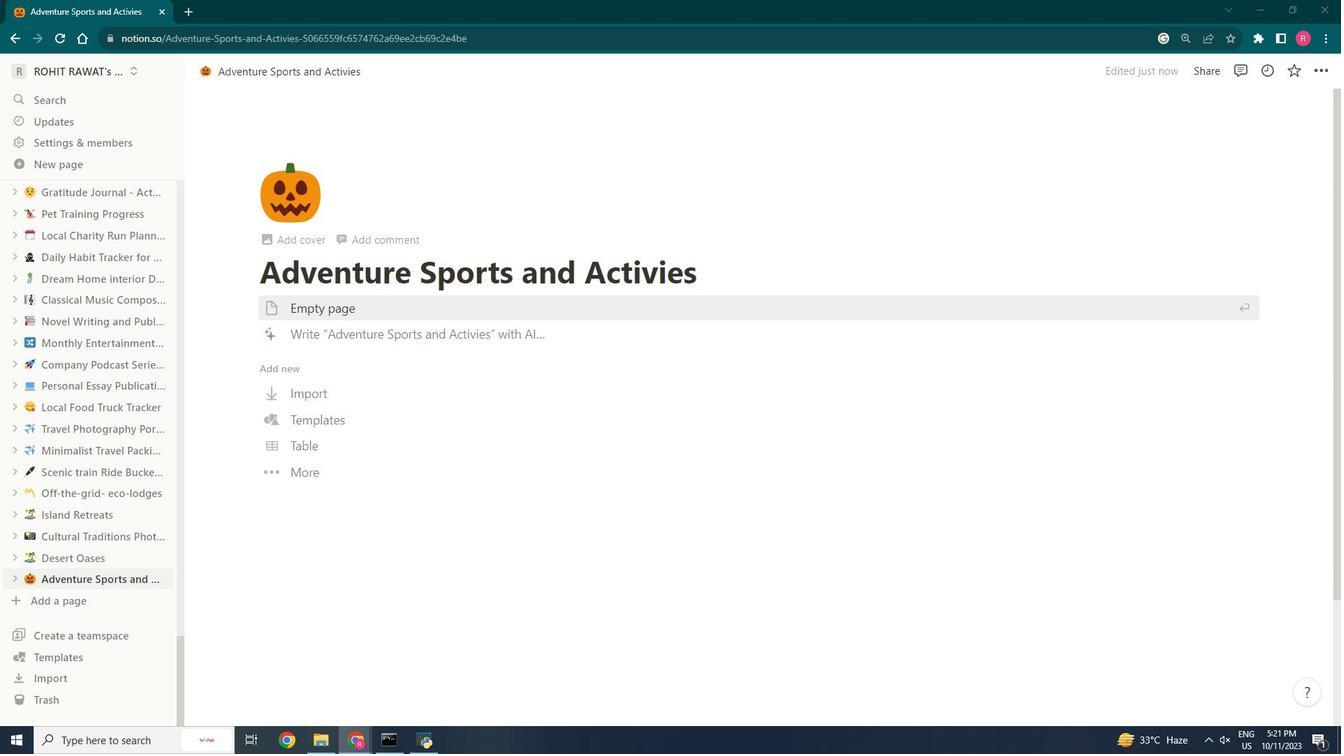 
Action: Mouse scrolled (952, 405) with delta (0, 0)
Screenshot: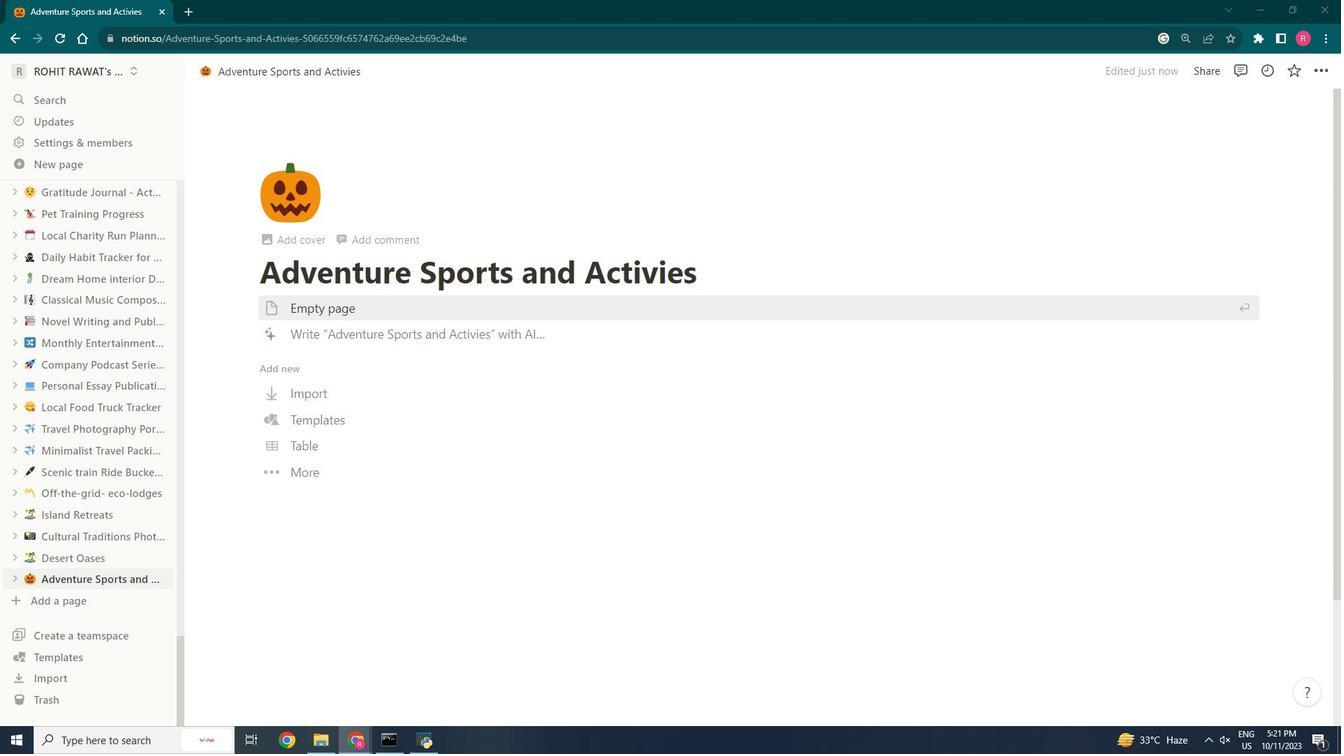 
Action: Mouse moved to (952, 405)
Screenshot: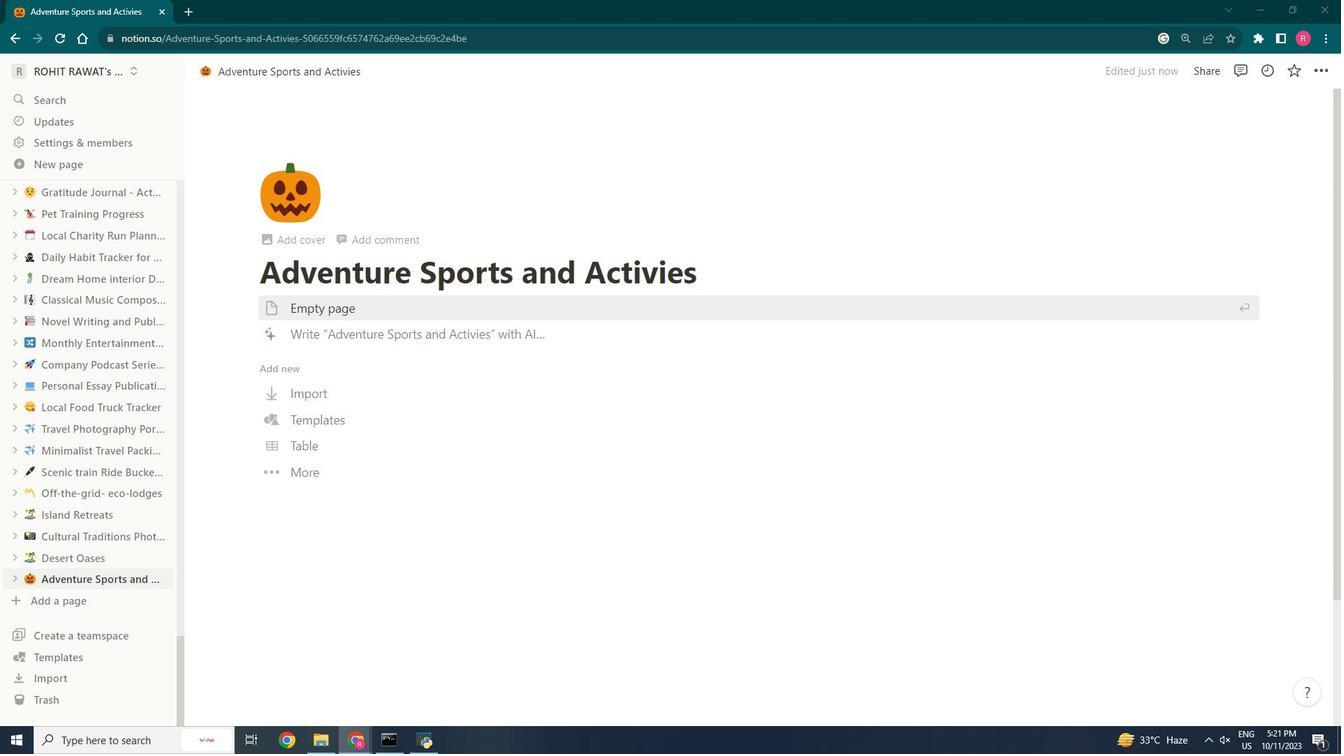 
Action: Mouse scrolled (952, 405) with delta (0, 0)
Screenshot: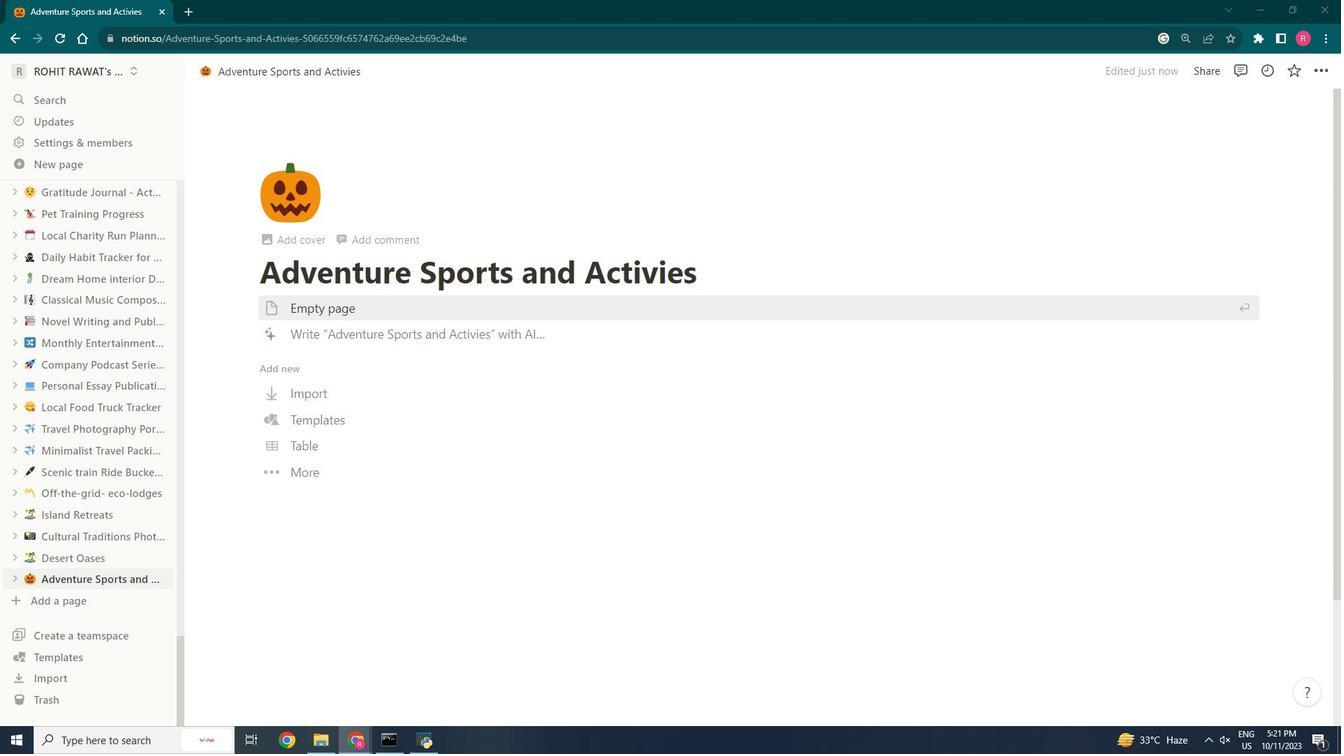 
Action: Mouse scrolled (952, 405) with delta (0, 0)
Screenshot: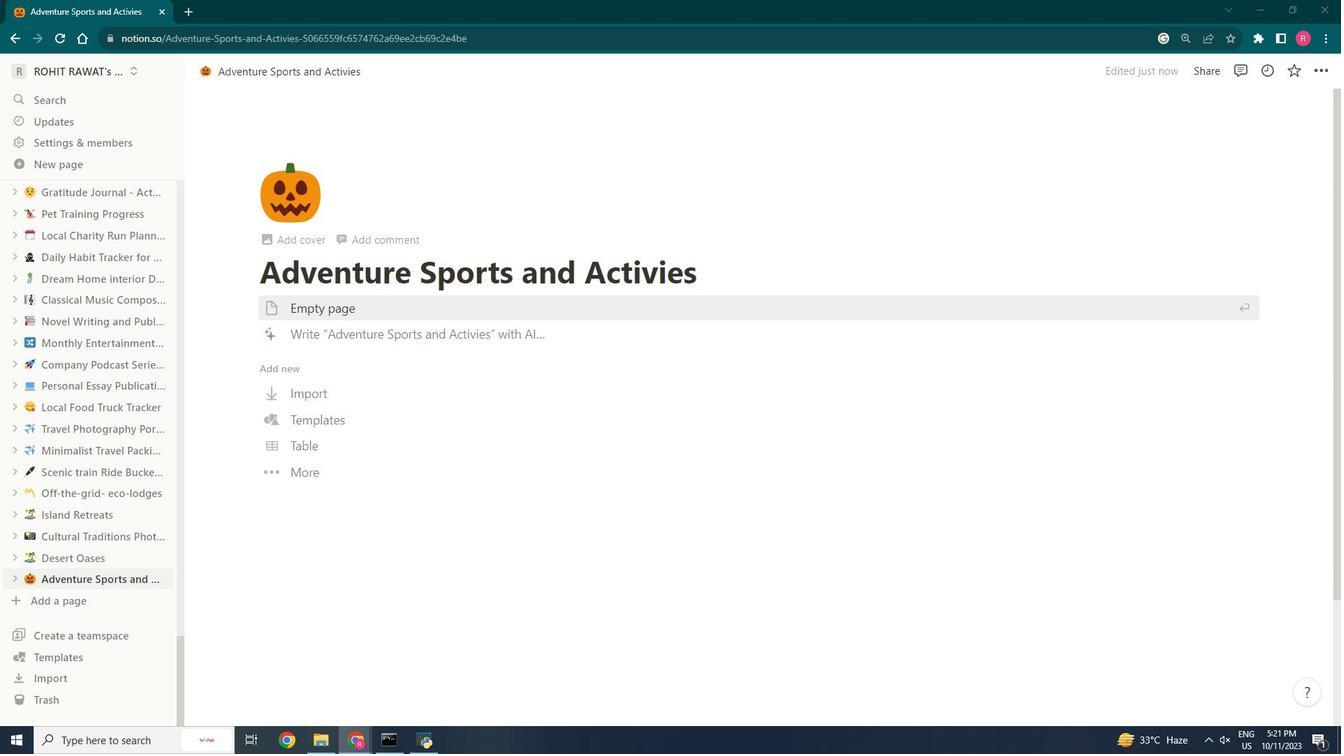 
Action: Mouse scrolled (952, 405) with delta (0, 0)
Screenshot: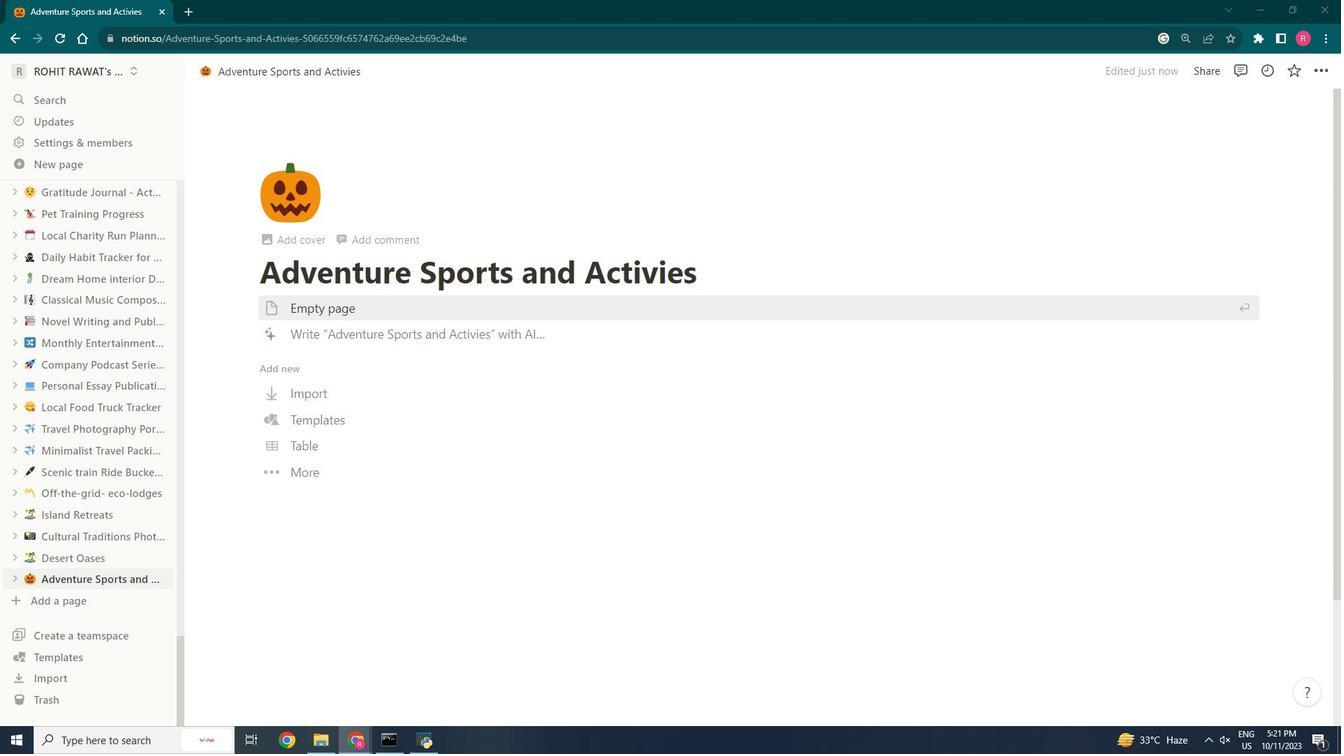 
Action: Mouse scrolled (952, 405) with delta (0, 0)
Screenshot: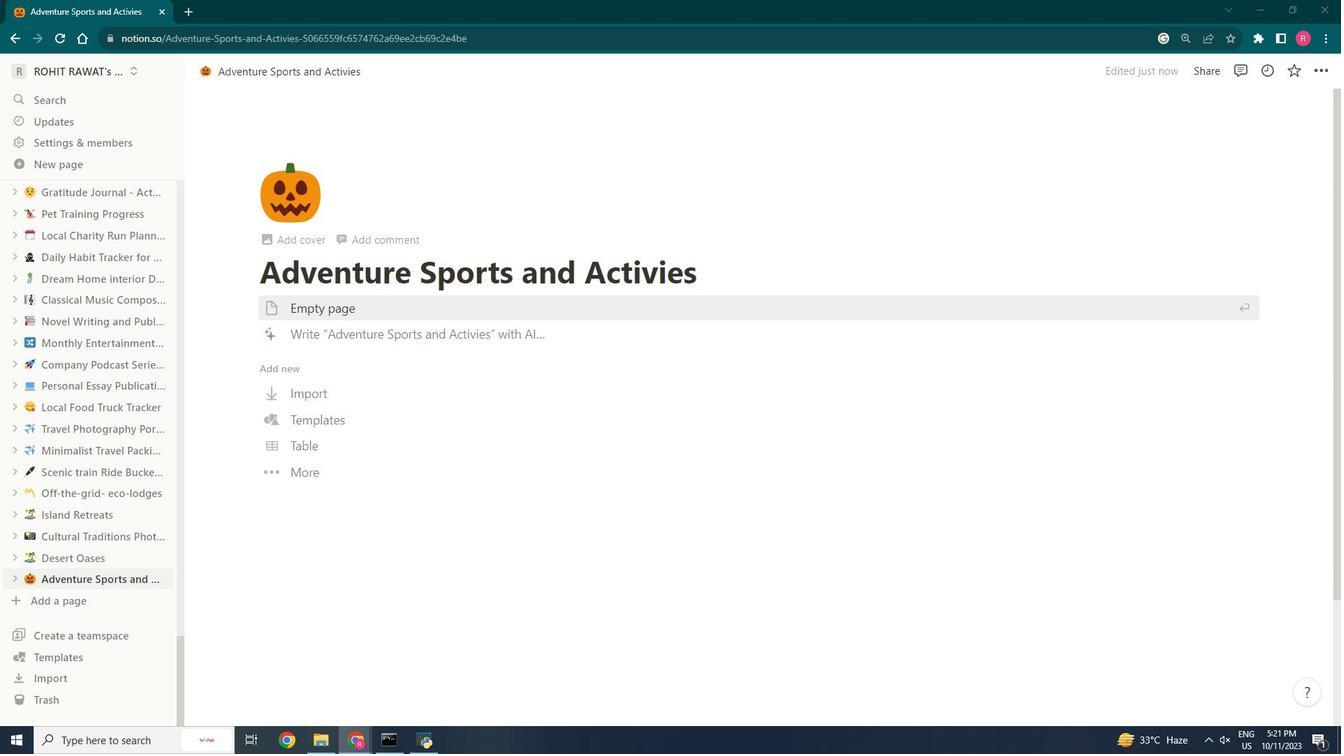 
Action: Mouse moved to (952, 405)
Screenshot: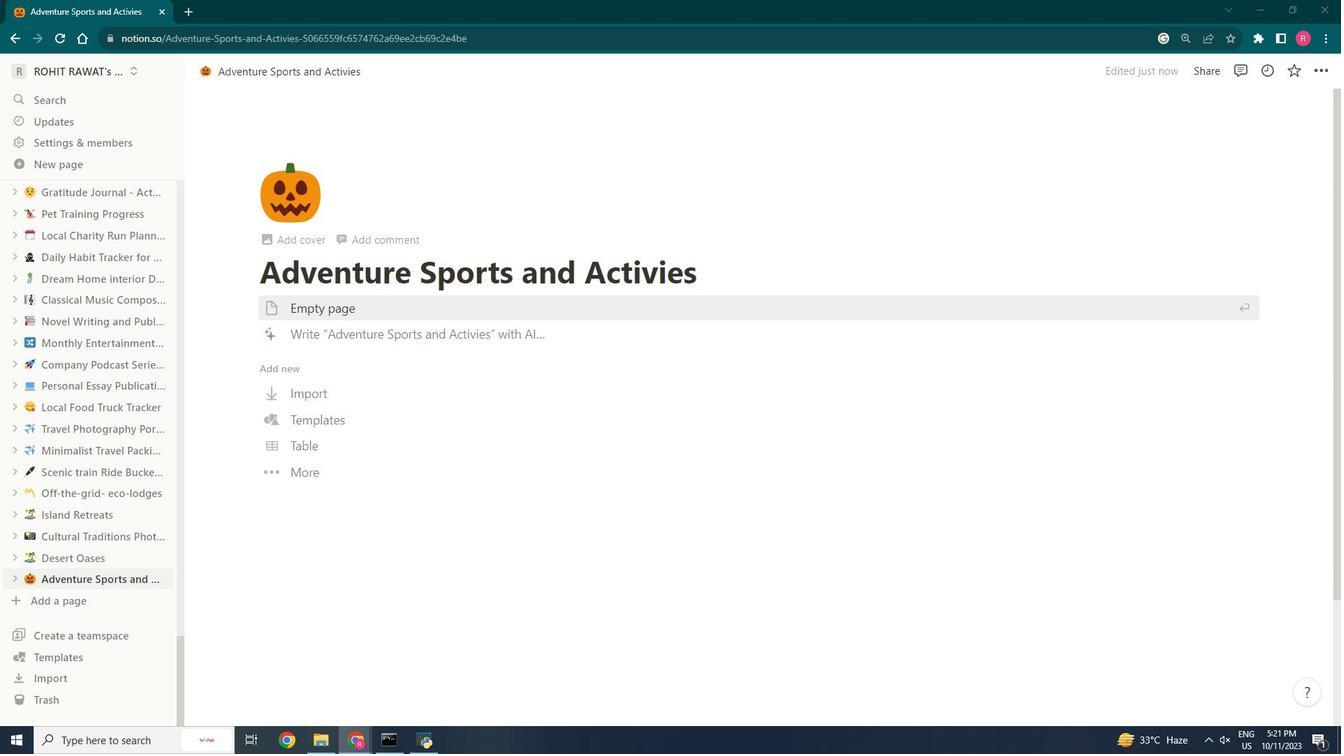 
Action: Mouse scrolled (952, 405) with delta (0, 0)
Screenshot: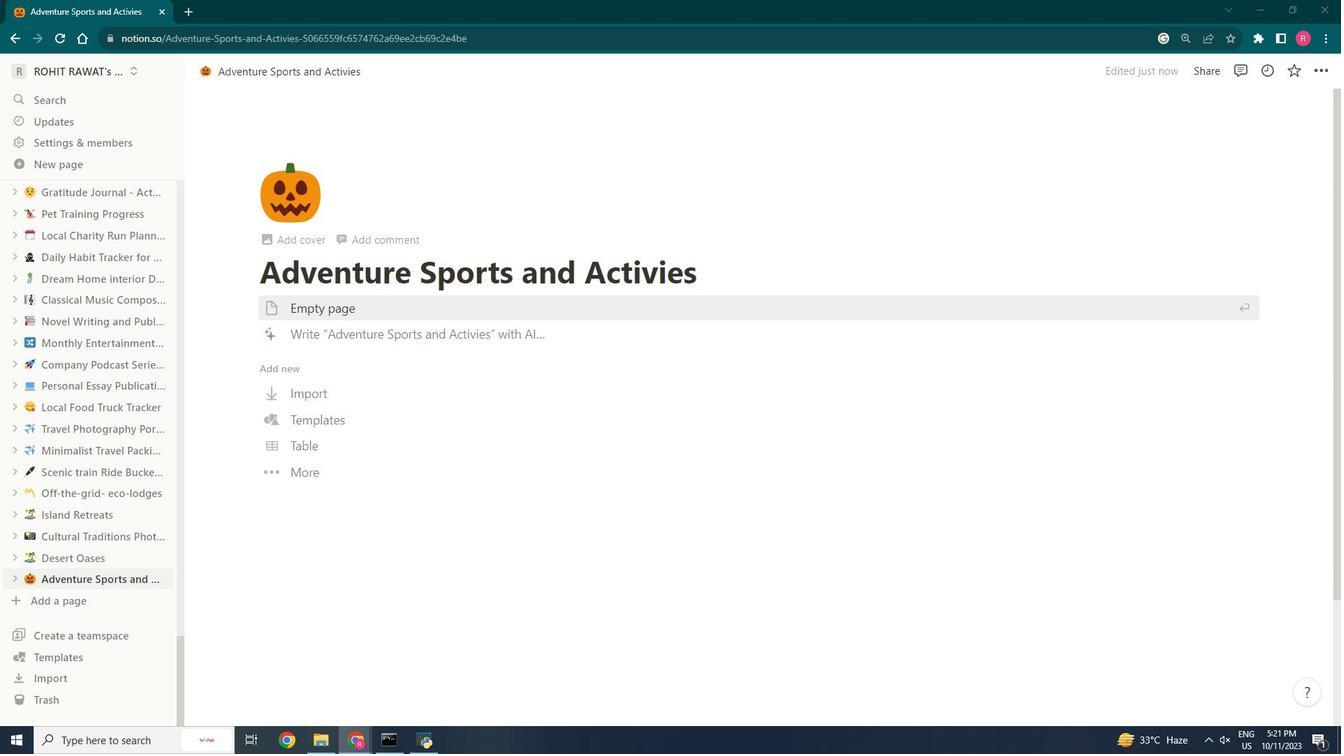 
Action: Mouse scrolled (952, 405) with delta (0, 0)
Screenshot: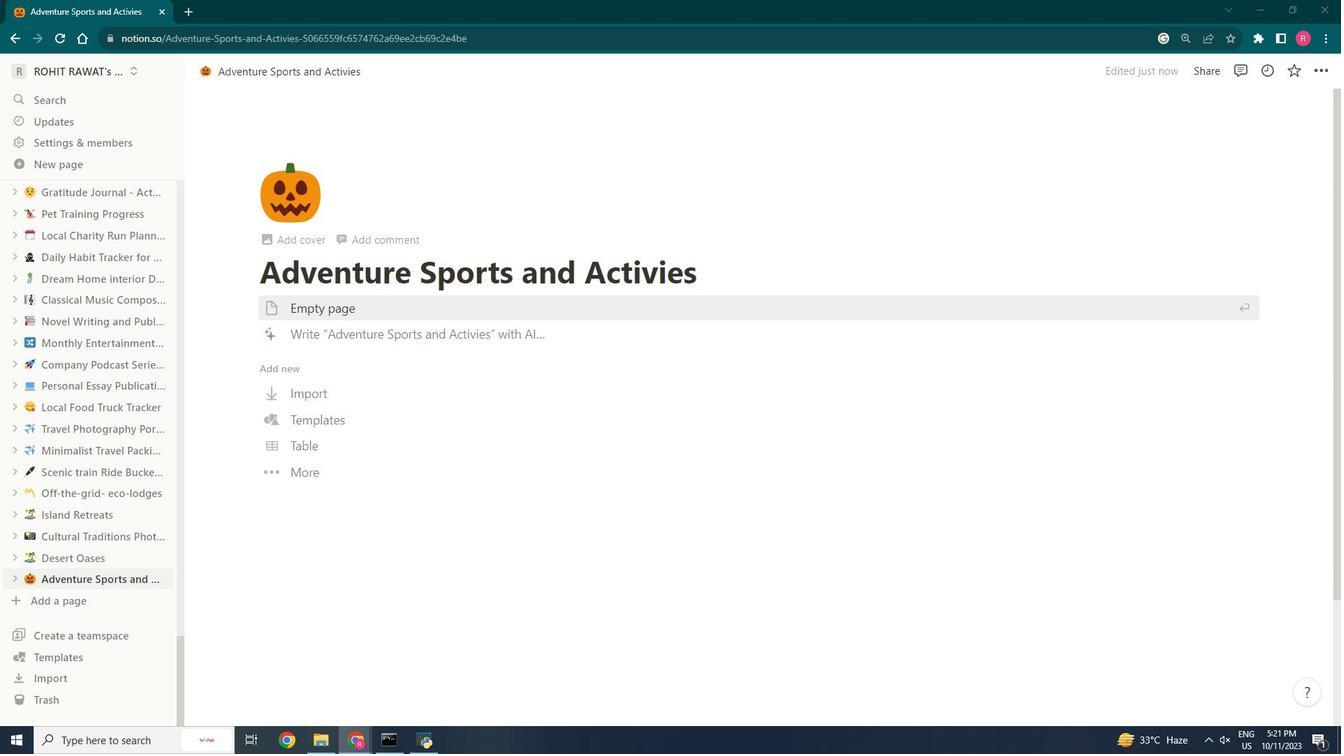 
Action: Mouse scrolled (952, 405) with delta (0, 0)
Screenshot: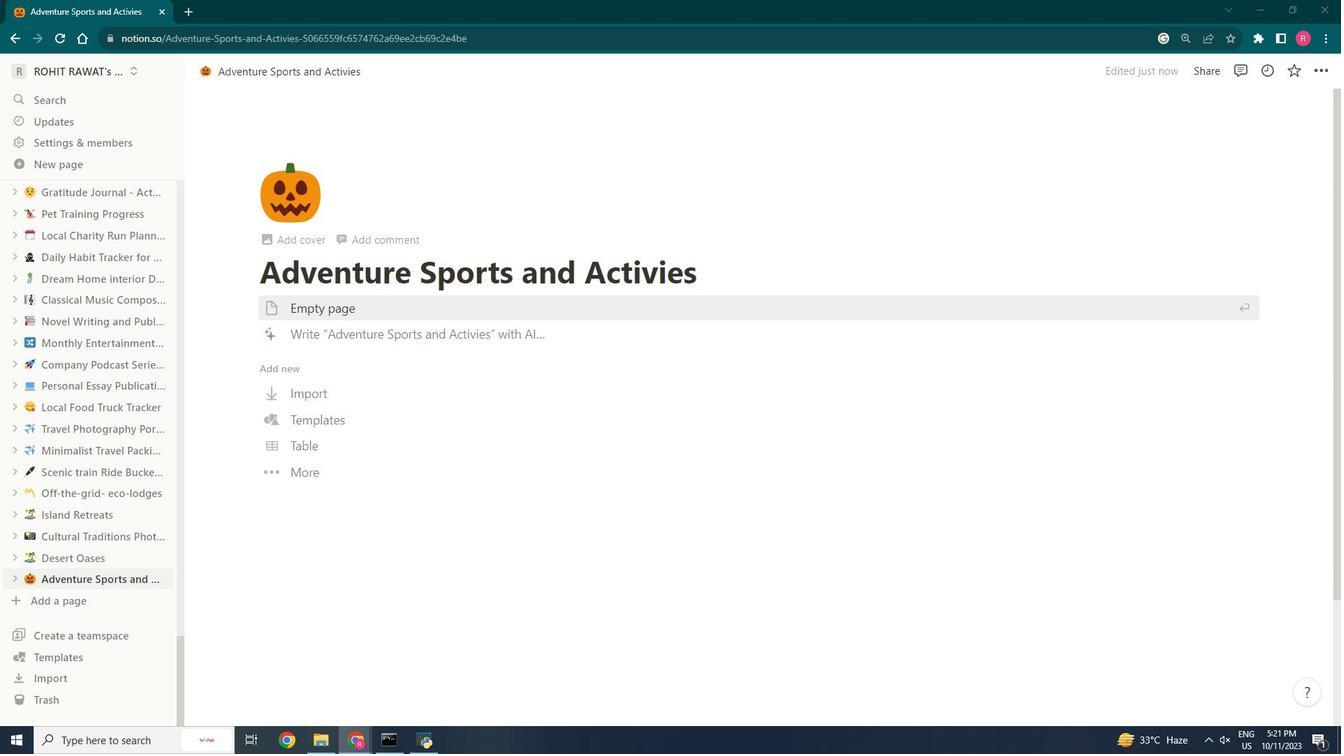 
Action: Mouse scrolled (952, 405) with delta (0, 0)
Screenshot: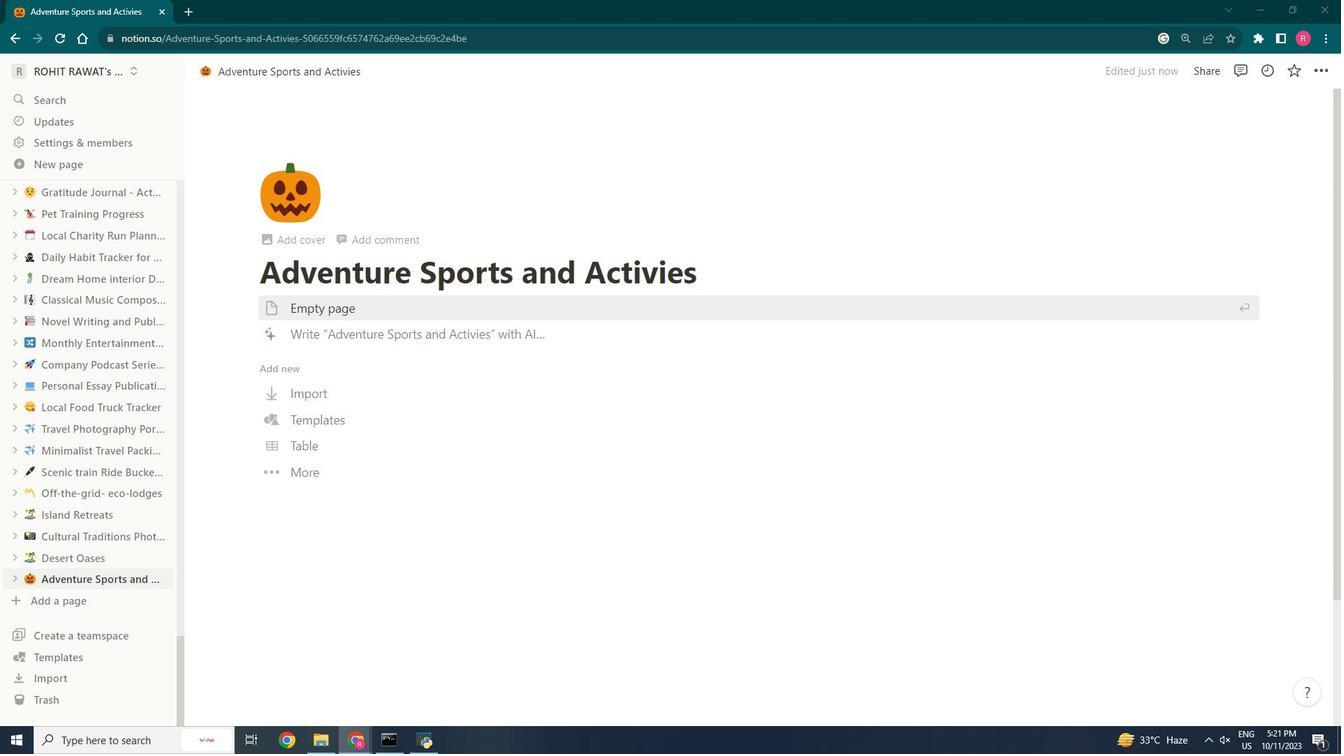 
Action: Mouse moved to (952, 405)
Screenshot: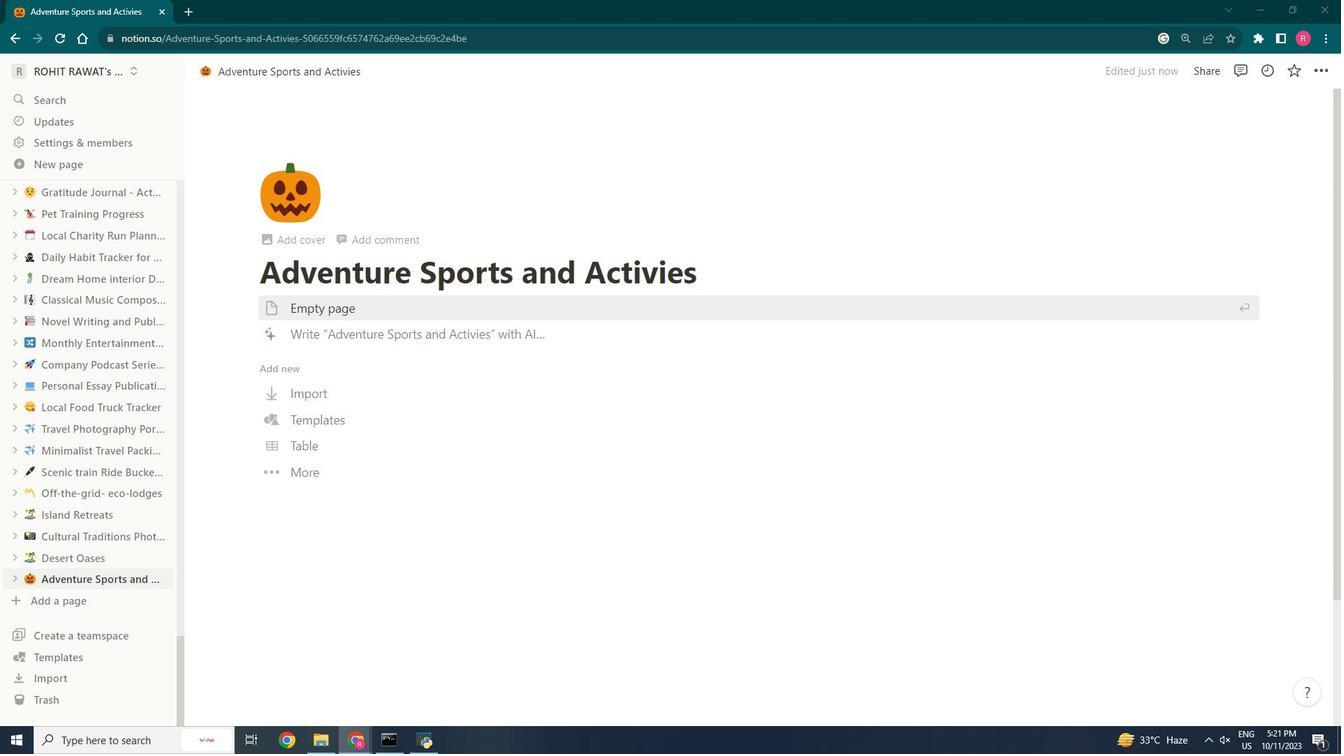 
Action: Mouse scrolled (952, 405) with delta (0, 0)
Screenshot: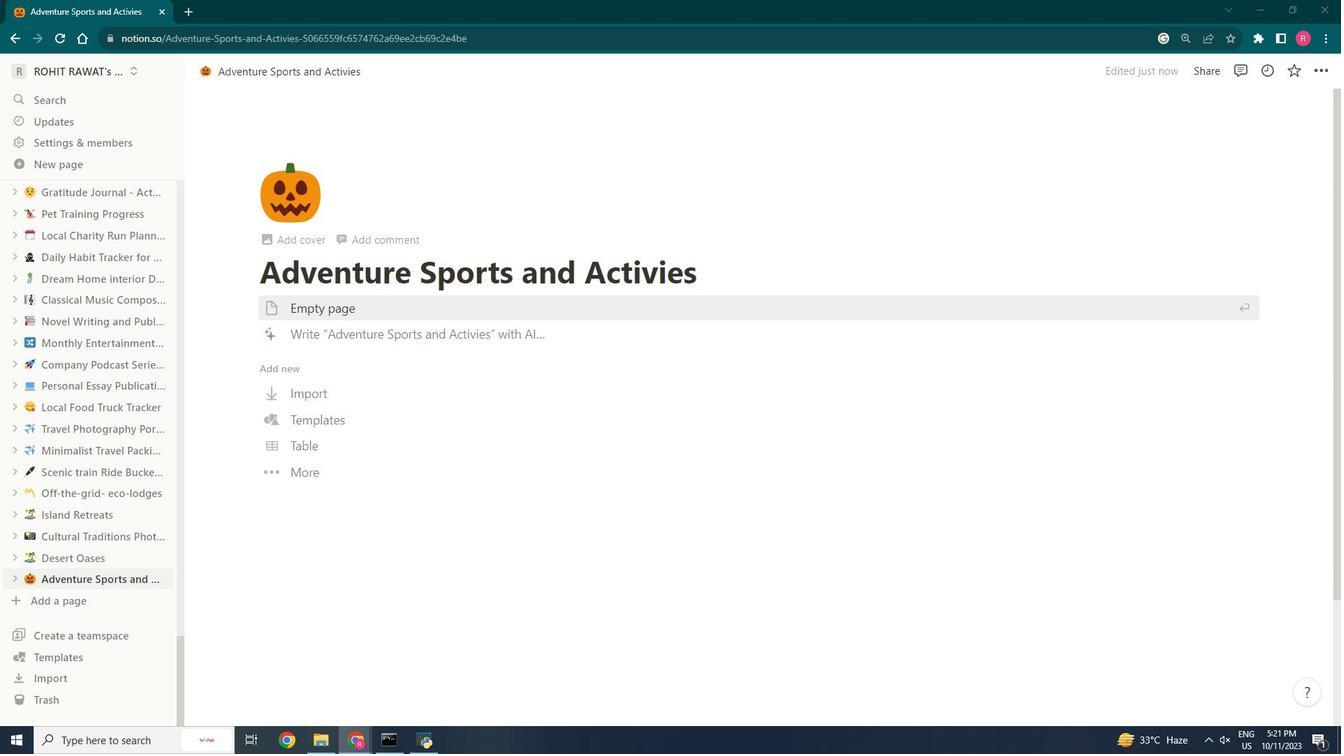 
Action: Mouse scrolled (952, 405) with delta (0, 0)
Screenshot: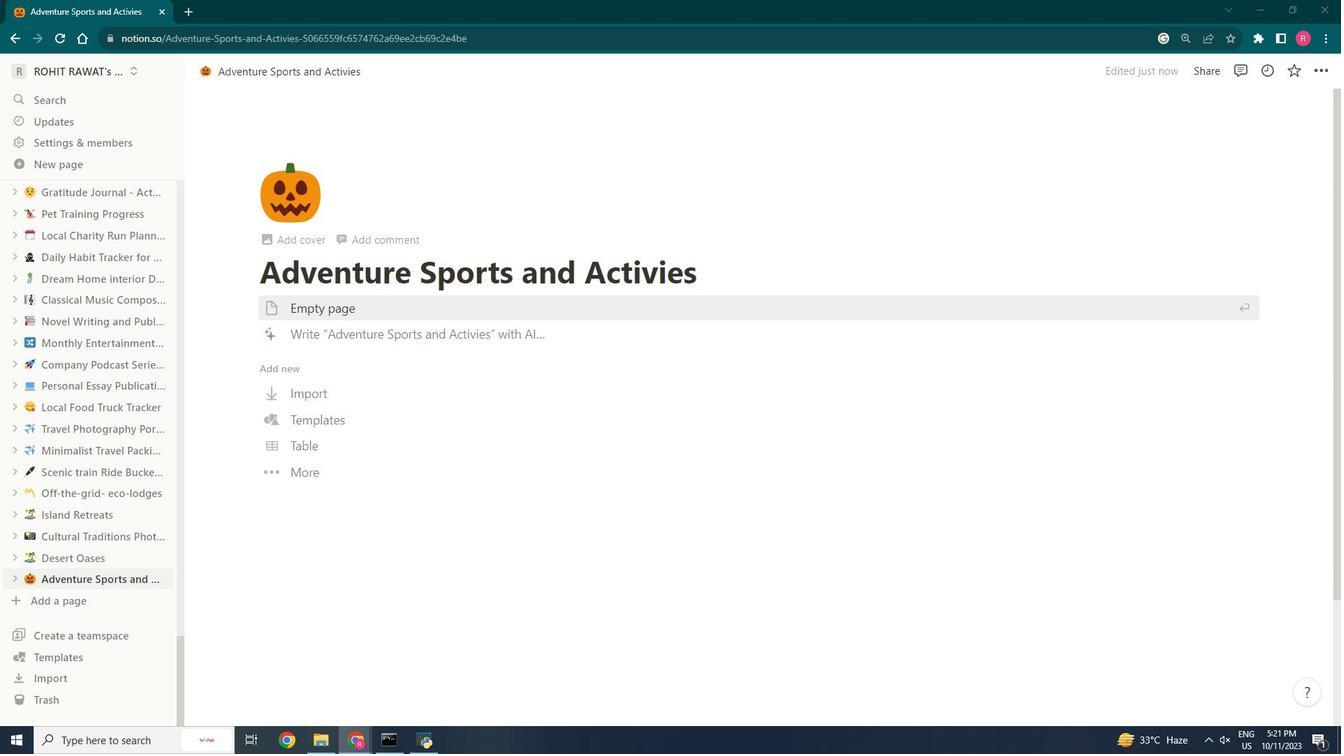 
Action: Mouse moved to (952, 405)
Screenshot: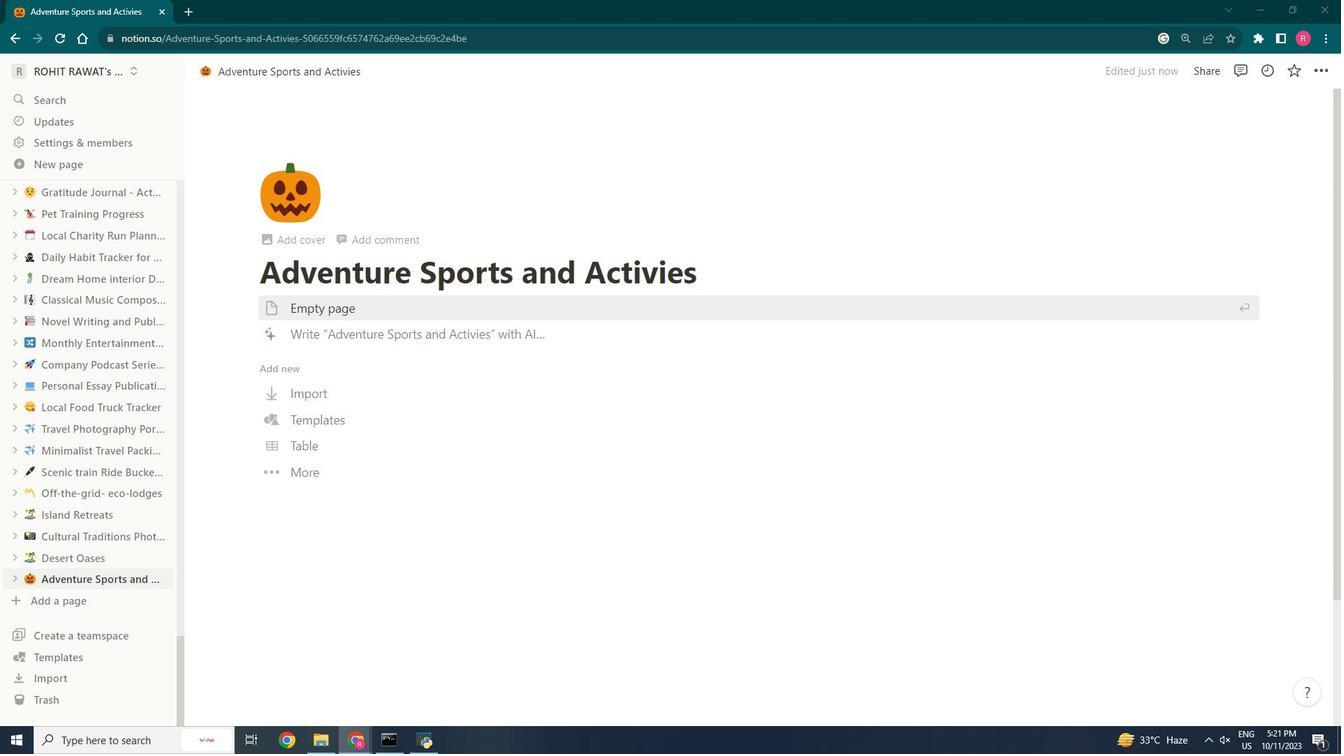 
Action: Mouse pressed left at (952, 405)
Screenshot: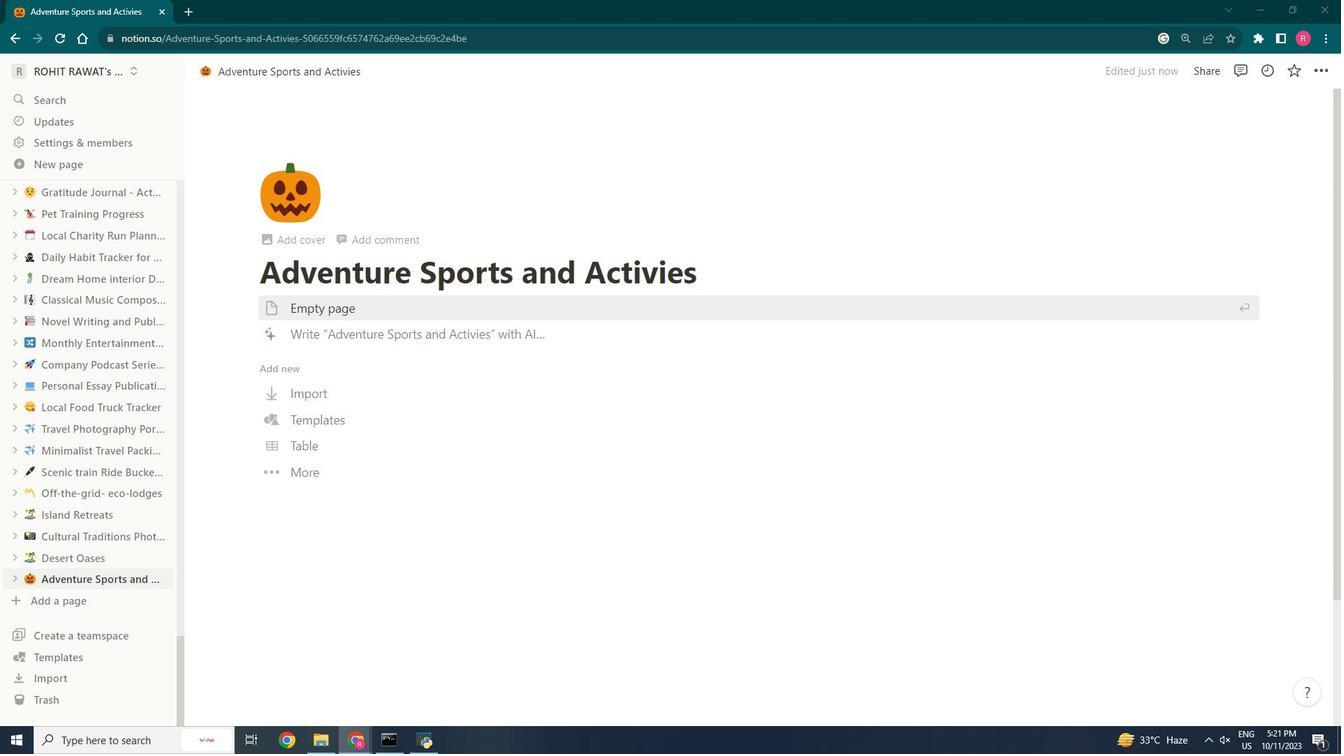 
Action: Mouse moved to (953, 405)
Screenshot: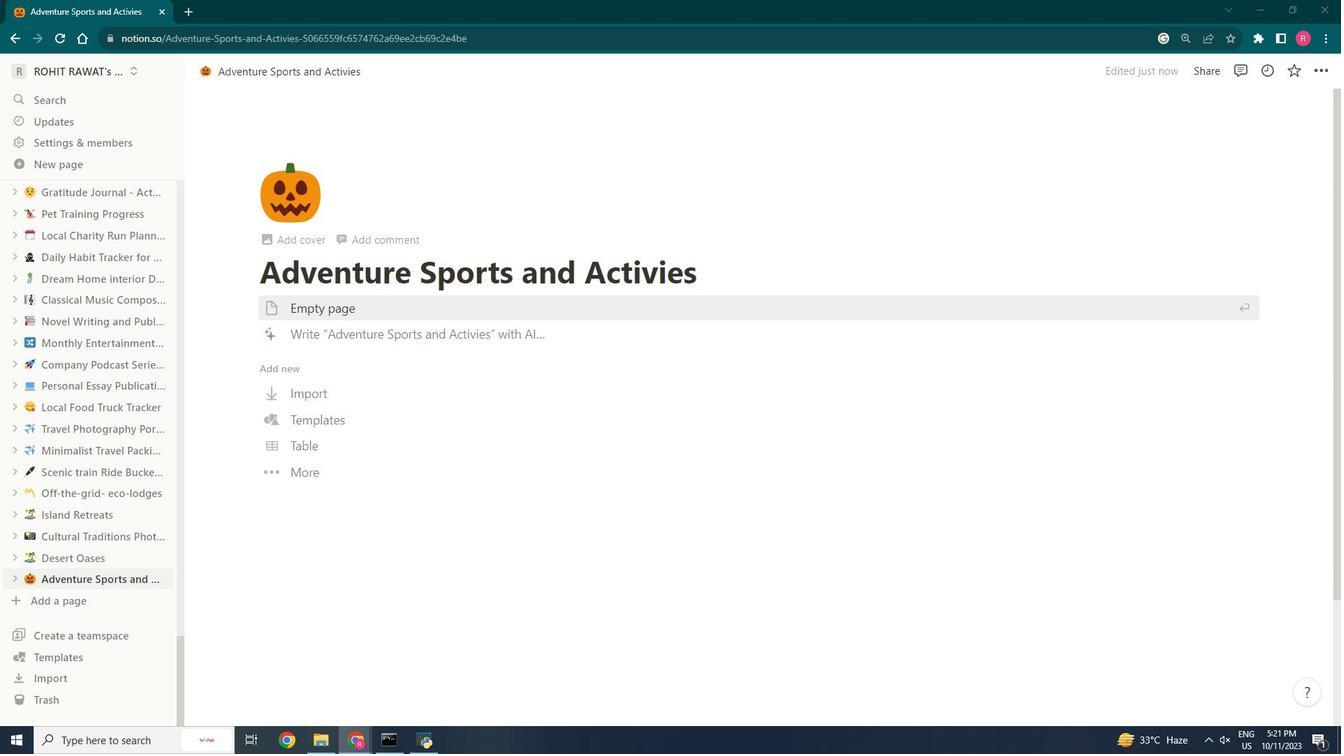 
Action: Mouse scrolled (953, 405) with delta (0, 0)
Screenshot: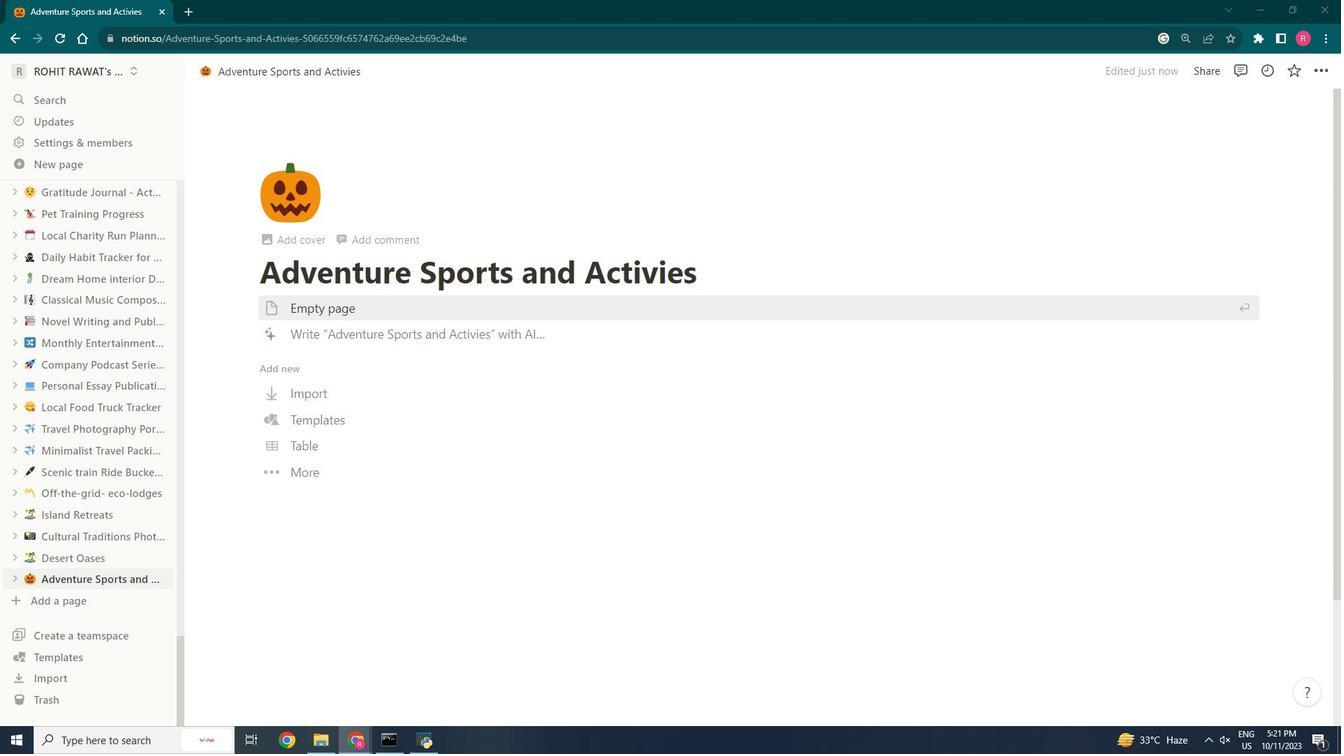 
Action: Mouse scrolled (953, 405) with delta (0, 0)
Screenshot: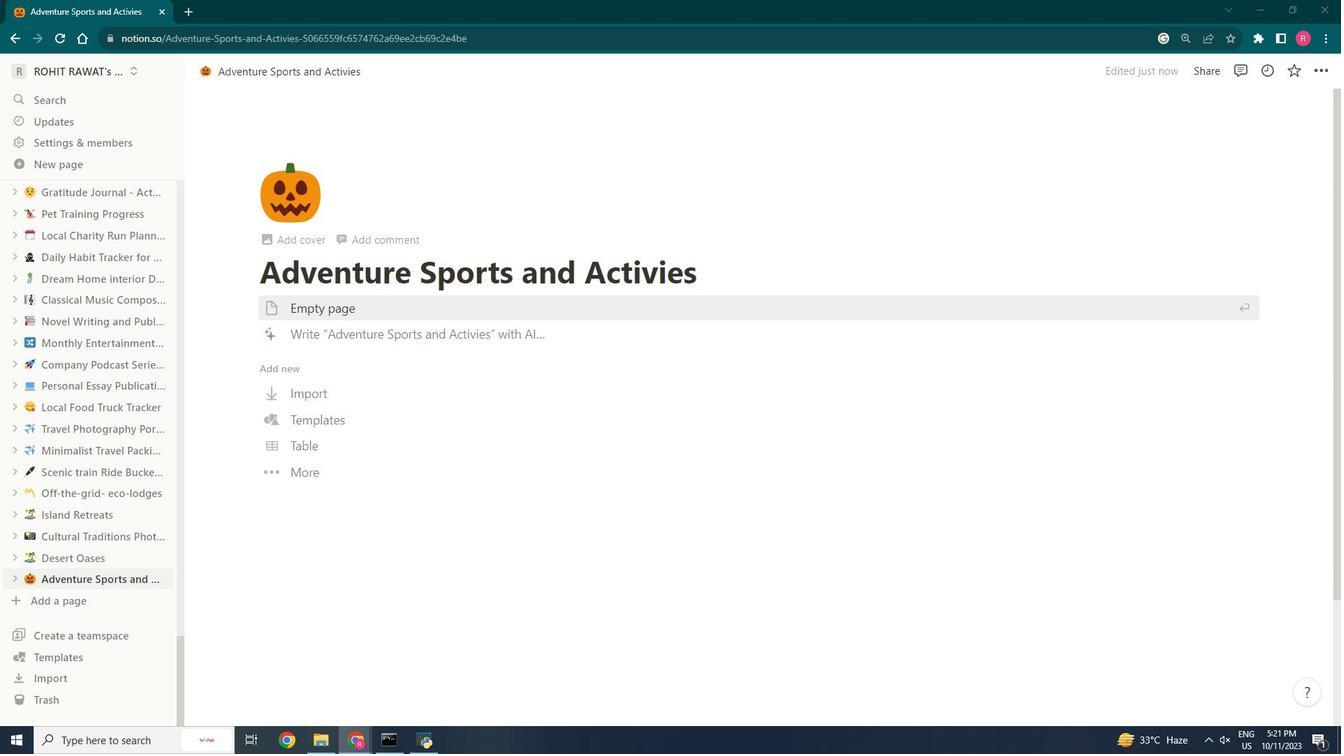 
Action: Mouse moved to (953, 405)
Screenshot: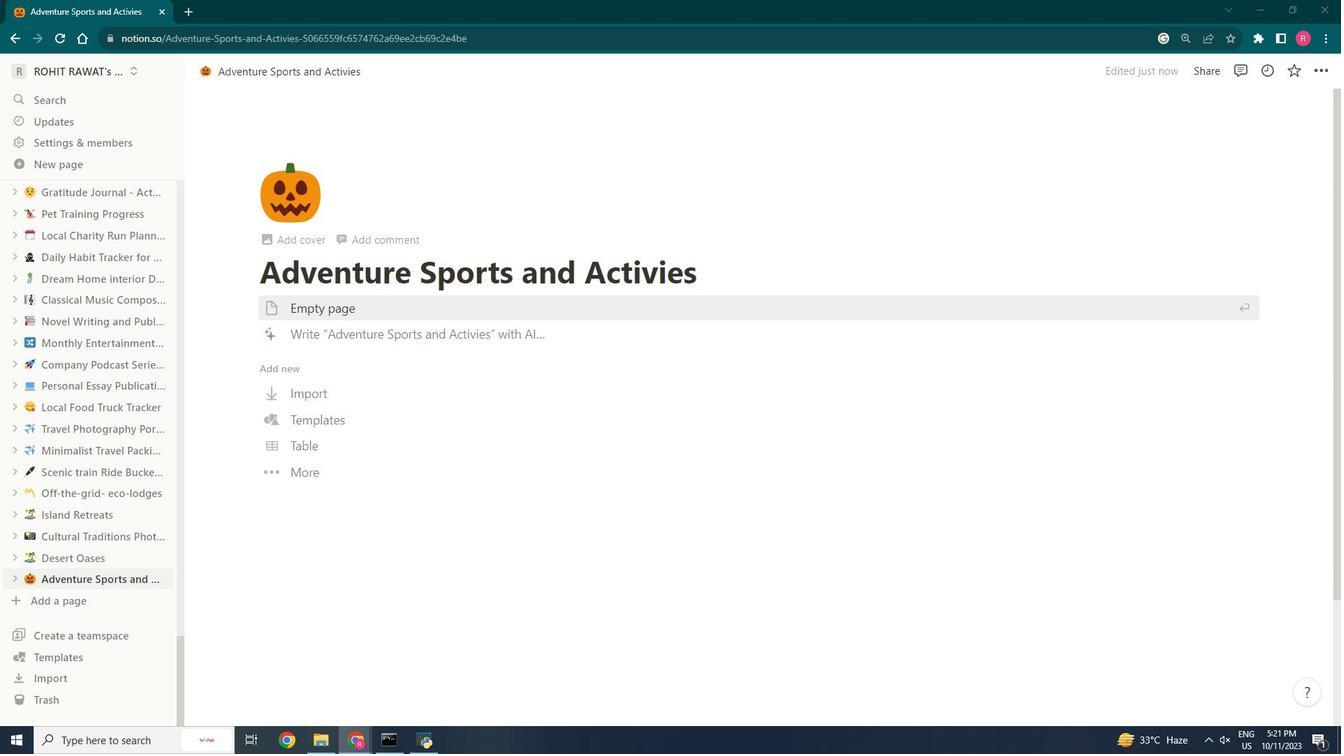 
Action: Mouse scrolled (953, 405) with delta (0, 0)
Screenshot: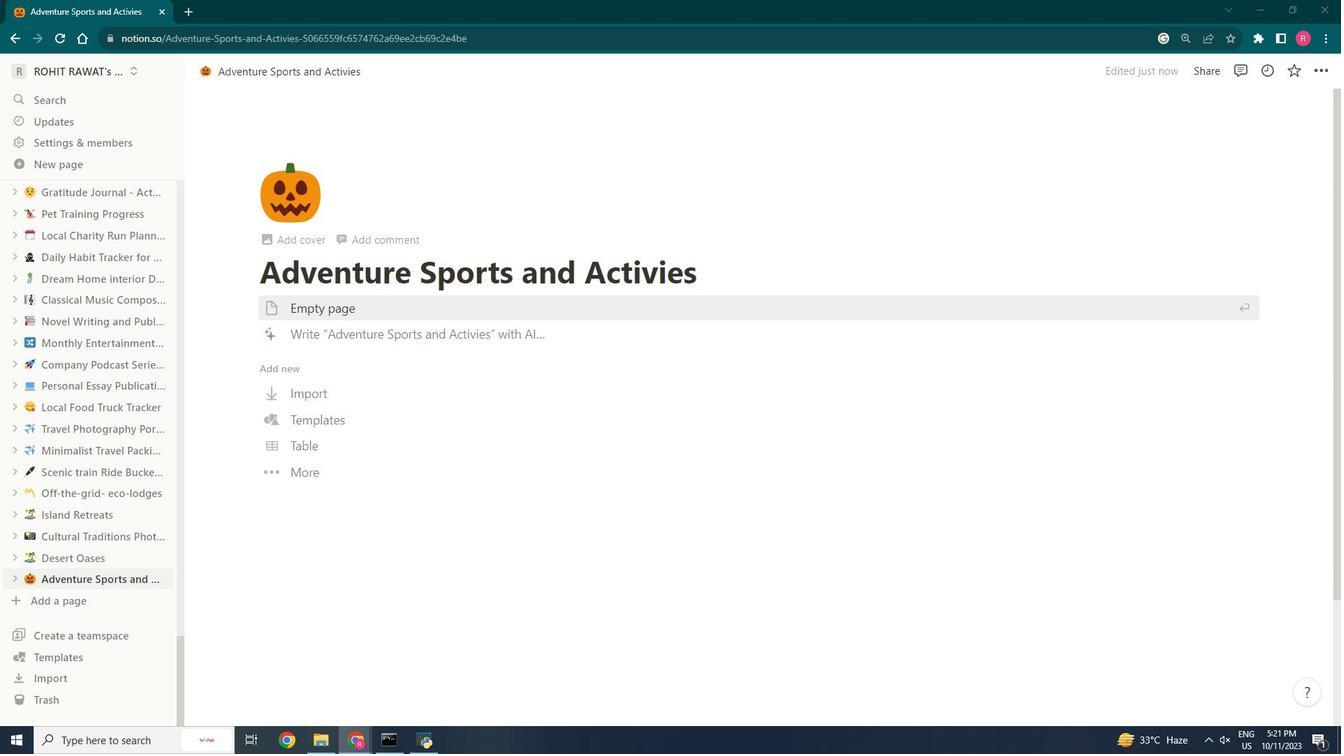 
Action: Mouse scrolled (953, 405) with delta (0, 0)
Screenshot: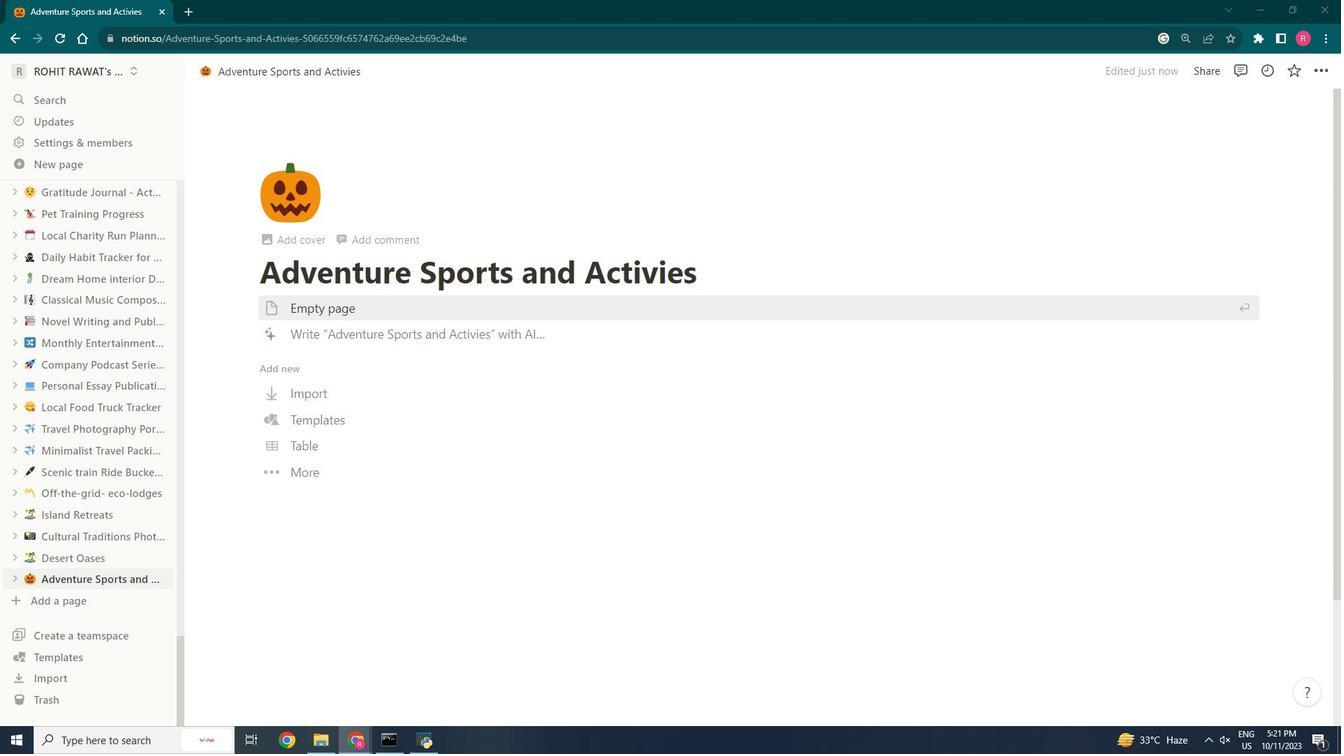 
Action: Mouse moved to (952, 405)
Screenshot: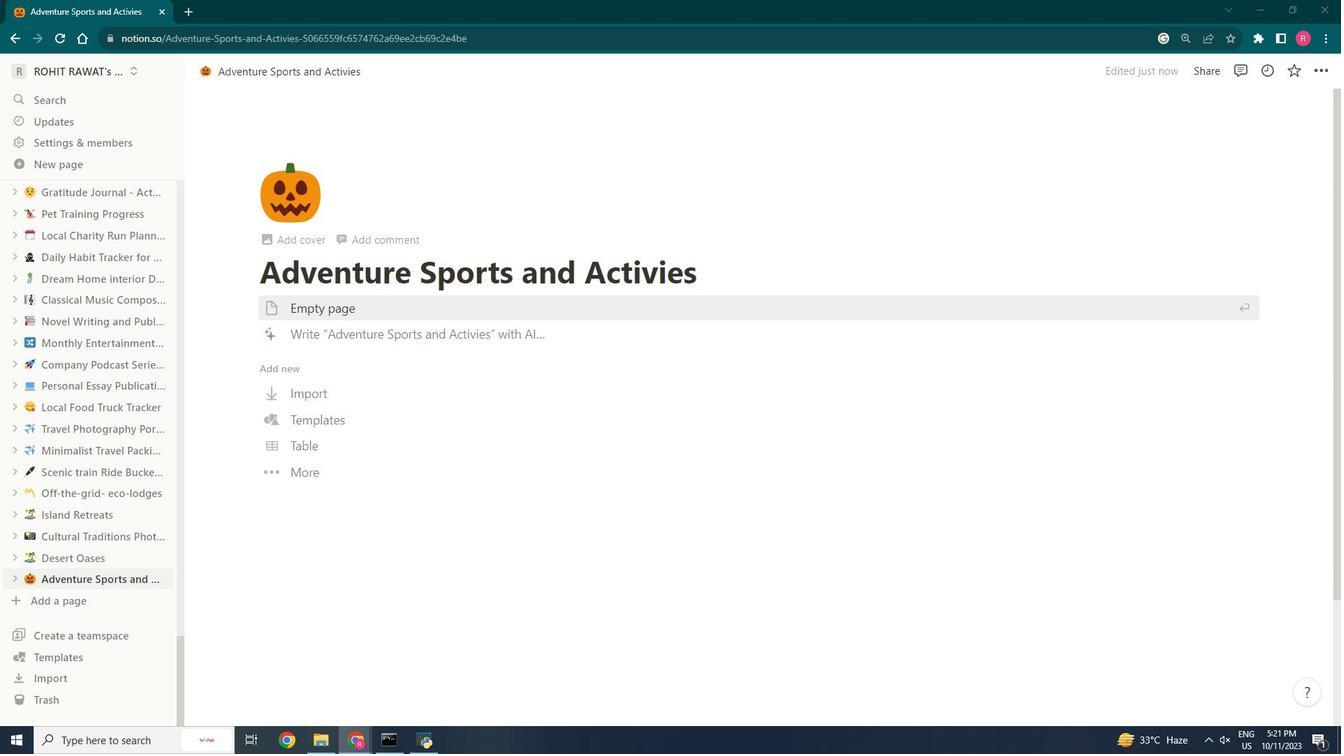 
Action: Mouse scrolled (952, 405) with delta (0, 0)
Screenshot: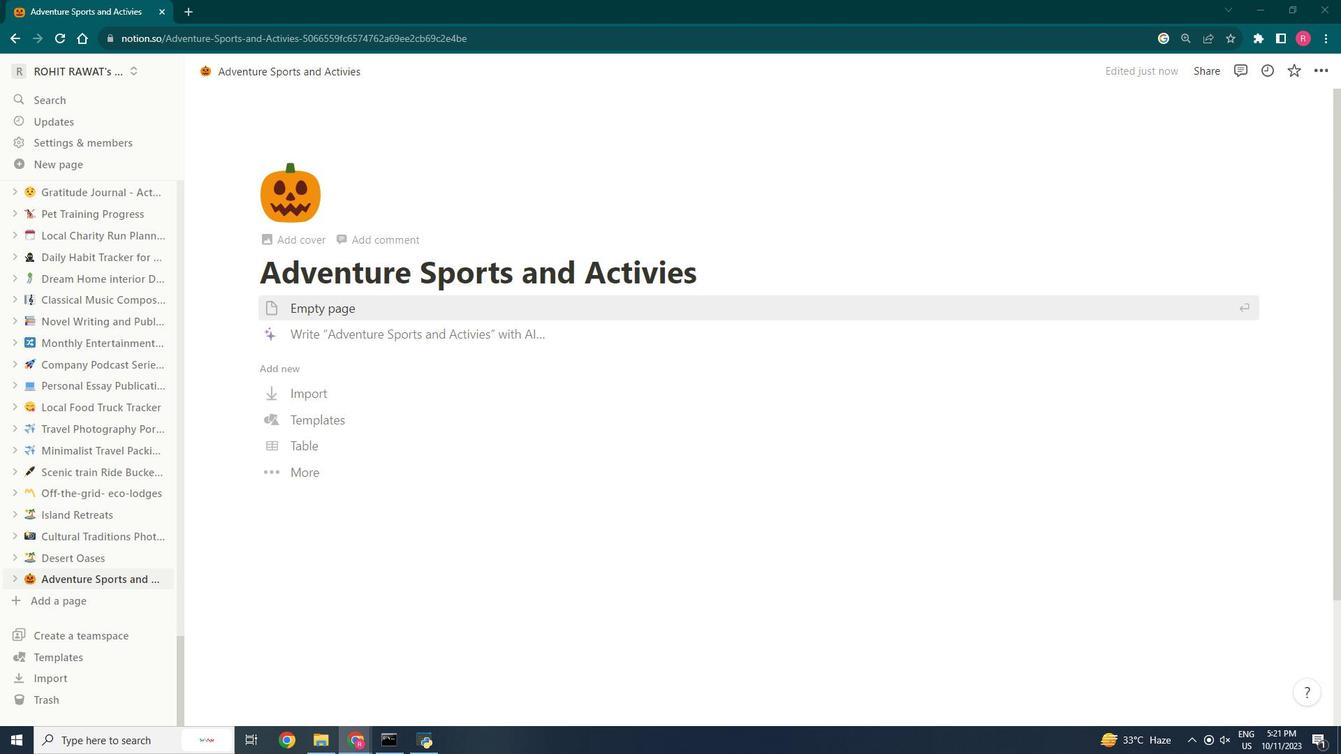 
Action: Mouse moved to (953, 405)
Screenshot: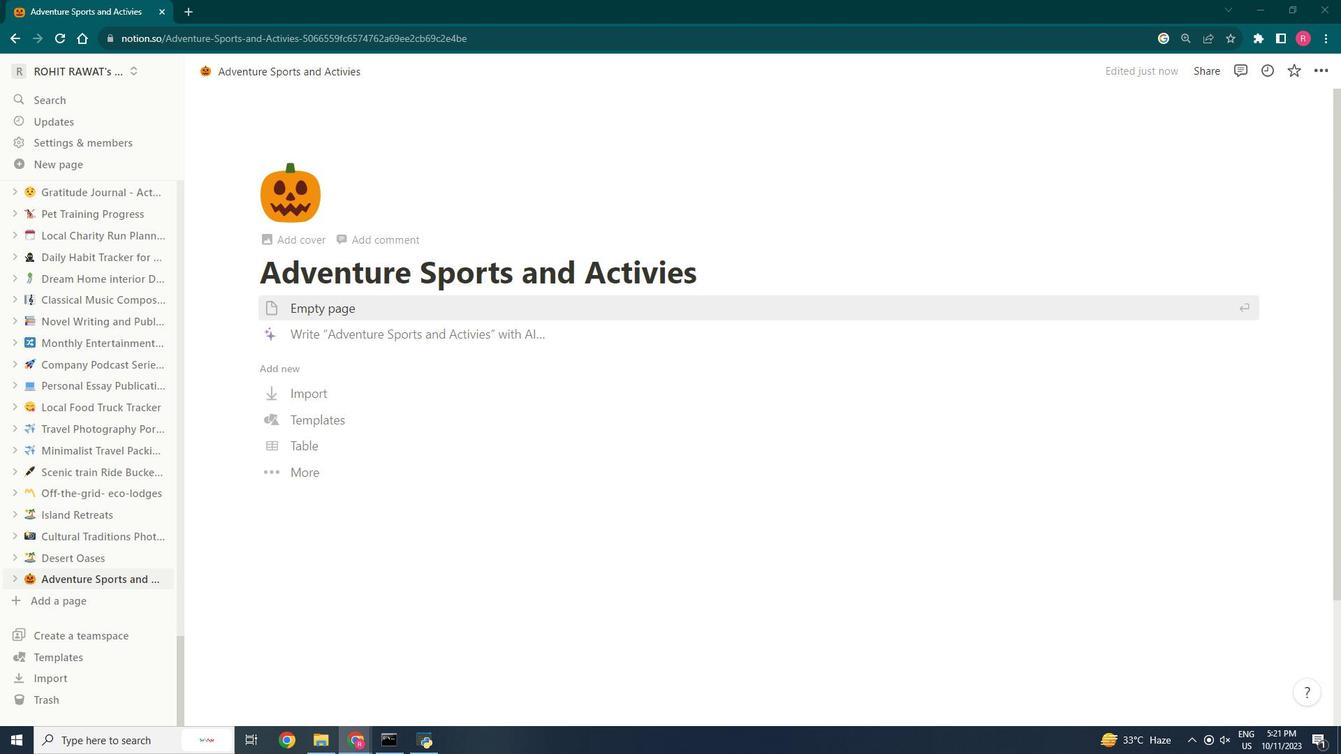 
Action: Mouse pressed left at (953, 405)
Screenshot: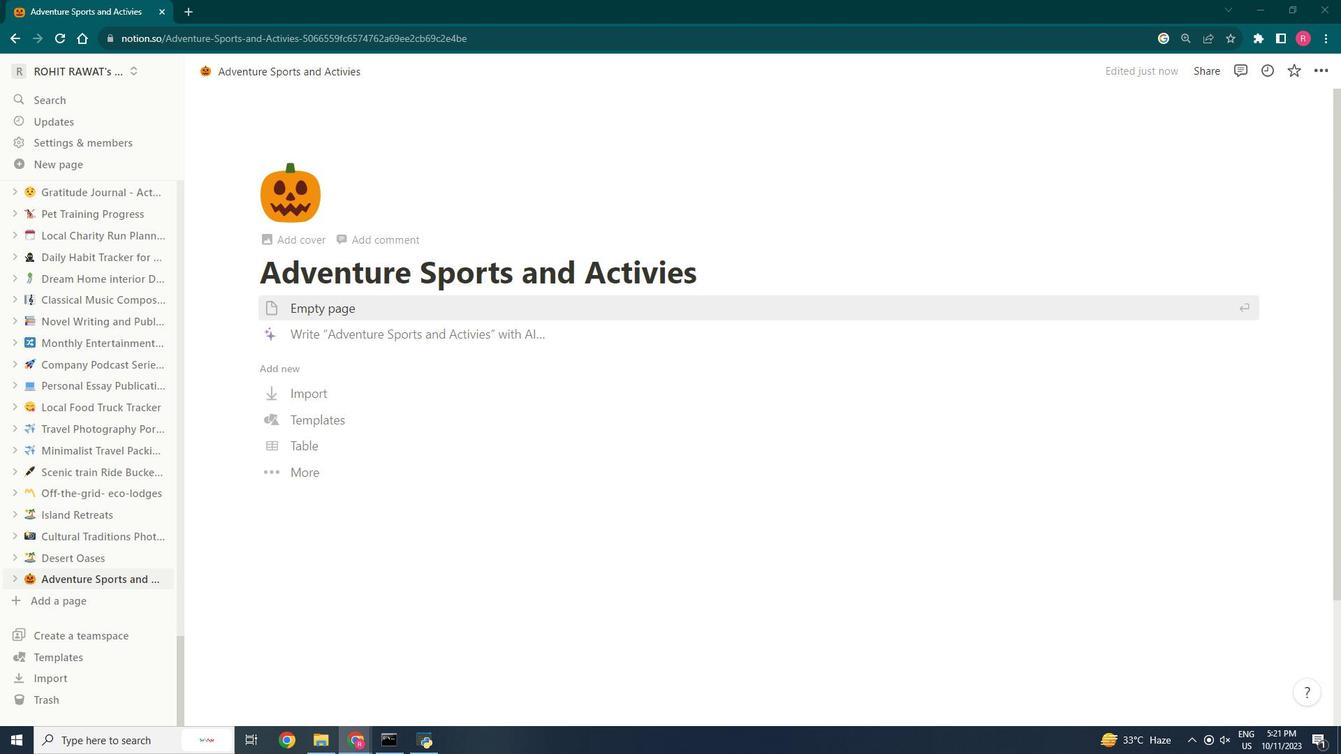 
Action: Mouse moved to (955, 405)
Screenshot: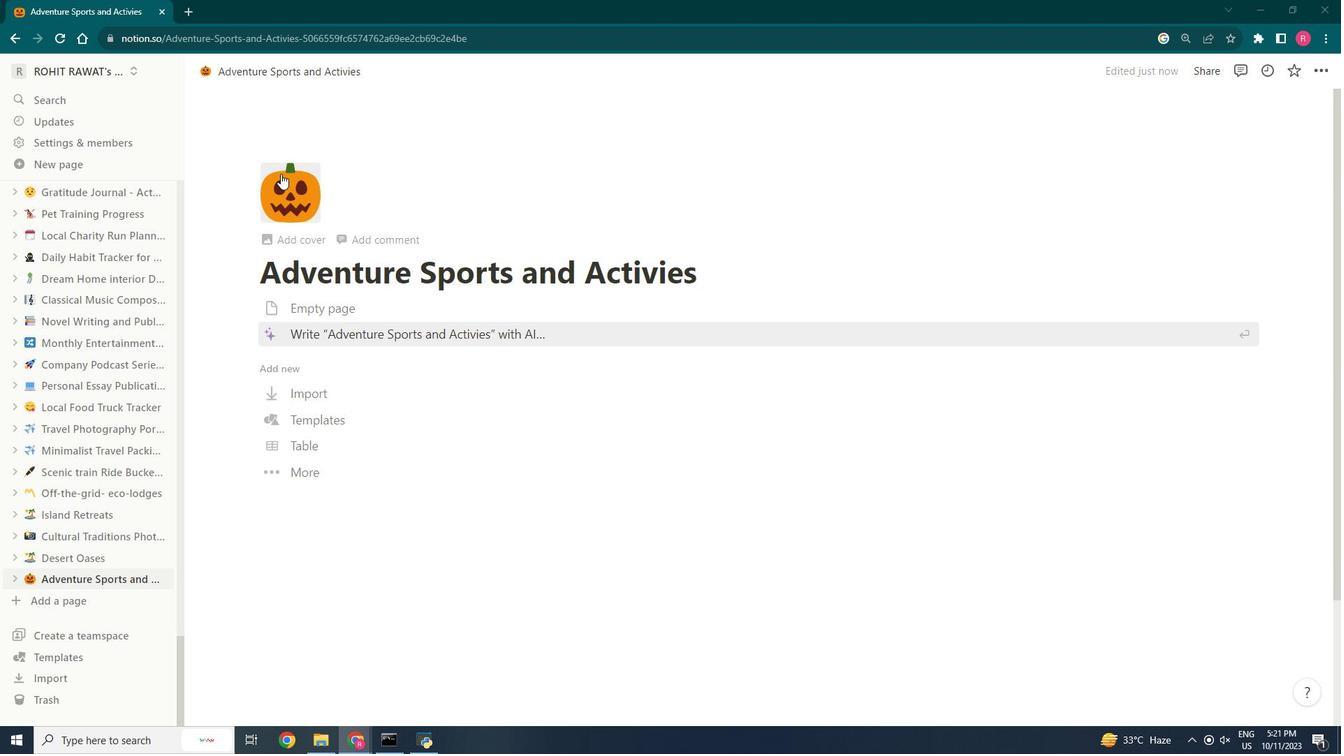 
Action: Mouse pressed left at (955, 405)
Screenshot: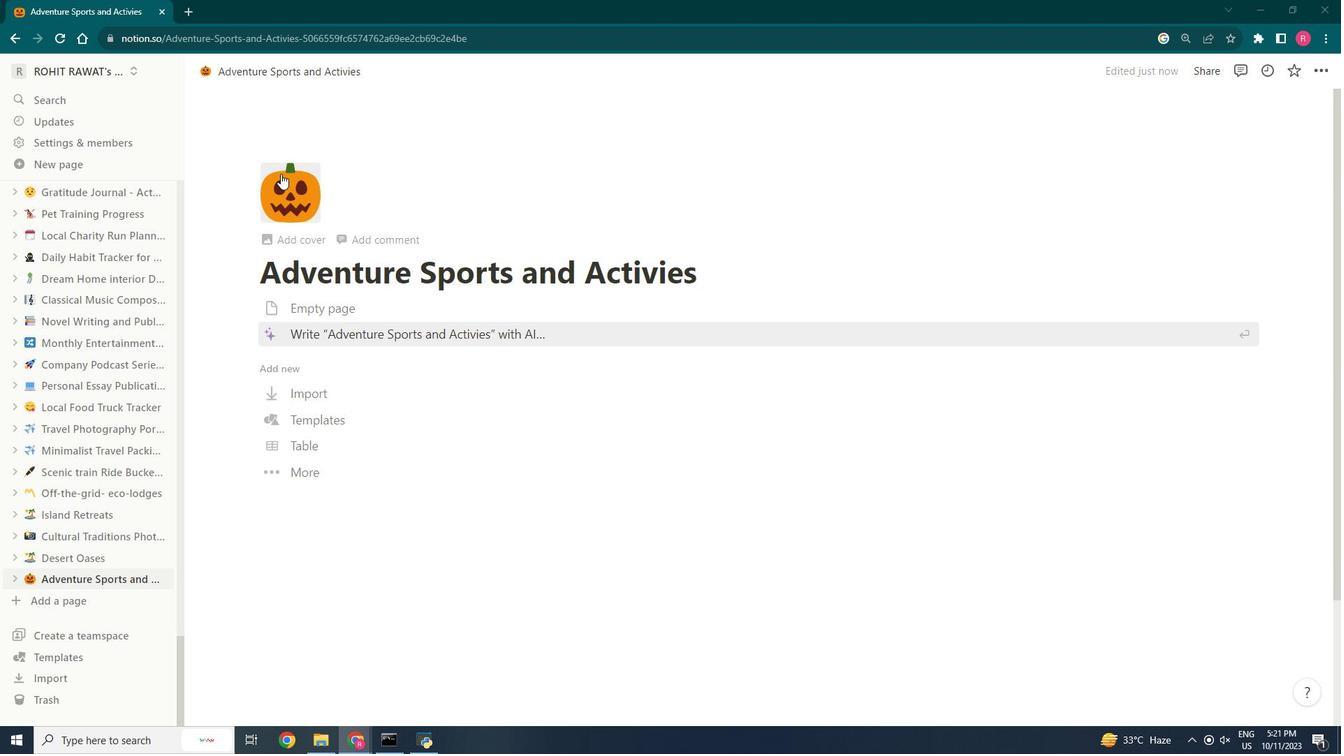
Action: Mouse moved to (955, 405)
Screenshot: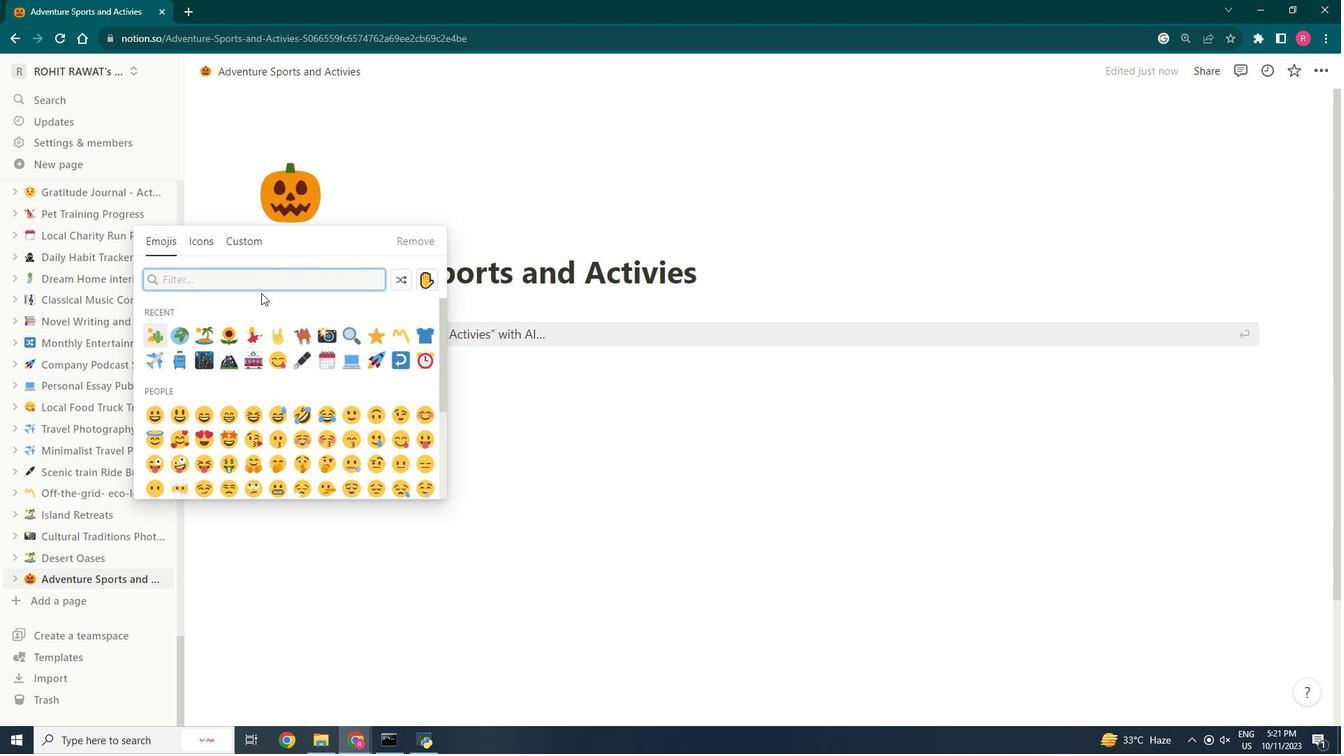 
Action: Key pressed gam<Key.backspace><Key.backspace><Key.backspace><Key.backspace>sports
Screenshot: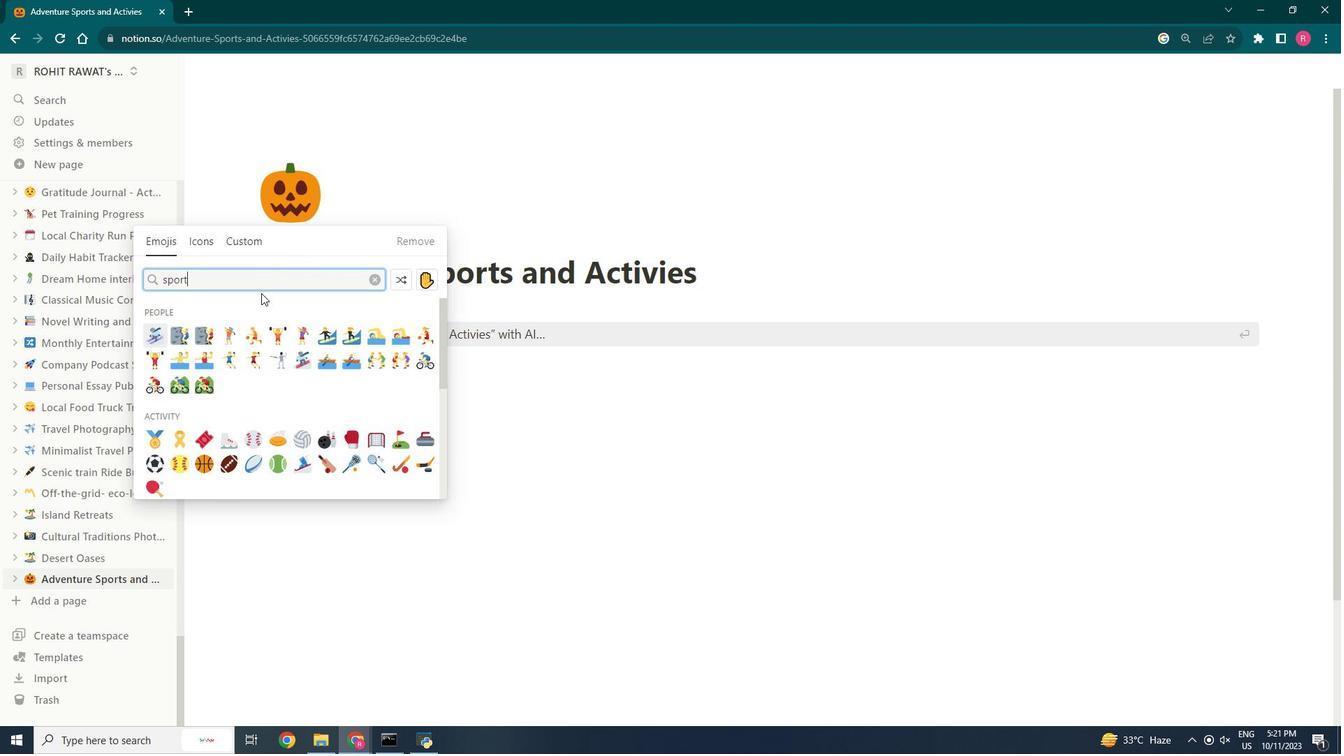 
Action: Mouse moved to (955, 405)
Screenshot: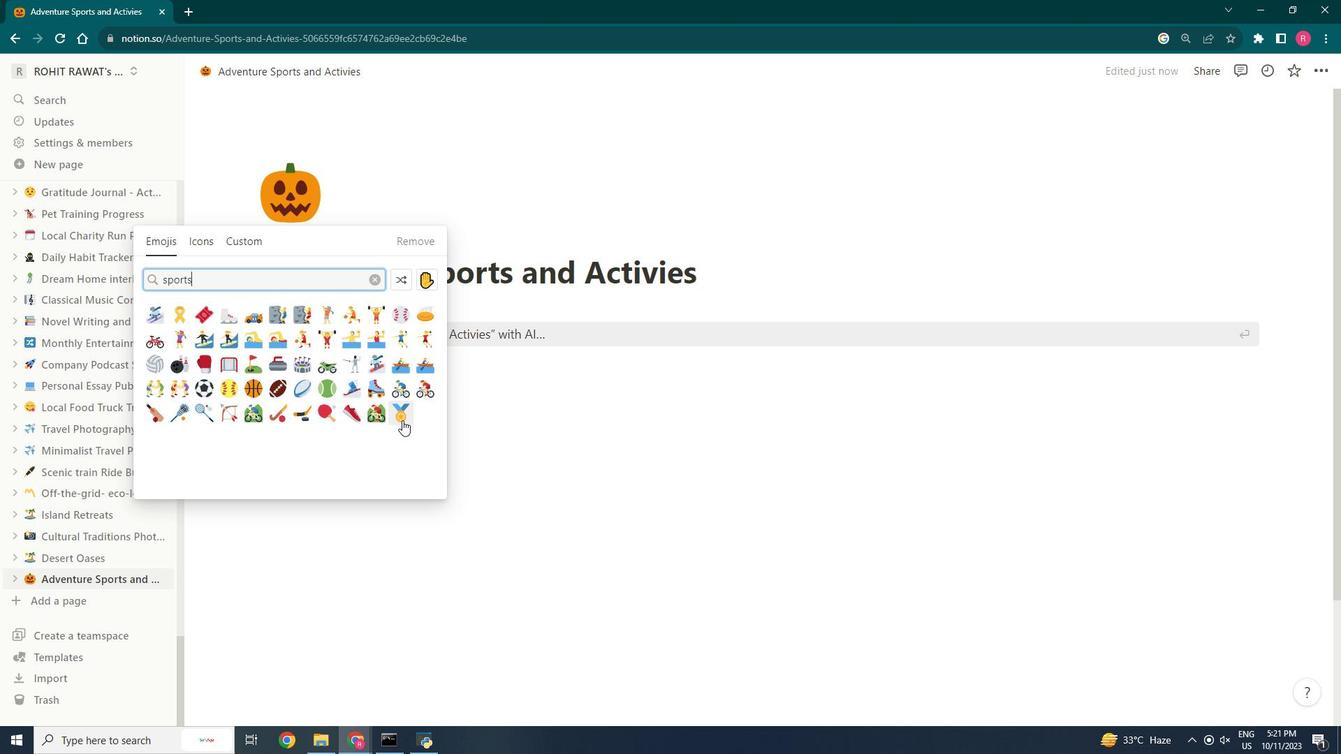 
Action: Mouse pressed left at (955, 405)
Screenshot: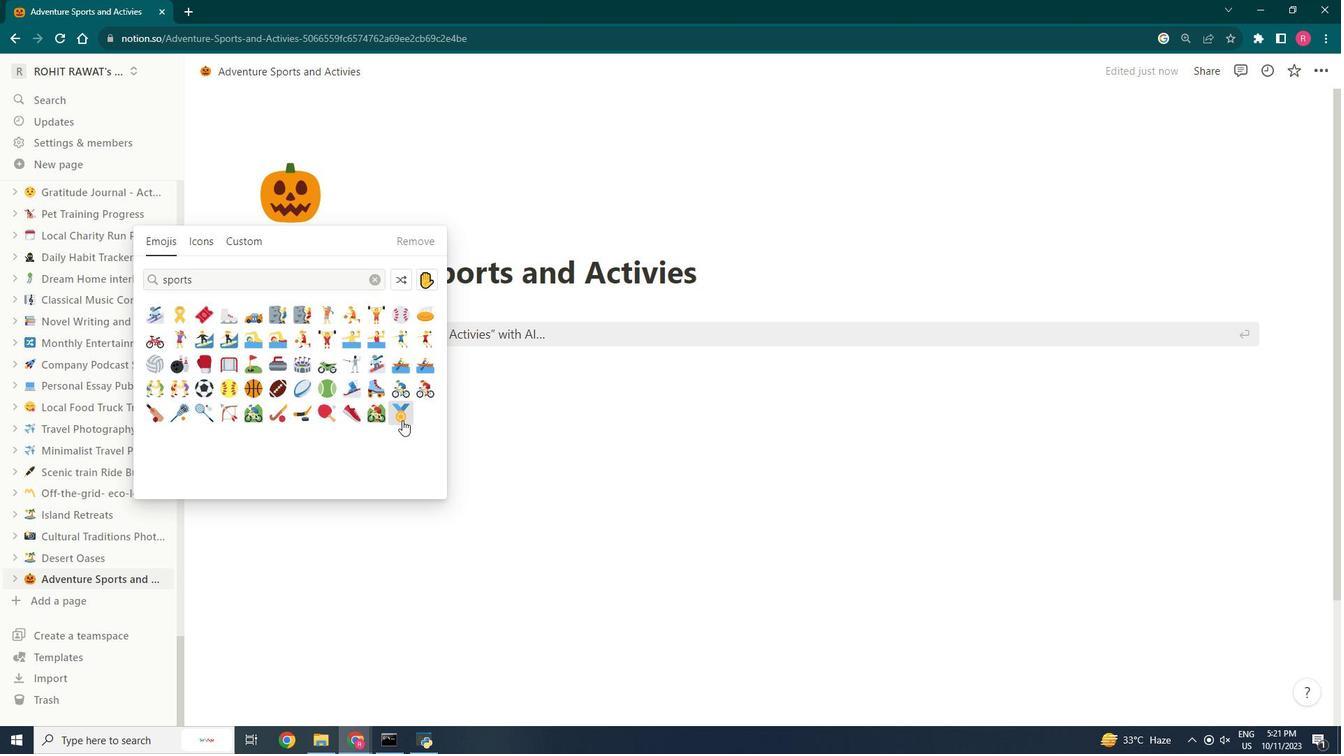 
Action: Mouse moved to (955, 405)
Screenshot: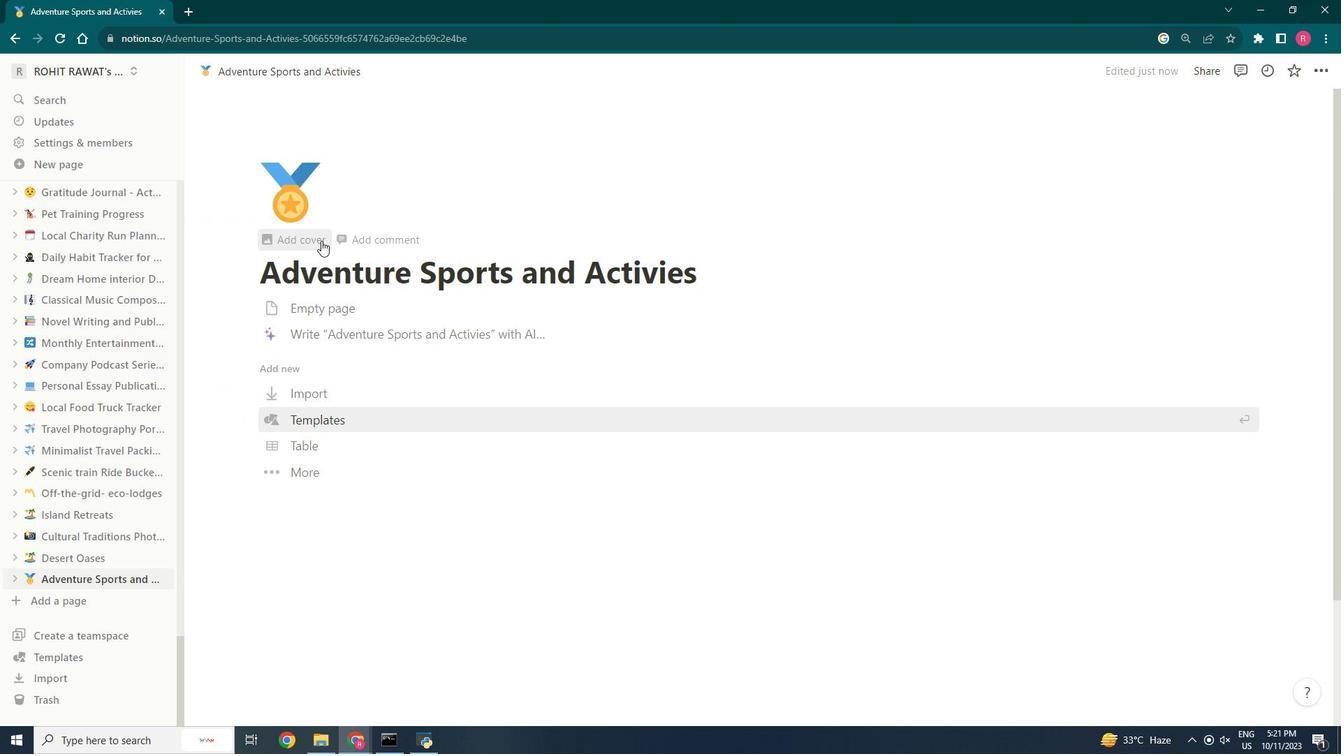 
Action: Mouse pressed left at (955, 405)
Screenshot: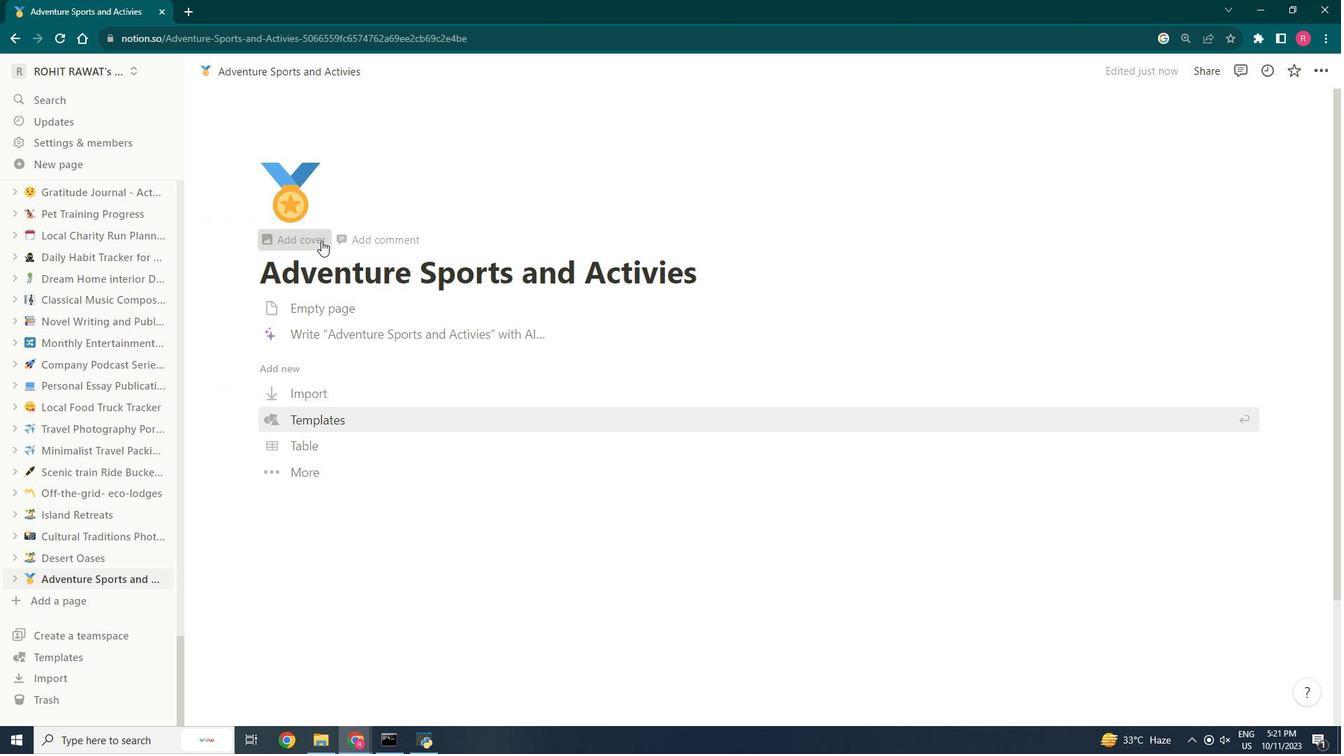 
Action: Mouse moved to (952, 405)
Screenshot: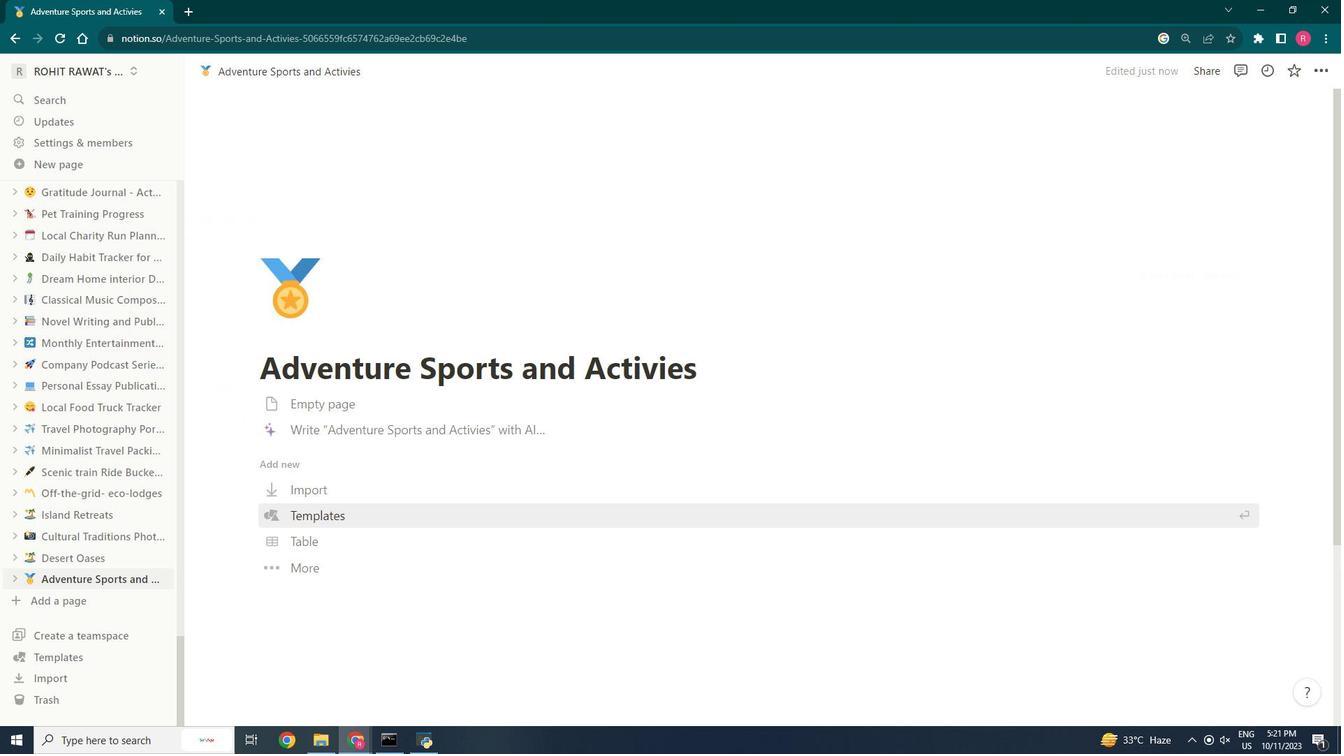 
Action: Mouse scrolled (952, 405) with delta (0, 0)
Screenshot: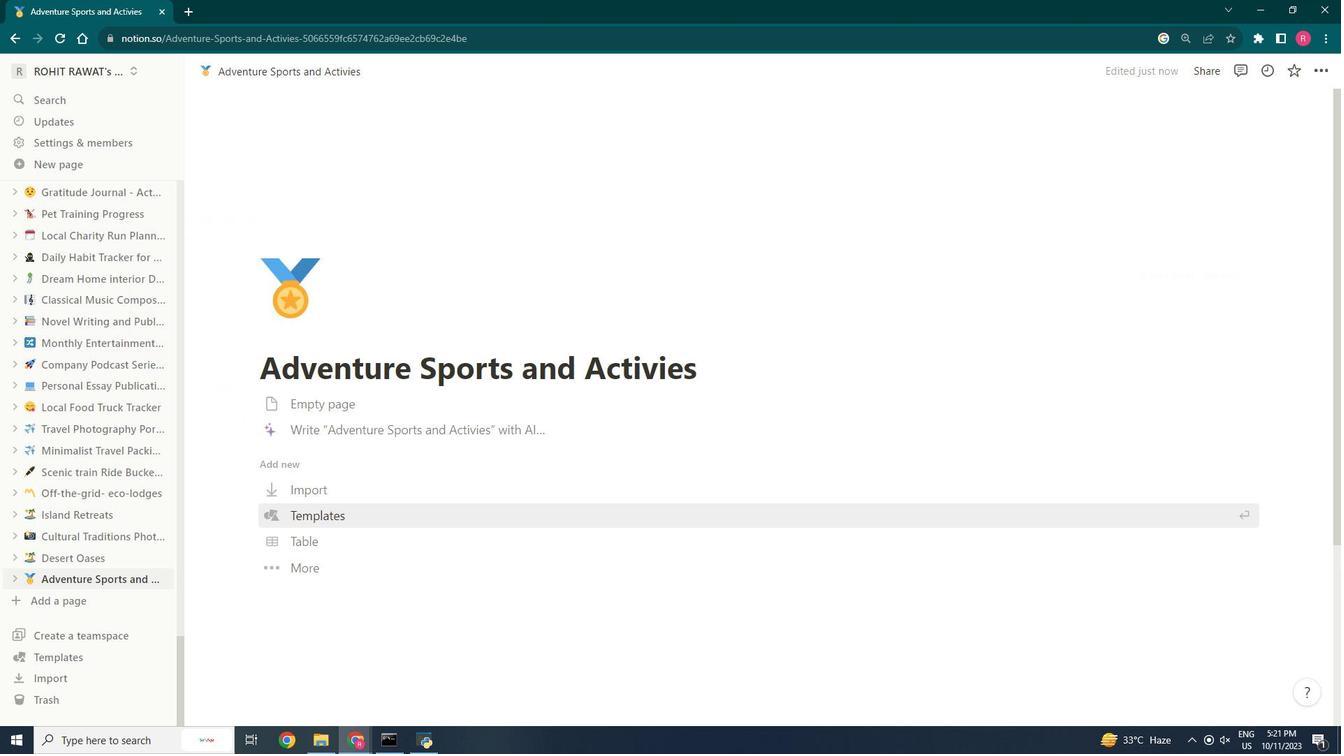 
Action: Mouse moved to (952, 405)
Screenshot: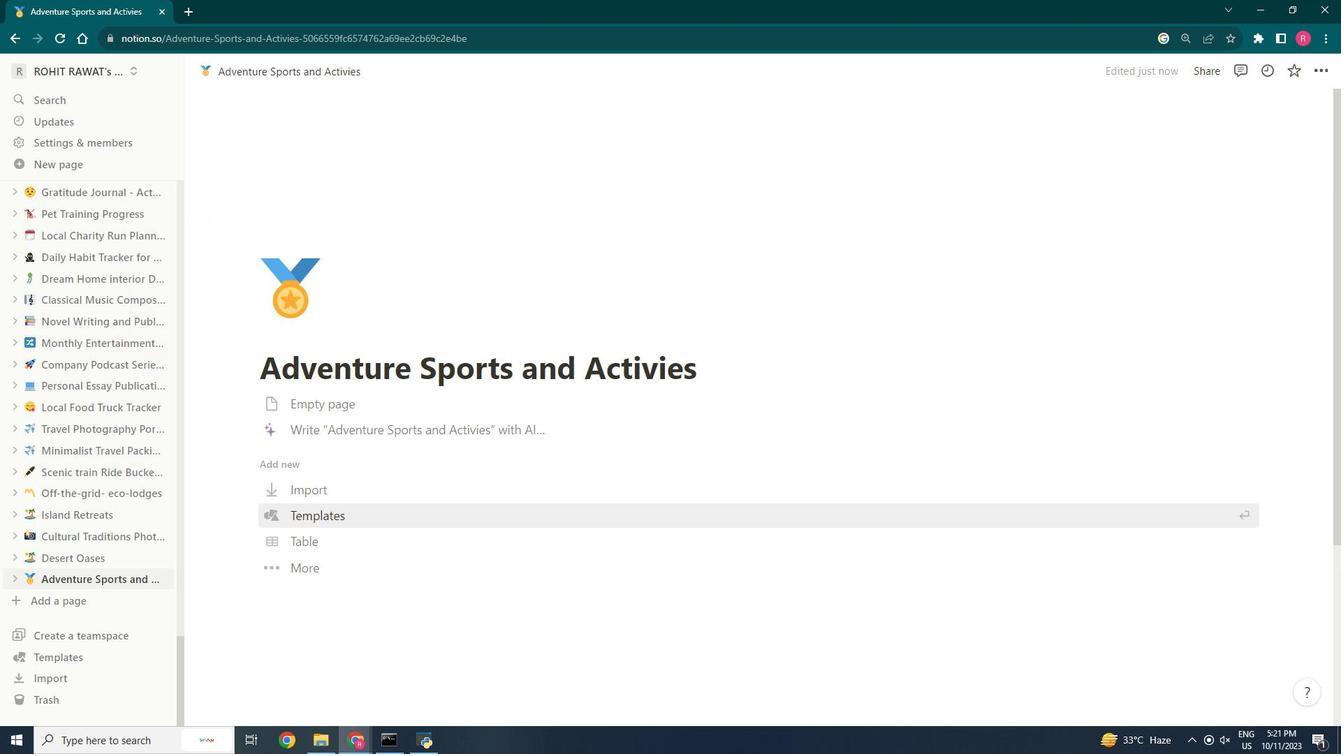 
Action: Mouse scrolled (952, 405) with delta (0, 0)
Screenshot: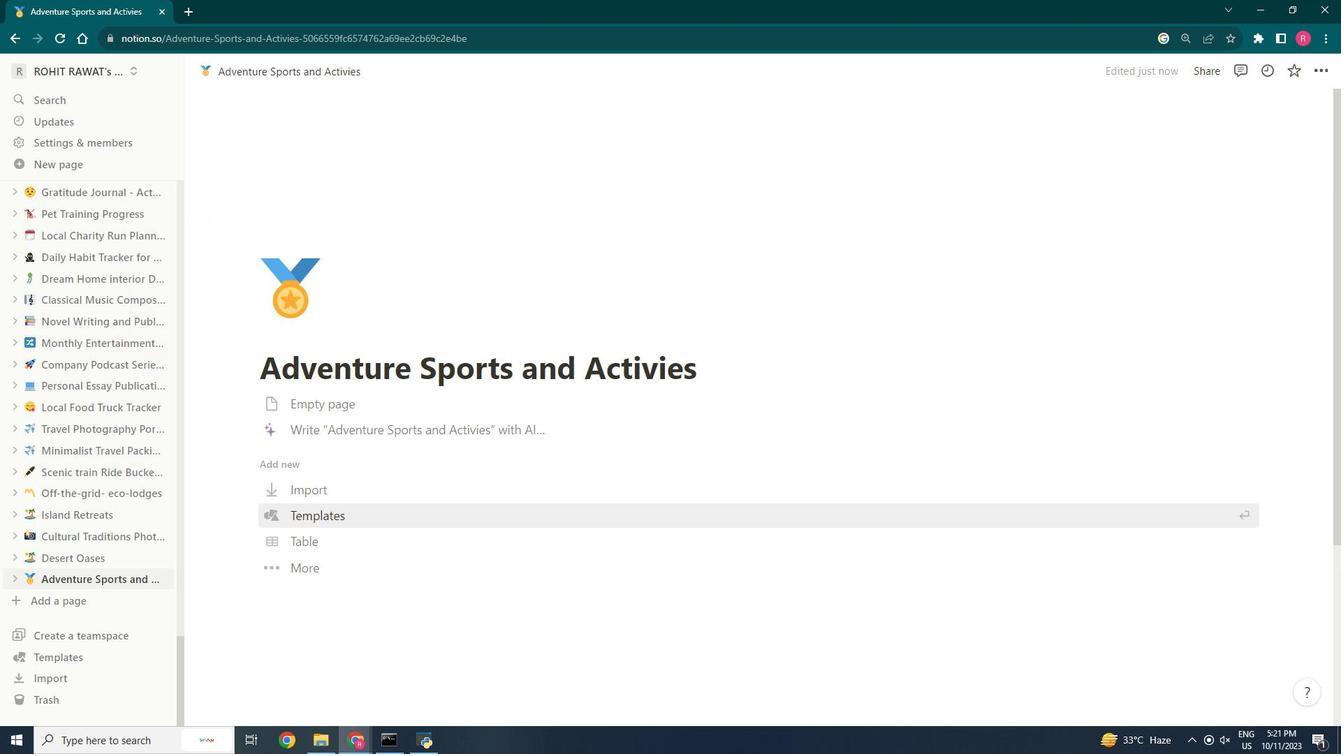 
Action: Mouse moved to (952, 405)
Screenshot: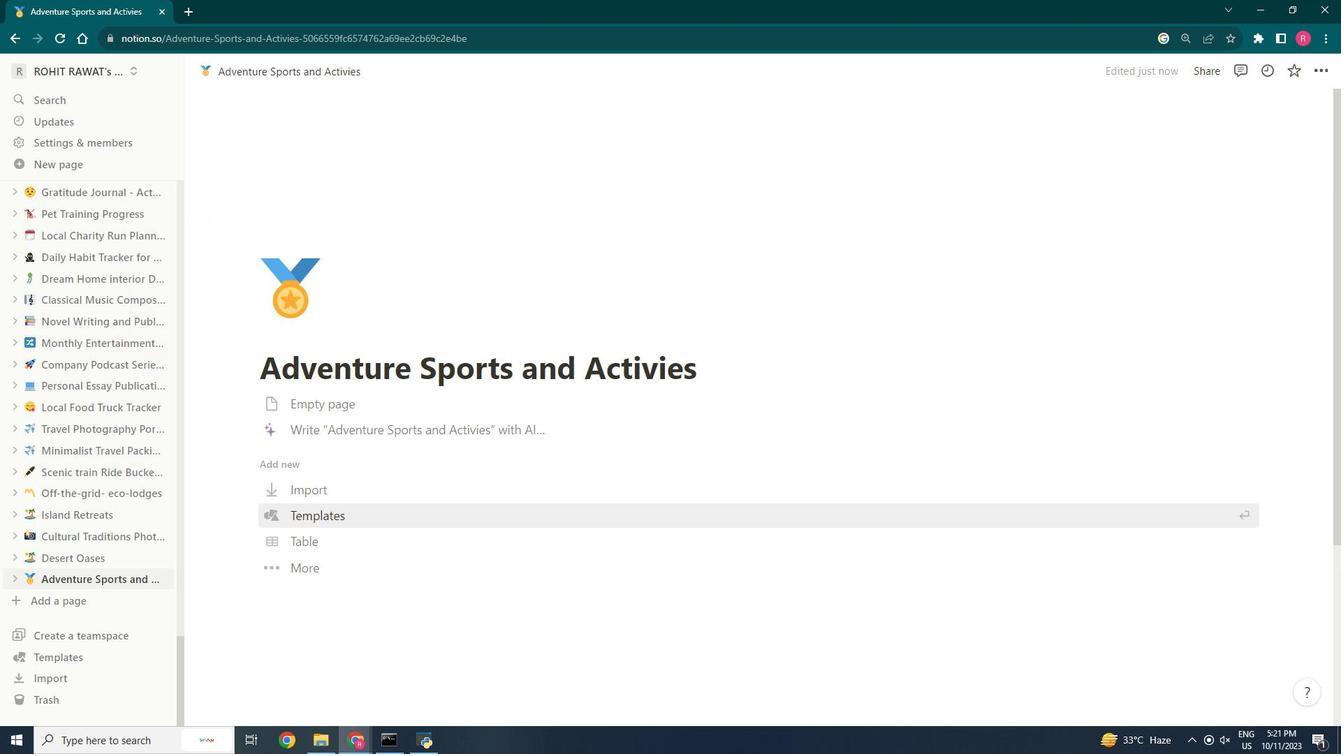 
Action: Mouse scrolled (952, 405) with delta (0, 0)
Screenshot: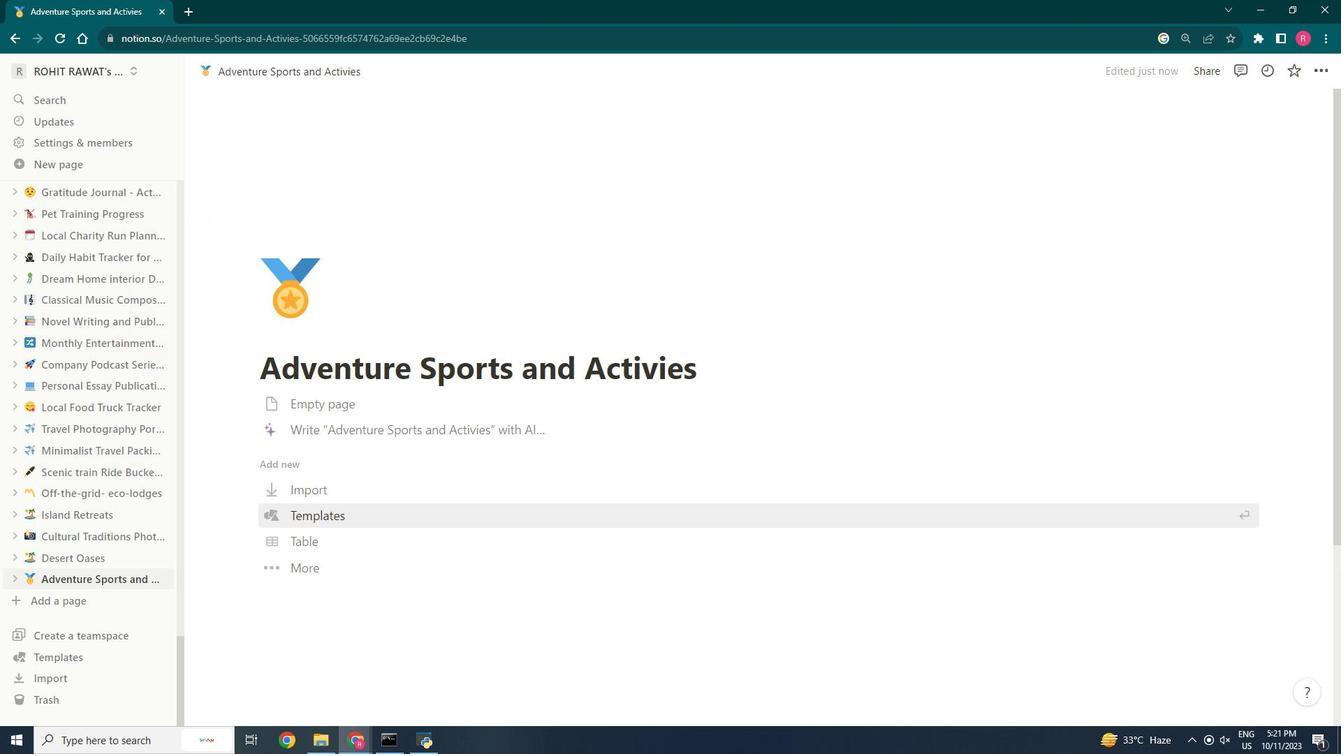 
Action: Mouse moved to (952, 405)
Screenshot: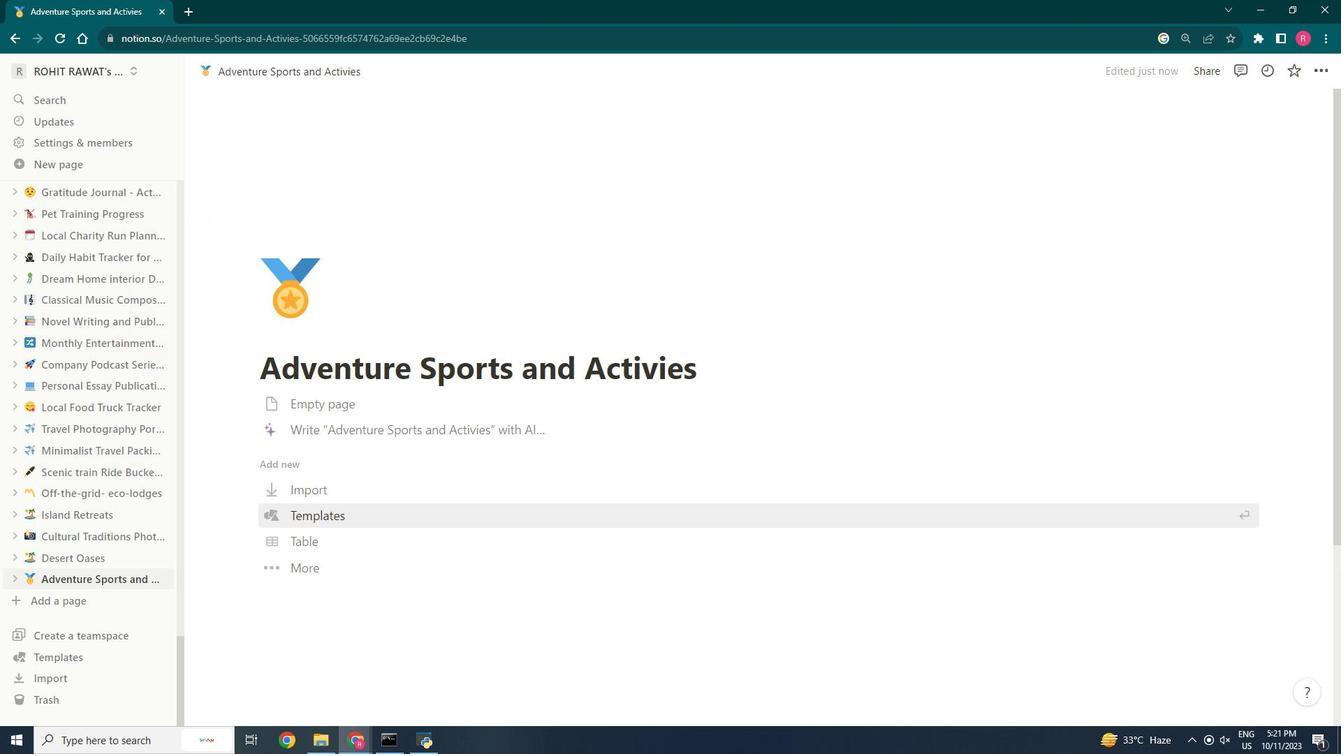 
Action: Mouse scrolled (952, 405) with delta (0, 0)
Screenshot: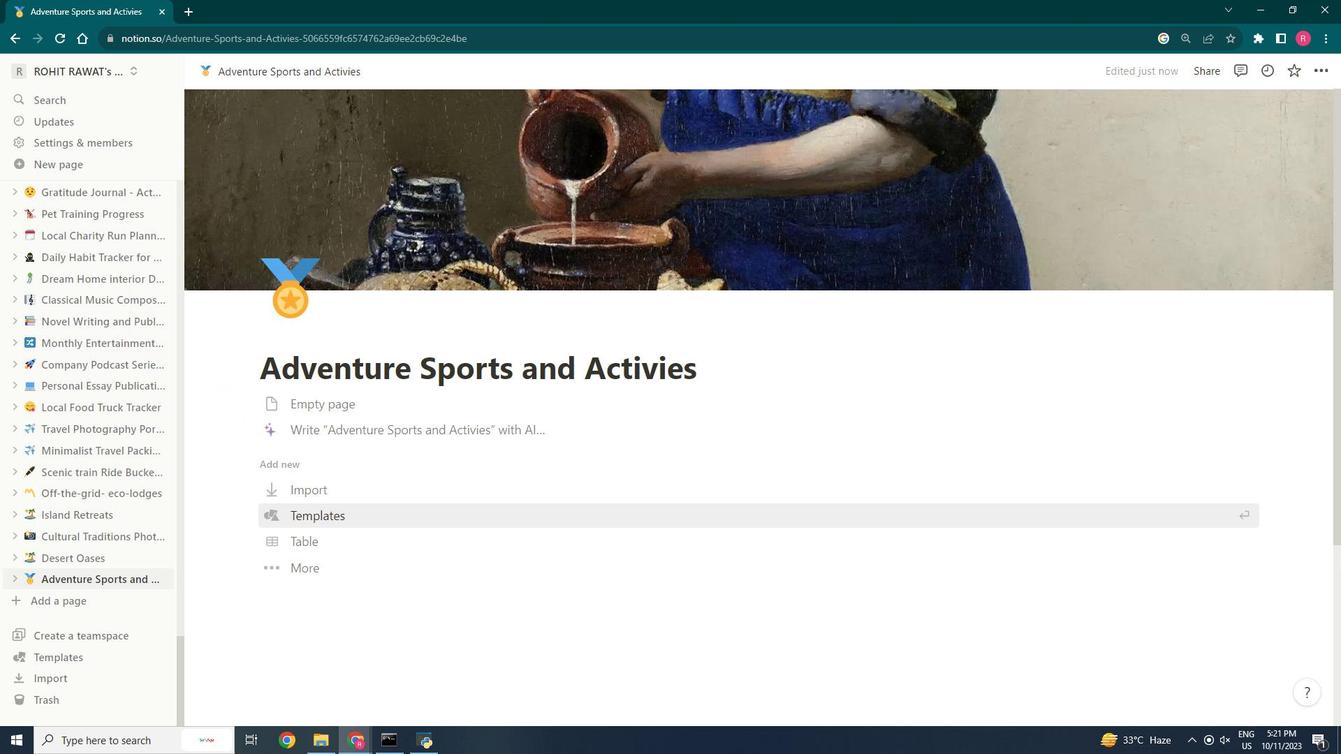 
Action: Mouse moved to (952, 405)
Screenshot: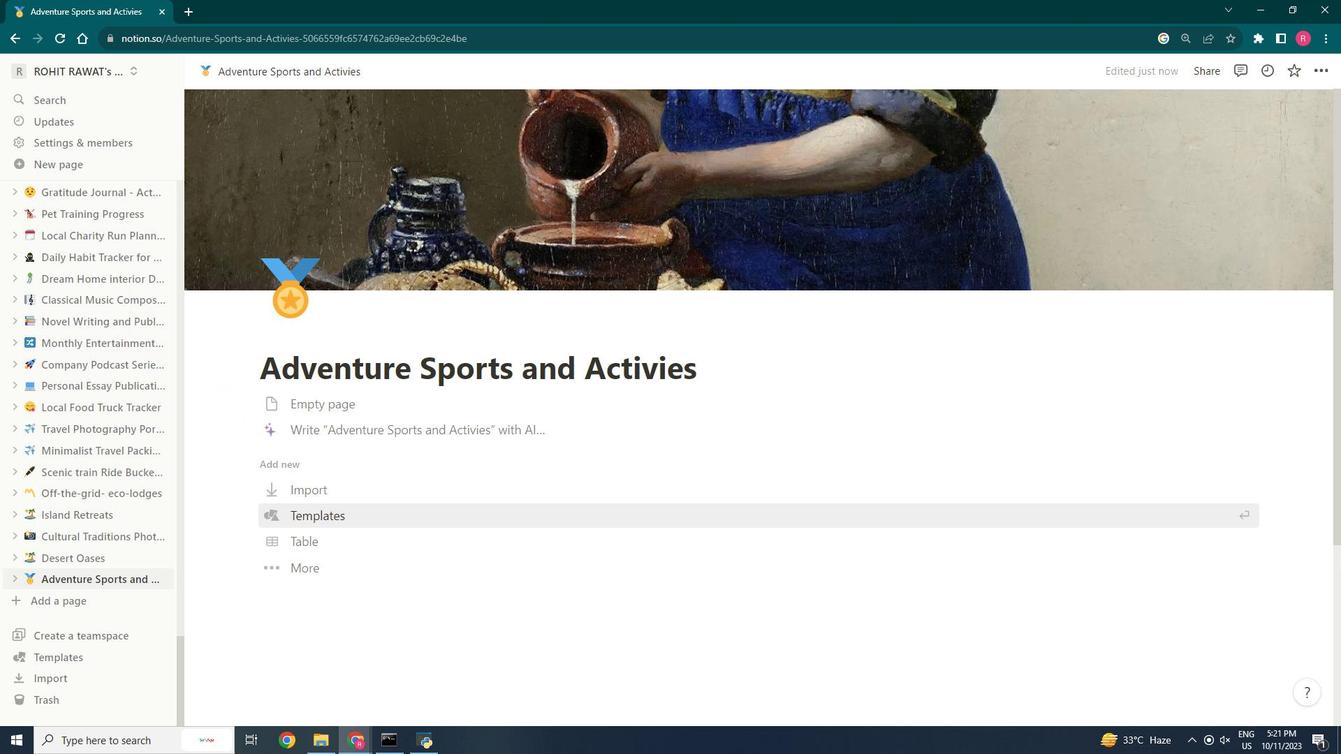 
Action: Mouse scrolled (952, 405) with delta (0, 0)
Screenshot: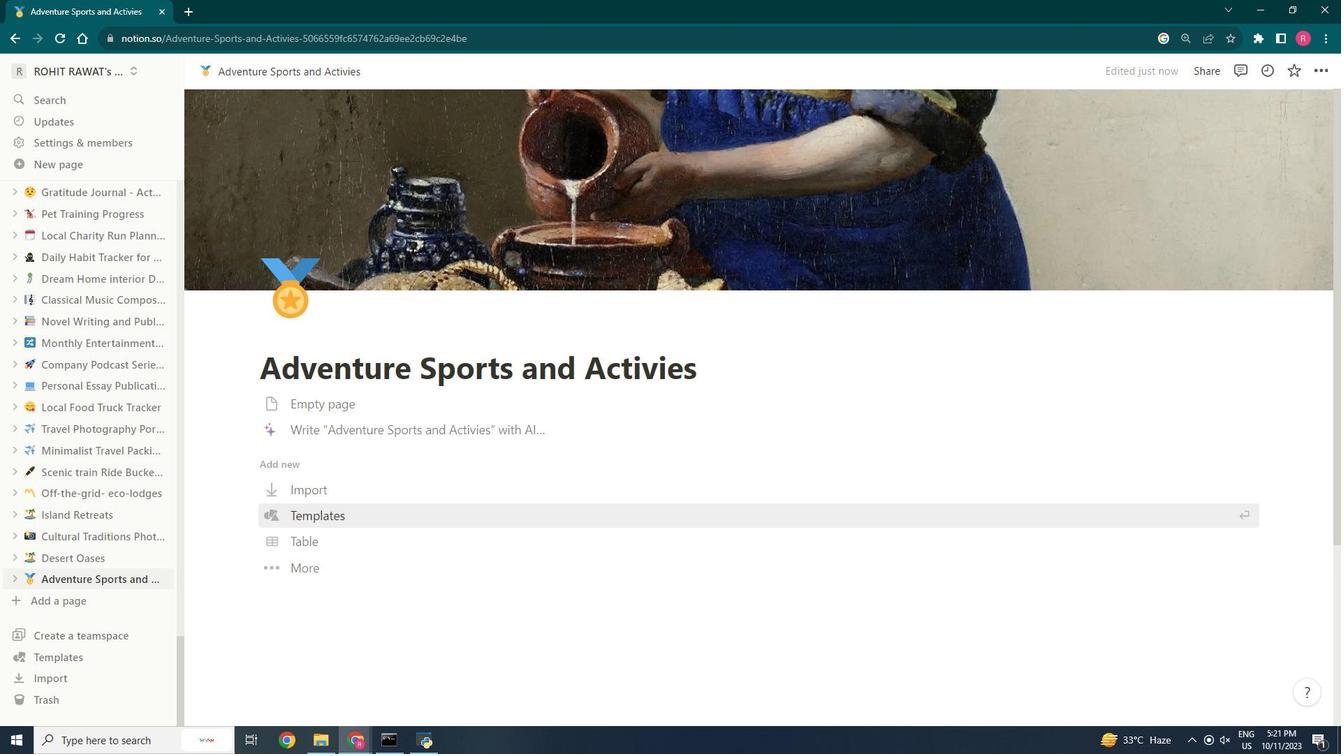 
Action: Mouse scrolled (952, 405) with delta (0, 0)
Screenshot: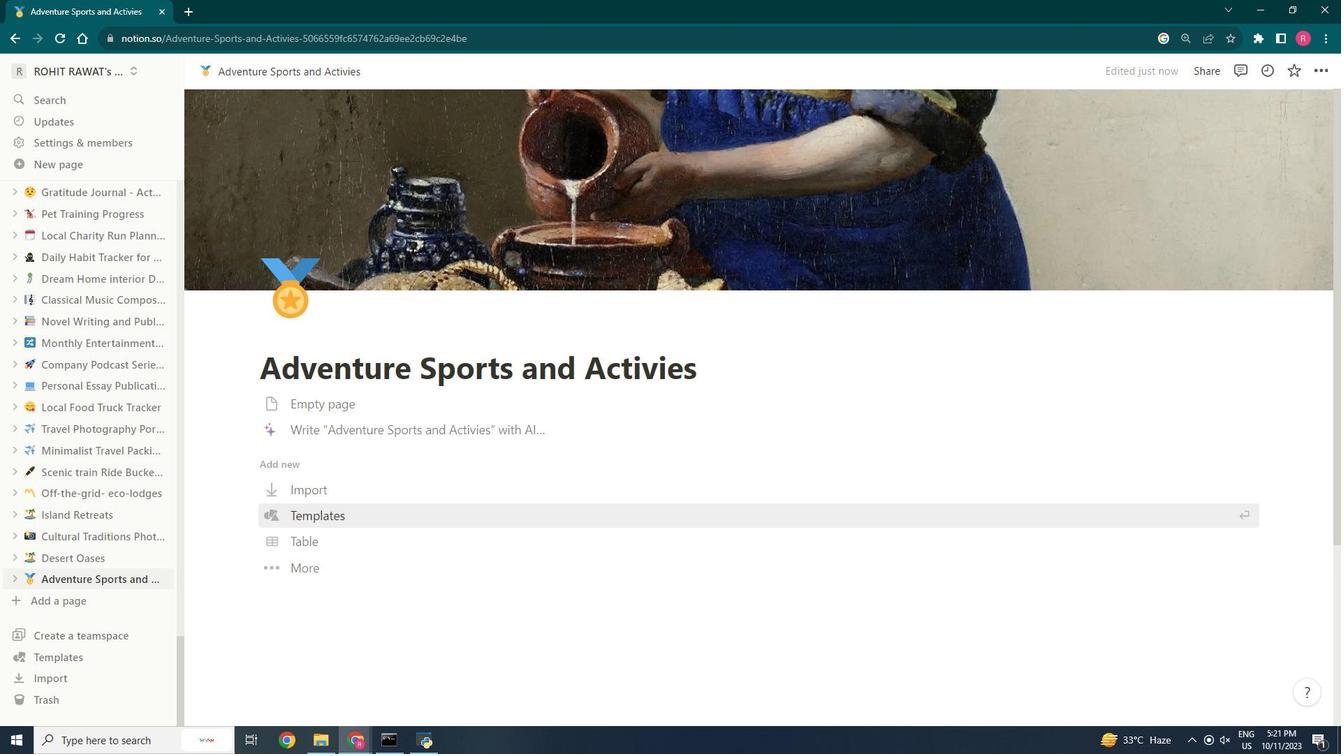 
Action: Mouse scrolled (952, 405) with delta (0, 0)
Screenshot: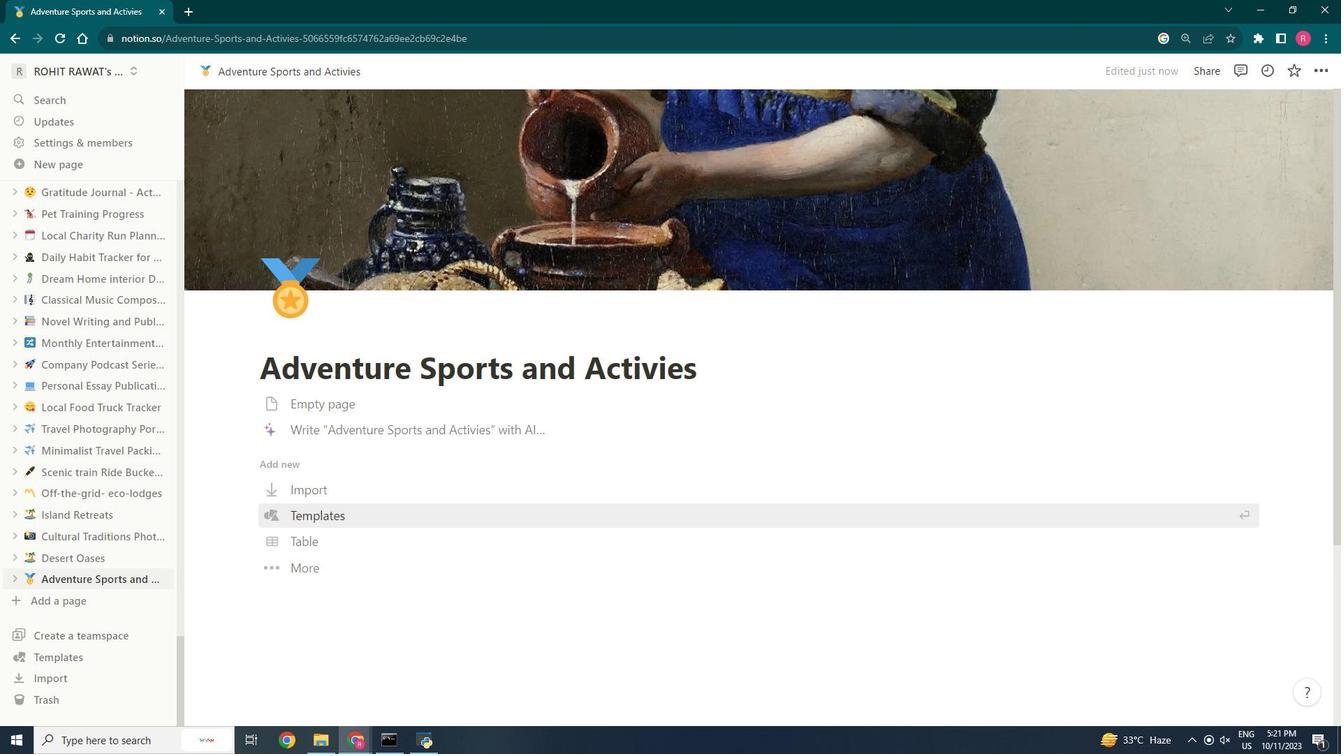 
Action: Mouse scrolled (952, 405) with delta (0, 0)
Screenshot: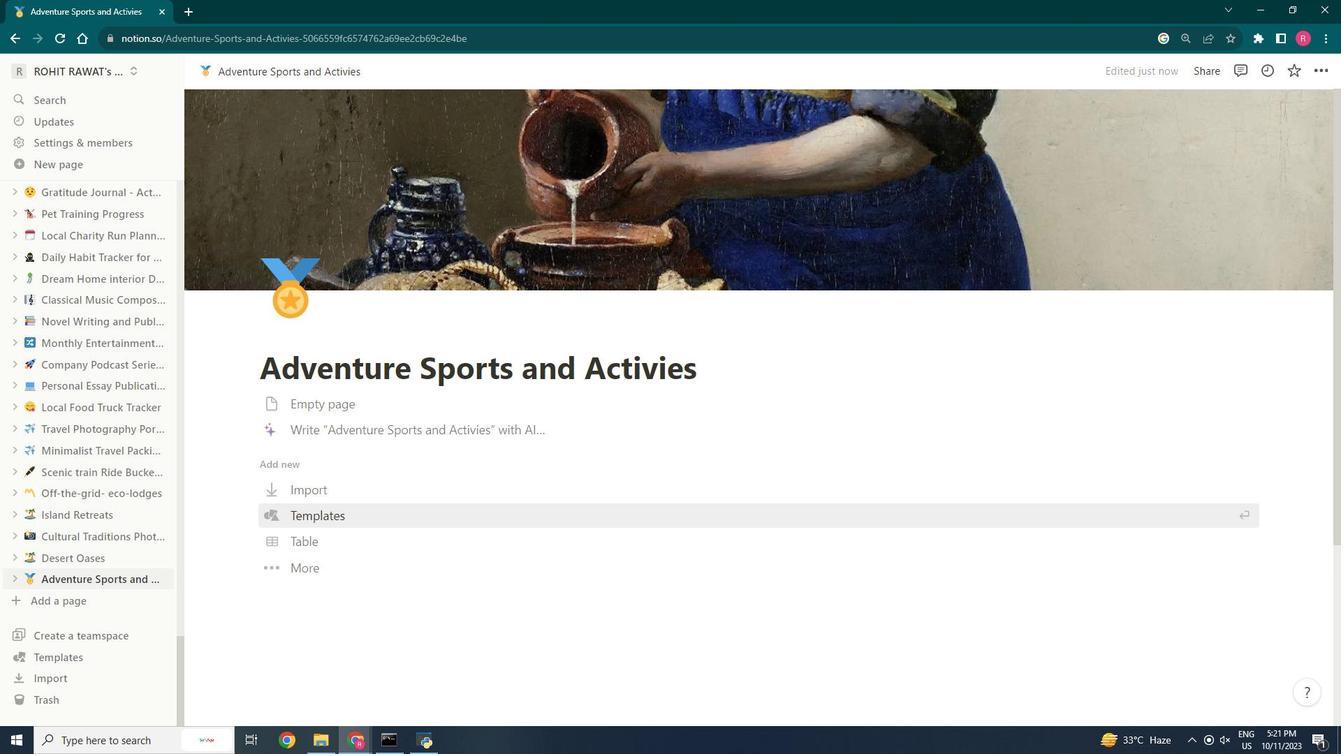 
Action: Mouse scrolled (952, 405) with delta (0, 0)
Screenshot: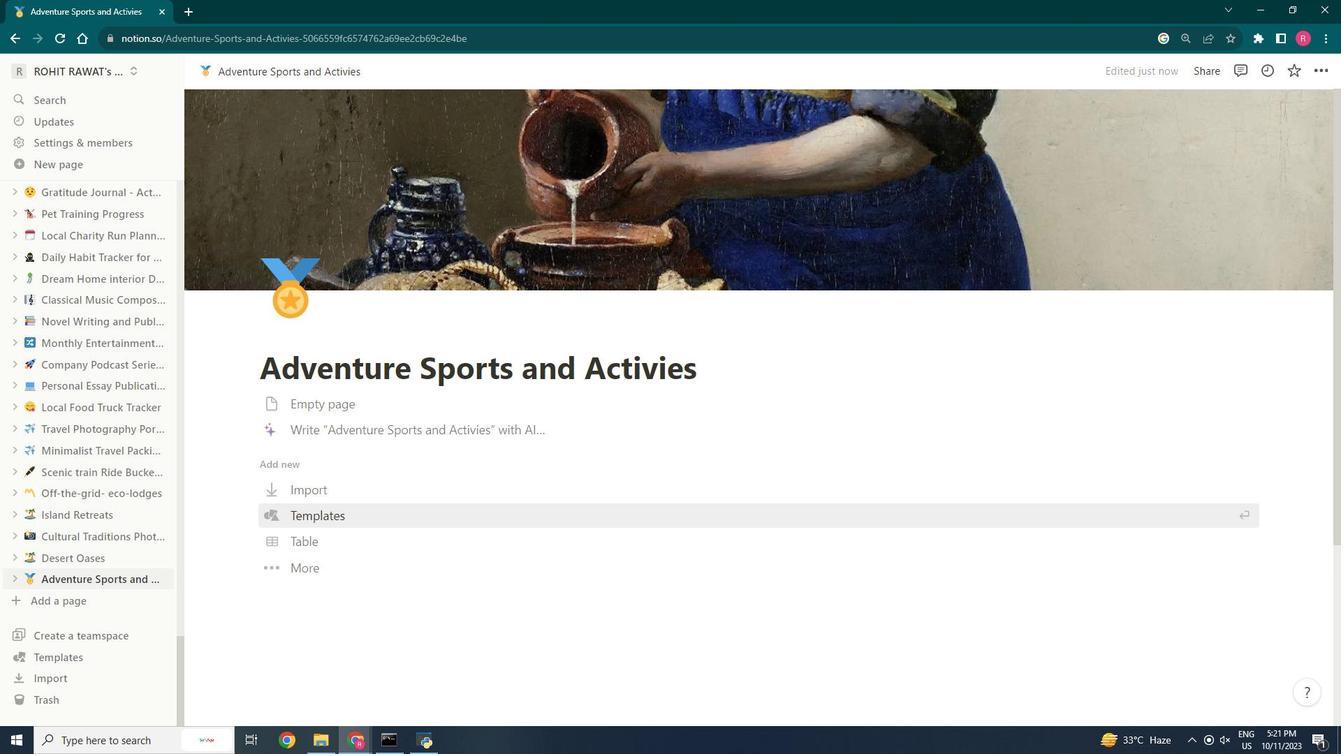 
Action: Mouse moved to (952, 405)
Screenshot: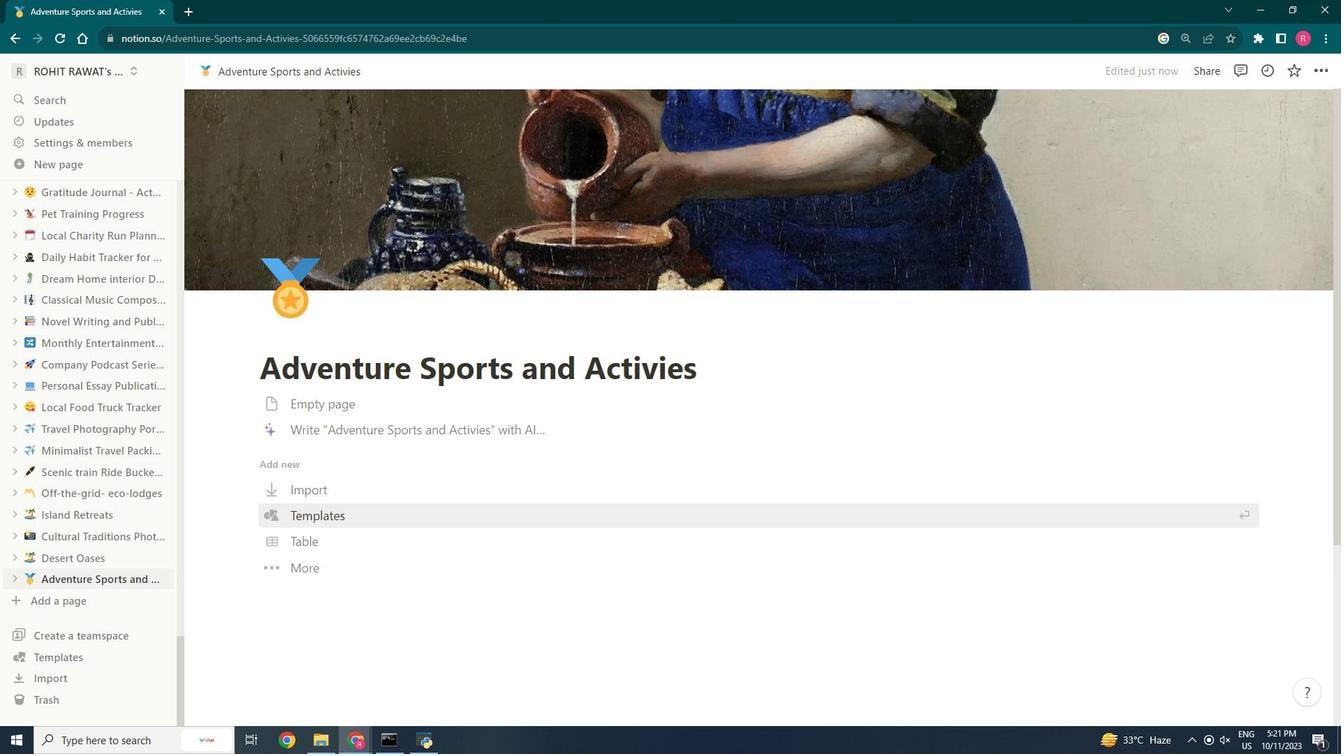 
Action: Mouse scrolled (952, 405) with delta (0, 0)
Screenshot: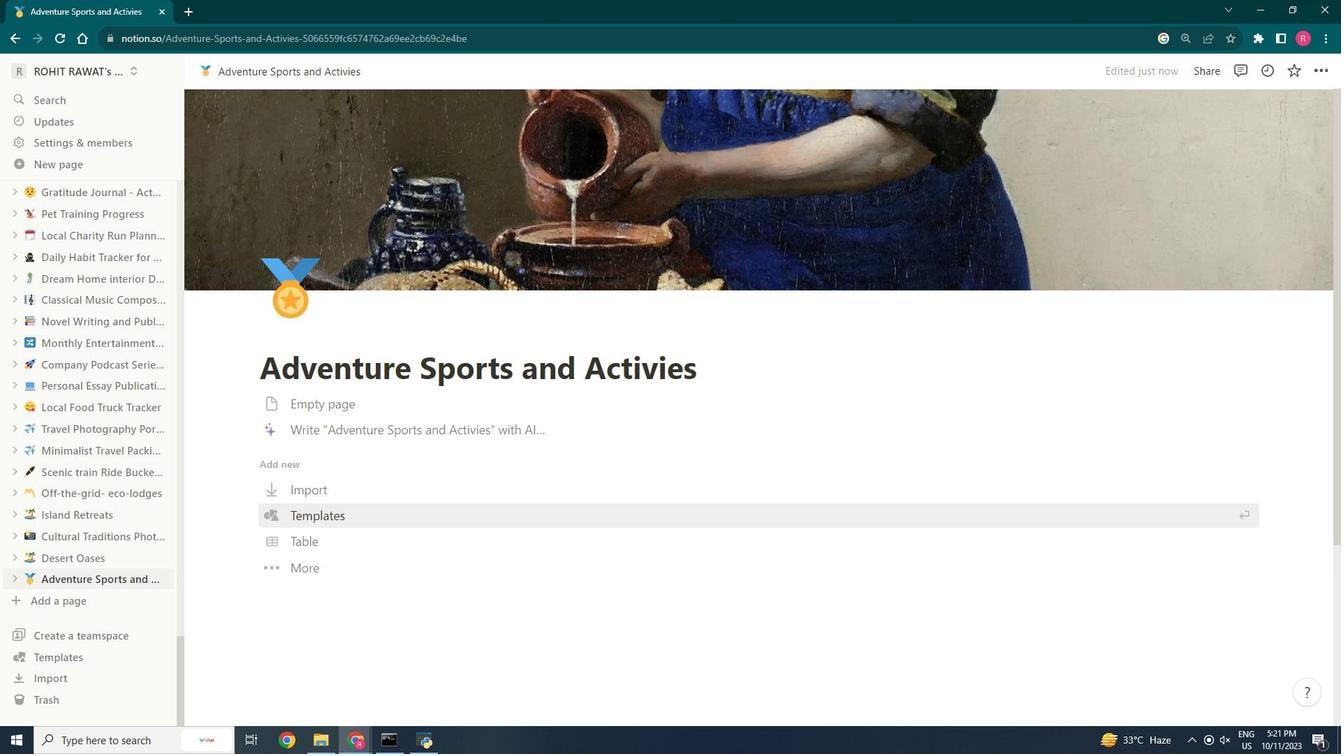 
Action: Mouse scrolled (952, 405) with delta (0, 0)
Screenshot: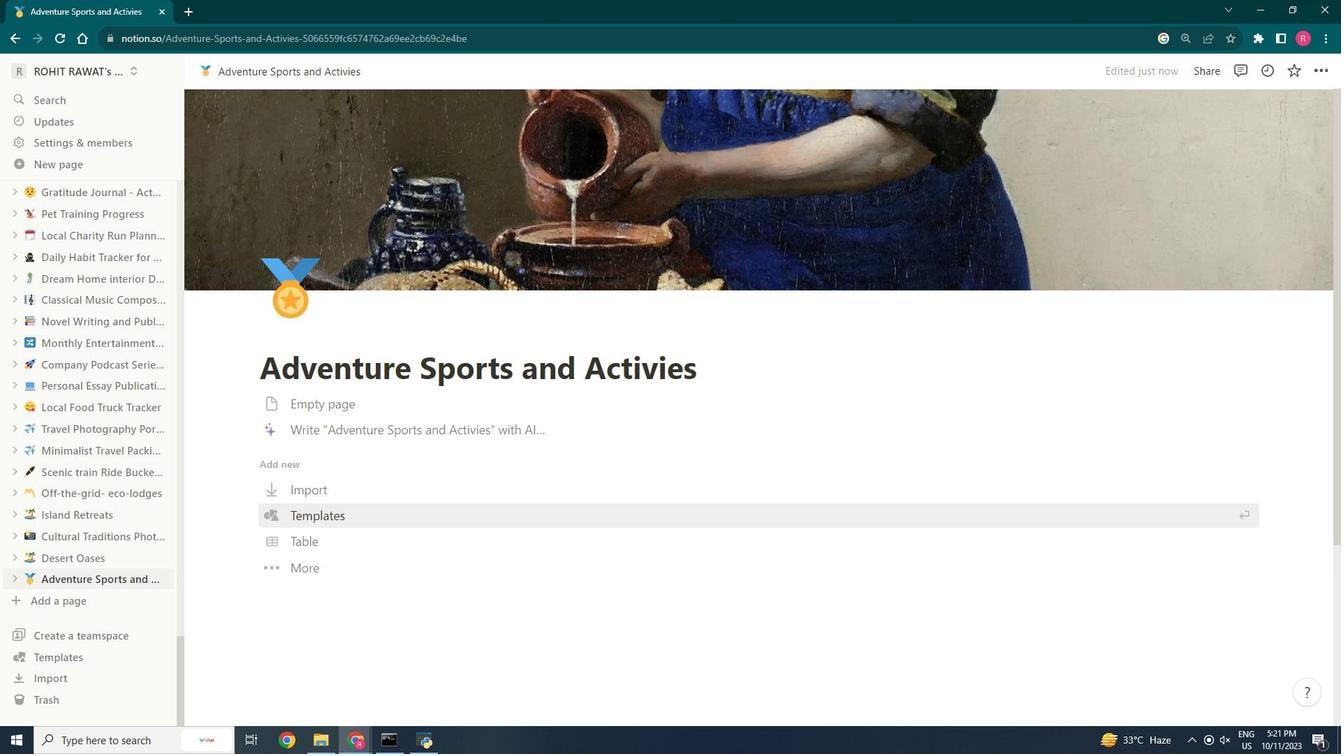 
Action: Mouse moved to (952, 405)
Screenshot: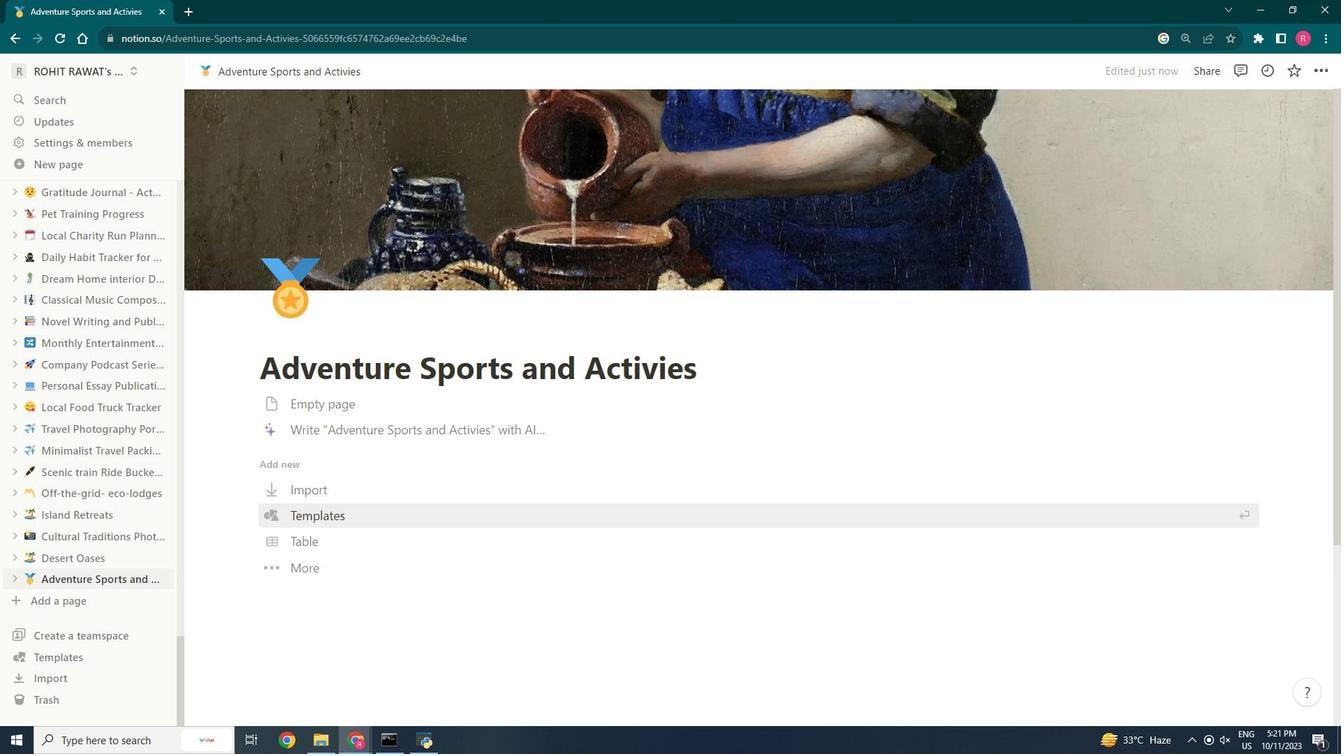 
Action: Mouse scrolled (952, 405) with delta (0, 0)
Screenshot: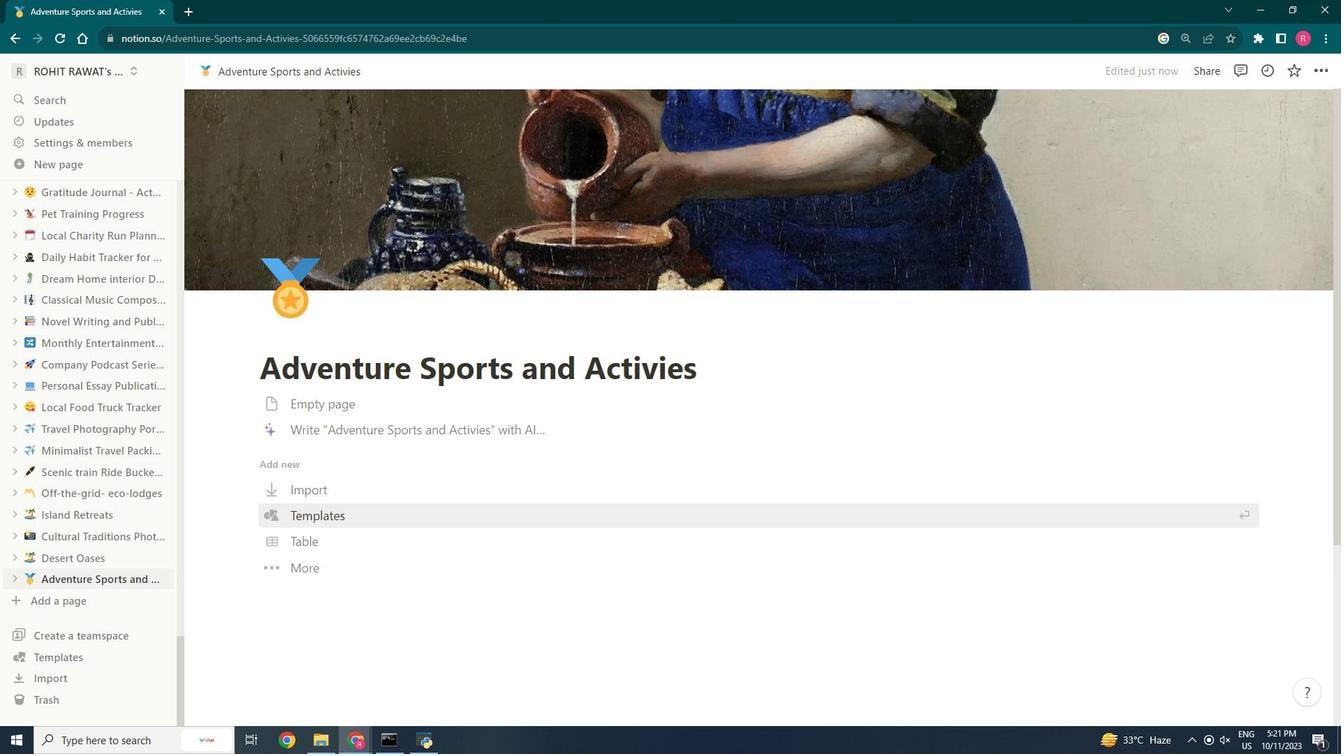 
Action: Mouse moved to (952, 405)
Screenshot: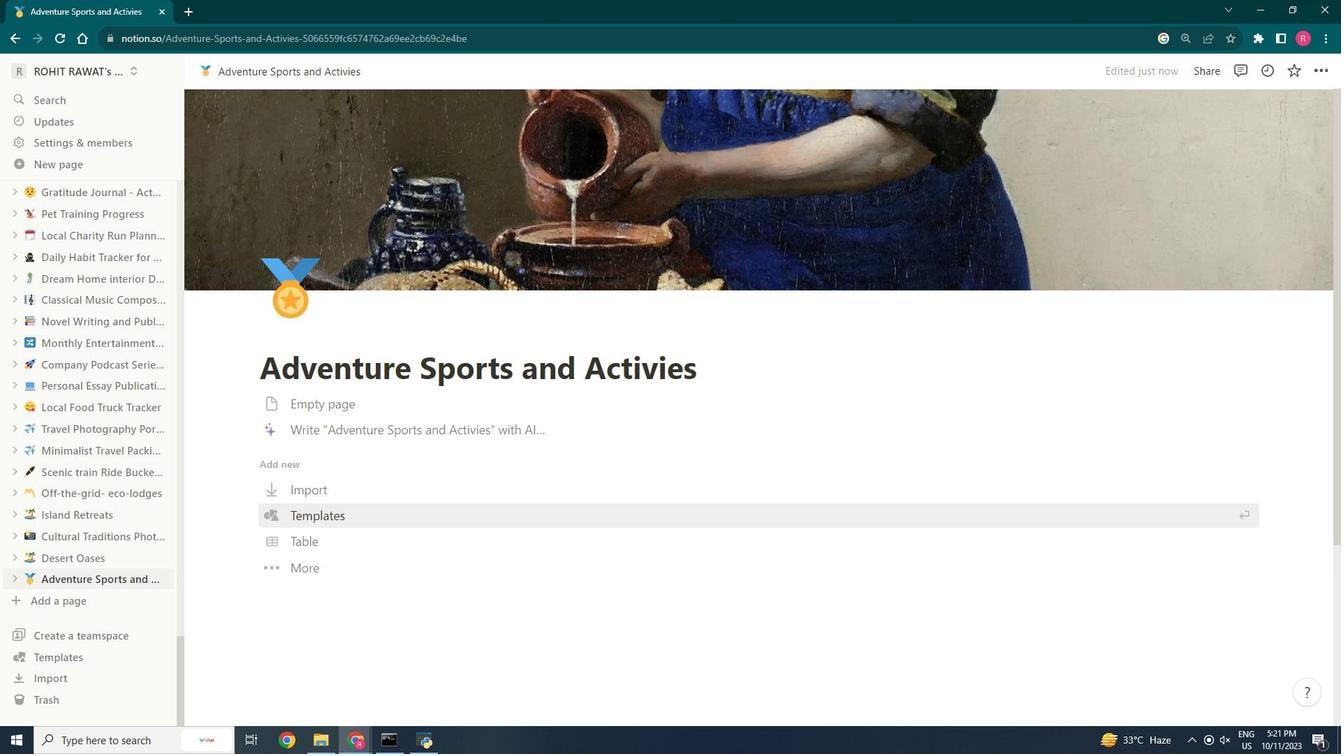 
Action: Mouse pressed left at (952, 405)
Screenshot: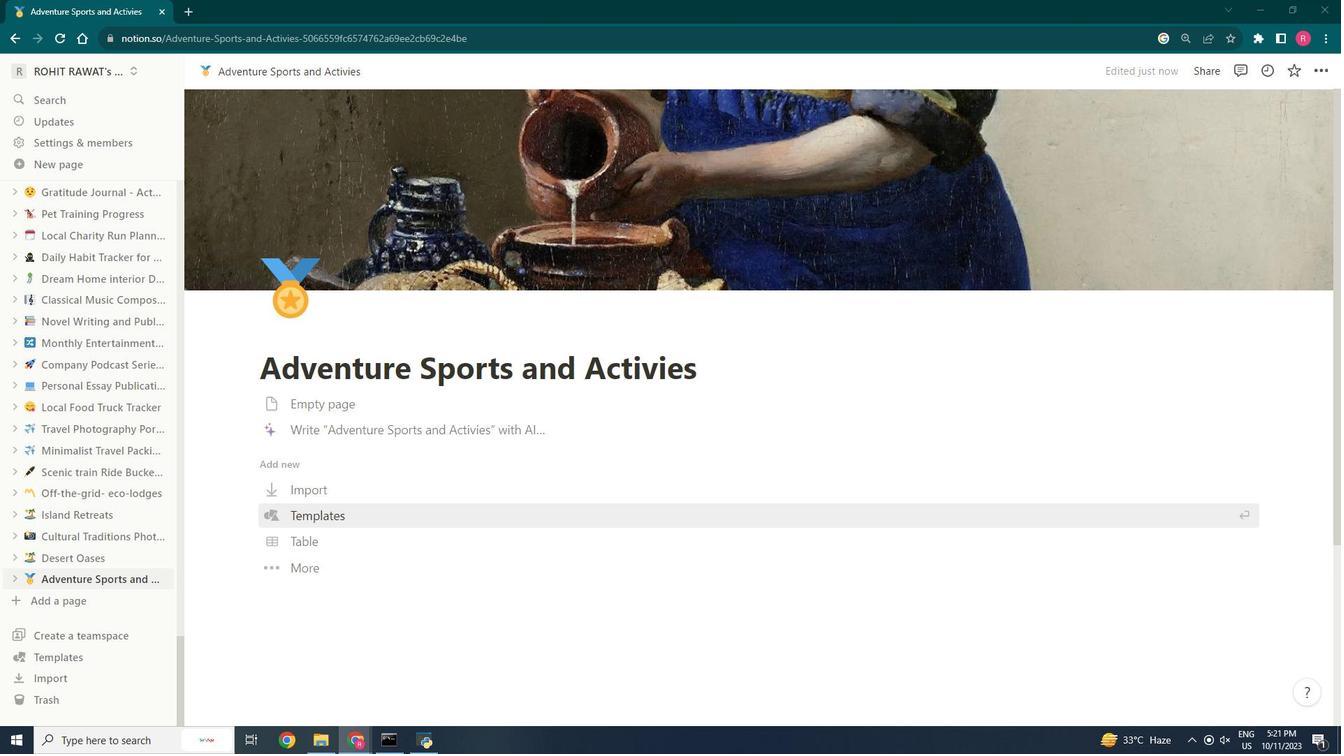 
Action: Mouse moved to (953, 405)
Screenshot: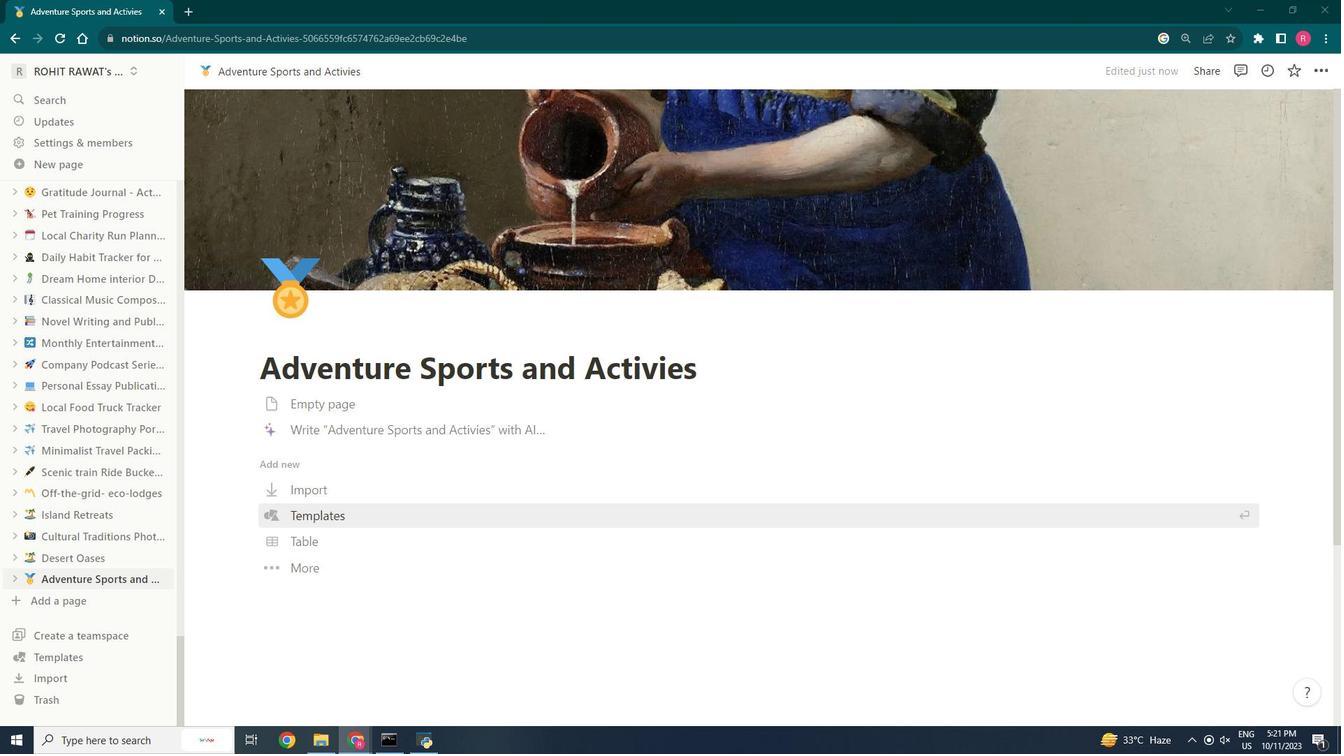 
Action: Mouse scrolled (953, 405) with delta (0, 0)
Screenshot: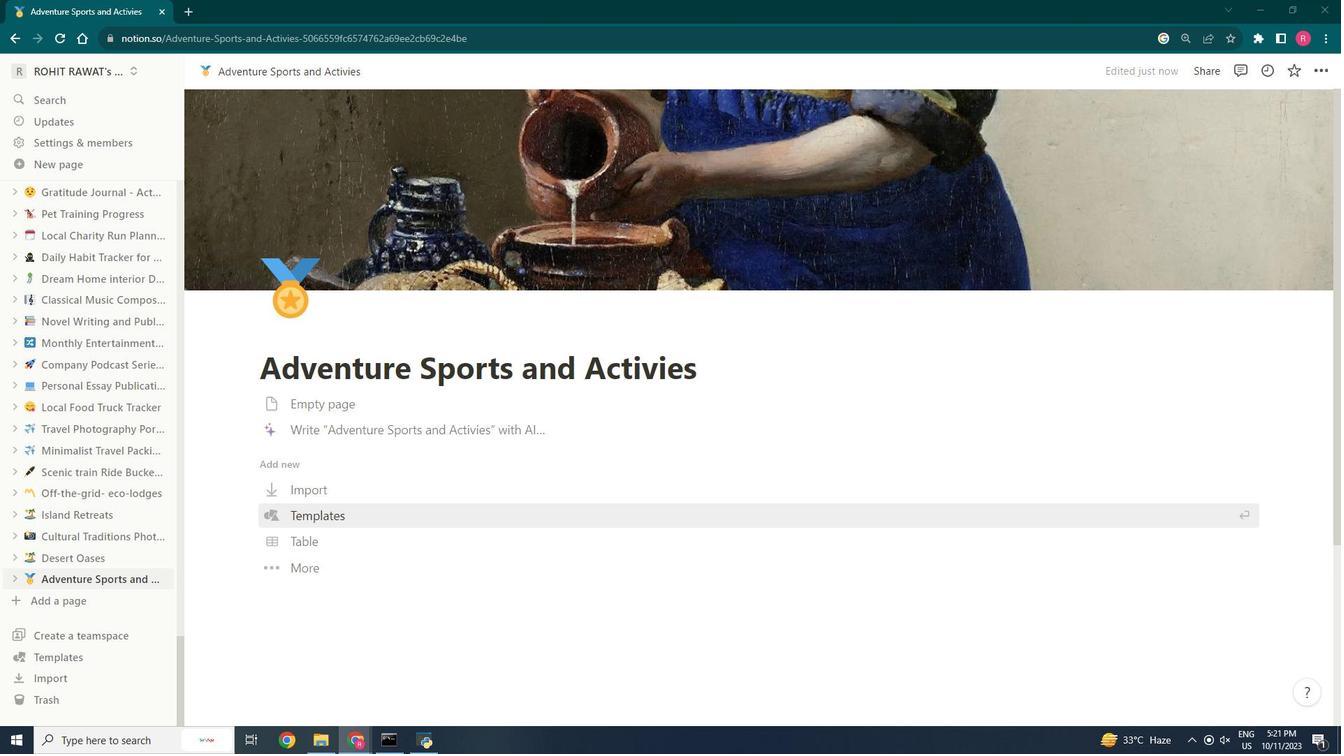 
Action: Mouse scrolled (953, 405) with delta (0, 0)
Screenshot: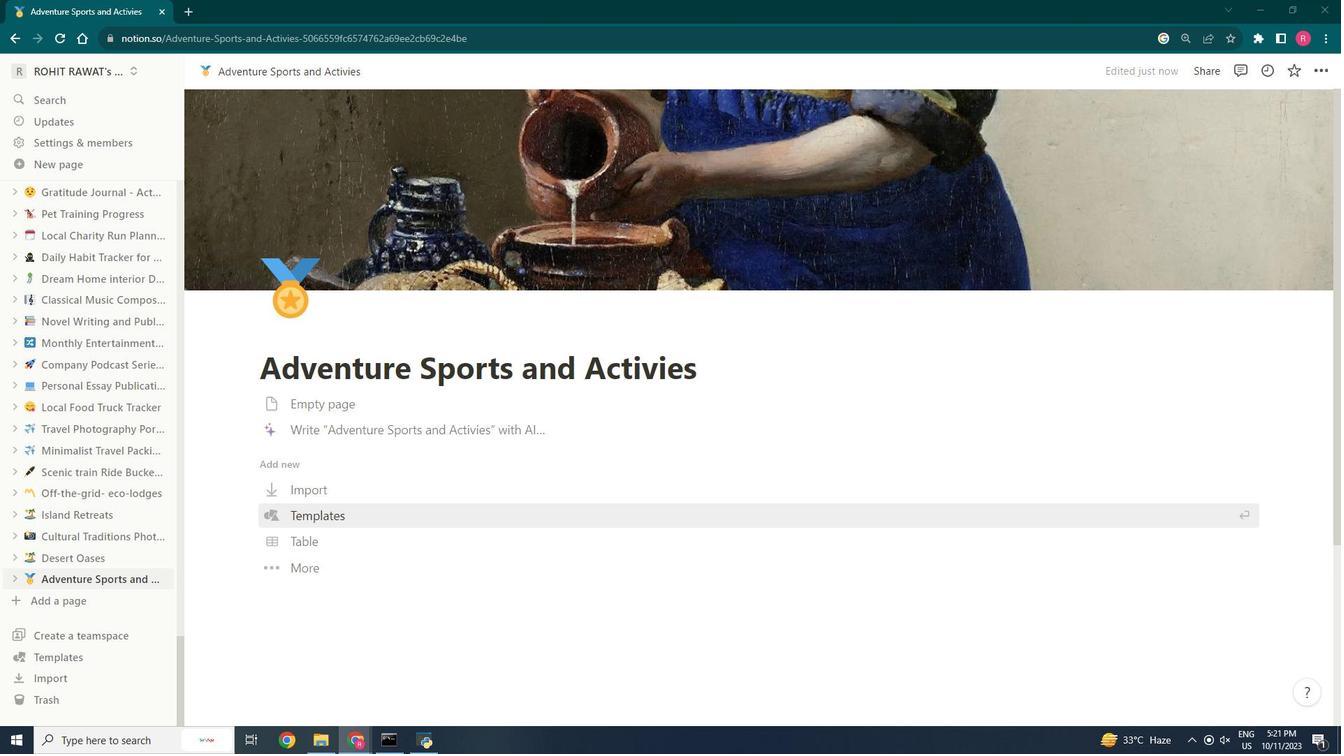 
Action: Mouse moved to (957, 405)
Screenshot: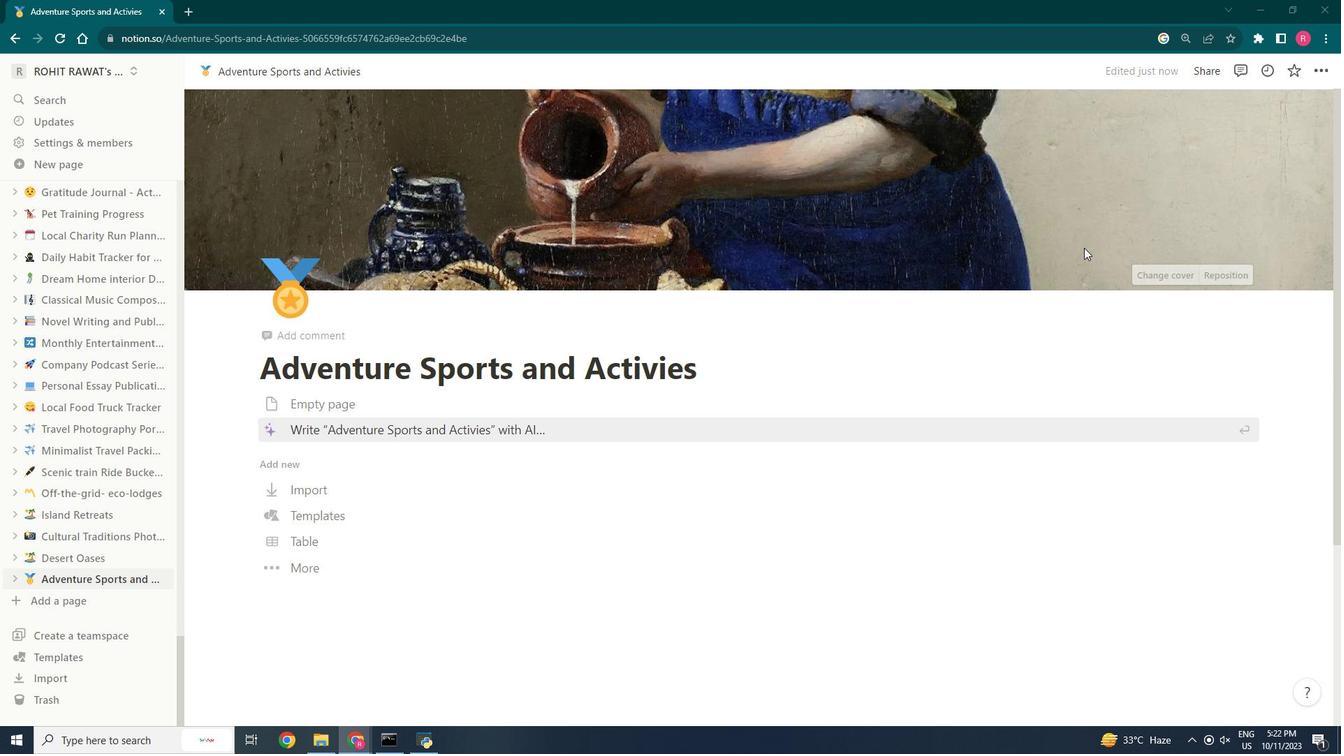 
Action: Mouse pressed left at (957, 405)
Screenshot: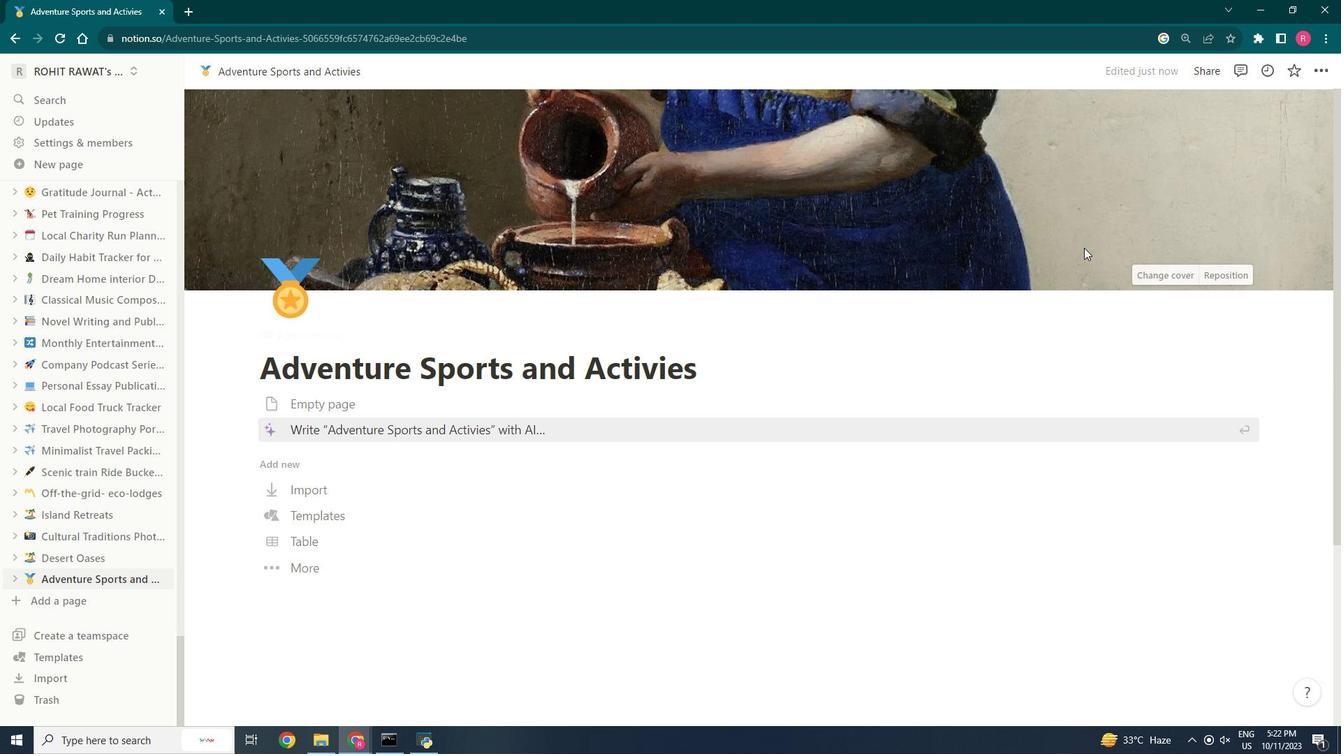 
Action: Mouse moved to (958, 405)
Screenshot: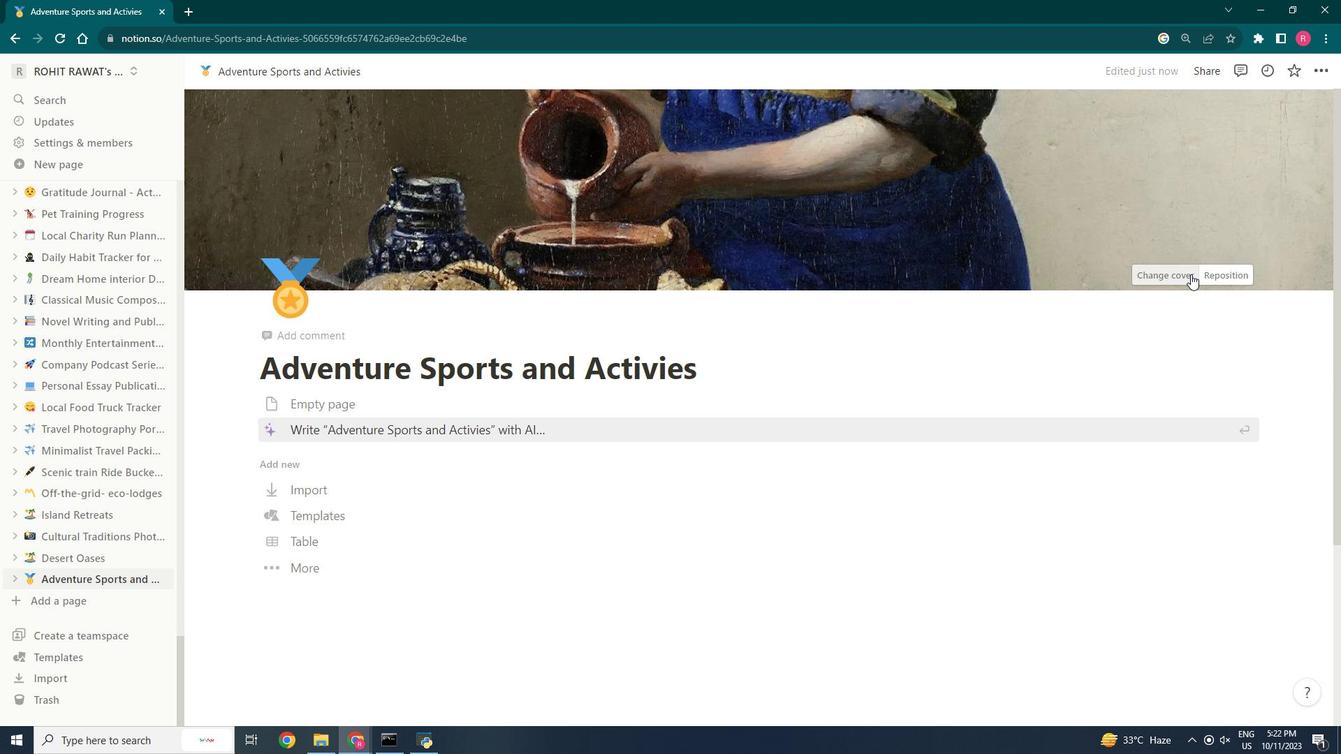 
Action: Mouse pressed left at (958, 405)
Screenshot: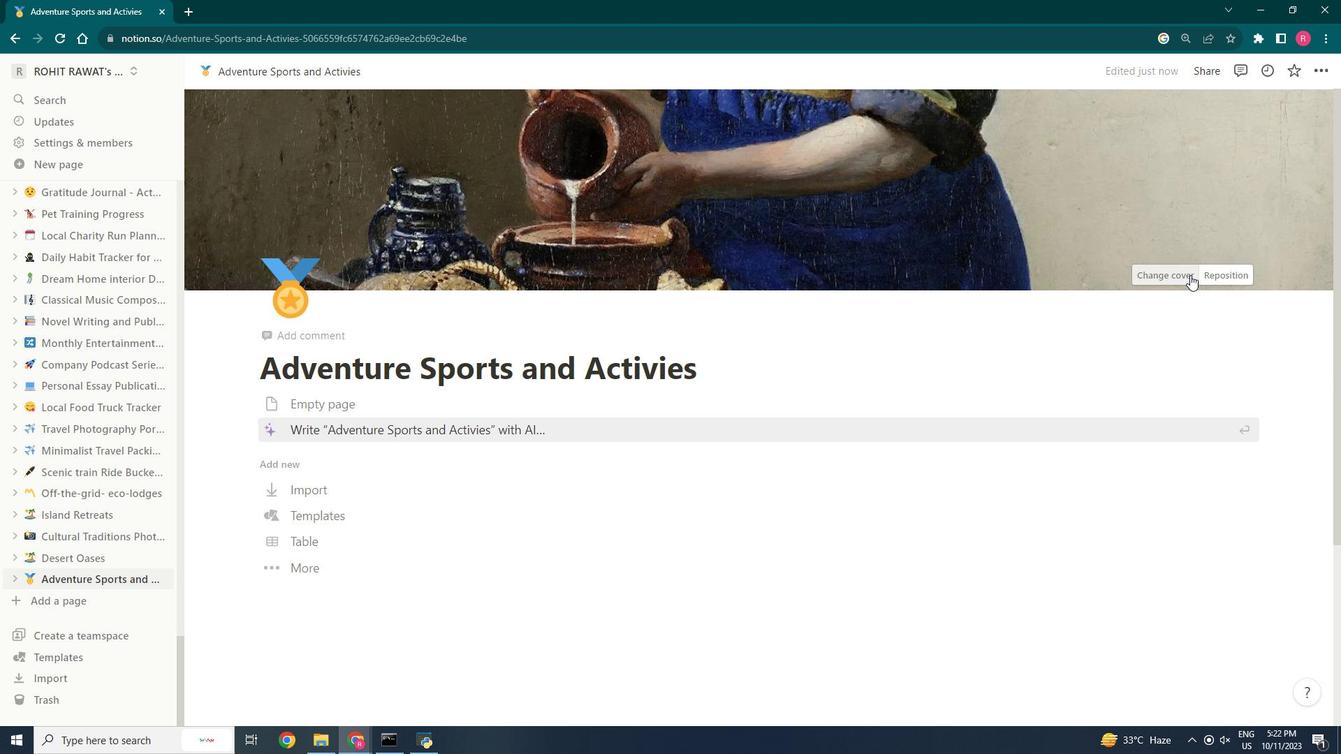 
Action: Mouse moved to (957, 405)
Screenshot: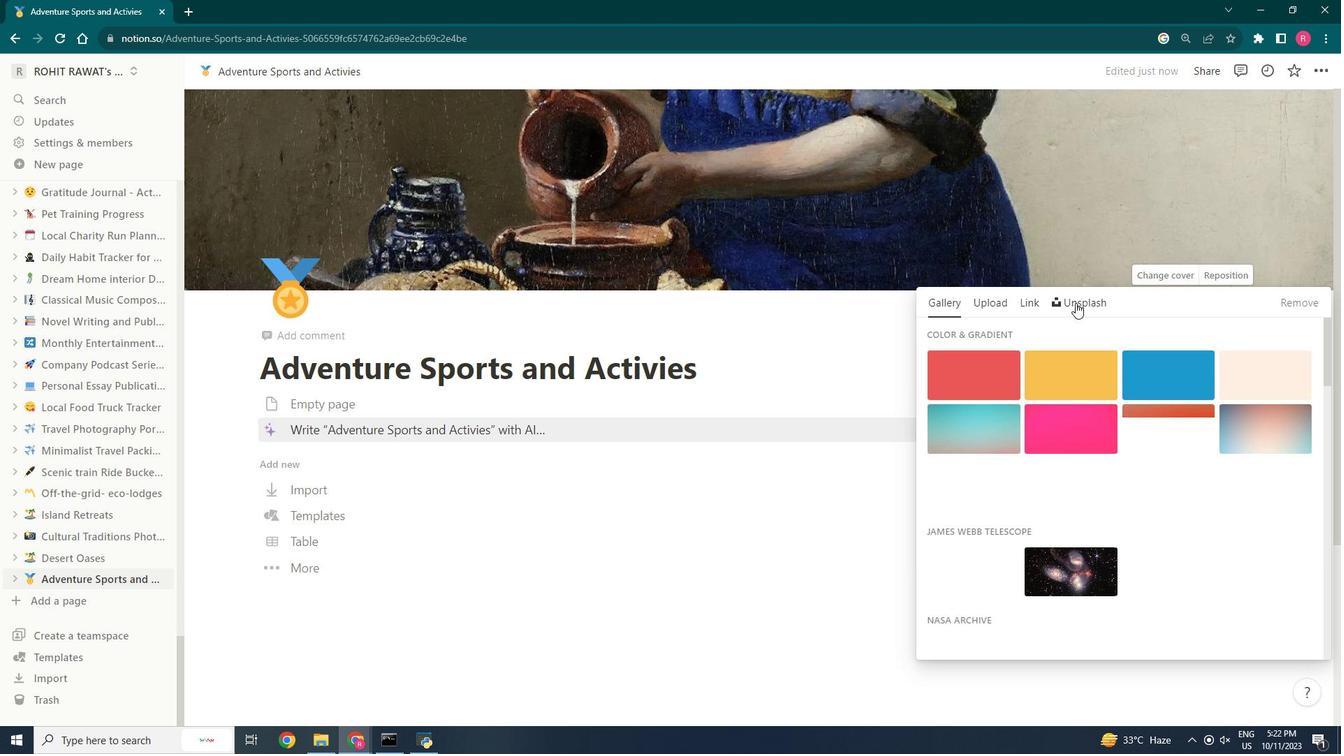 
Action: Mouse pressed left at (957, 405)
Screenshot: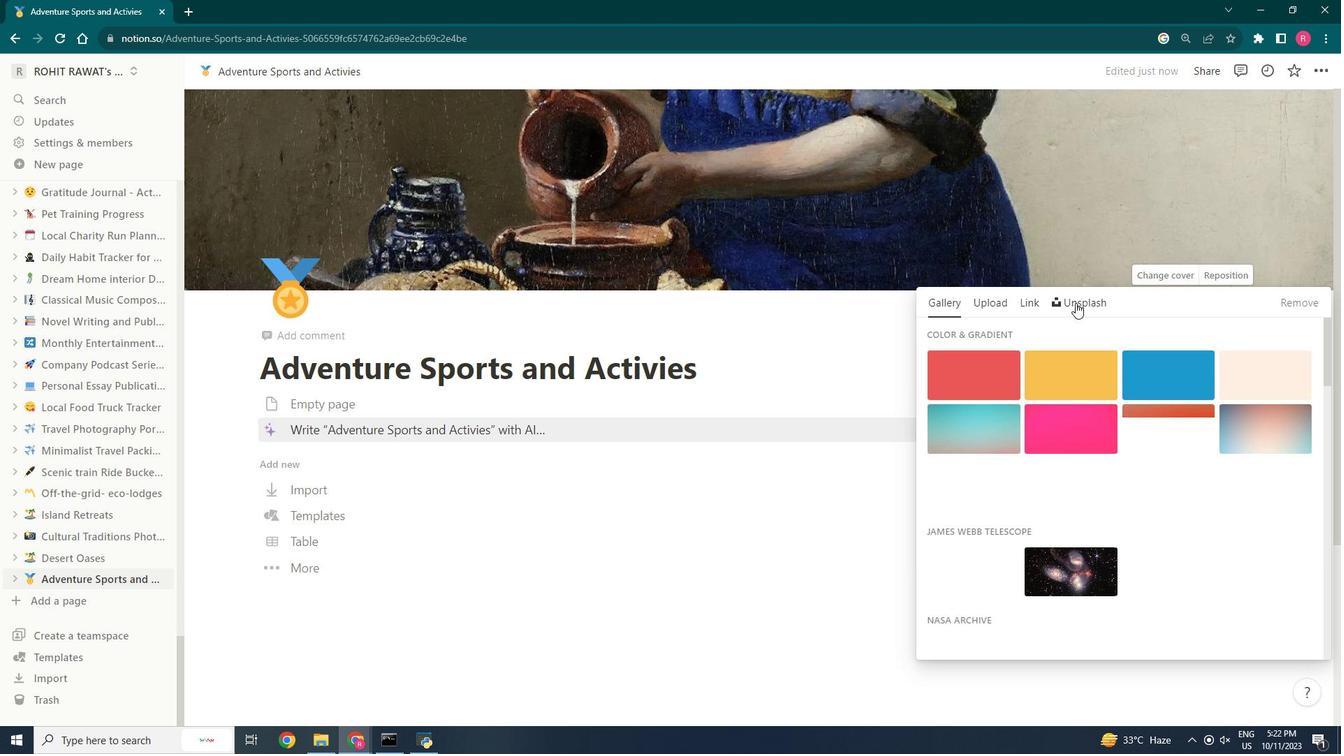 
Action: Mouse moved to (957, 405)
Screenshot: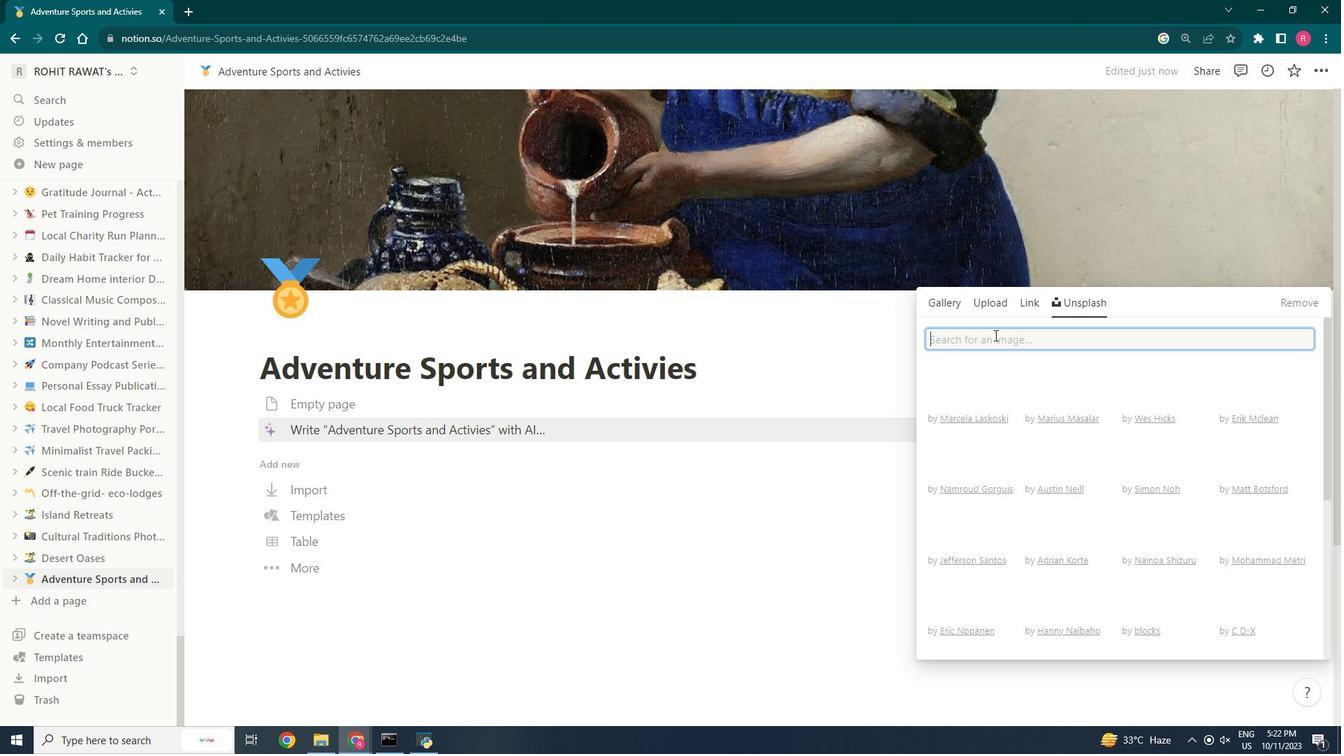 
Action: Mouse pressed left at (957, 405)
Screenshot: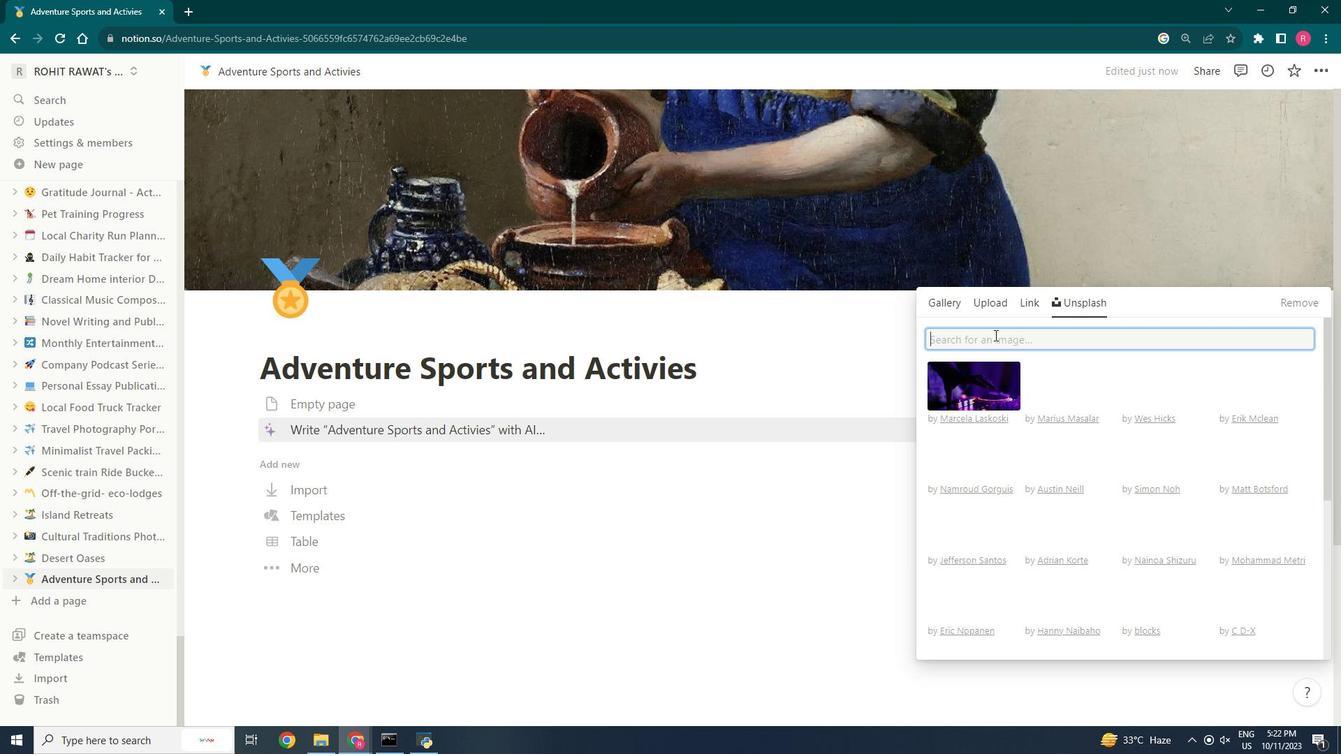 
Action: Key pressed sports
Screenshot: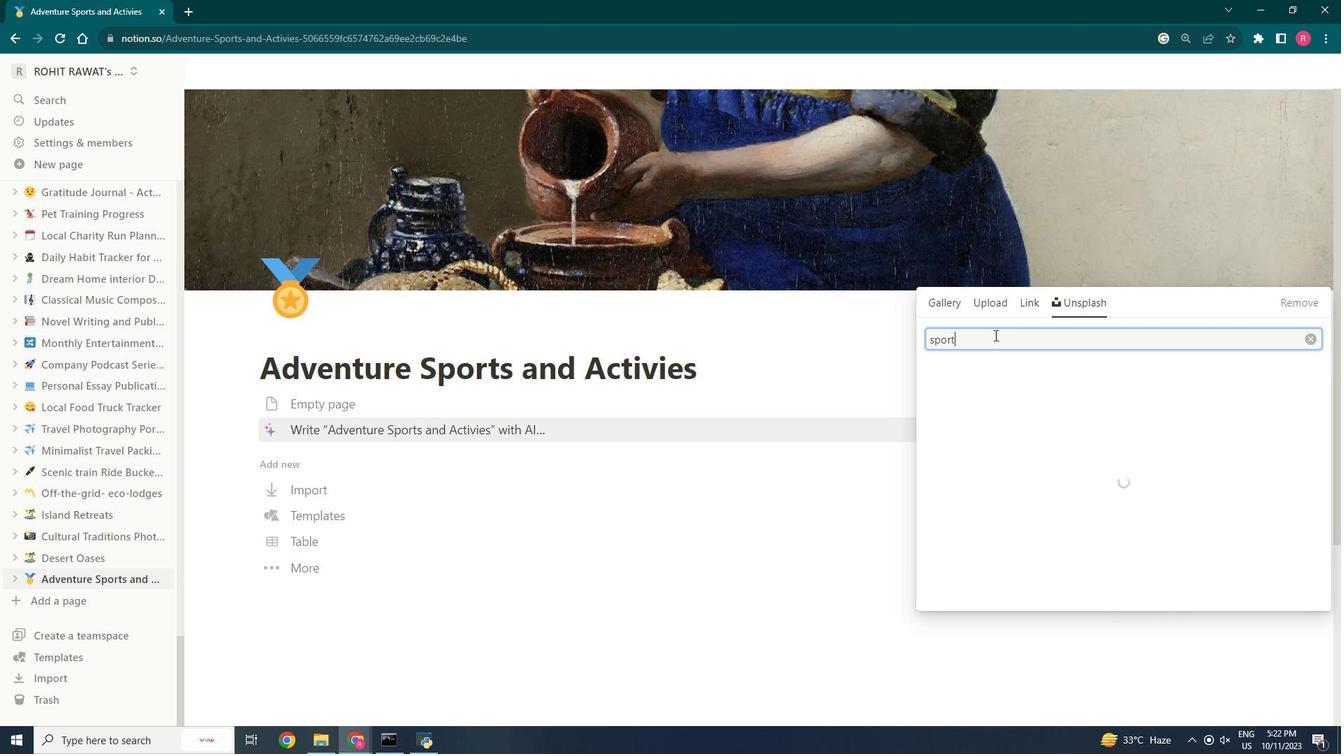 
Action: Mouse moved to (957, 405)
Screenshot: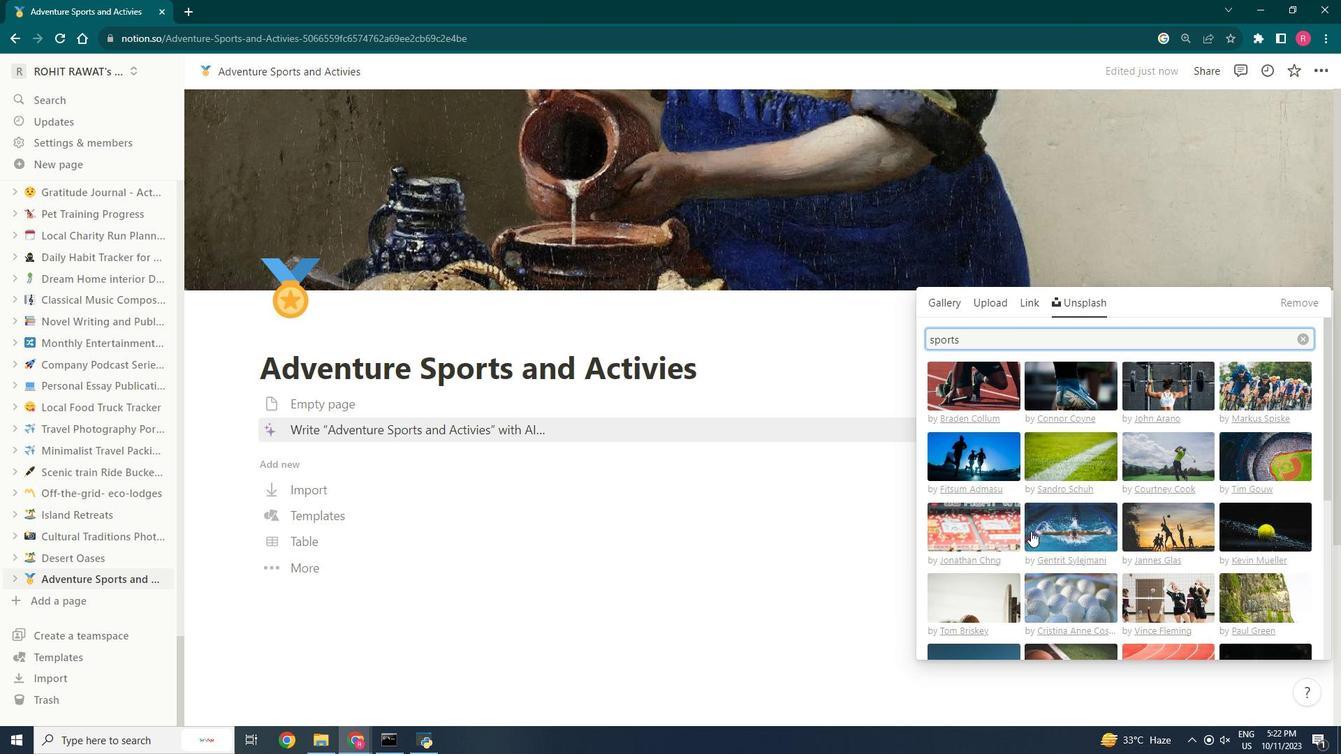
Action: Mouse scrolled (957, 405) with delta (0, 0)
Screenshot: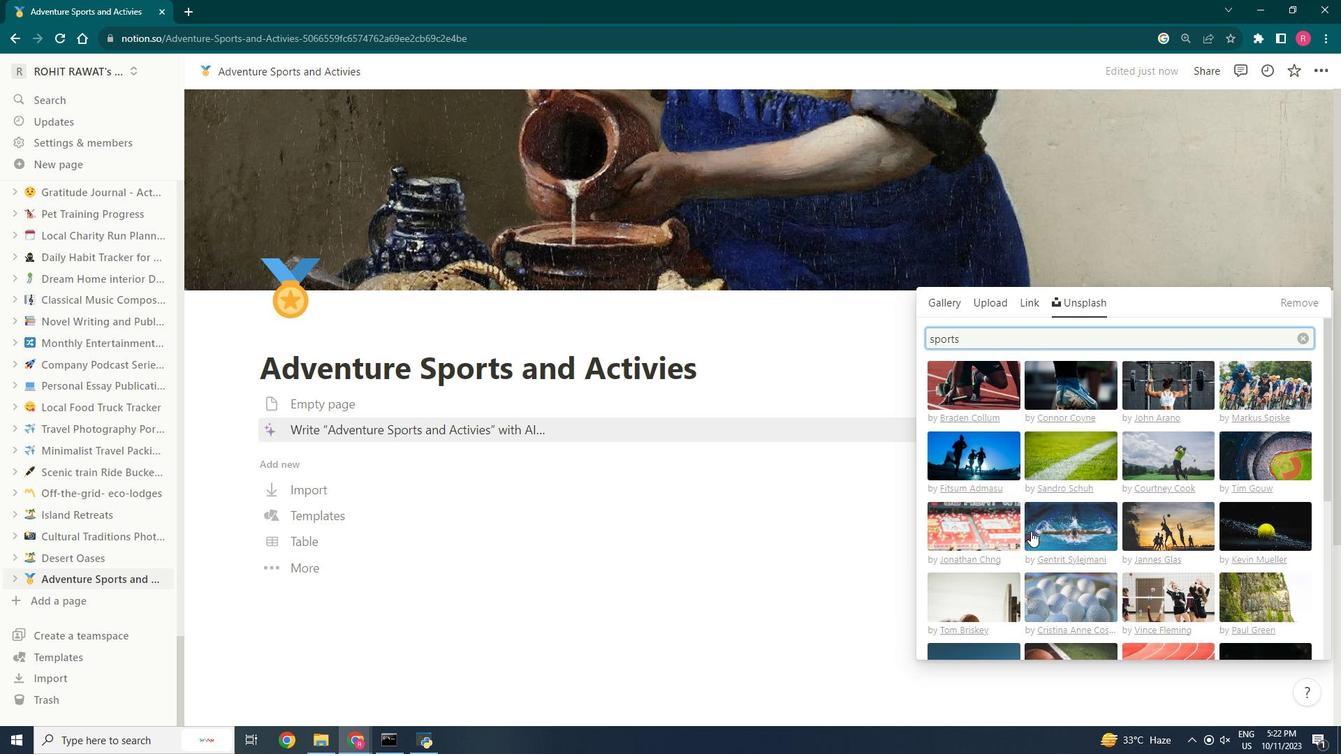
Action: Mouse scrolled (957, 405) with delta (0, 0)
Screenshot: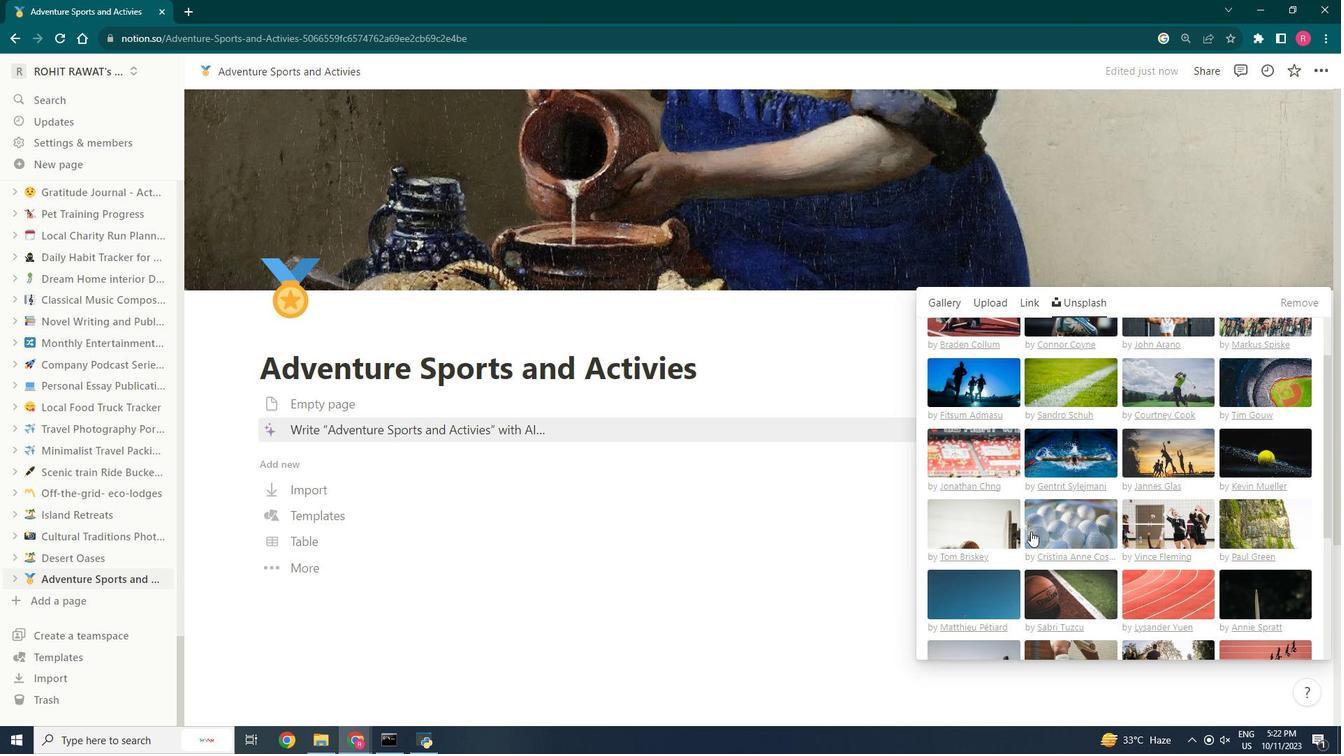
Action: Mouse scrolled (957, 405) with delta (0, 0)
Screenshot: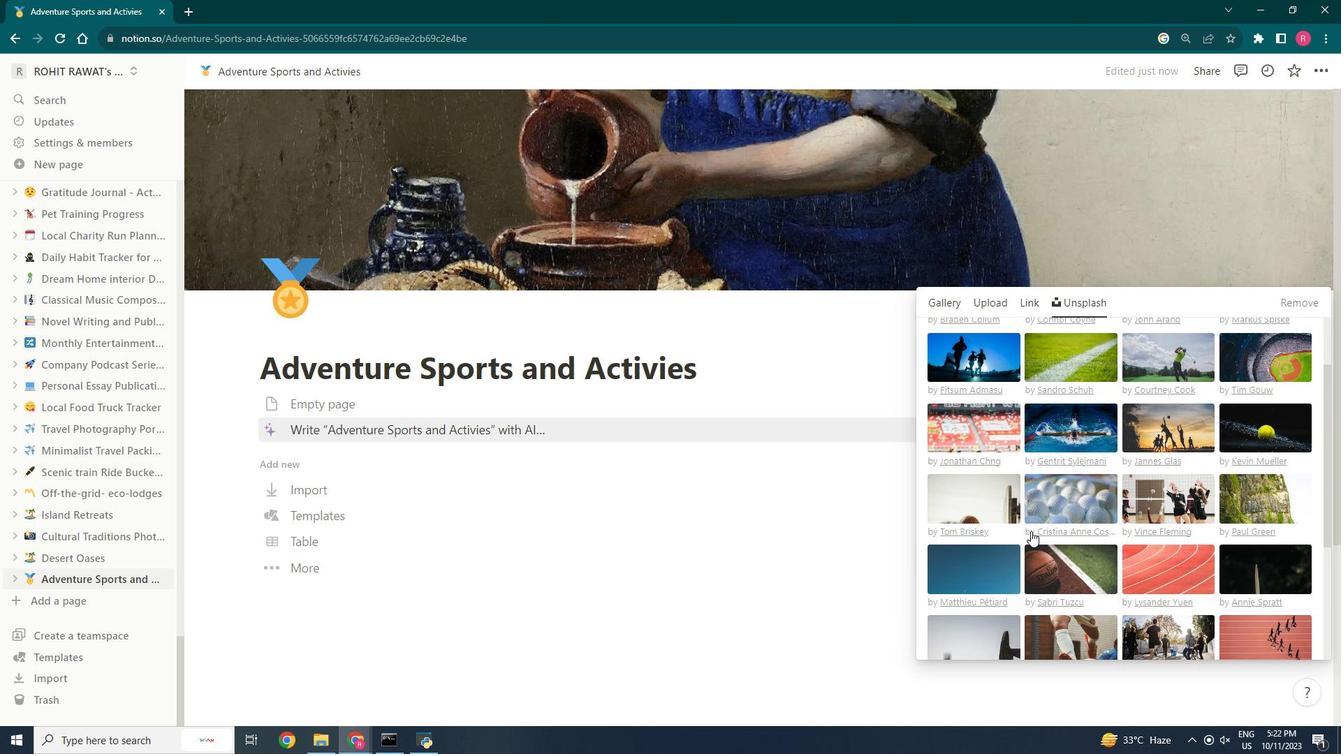 
Action: Mouse moved to (957, 405)
Screenshot: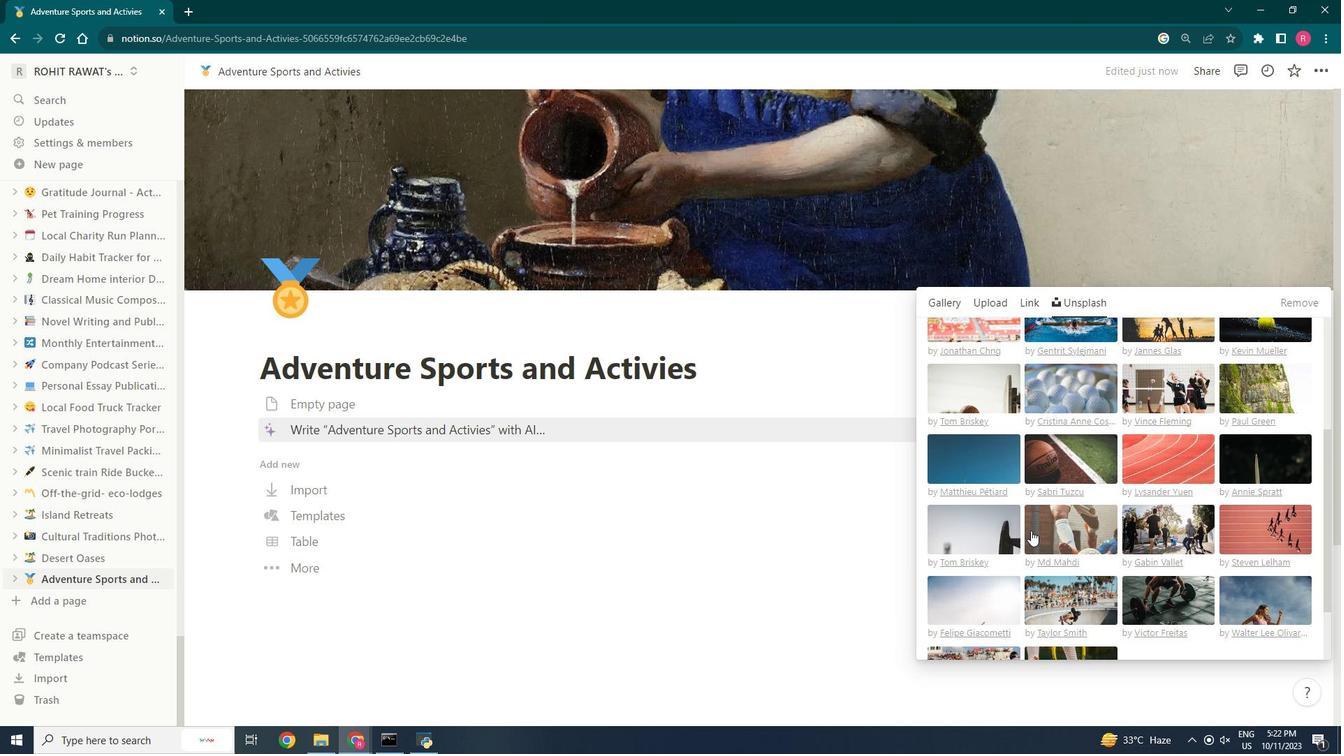 
Action: Mouse scrolled (957, 405) with delta (0, 0)
Screenshot: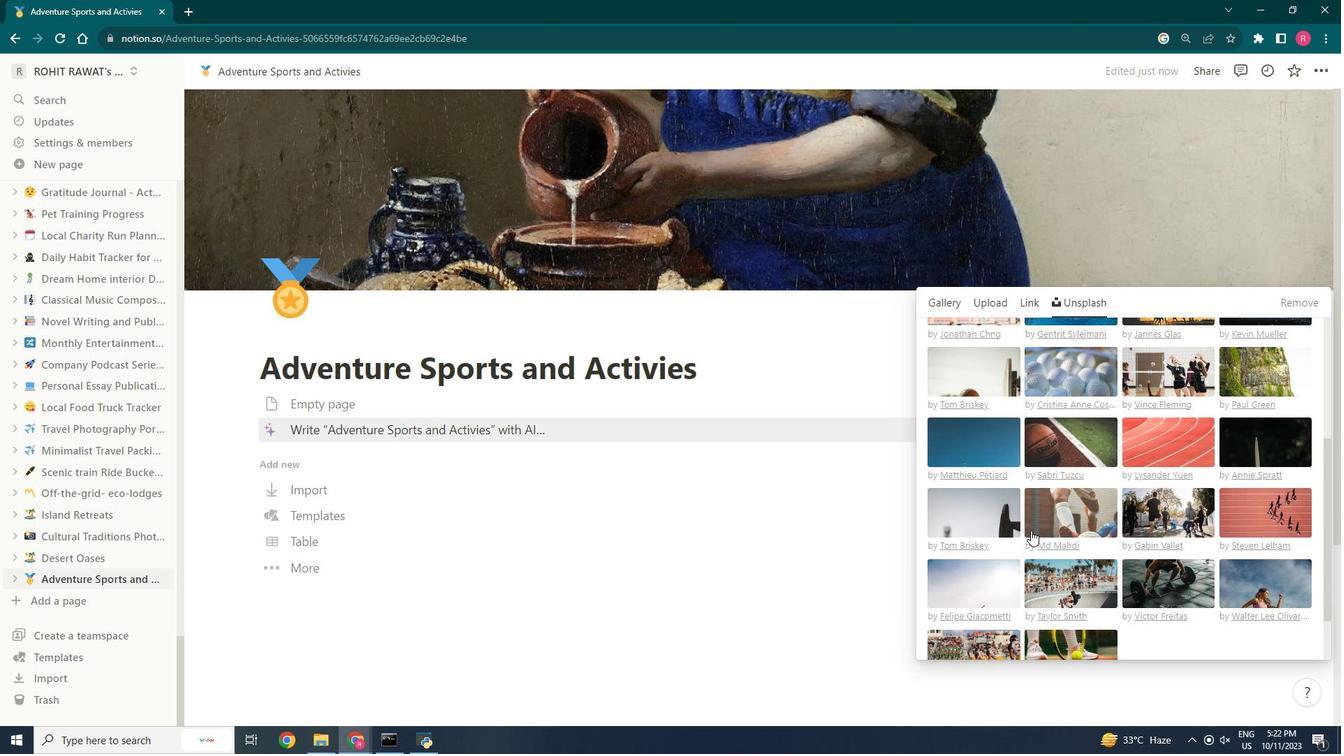 
Action: Mouse moved to (958, 405)
Screenshot: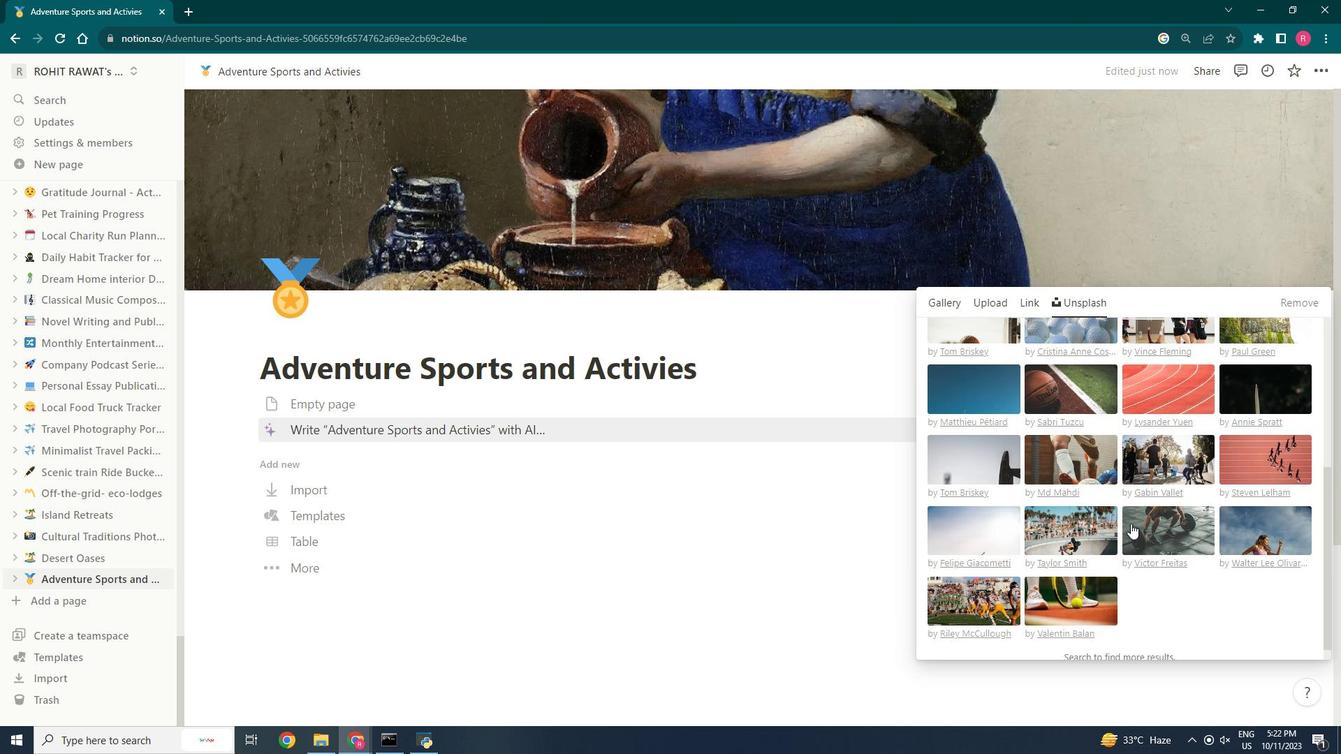 
Action: Mouse scrolled (958, 405) with delta (0, 0)
Screenshot: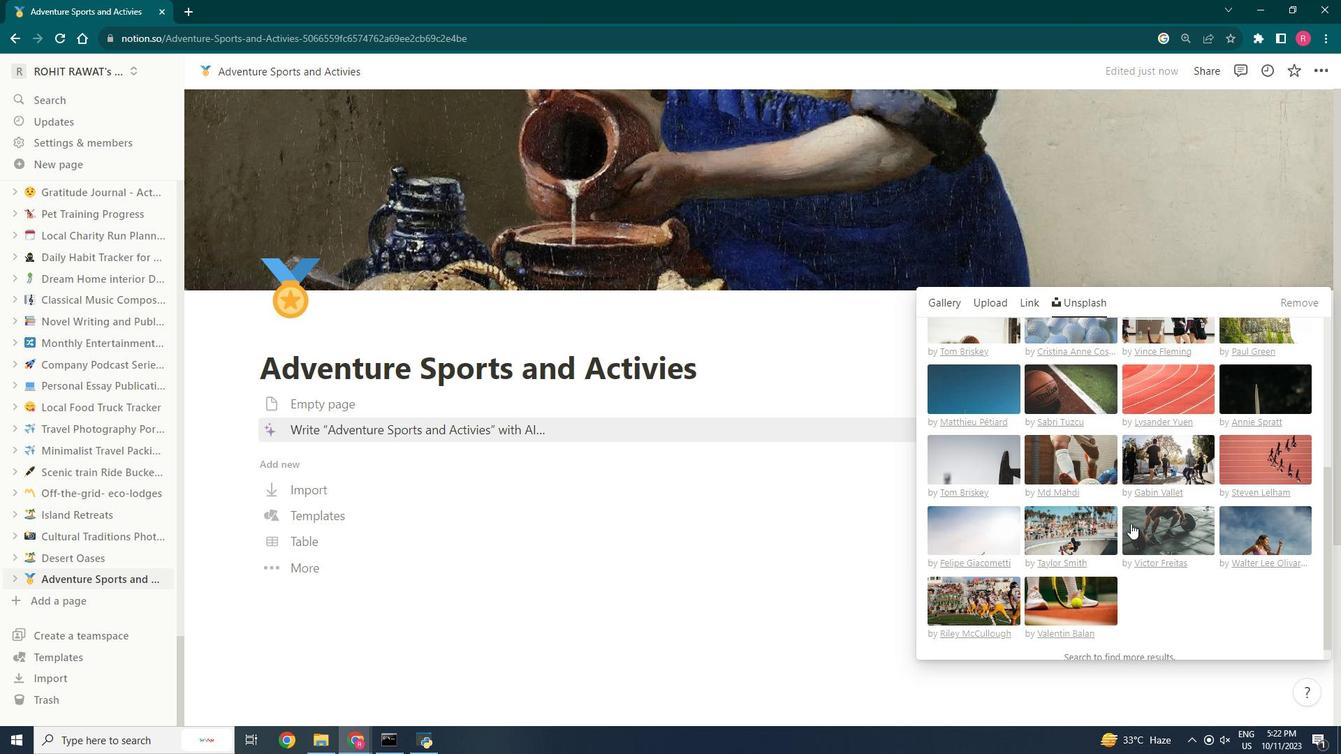 
Action: Mouse moved to (958, 405)
Screenshot: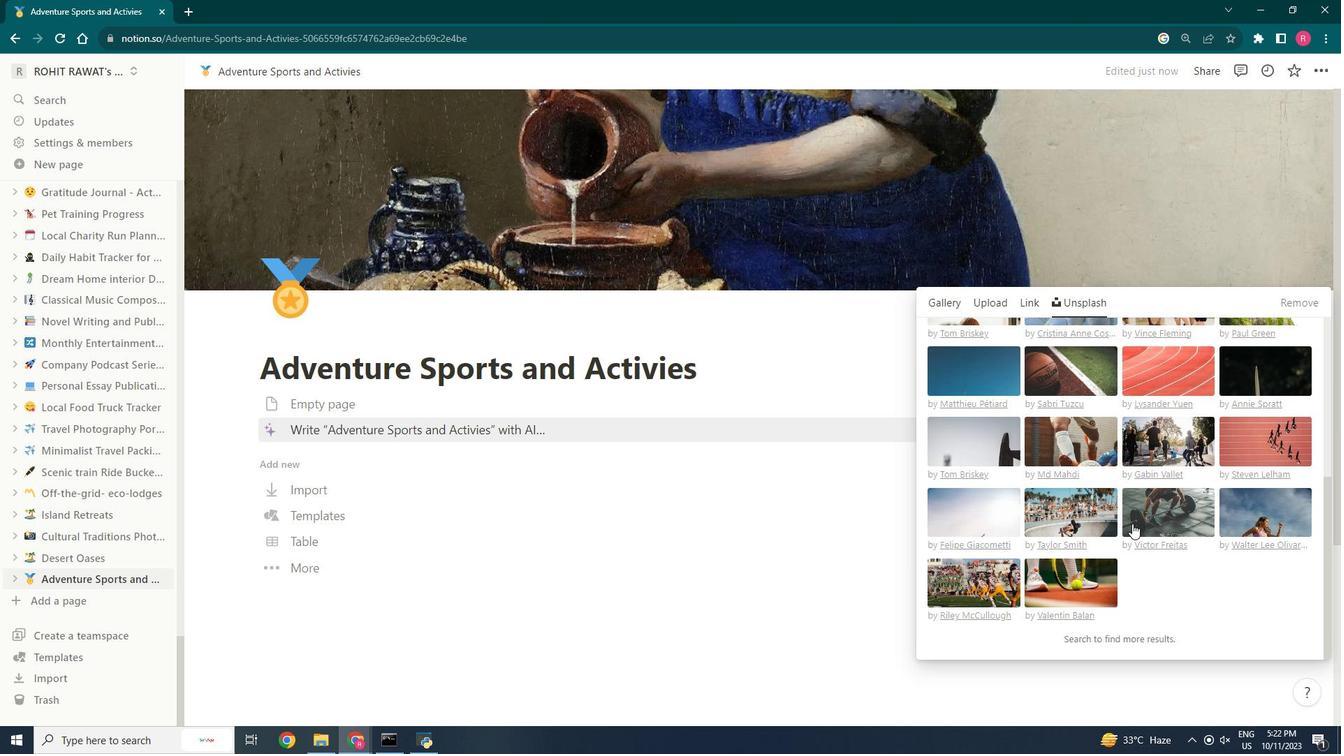 
Action: Mouse scrolled (958, 405) with delta (0, 0)
Screenshot: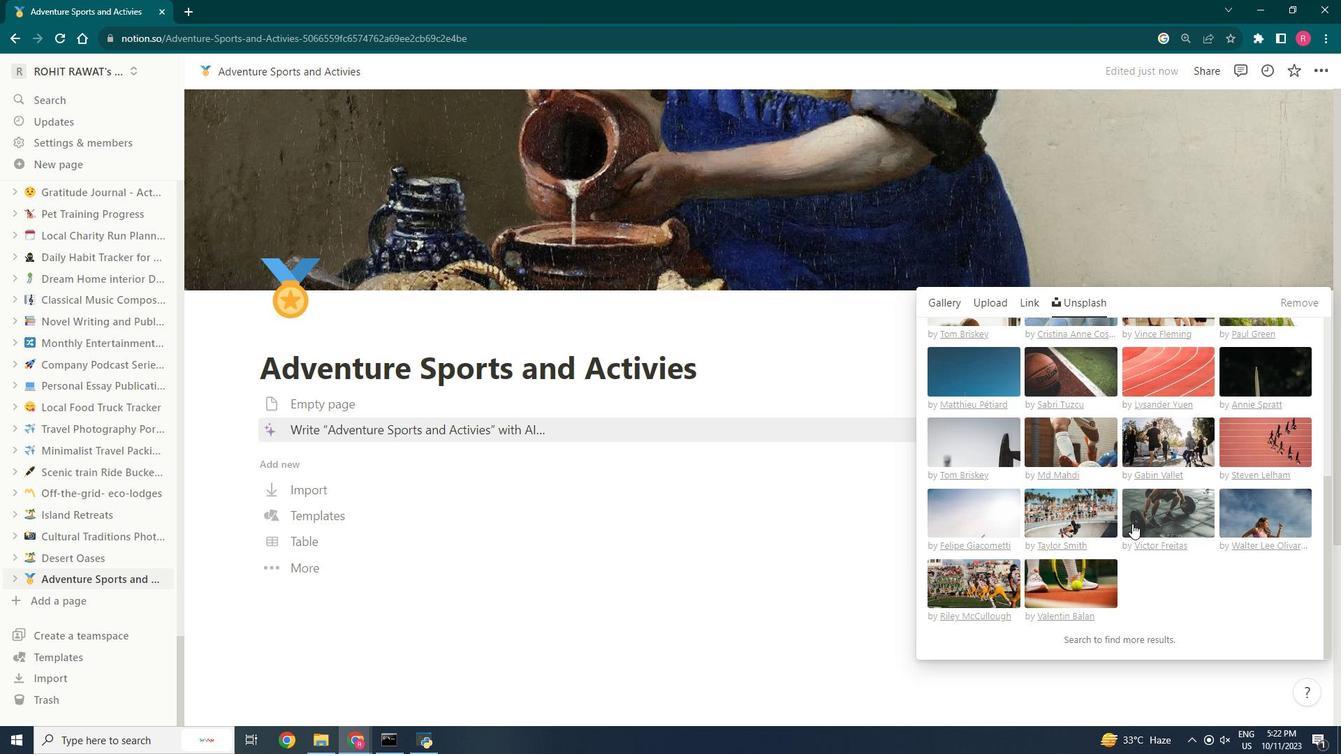 
Action: Mouse scrolled (958, 405) with delta (0, 0)
Screenshot: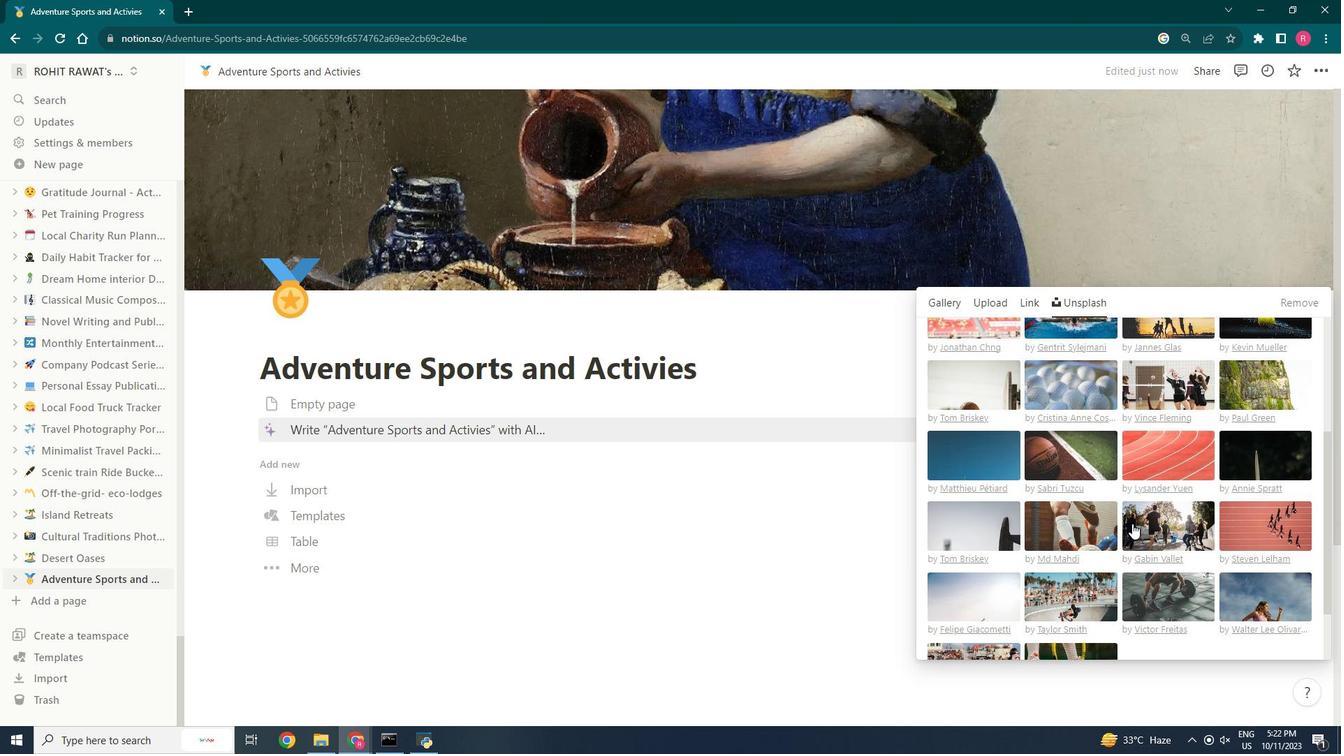
Action: Mouse scrolled (958, 405) with delta (0, 0)
Screenshot: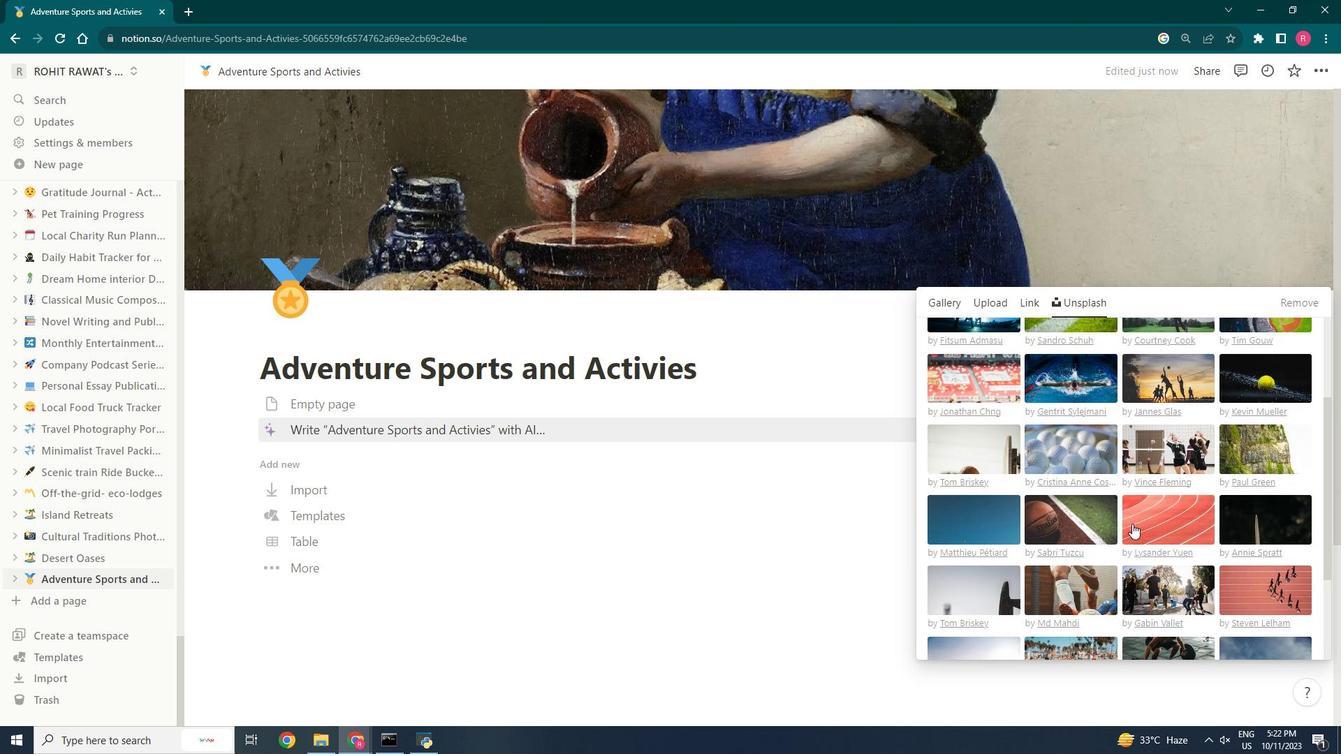 
Action: Mouse scrolled (958, 405) with delta (0, 0)
Screenshot: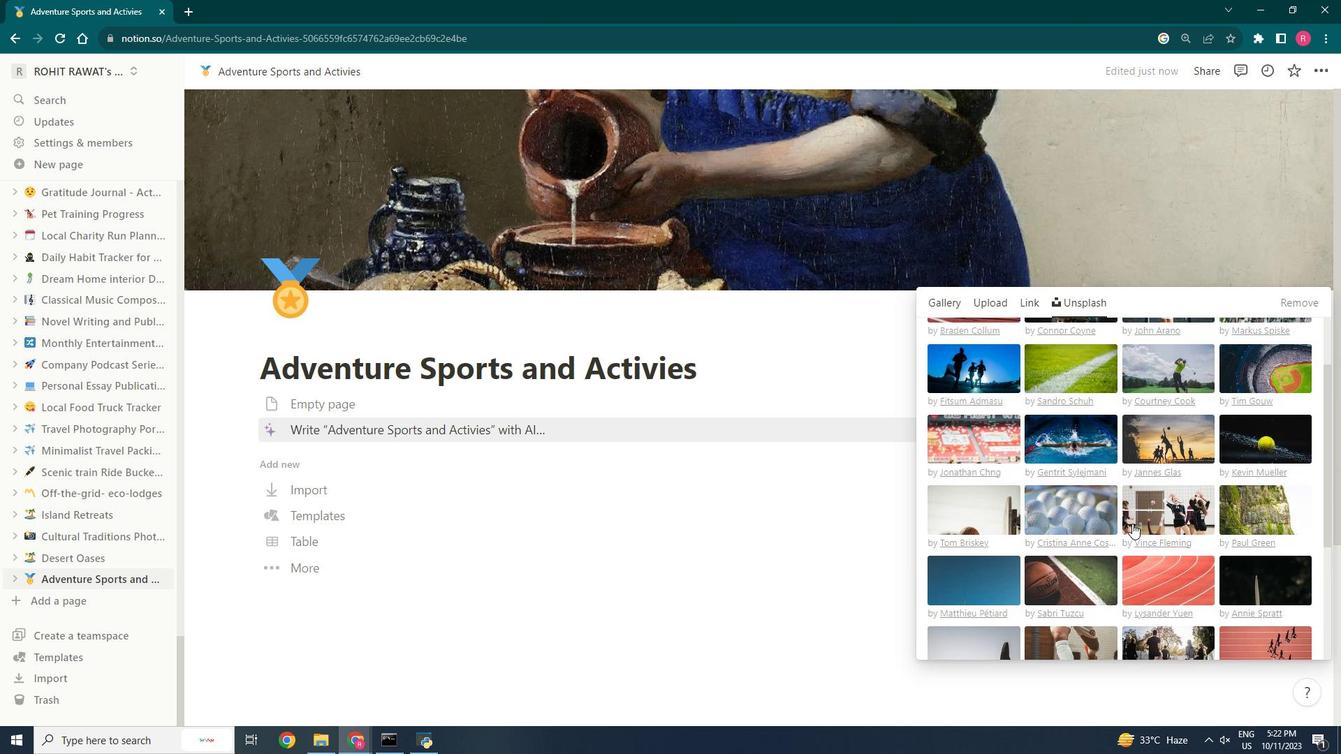 
Action: Mouse scrolled (958, 405) with delta (0, 0)
Screenshot: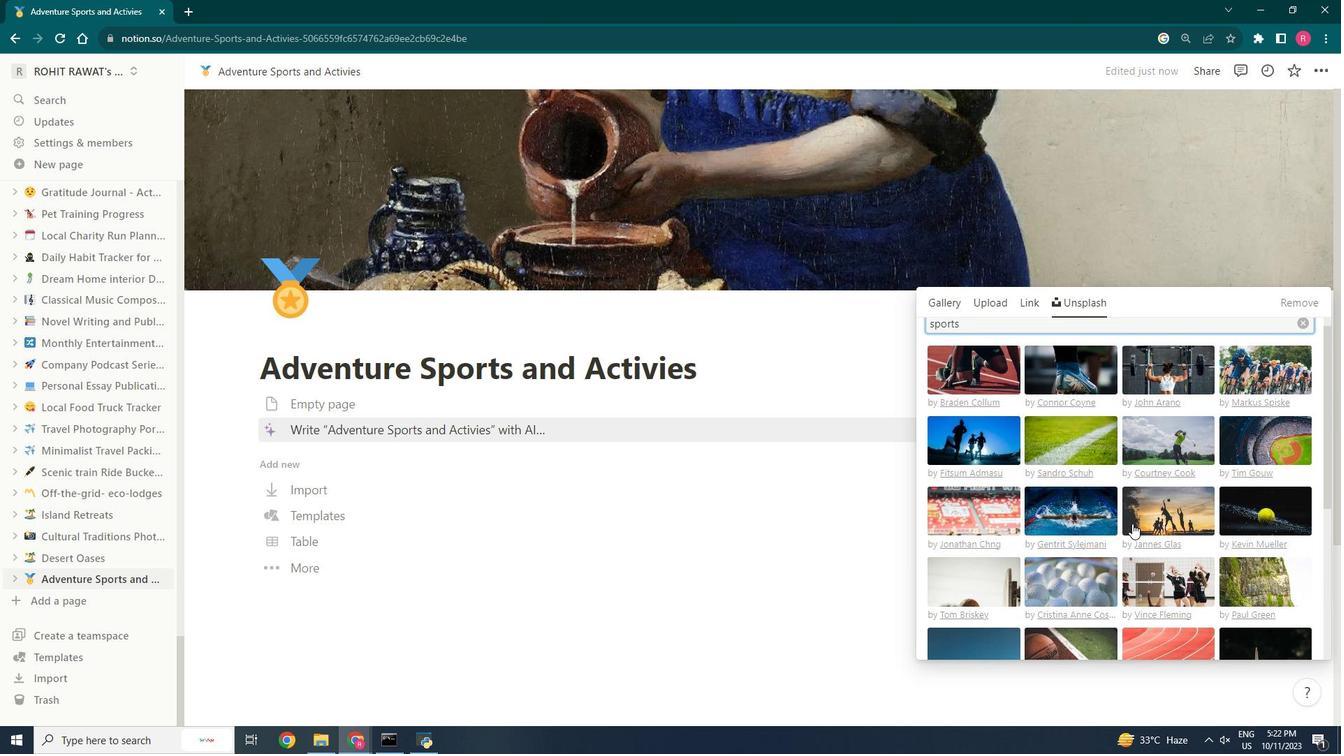 
Action: Mouse scrolled (958, 405) with delta (0, 0)
Screenshot: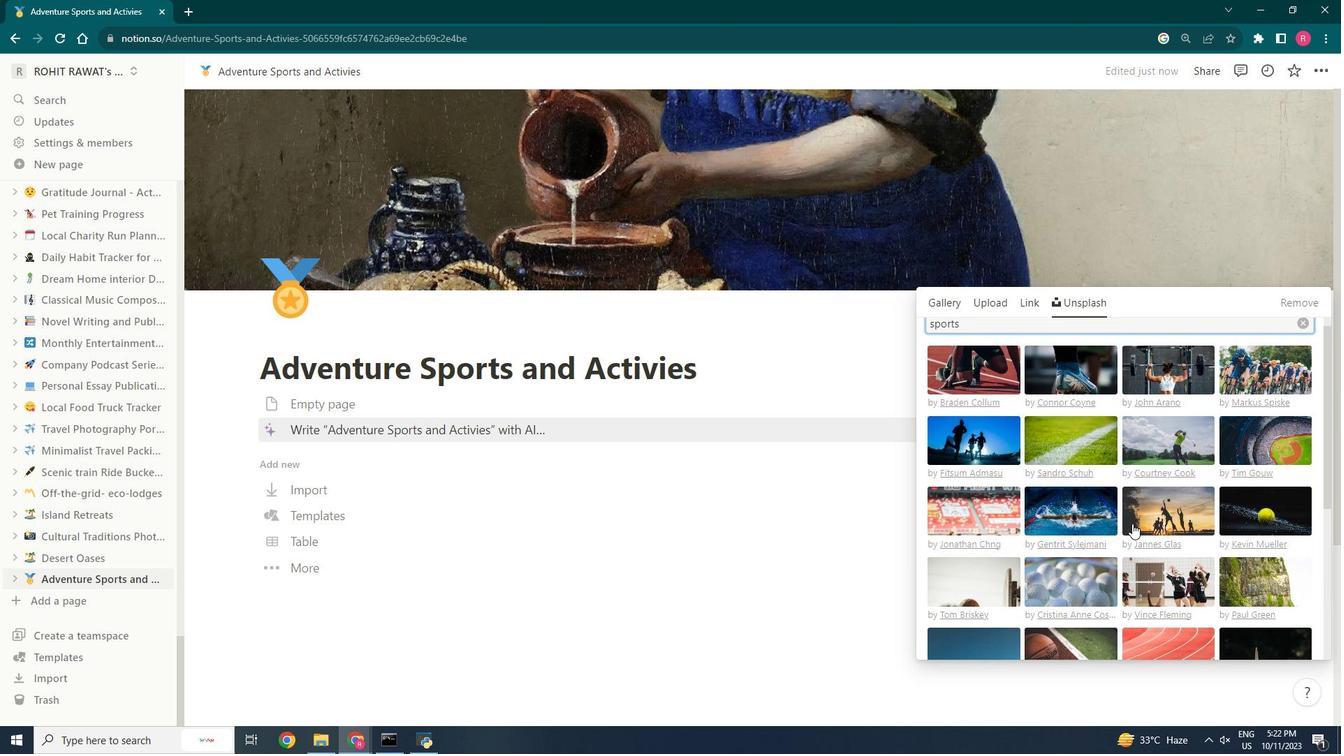 
Action: Mouse scrolled (958, 405) with delta (0, 0)
Screenshot: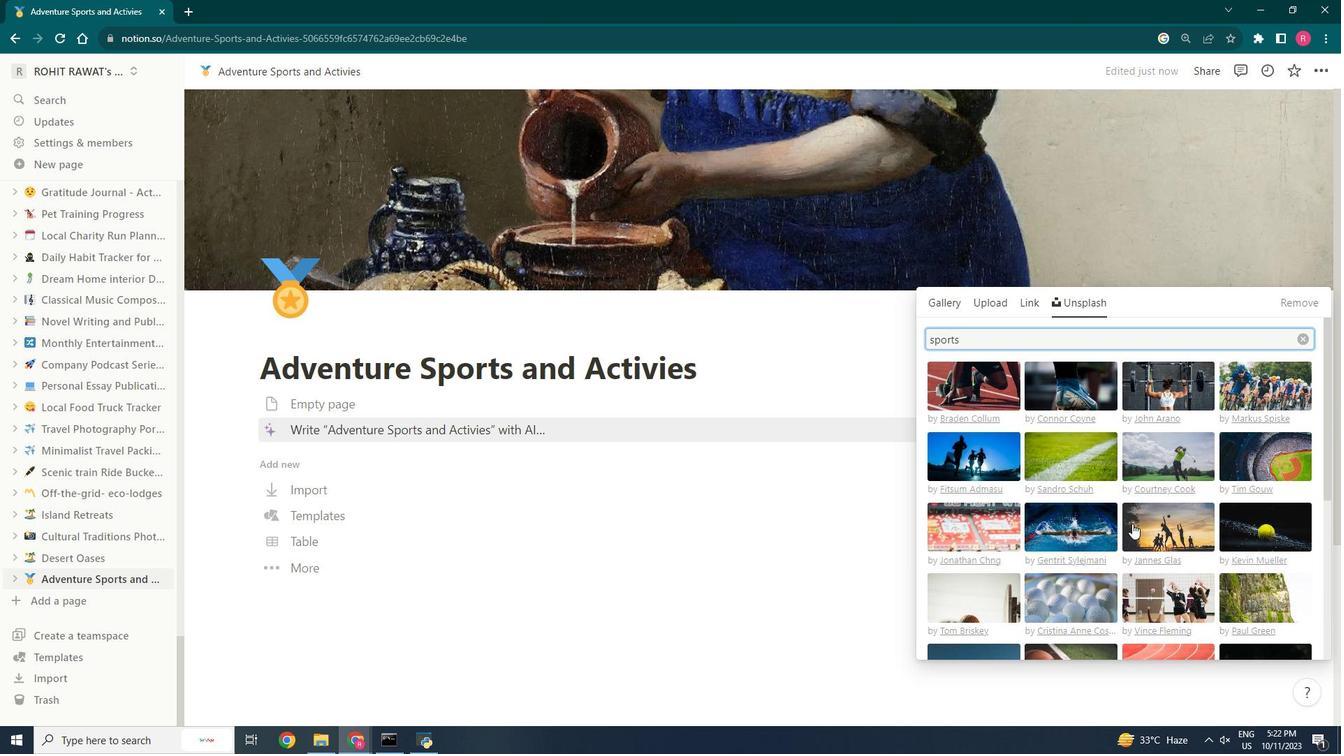 
Action: Mouse moved to (958, 405)
Screenshot: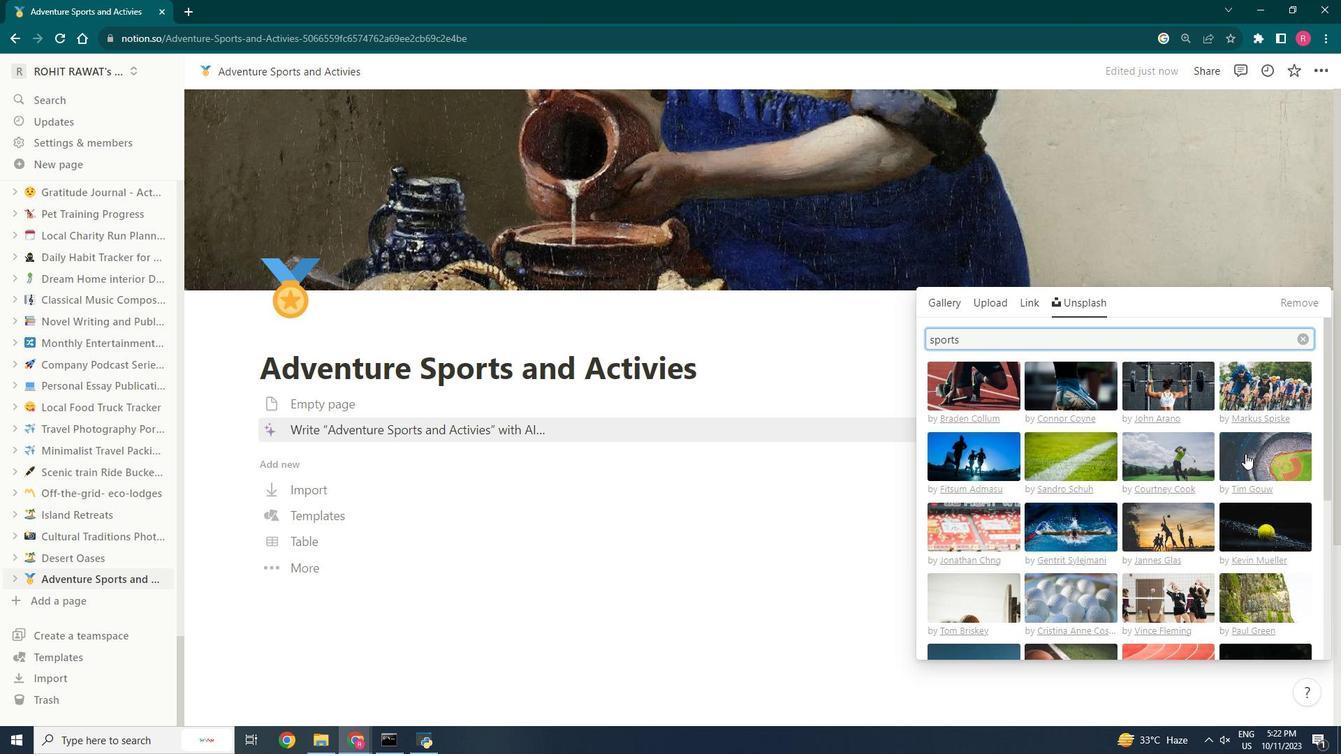 
Action: Mouse pressed left at (958, 405)
Screenshot: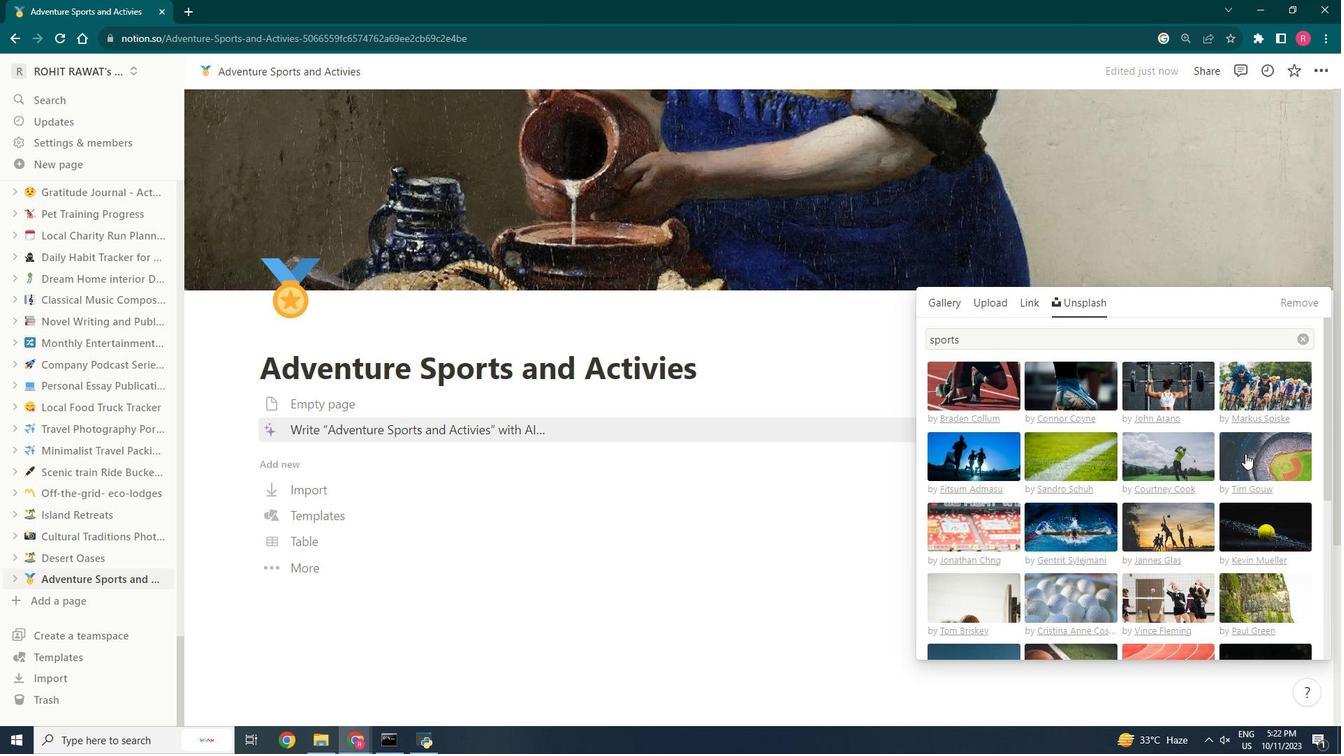 
Action: Mouse moved to (952, 405)
Screenshot: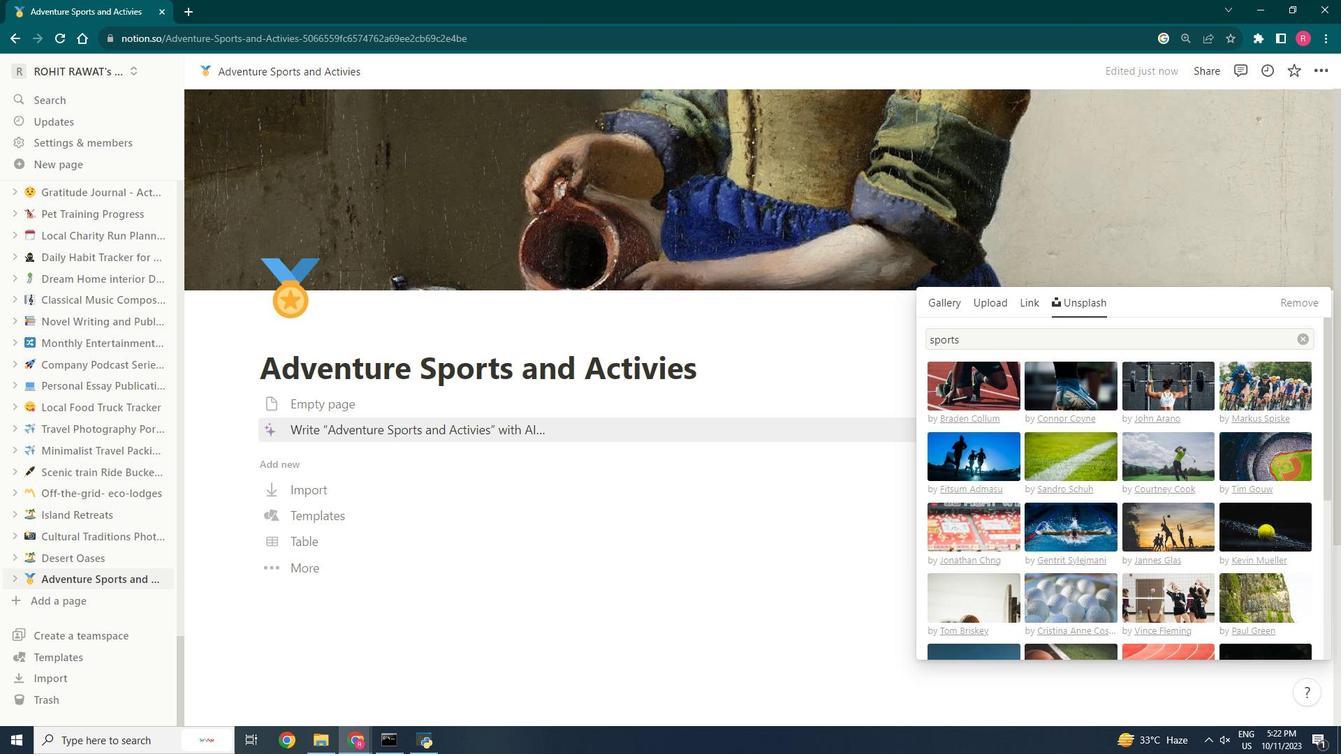 
Action: Mouse pressed left at (952, 405)
Screenshot: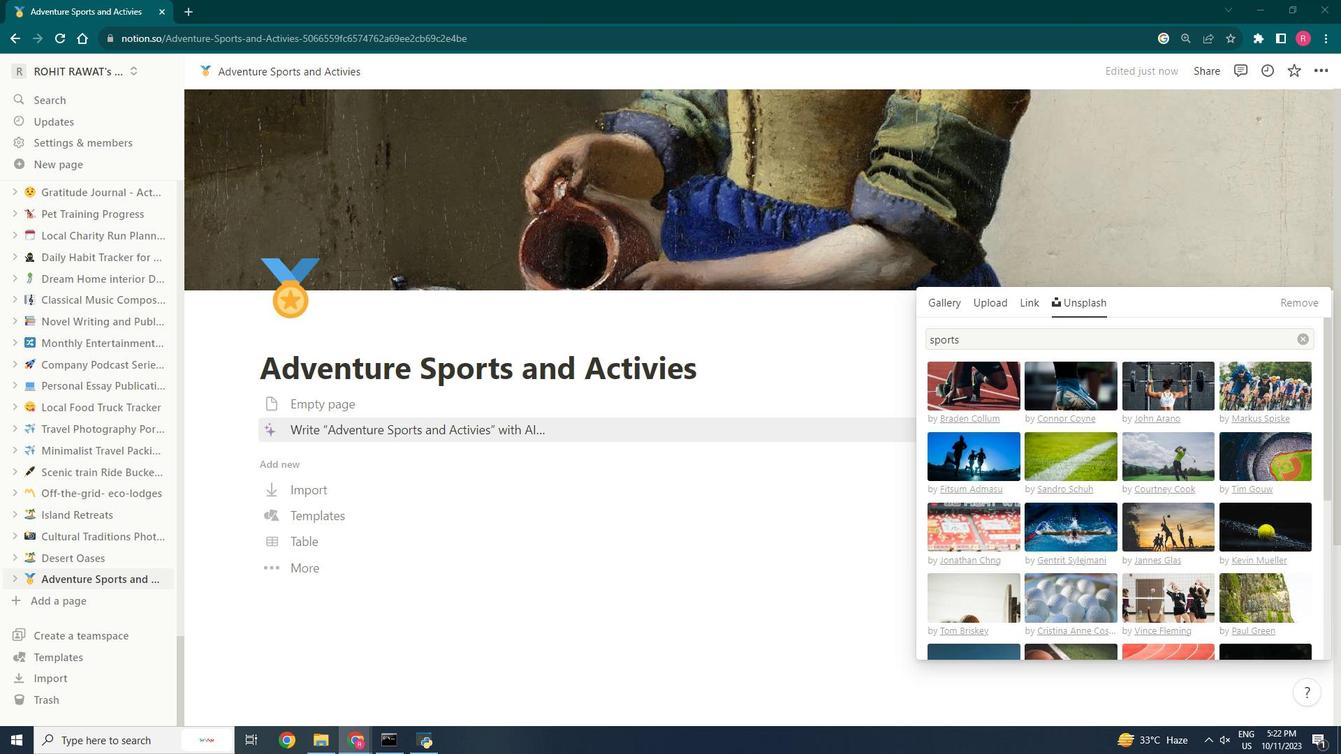
Action: Mouse moved to (952, 405)
Screenshot: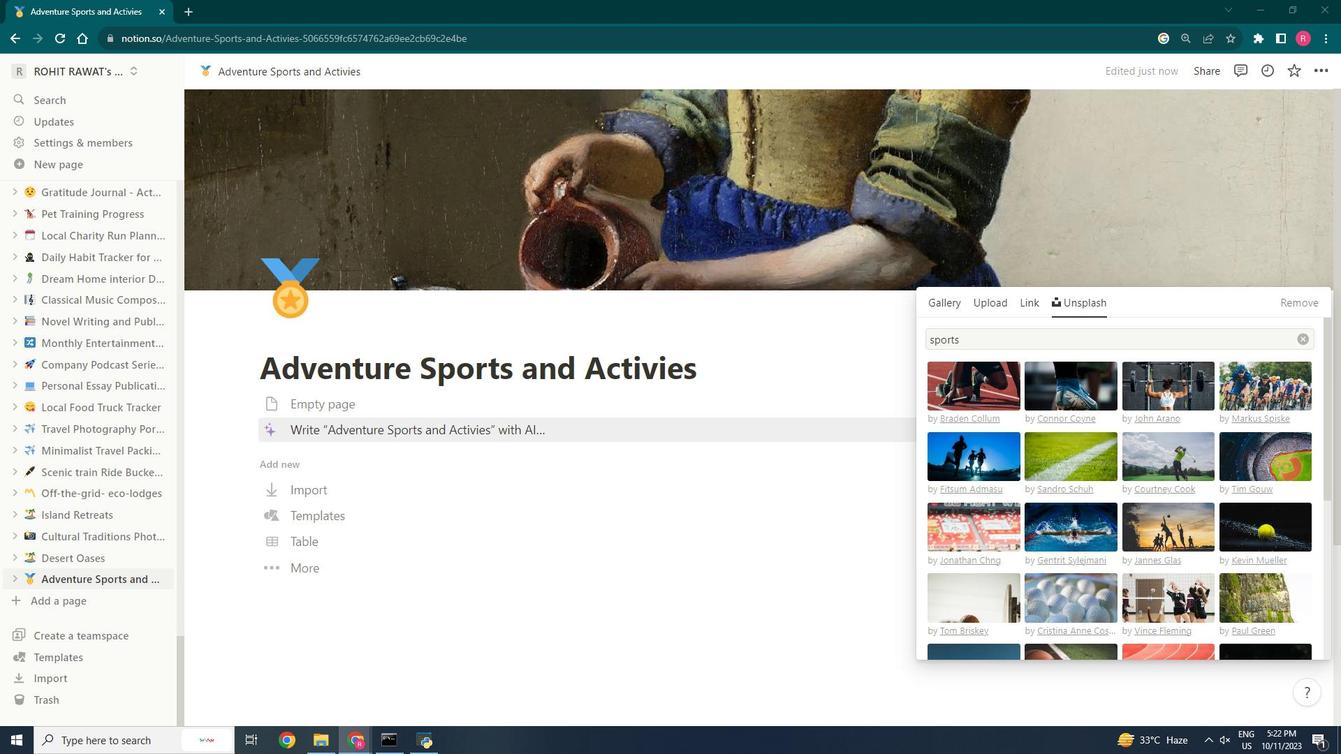 
Action: Mouse pressed left at (952, 405)
Screenshot: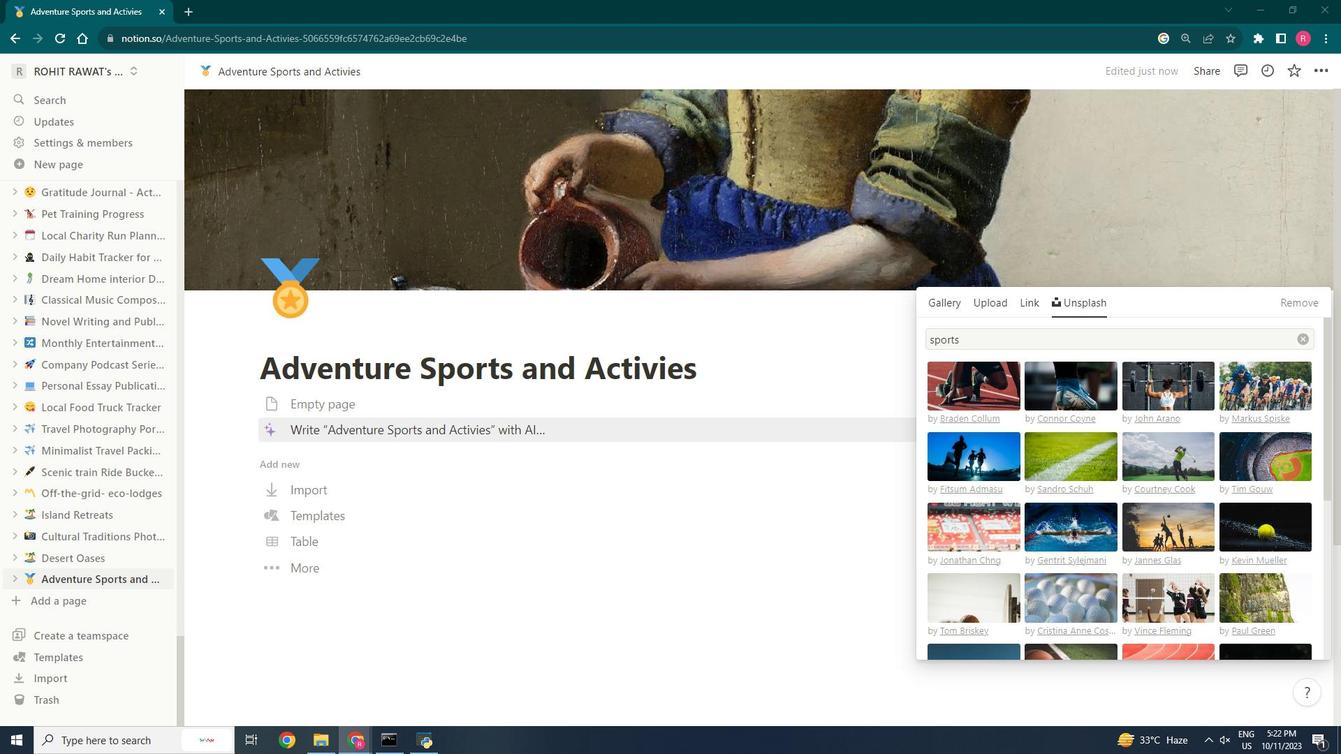 
Action: Mouse moved to (952, 405)
Screenshot: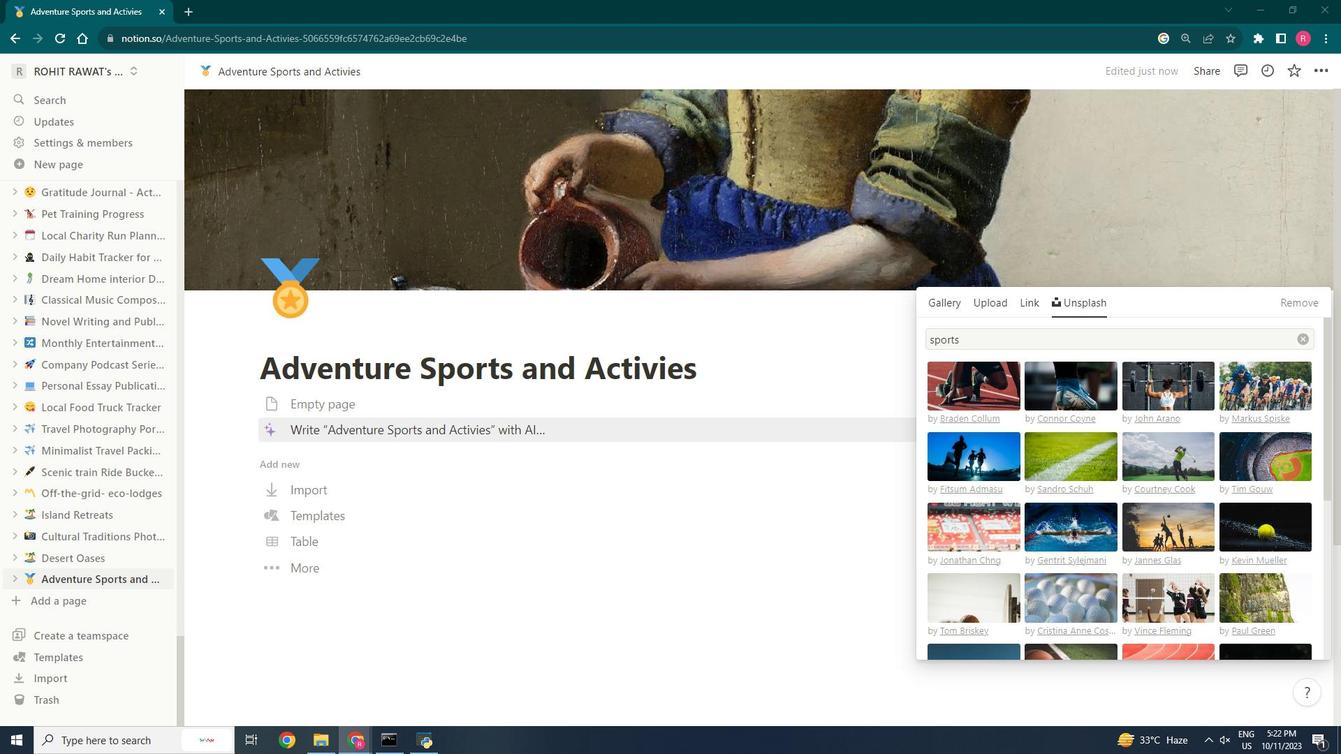 
Action: Key pressed ctrl+V<Key.space>nnotion<Key.space>example<Key.enter>
Screenshot: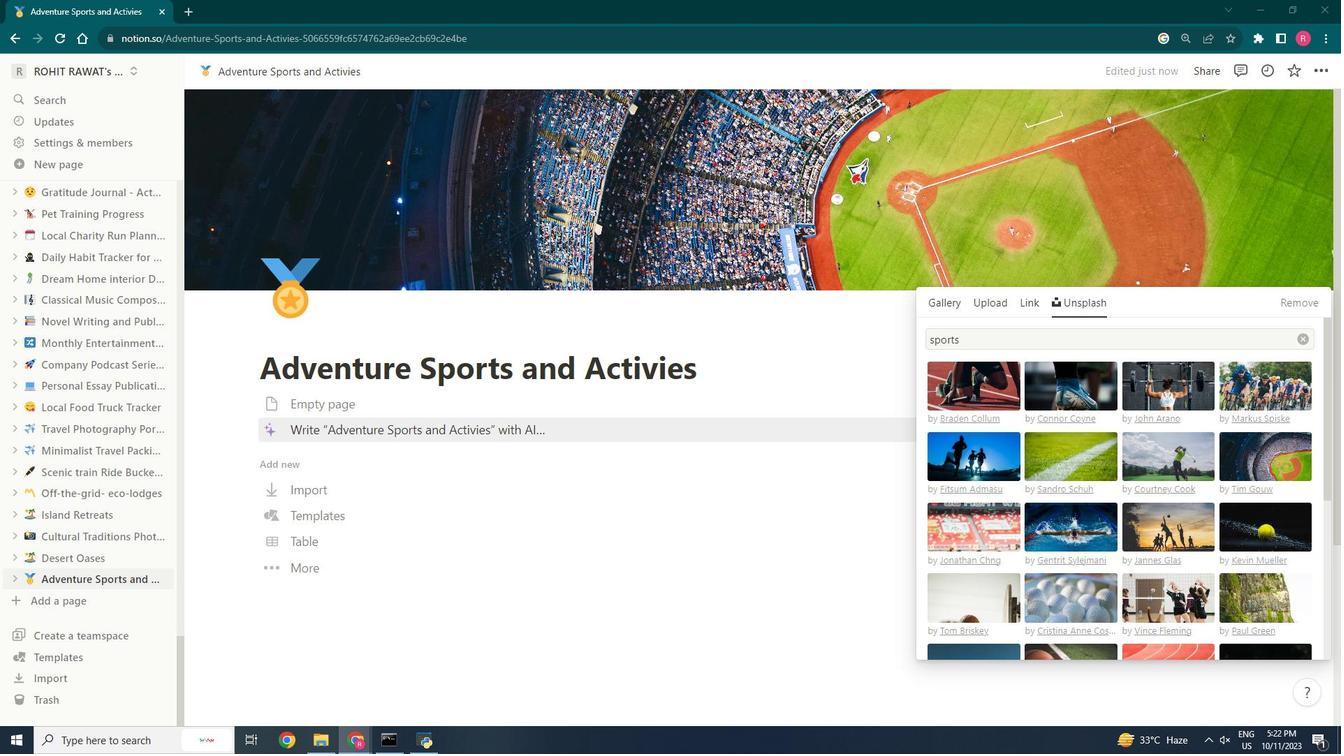 
Action: Mouse moved to (952, 405)
Screenshot: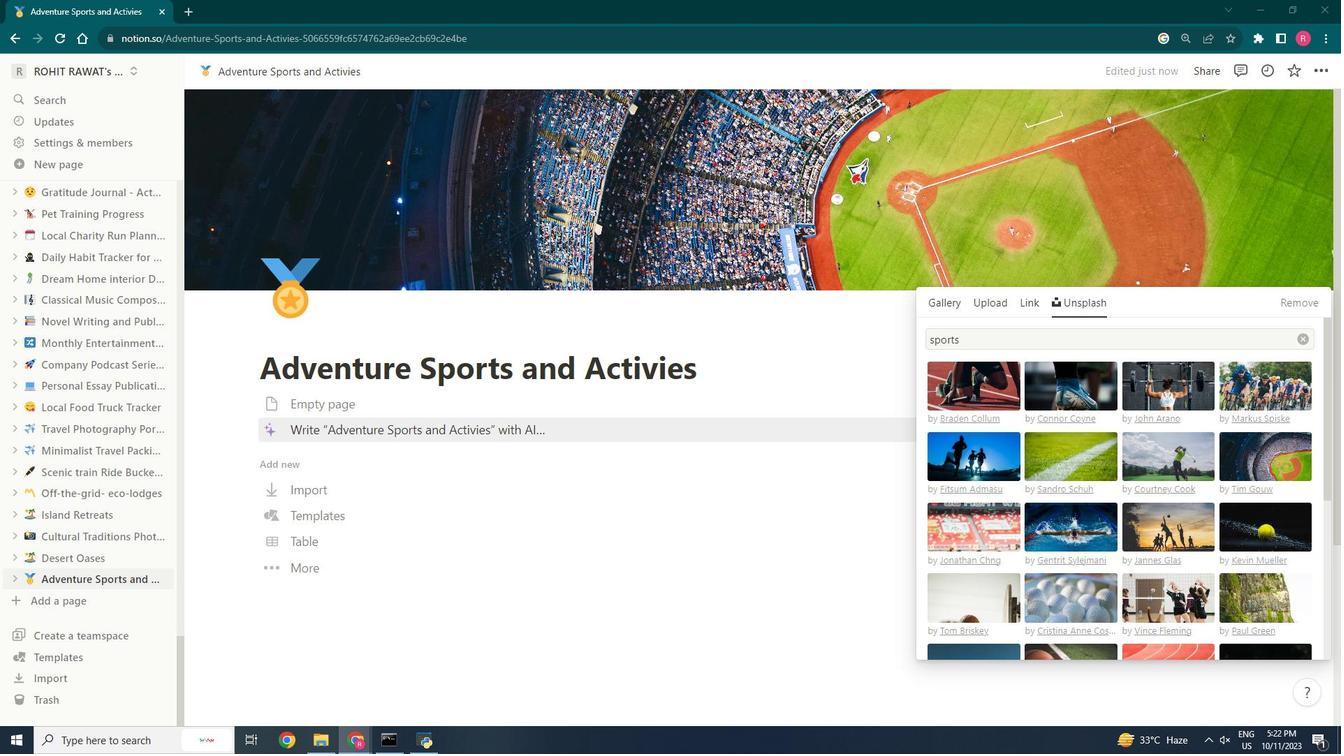 
Action: Mouse scrolled (952, 405) with delta (0, 0)
Screenshot: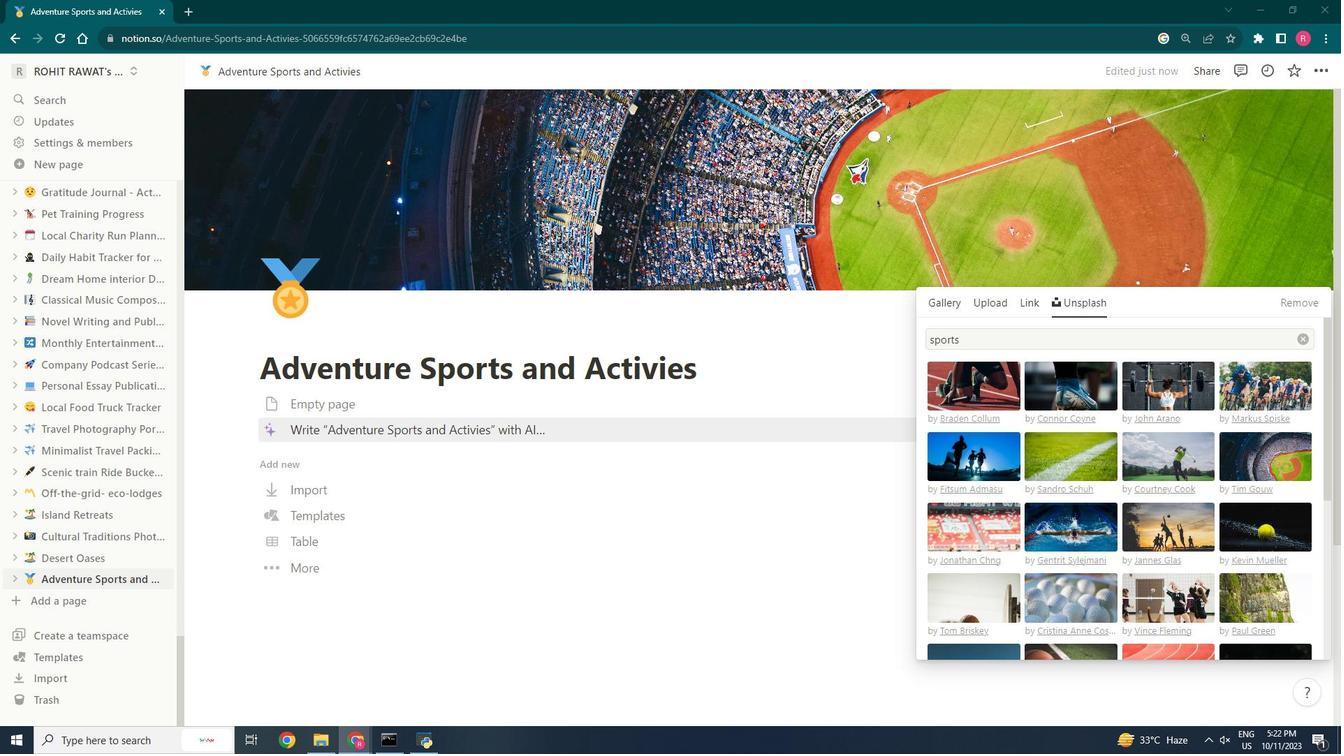 
Action: Mouse moved to (952, 405)
Screenshot: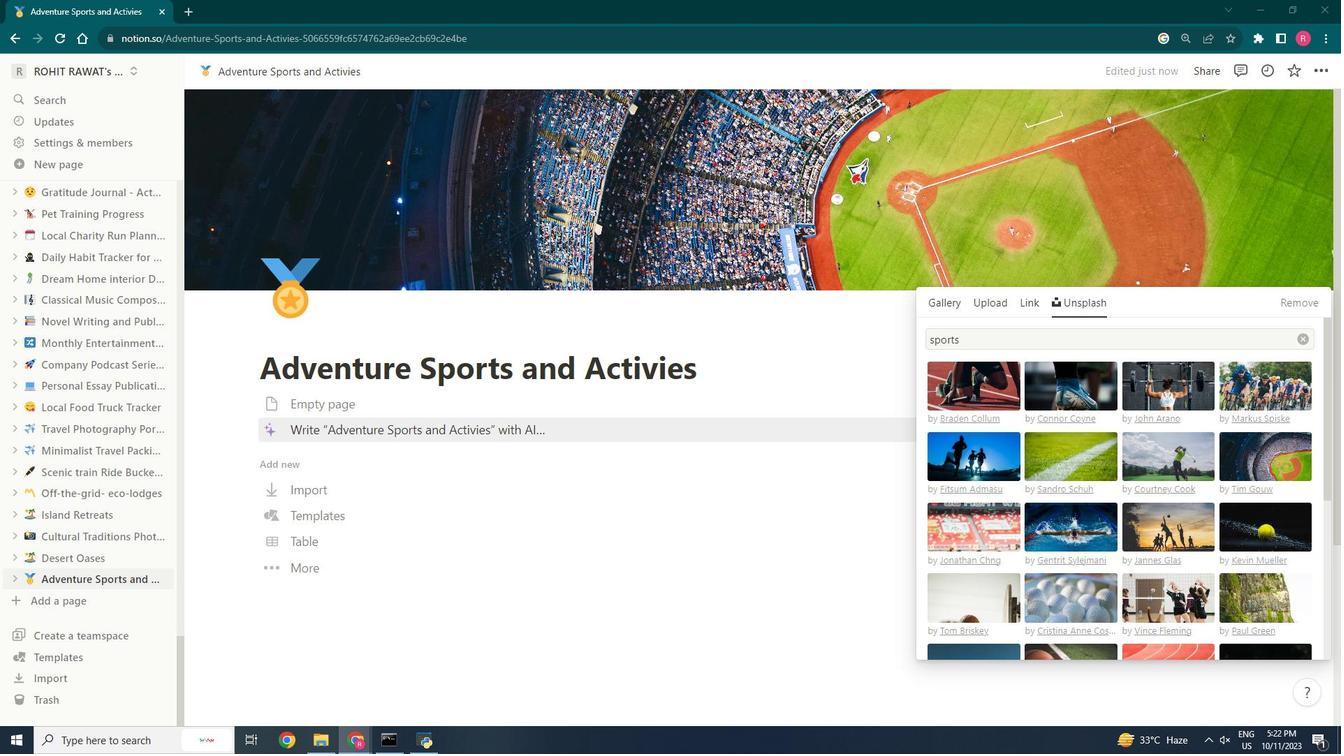 
Action: Mouse scrolled (952, 405) with delta (0, 0)
Screenshot: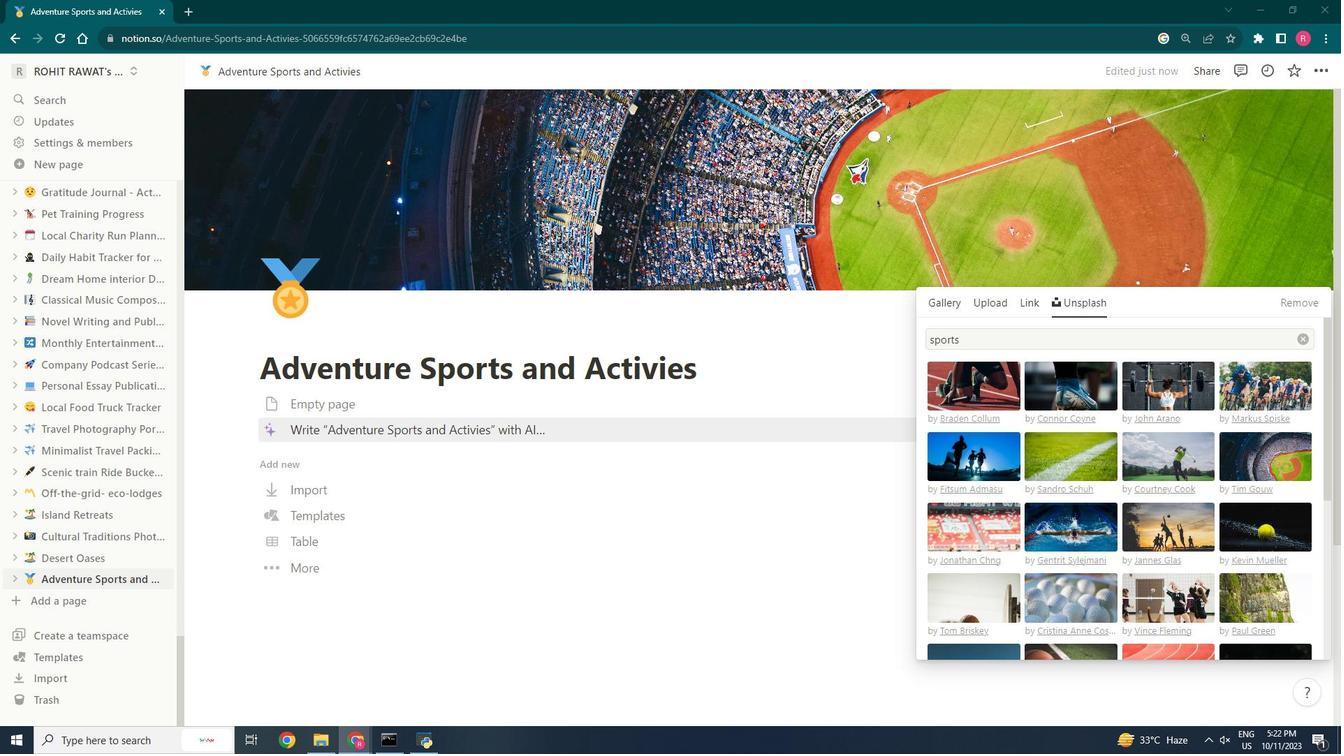 
Action: Mouse moved to (952, 405)
Screenshot: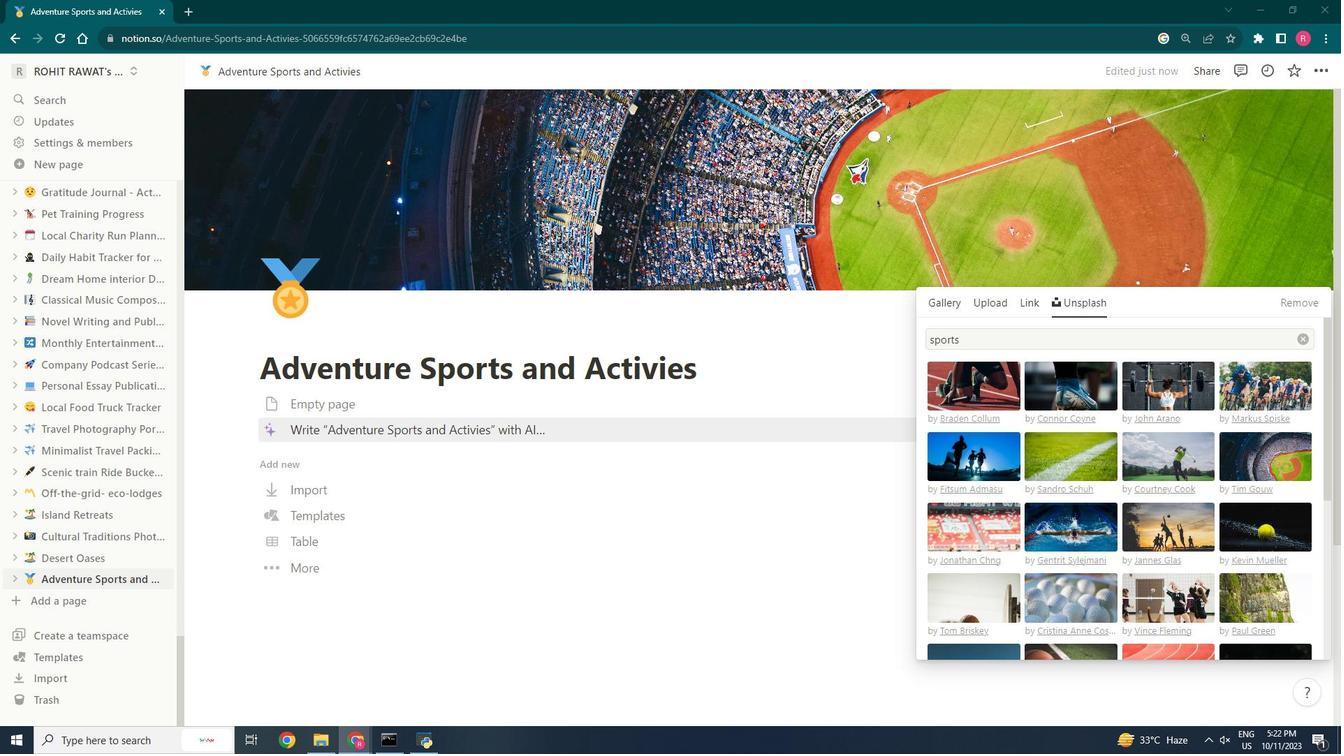 
Action: Mouse scrolled (952, 405) with delta (0, 0)
Screenshot: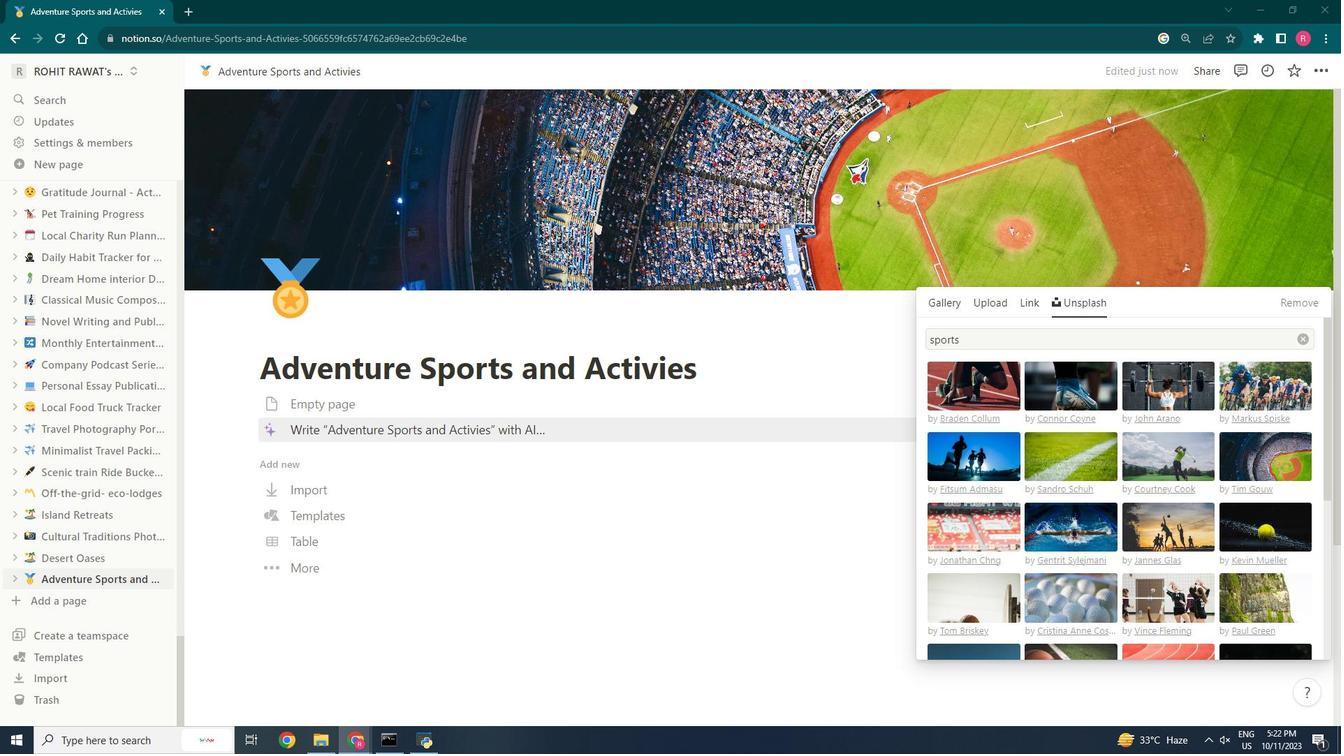 
Action: Mouse moved to (952, 405)
Screenshot: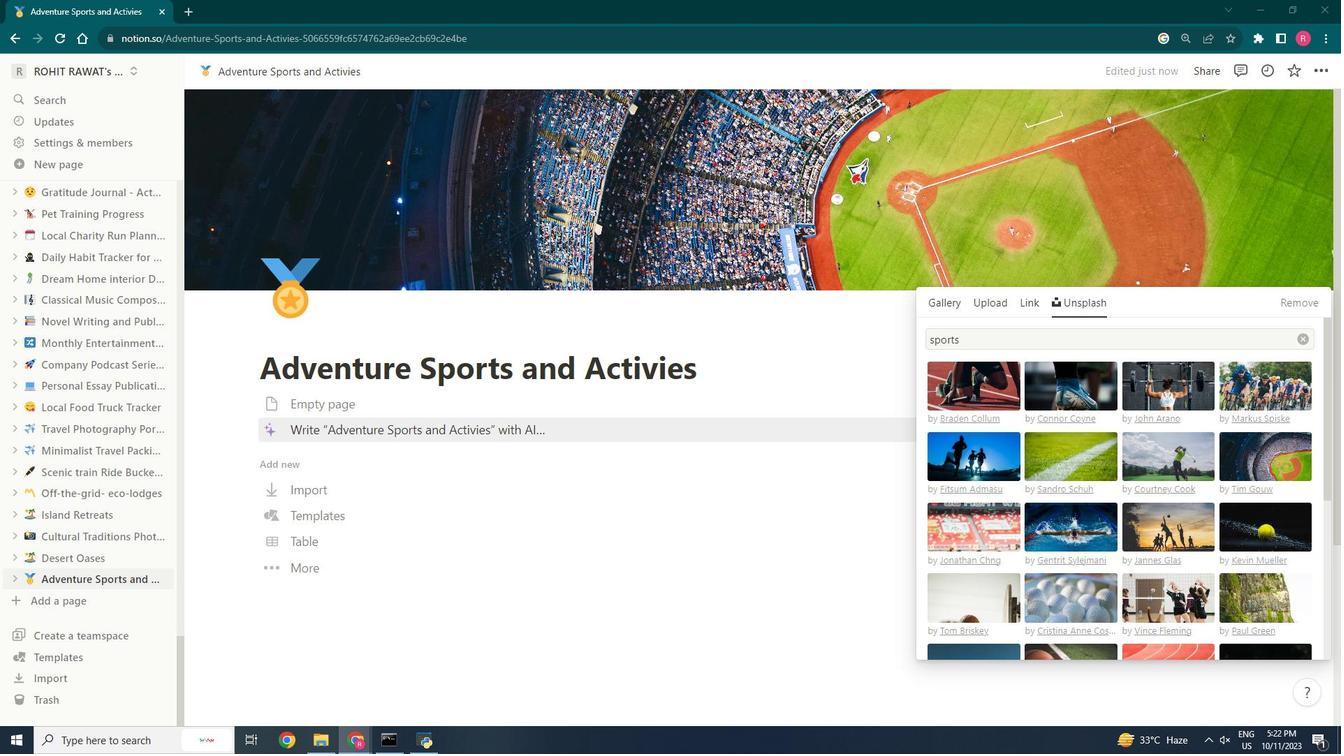 
Action: Mouse scrolled (952, 405) with delta (0, 0)
Screenshot: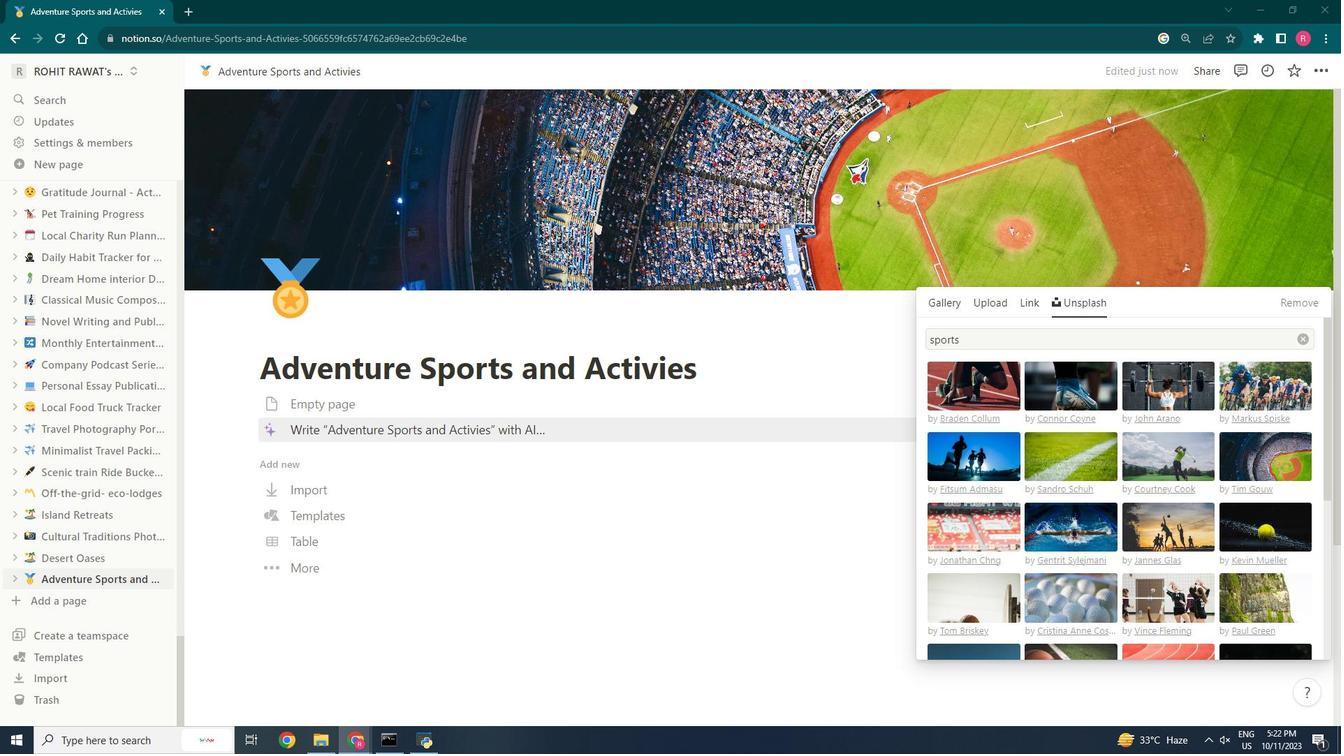 
Action: Mouse scrolled (952, 405) with delta (0, 0)
Screenshot: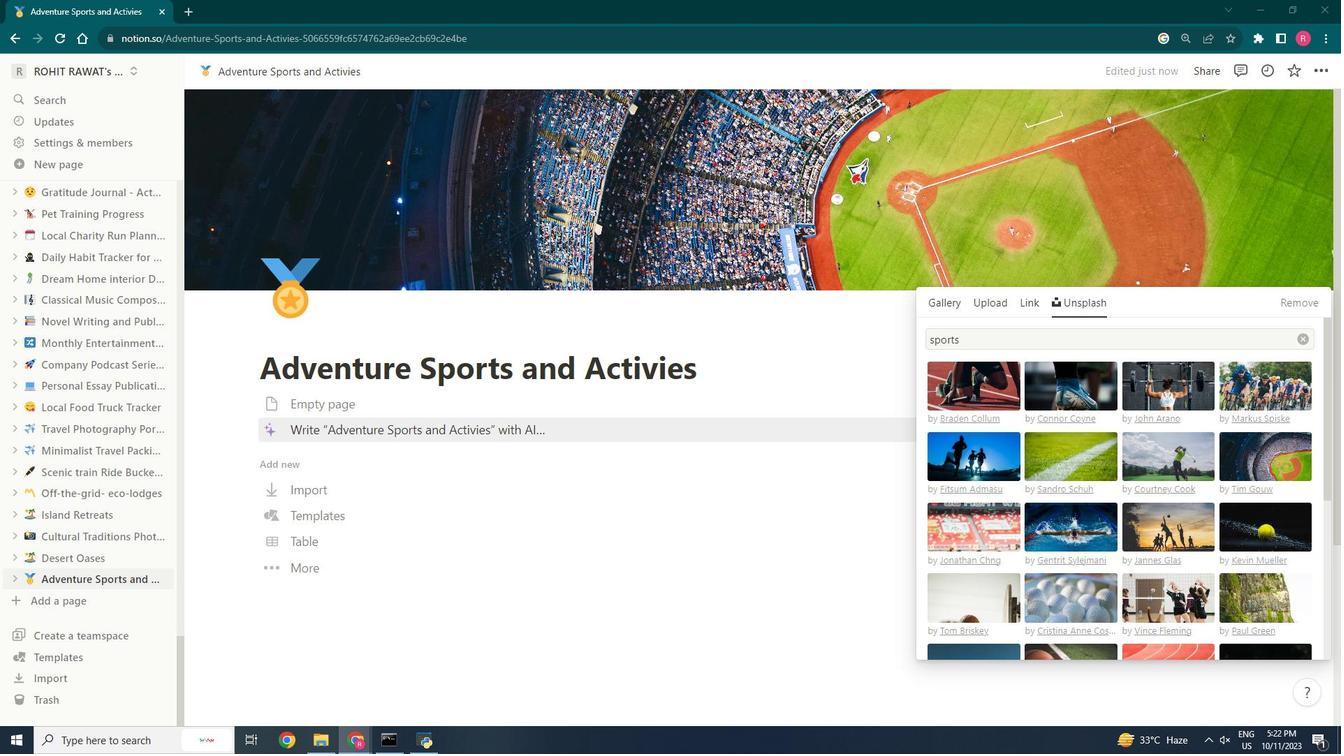 
Action: Mouse moved to (952, 405)
Screenshot: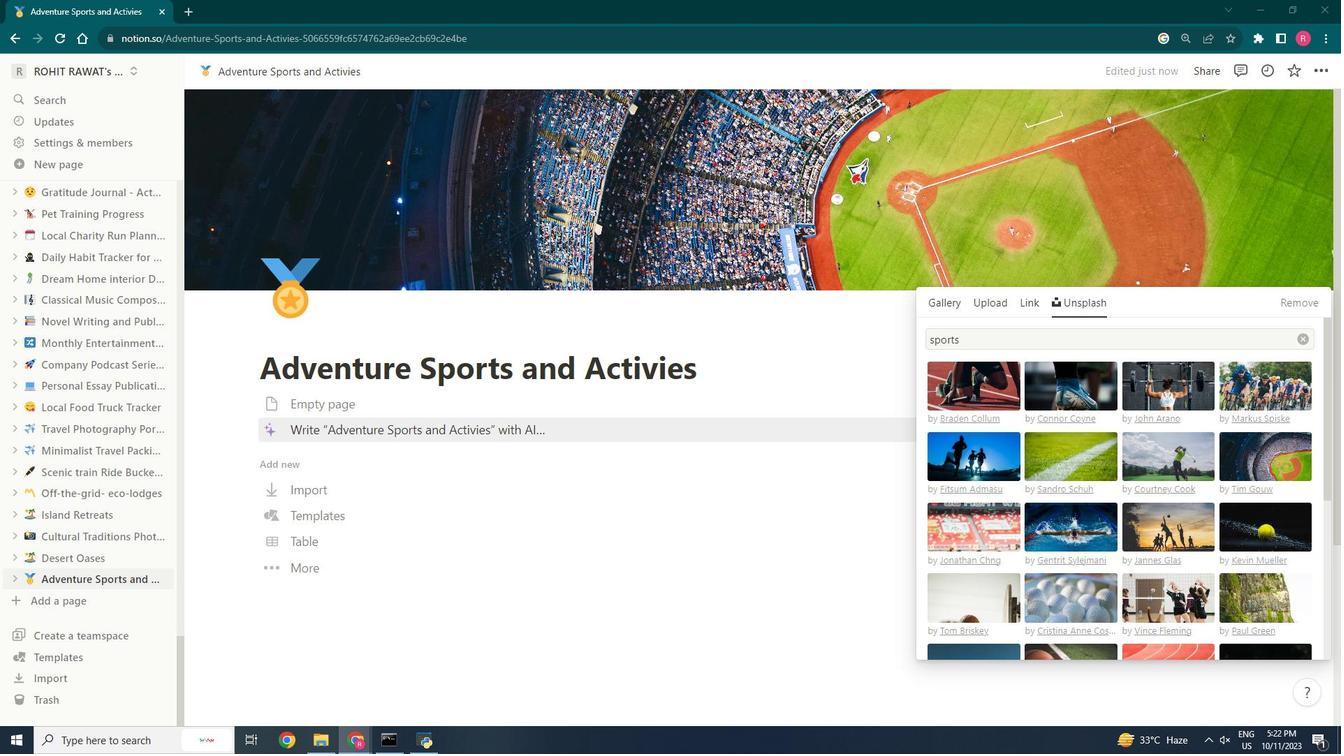 
Action: Mouse scrolled (952, 405) with delta (0, 0)
Screenshot: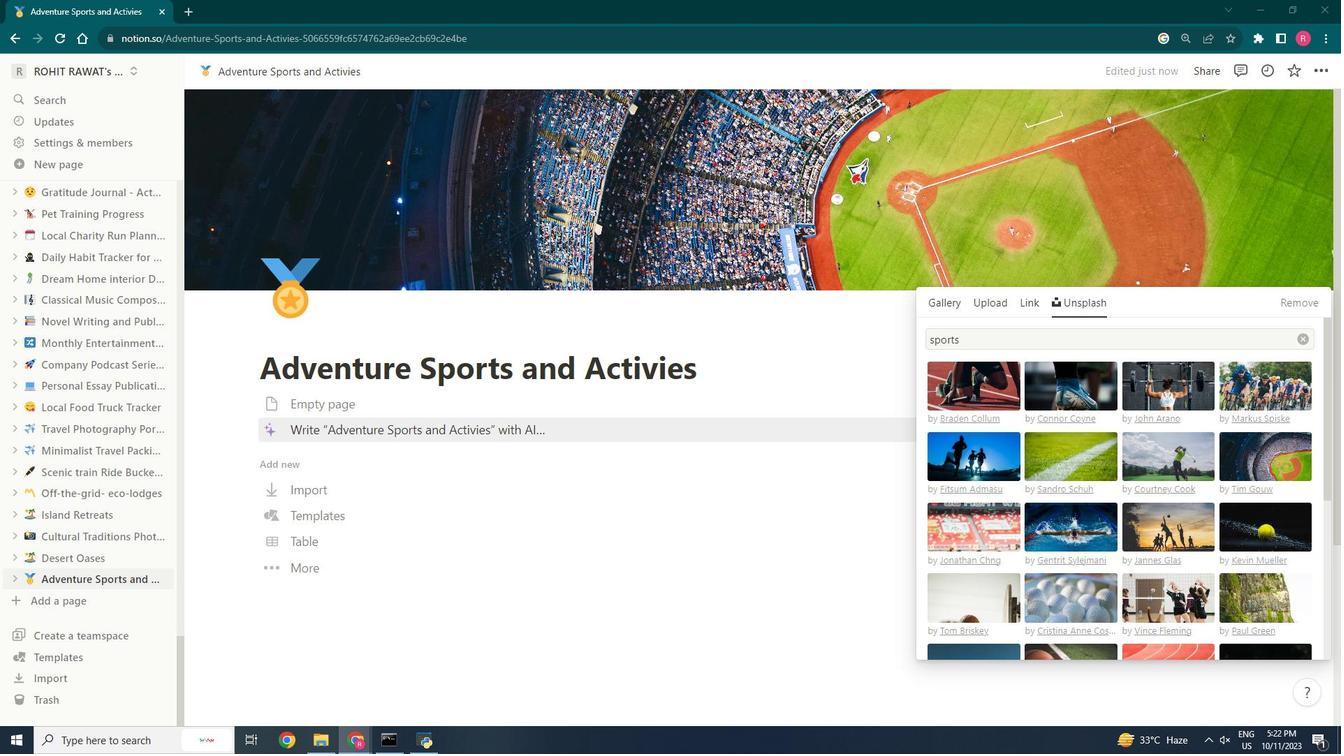 
Action: Mouse moved to (952, 405)
Screenshot: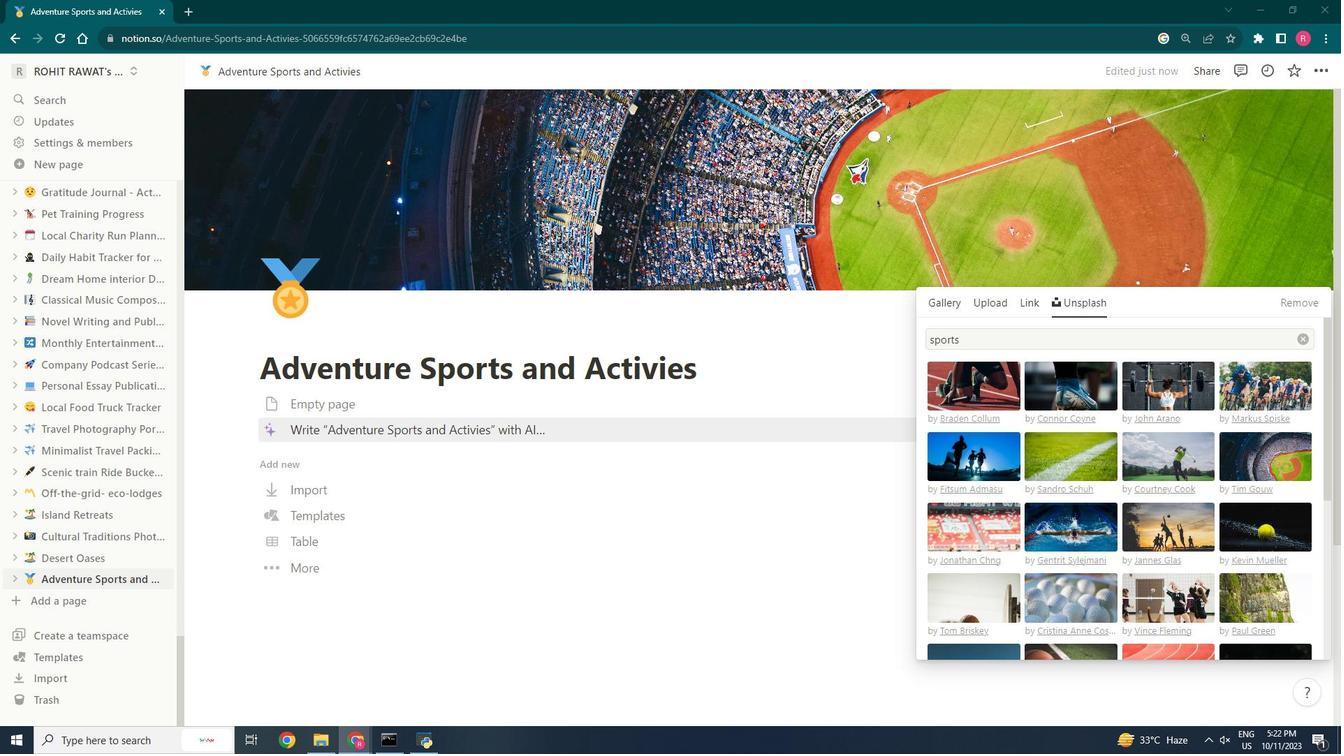 
Action: Mouse scrolled (952, 405) with delta (0, 0)
Screenshot: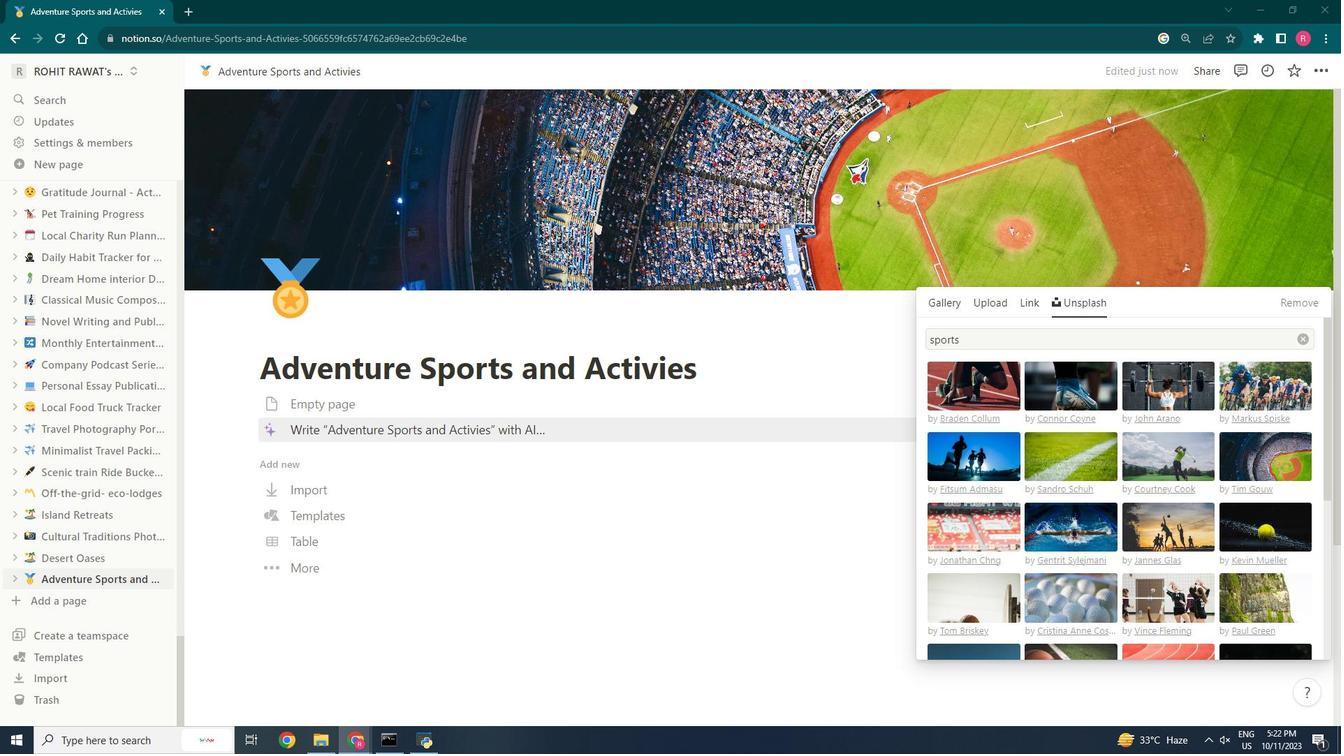 
Action: Mouse moved to (952, 405)
Screenshot: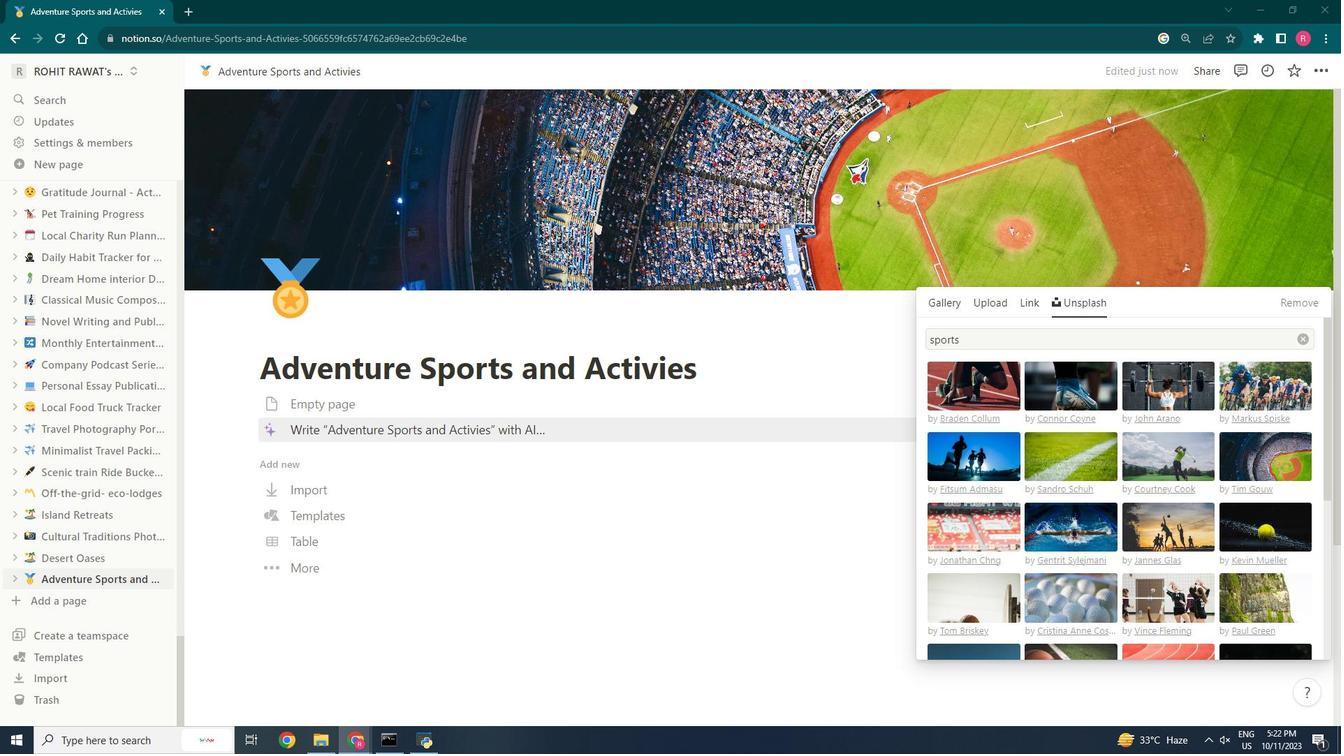 
Action: Mouse scrolled (952, 405) with delta (0, 0)
Screenshot: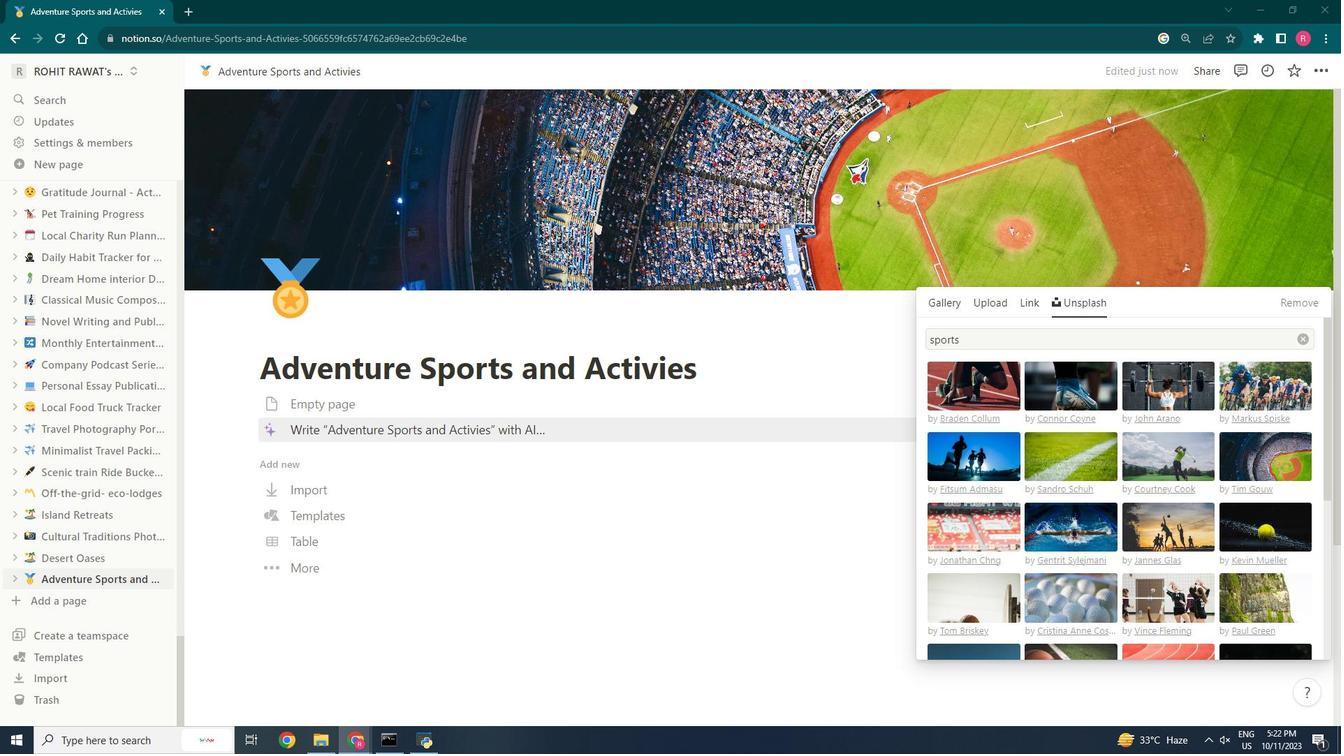 
Action: Mouse moved to (952, 405)
